 Task: Research Airbnb accommodation in Hatvan, Hungary from 4th November, 2023 to 15th November, 2023 for 2 adults.1  bedroom having 1 bed and 1 bathroom. Property type can be hotel. Look for 4 properties as per requirement.
Action: Mouse moved to (532, 66)
Screenshot: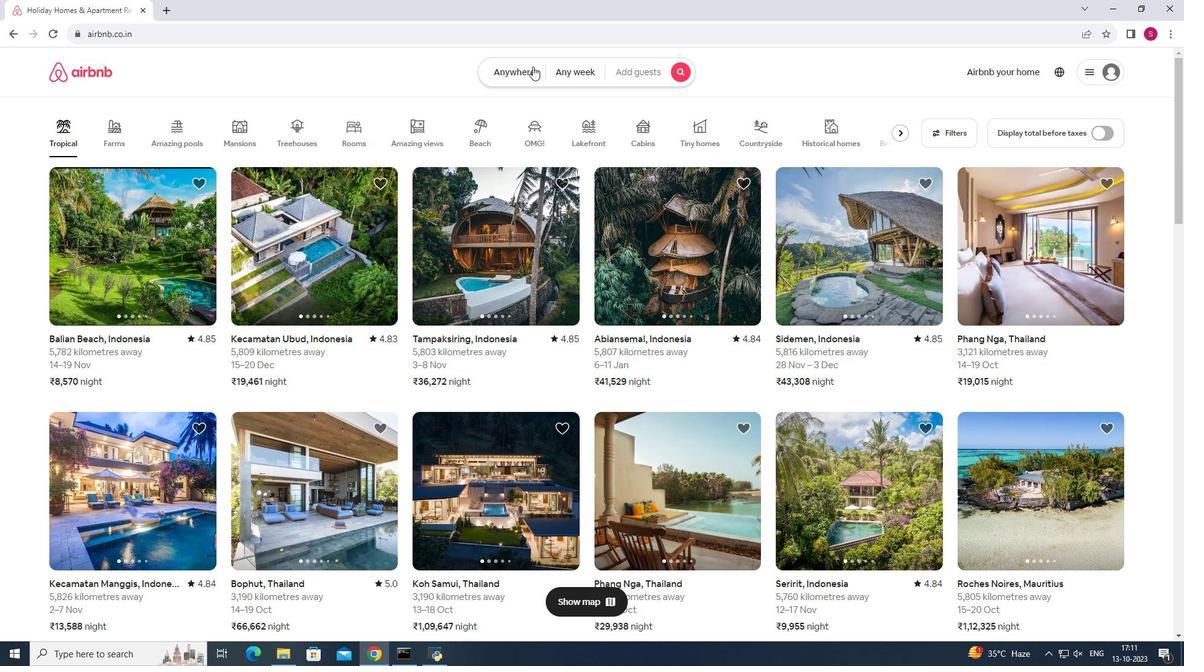 
Action: Mouse pressed left at (532, 66)
Screenshot: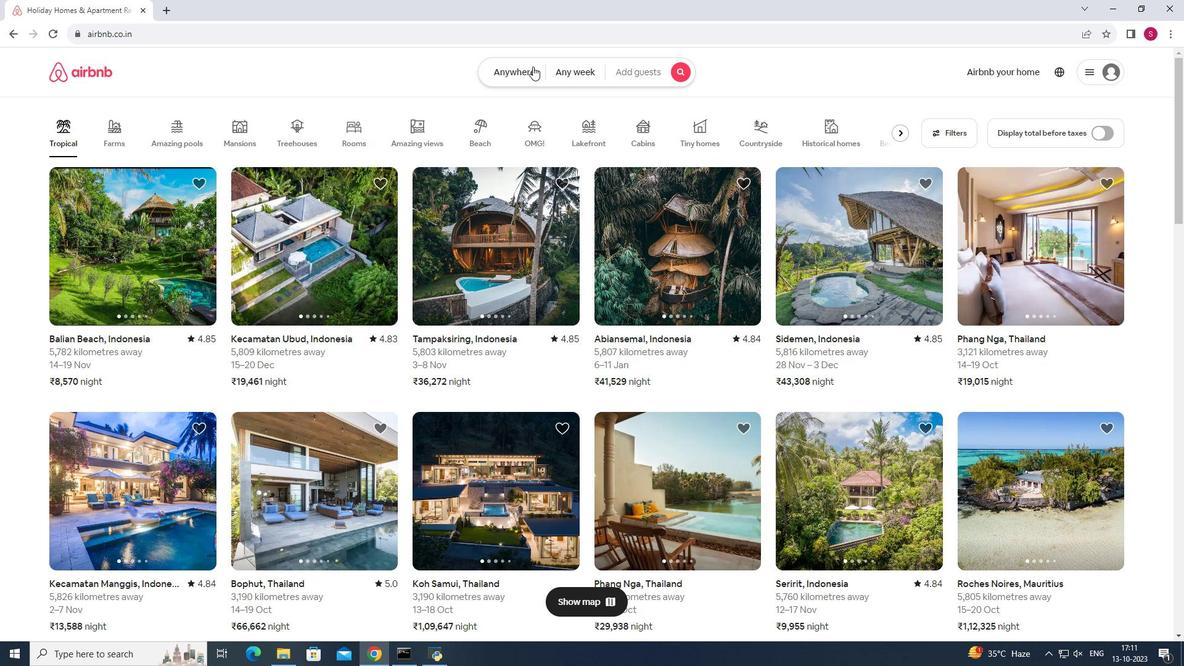 
Action: Mouse moved to (478, 112)
Screenshot: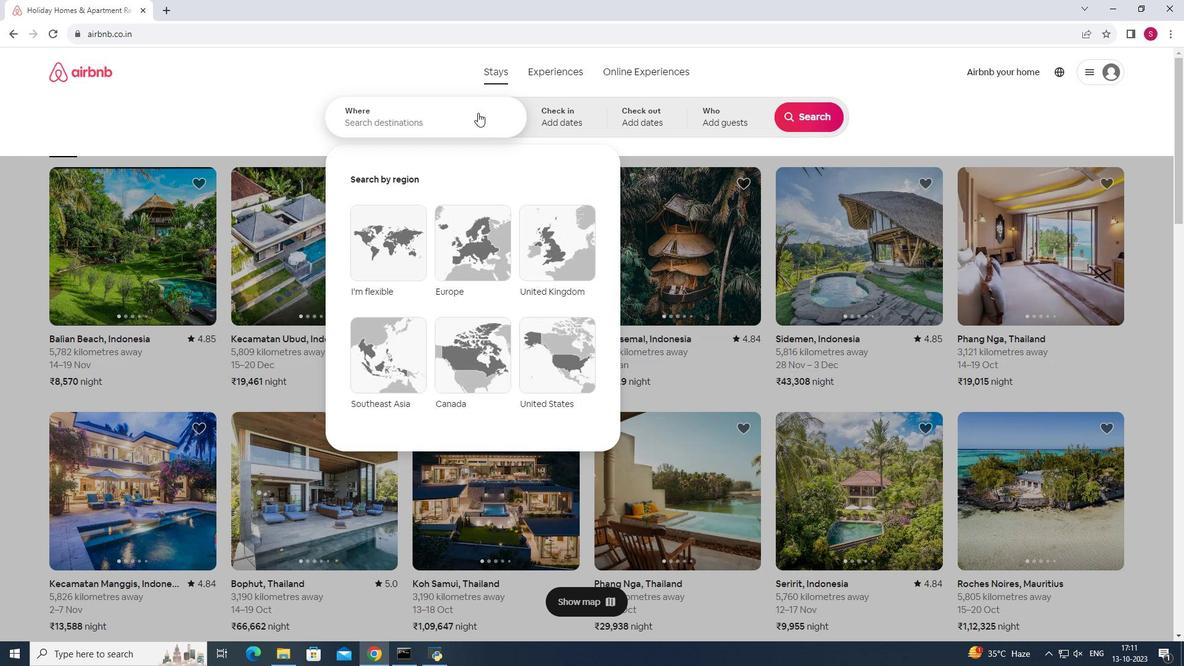 
Action: Mouse pressed left at (478, 112)
Screenshot: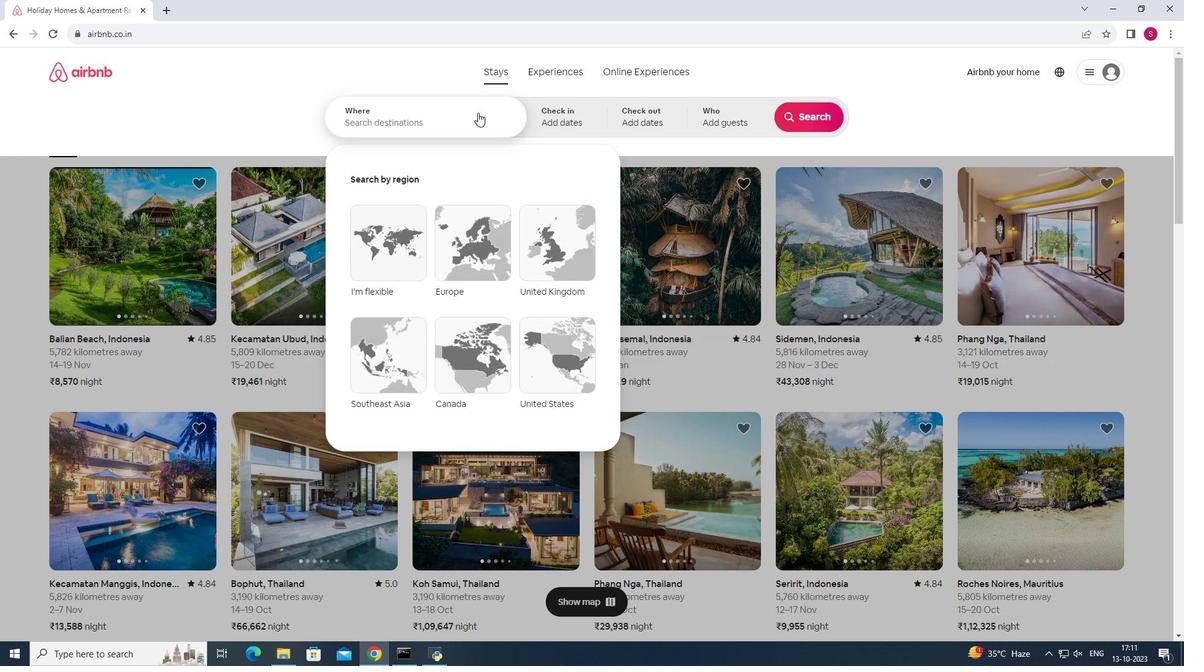 
Action: Key pressed <Key.shift>Hatvan,<Key.space><Key.shift>Hungary
Screenshot: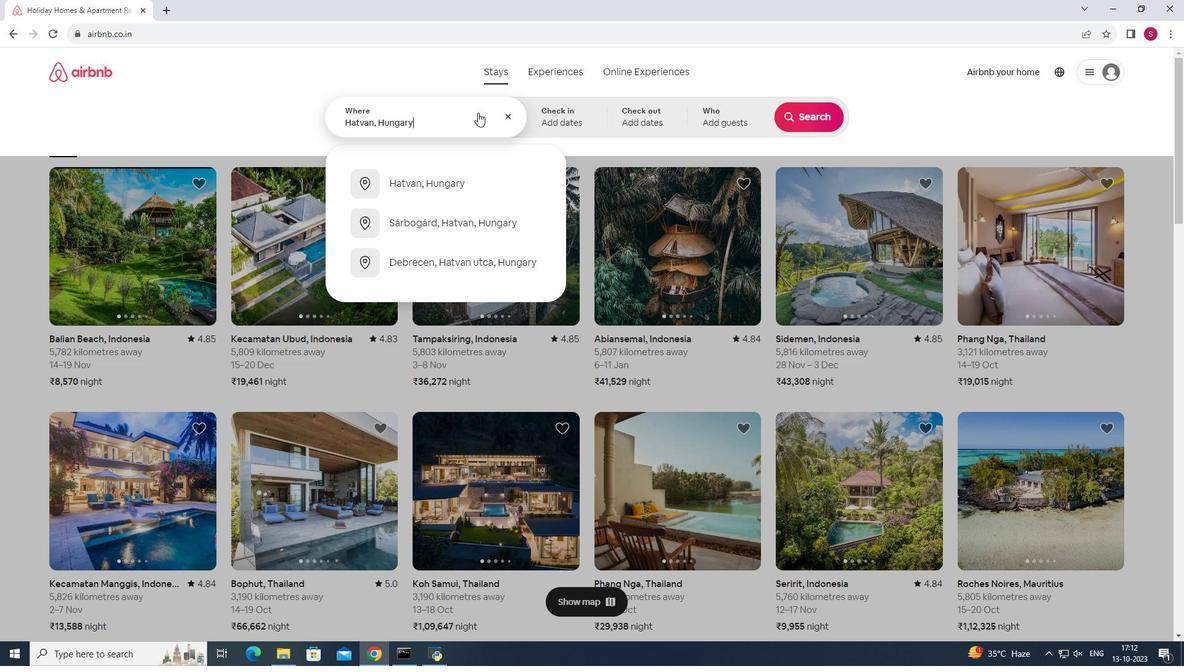 
Action: Mouse moved to (466, 178)
Screenshot: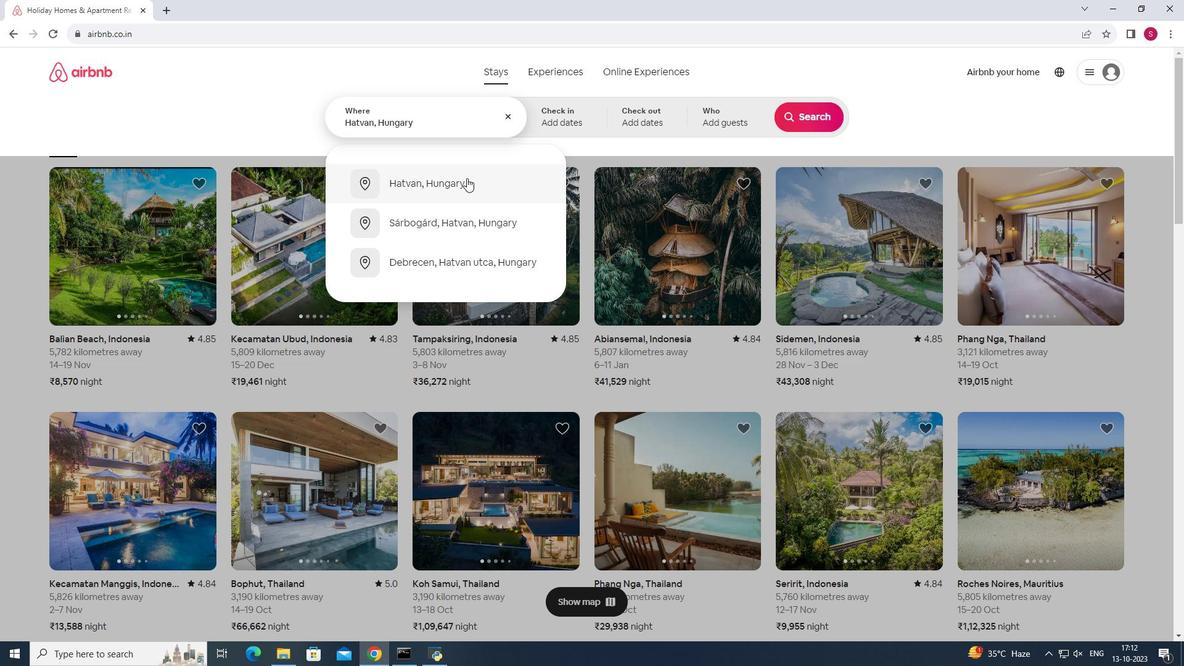 
Action: Mouse pressed left at (466, 178)
Screenshot: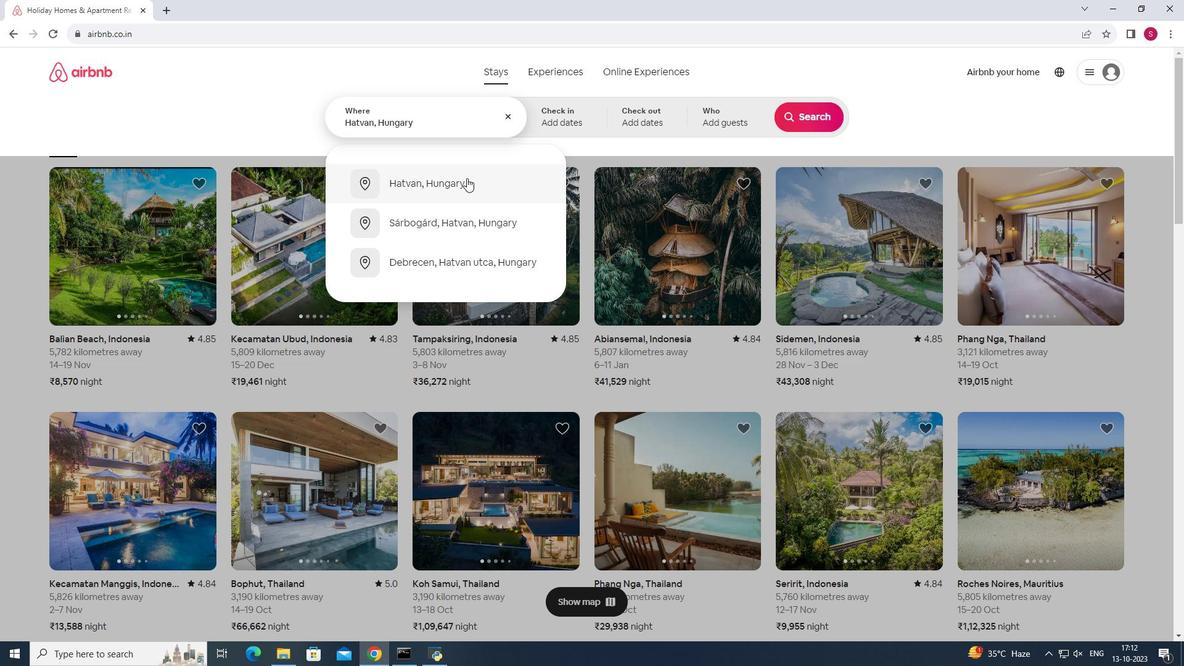 
Action: Mouse moved to (787, 272)
Screenshot: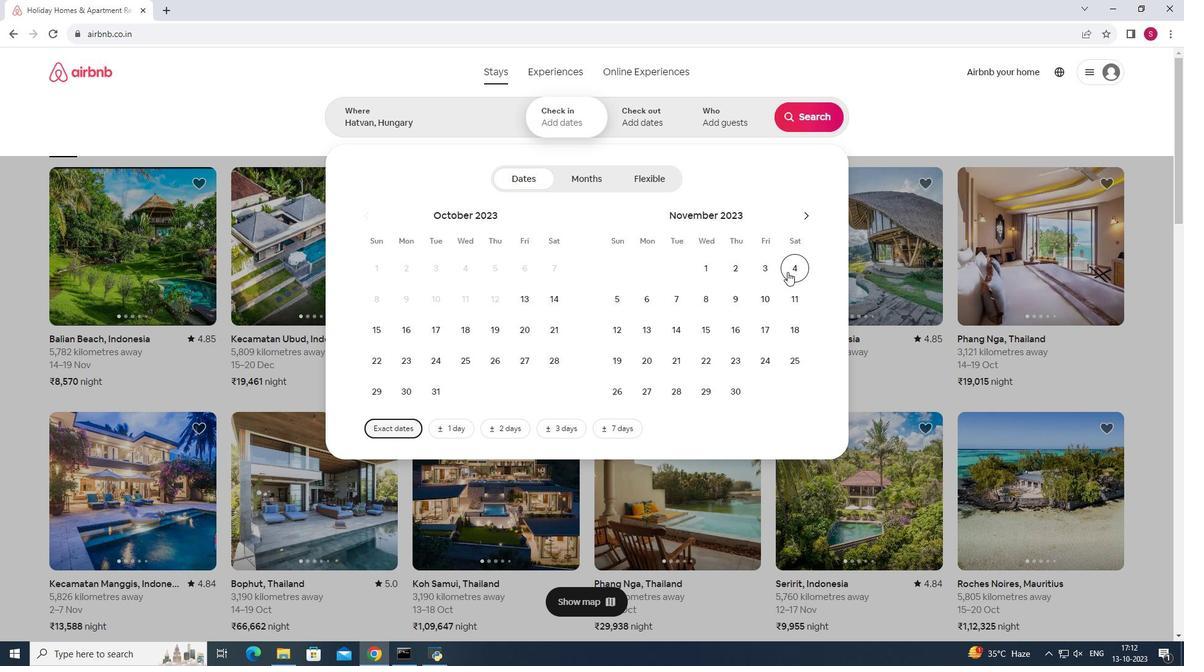 
Action: Mouse pressed left at (787, 272)
Screenshot: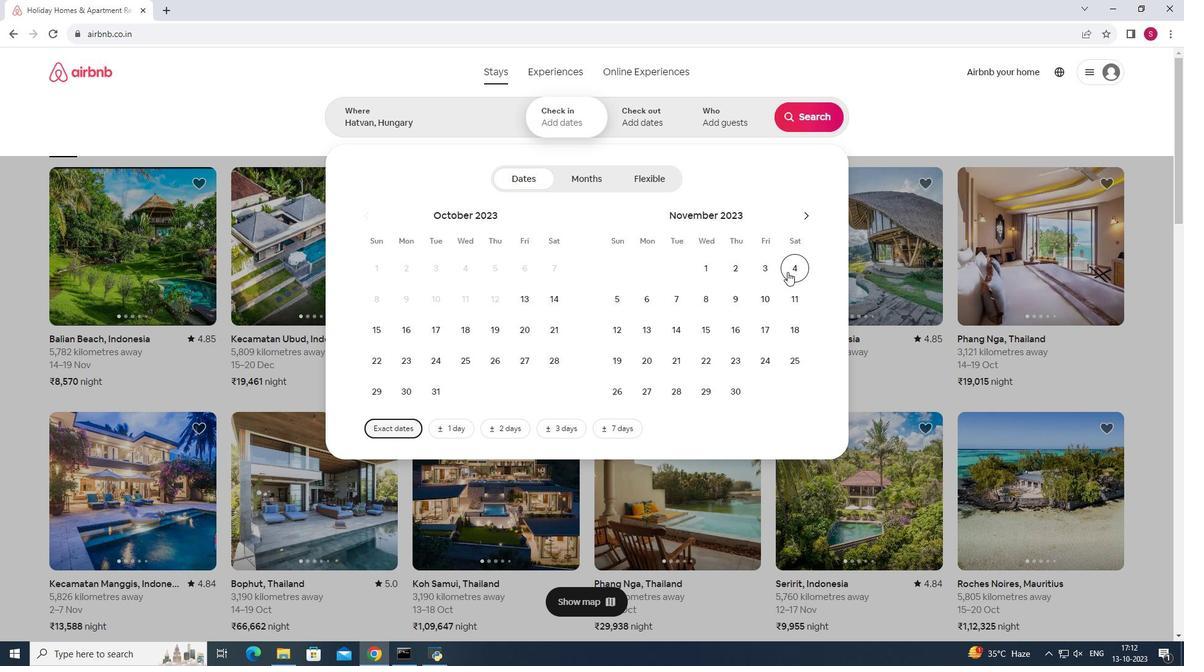
Action: Mouse moved to (704, 328)
Screenshot: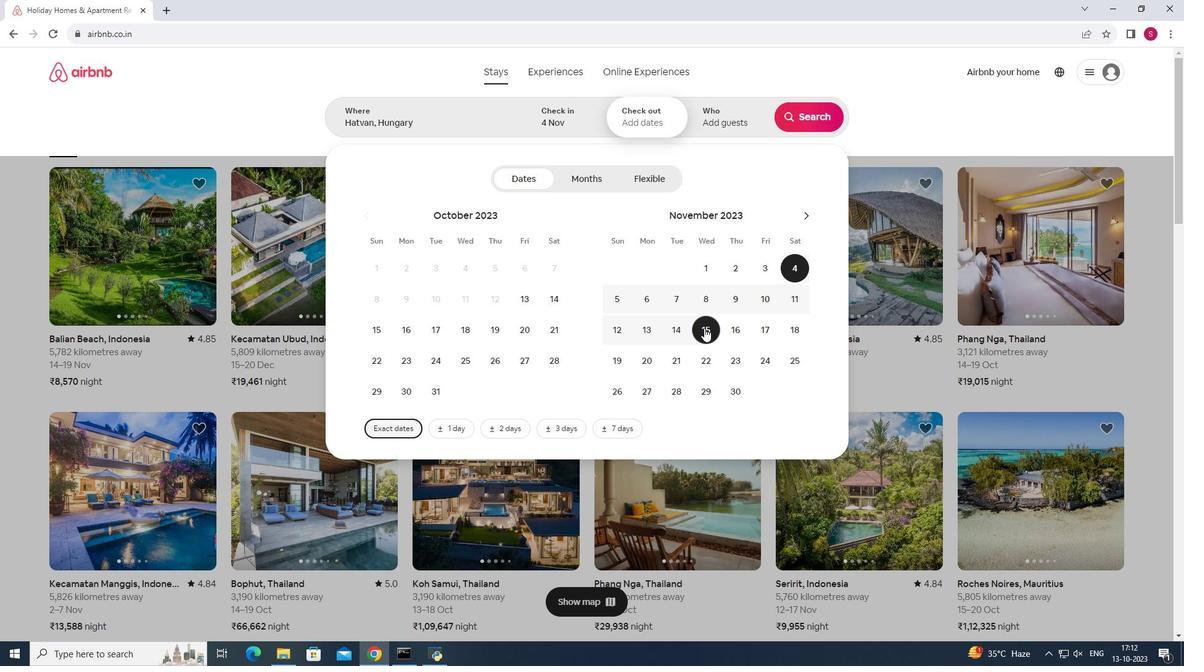
Action: Mouse pressed left at (704, 328)
Screenshot: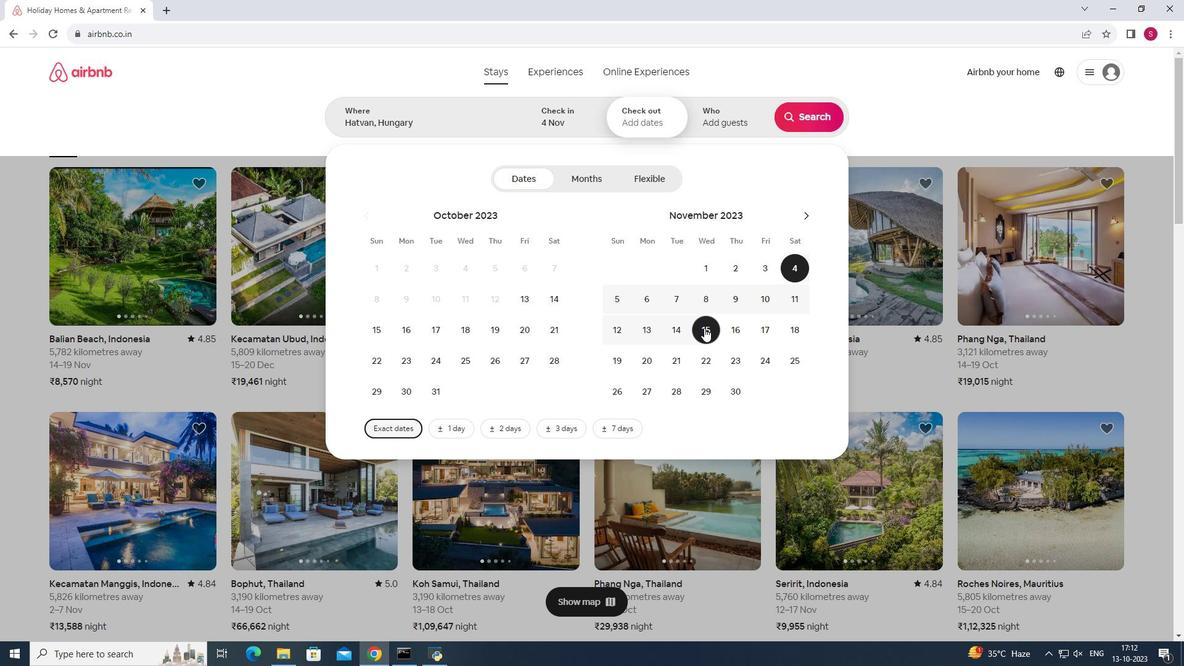 
Action: Mouse moved to (727, 111)
Screenshot: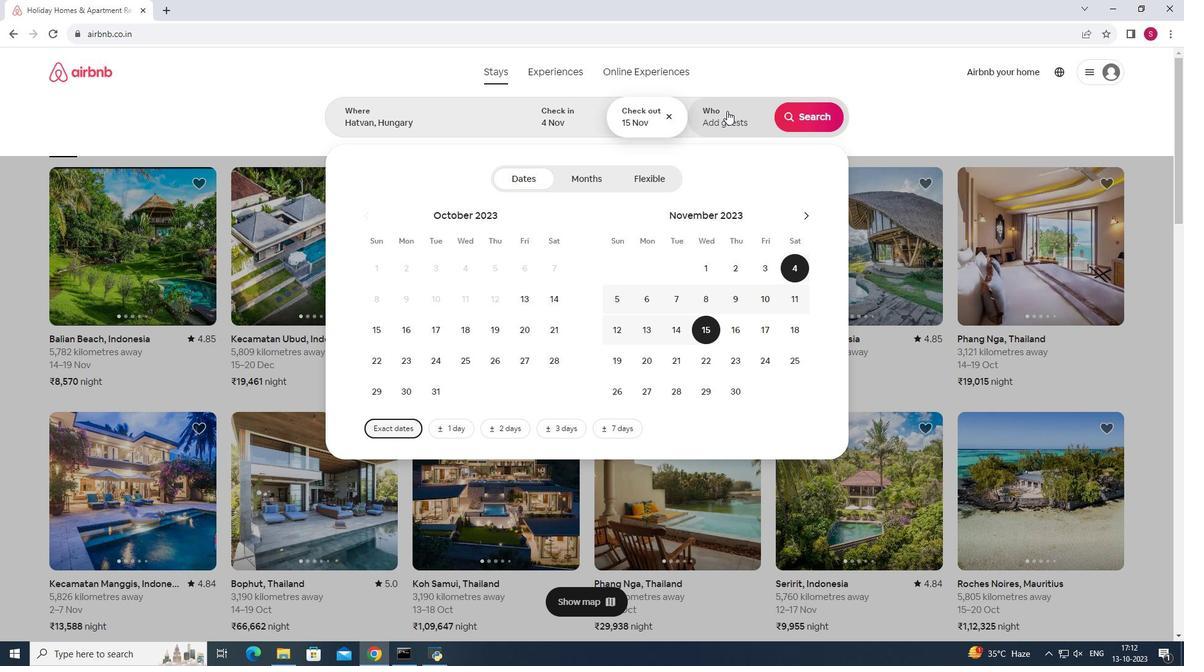 
Action: Mouse pressed left at (727, 111)
Screenshot: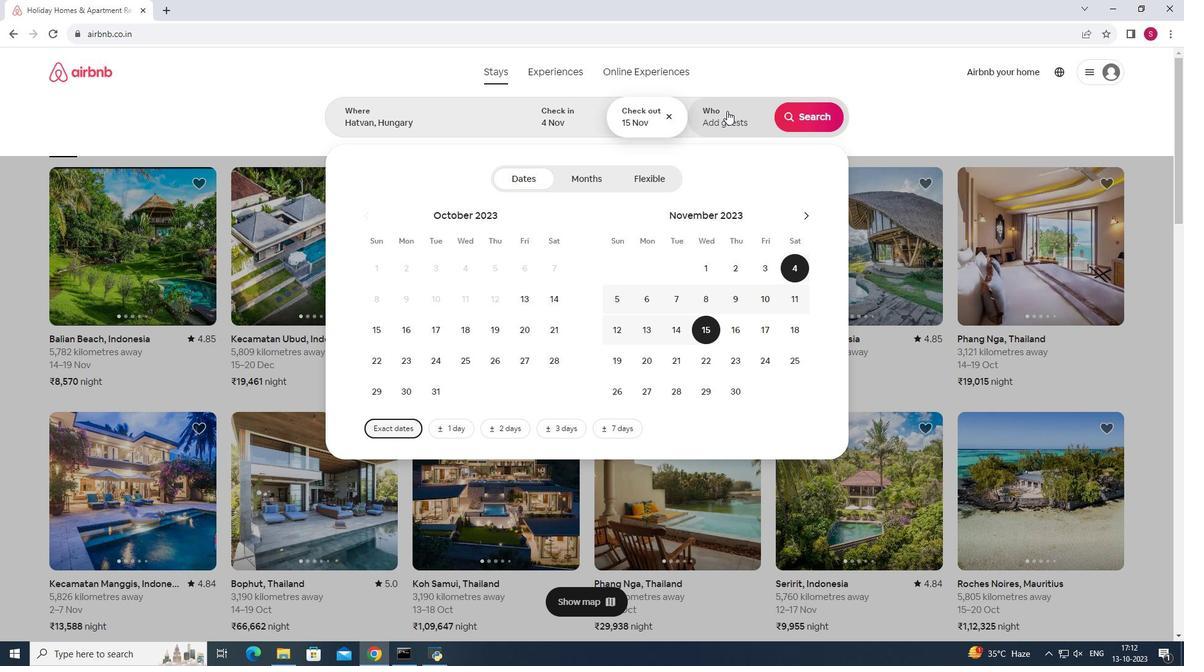 
Action: Mouse moved to (809, 180)
Screenshot: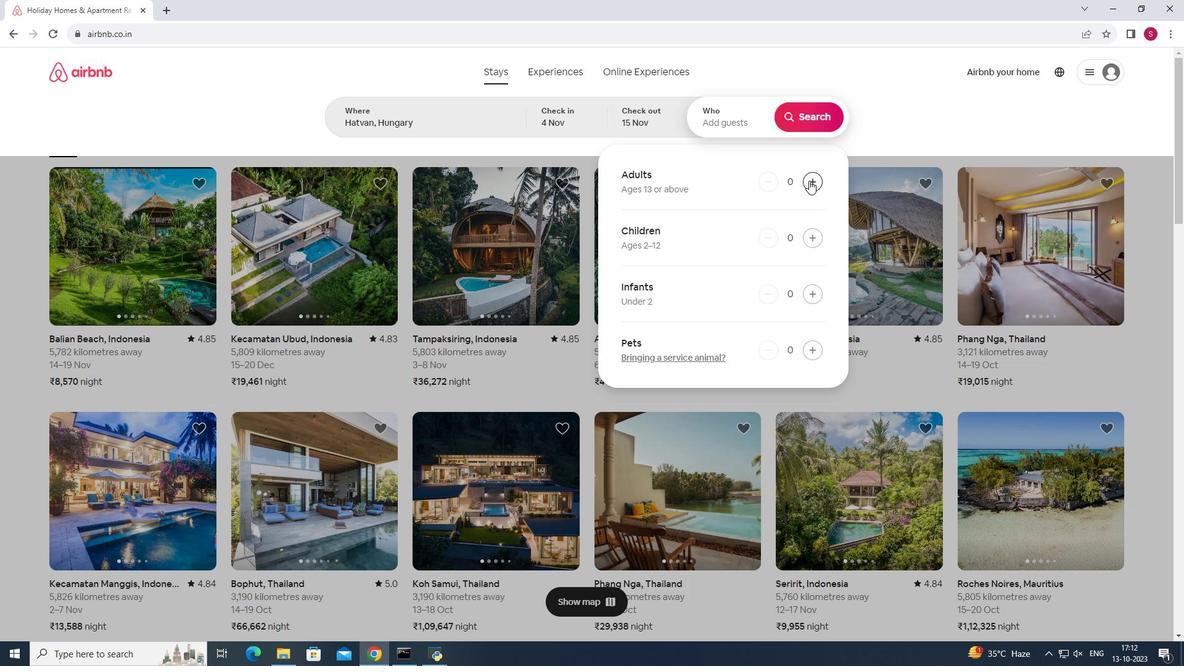 
Action: Mouse pressed left at (809, 180)
Screenshot: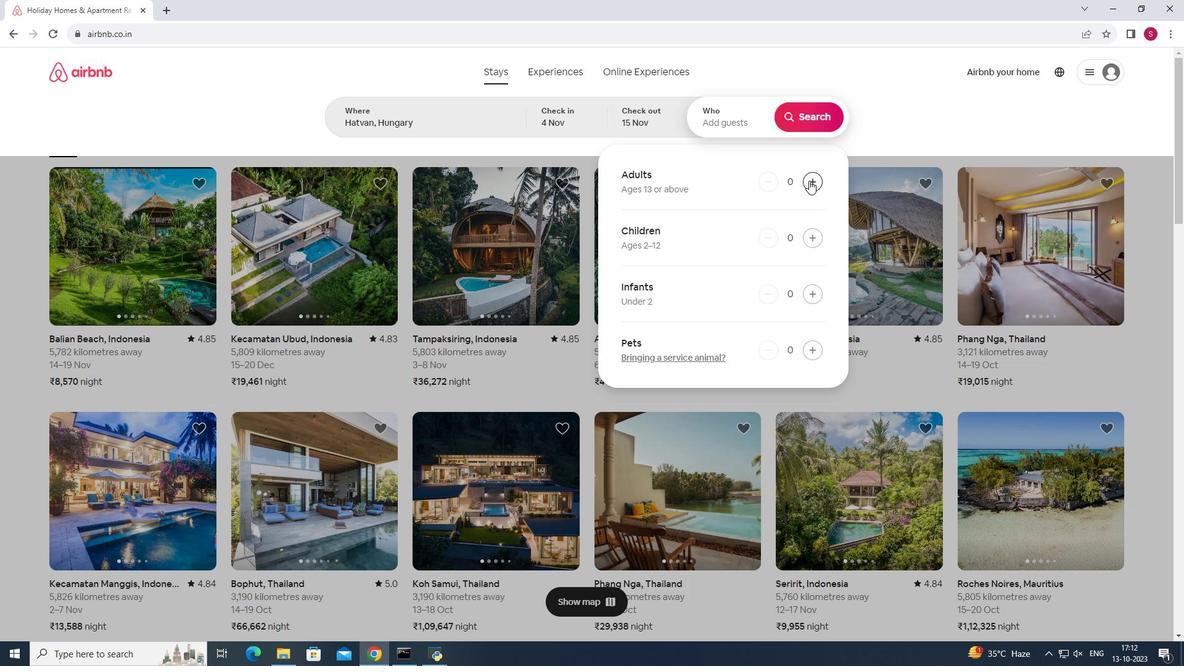 
Action: Mouse pressed left at (809, 180)
Screenshot: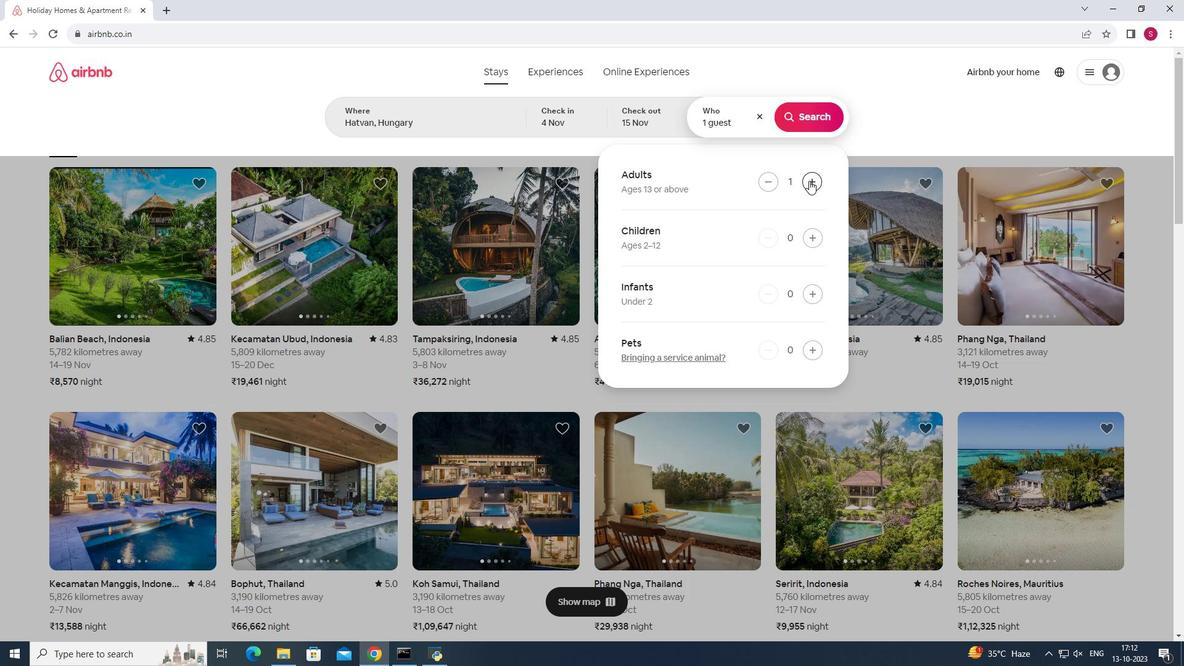 
Action: Mouse moved to (819, 120)
Screenshot: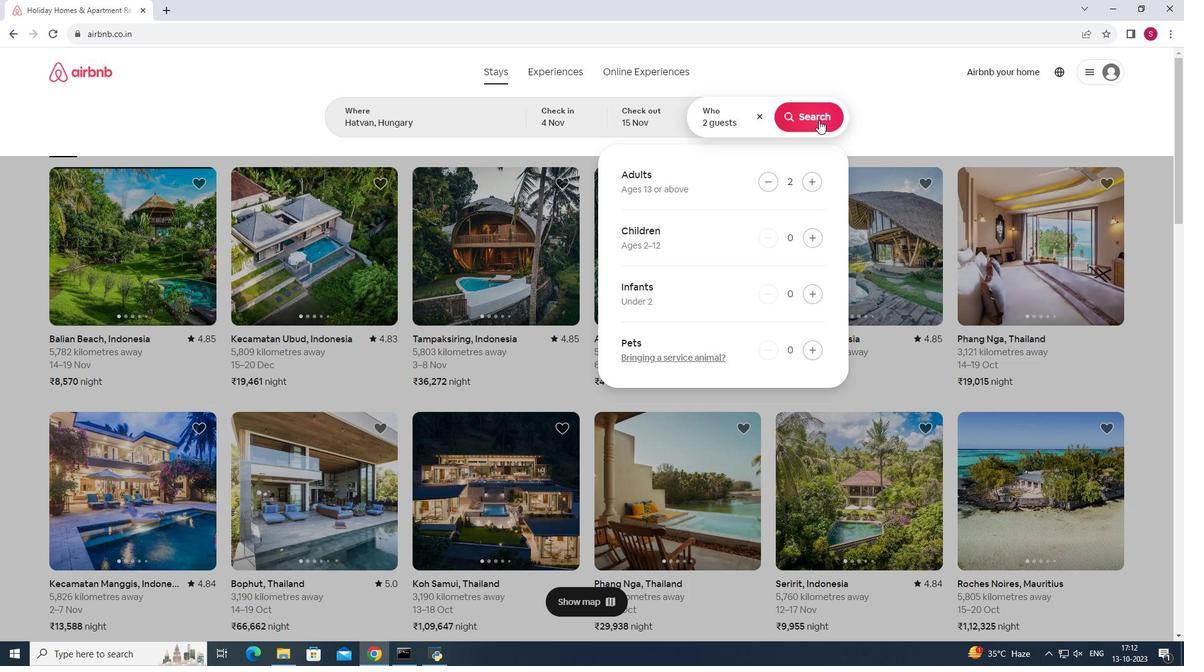 
Action: Mouse pressed left at (819, 120)
Screenshot: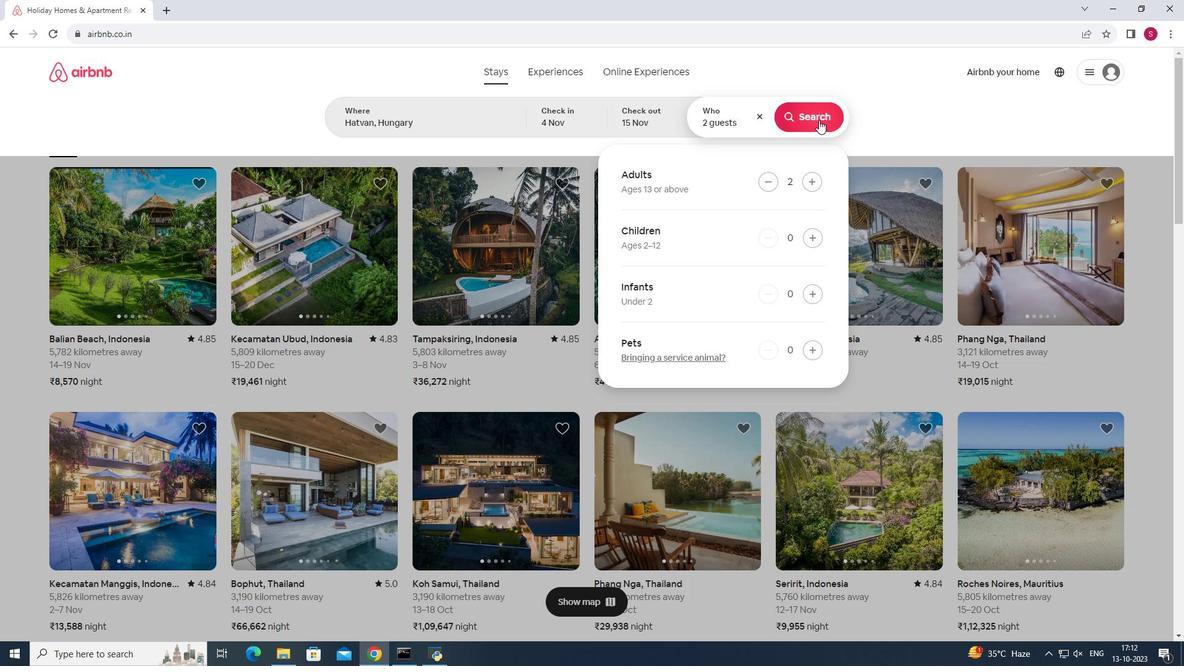 
Action: Mouse moved to (993, 122)
Screenshot: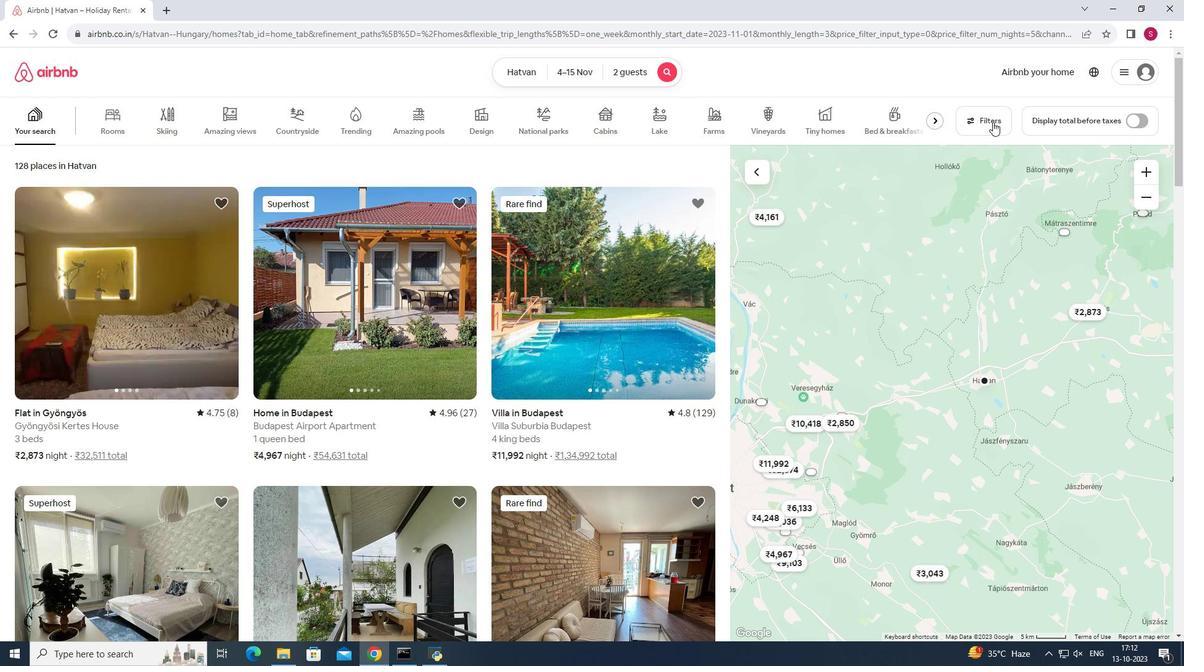 
Action: Mouse pressed left at (993, 122)
Screenshot: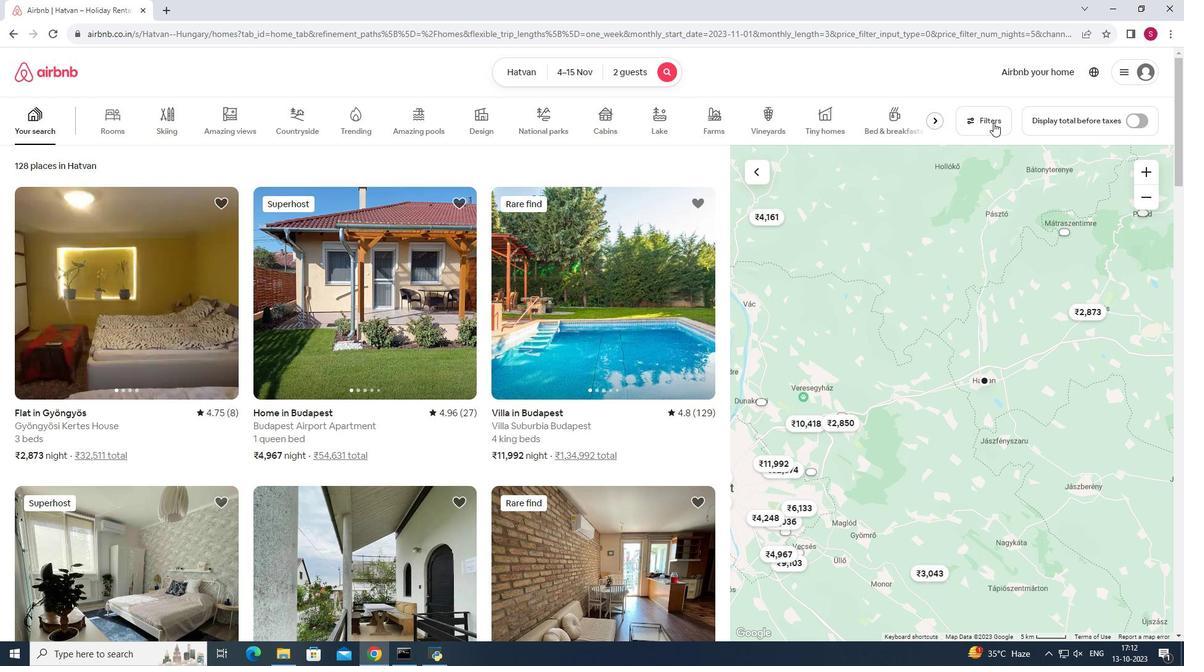 
Action: Mouse moved to (677, 312)
Screenshot: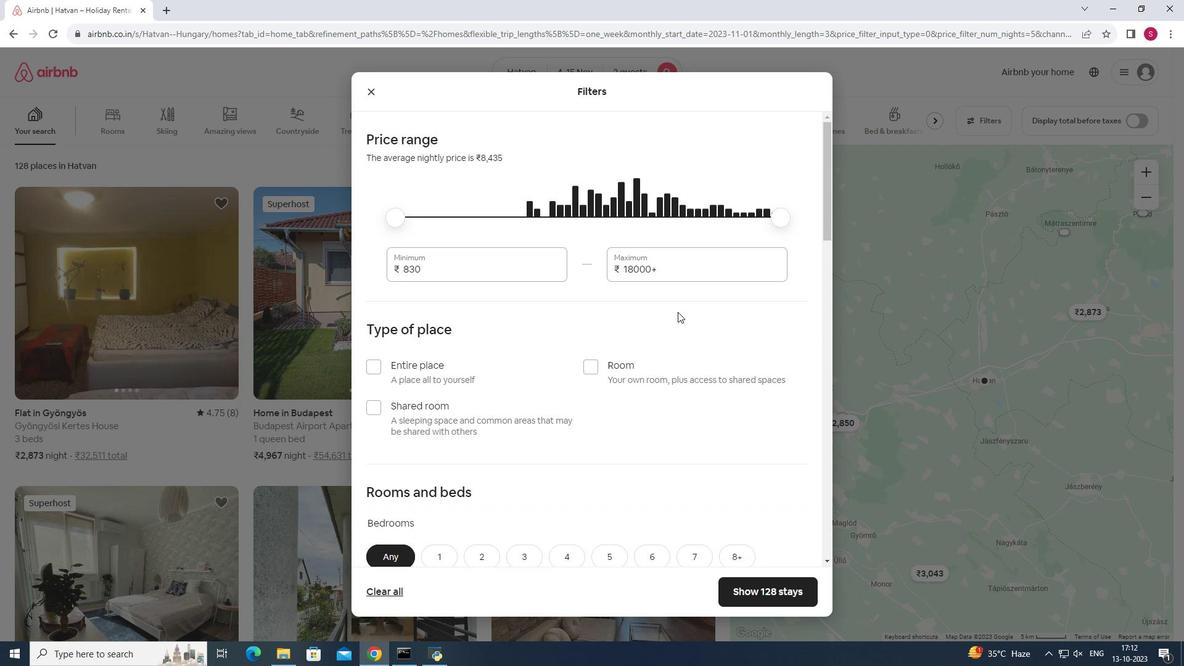 
Action: Mouse scrolled (677, 311) with delta (0, 0)
Screenshot: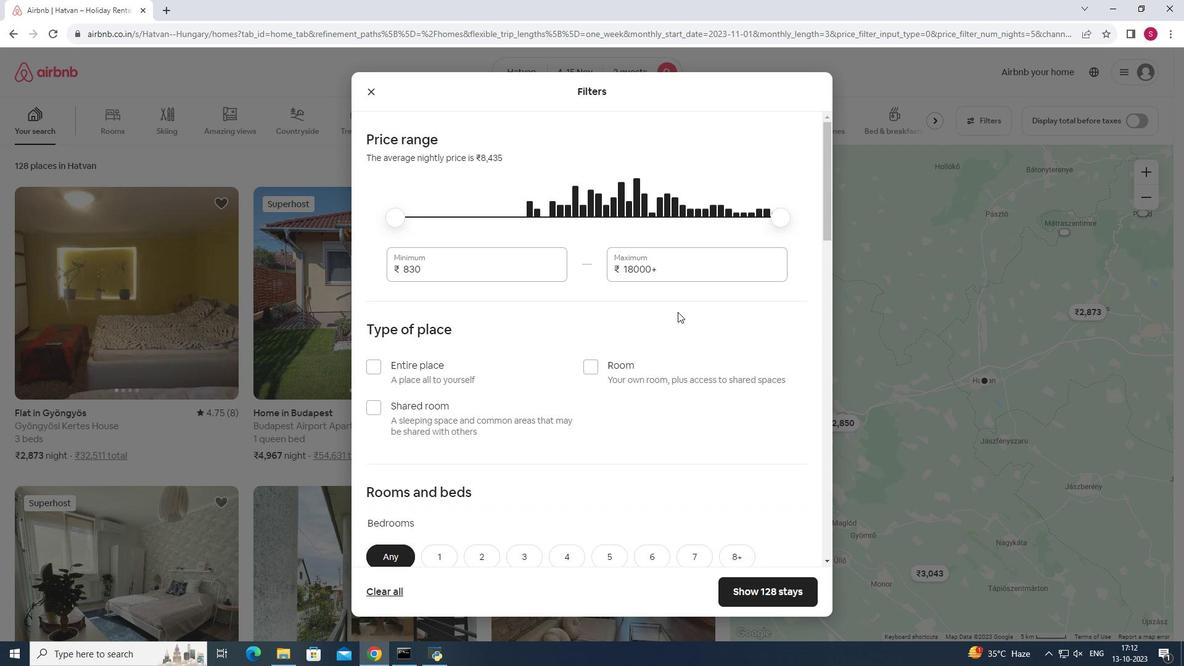 
Action: Mouse scrolled (677, 311) with delta (0, 0)
Screenshot: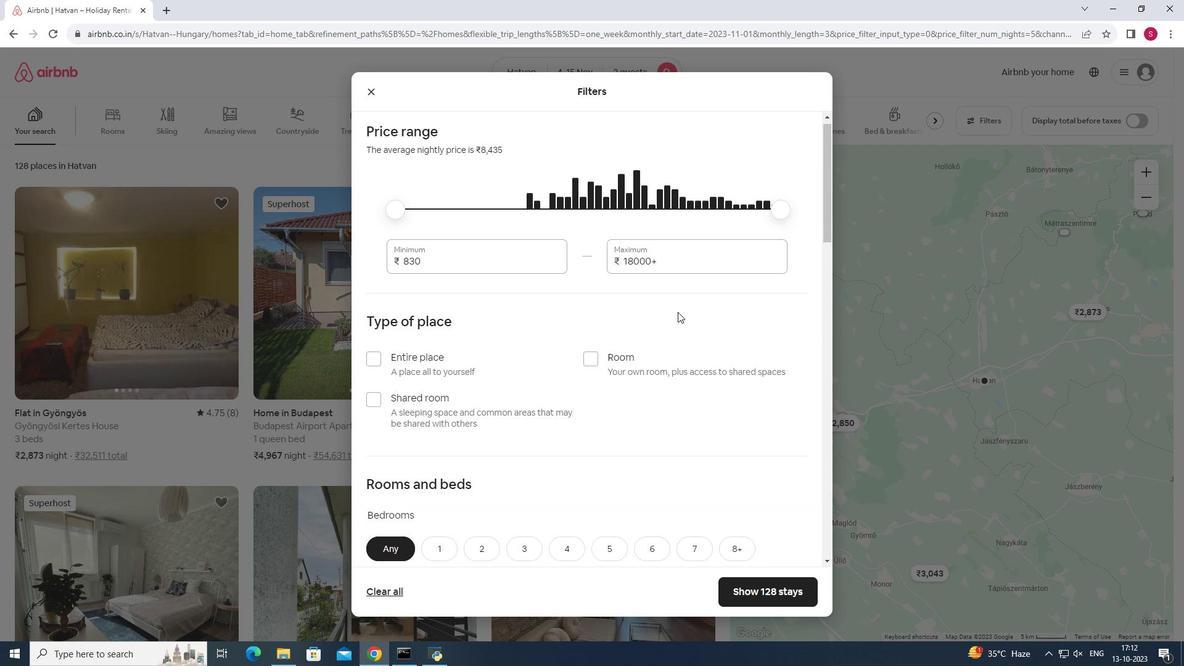 
Action: Mouse scrolled (677, 311) with delta (0, 0)
Screenshot: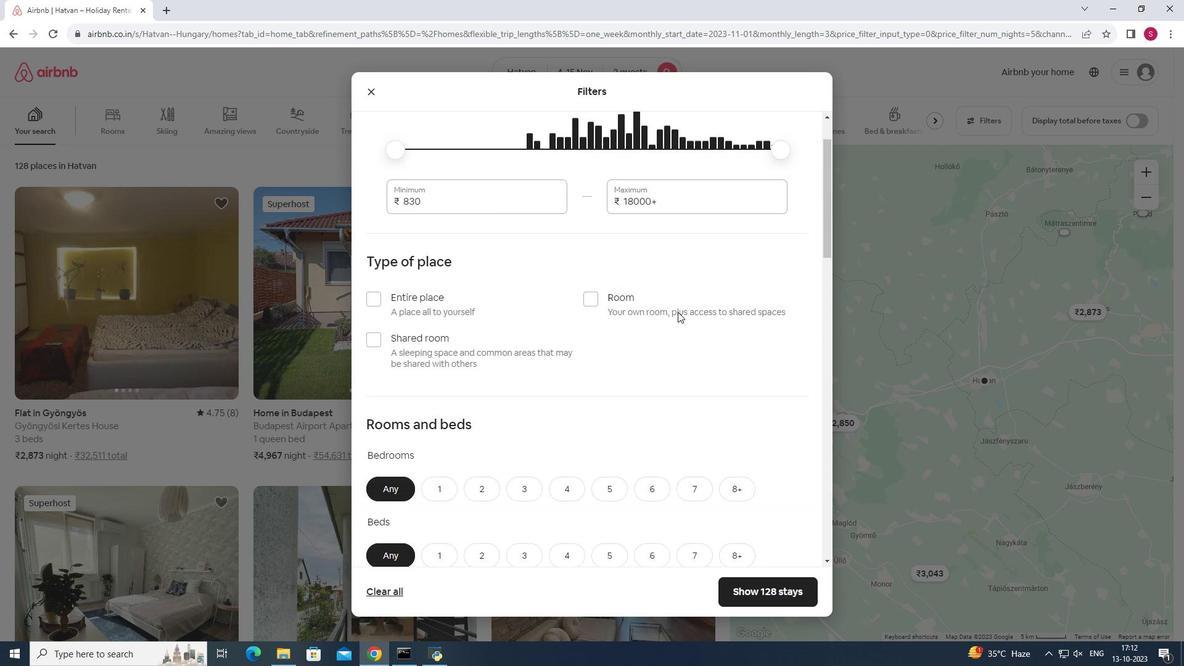 
Action: Mouse scrolled (677, 311) with delta (0, 0)
Screenshot: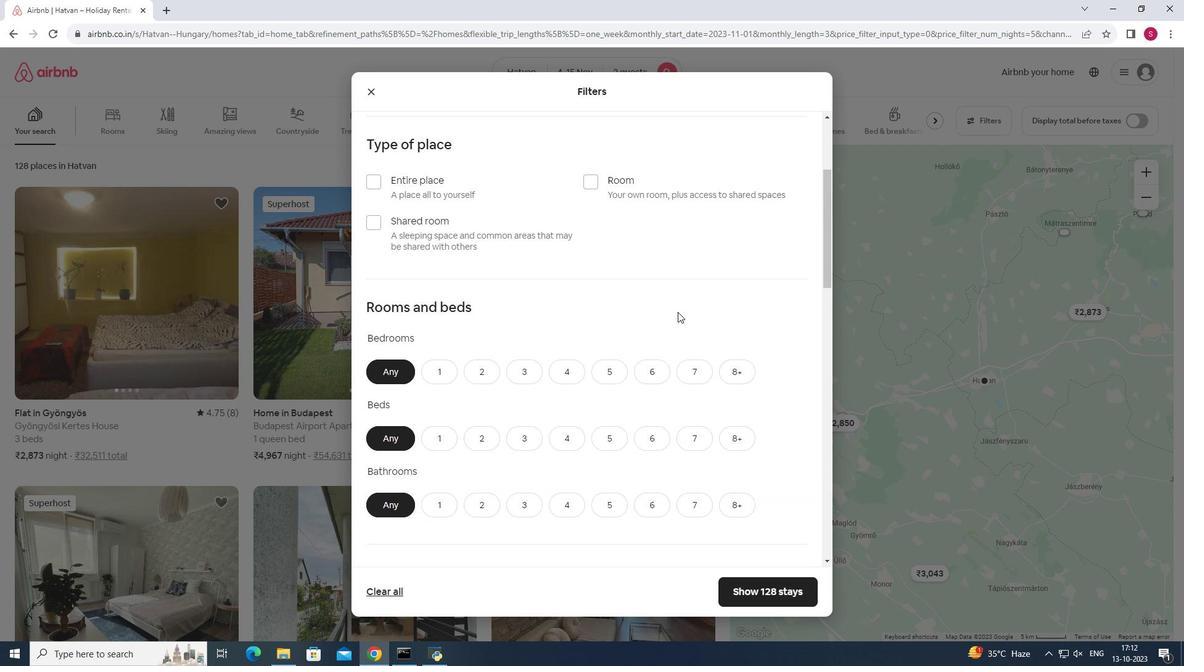 
Action: Mouse scrolled (677, 311) with delta (0, 0)
Screenshot: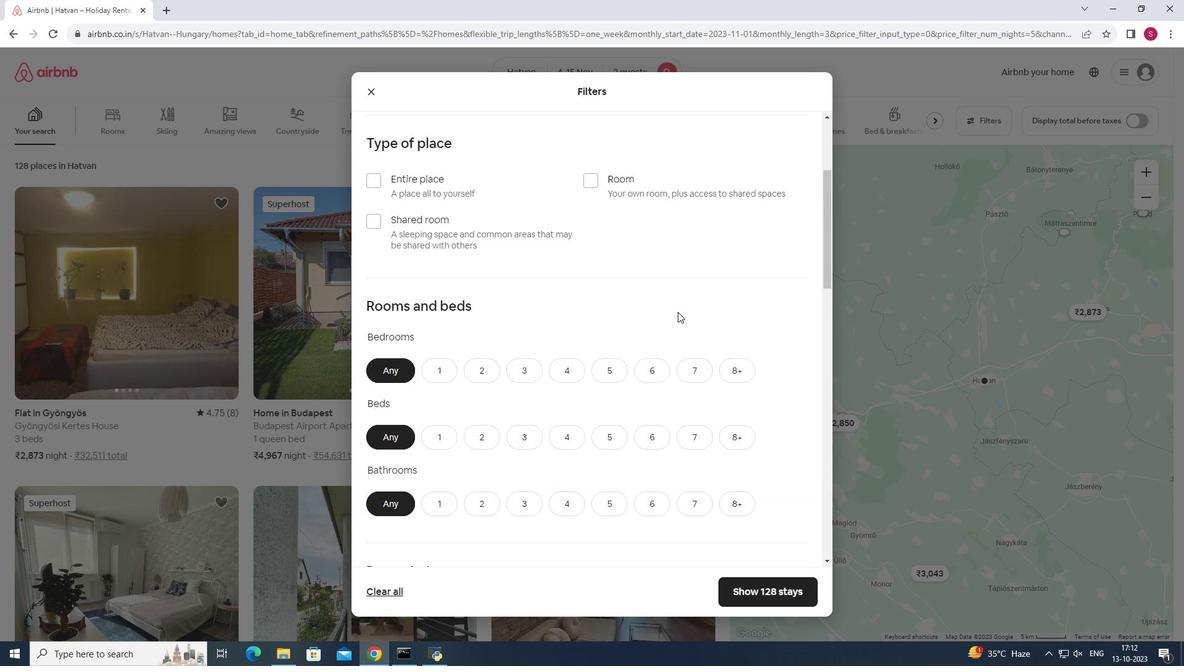 
Action: Mouse moved to (439, 249)
Screenshot: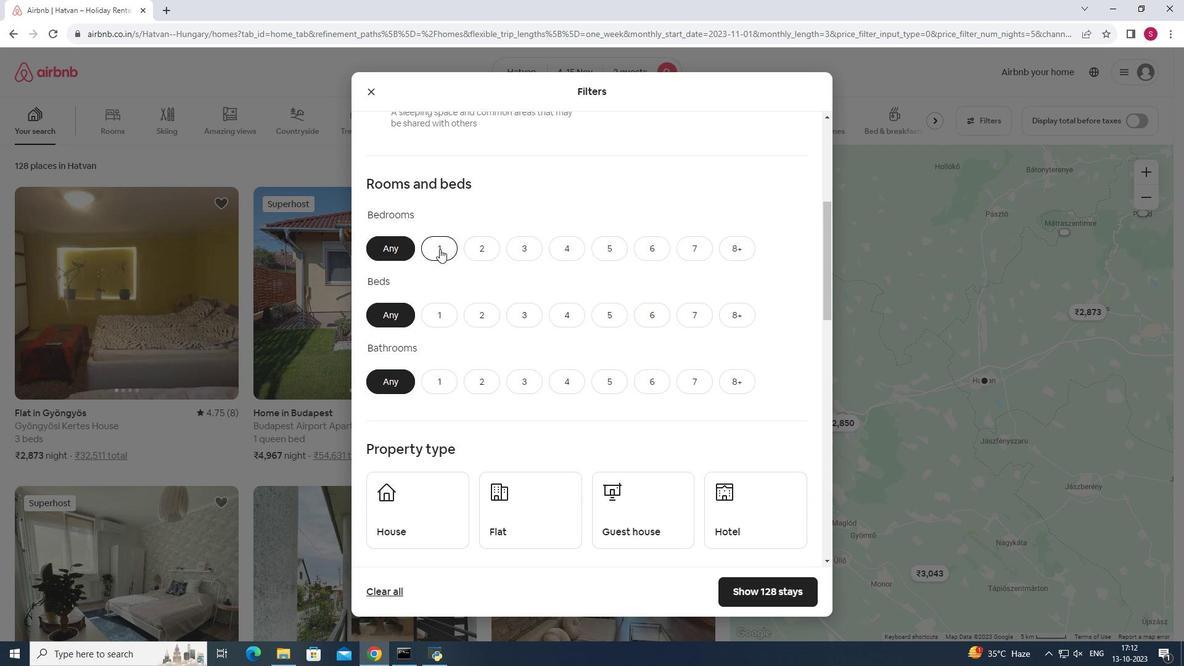 
Action: Mouse pressed left at (439, 249)
Screenshot: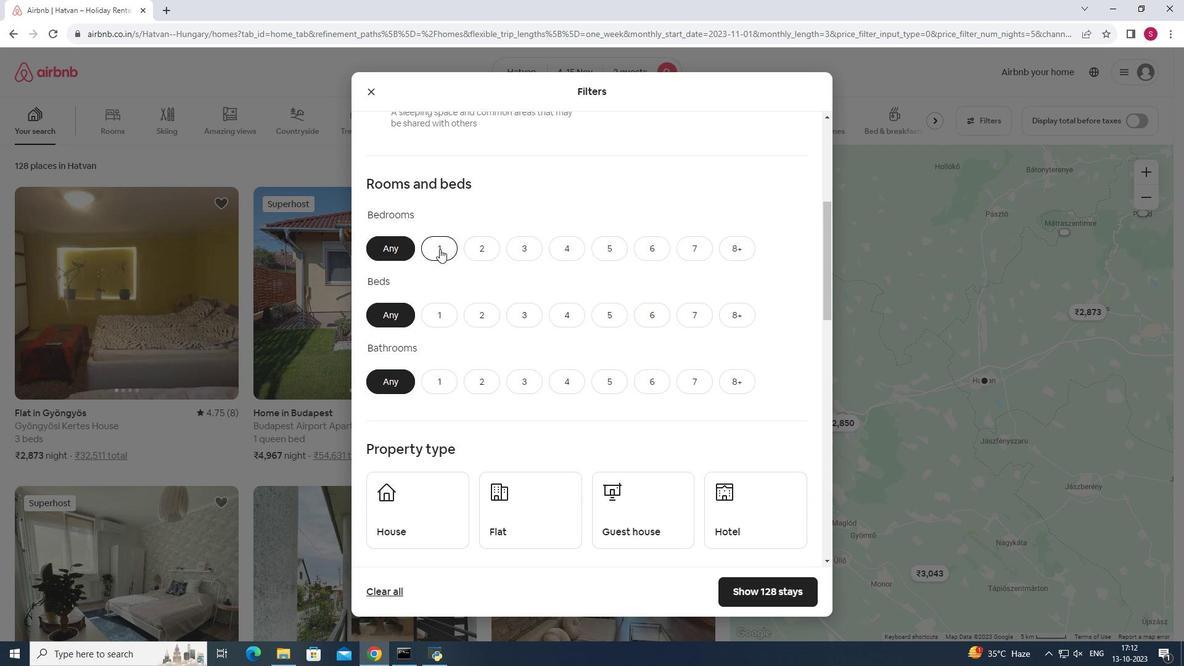 
Action: Mouse moved to (435, 314)
Screenshot: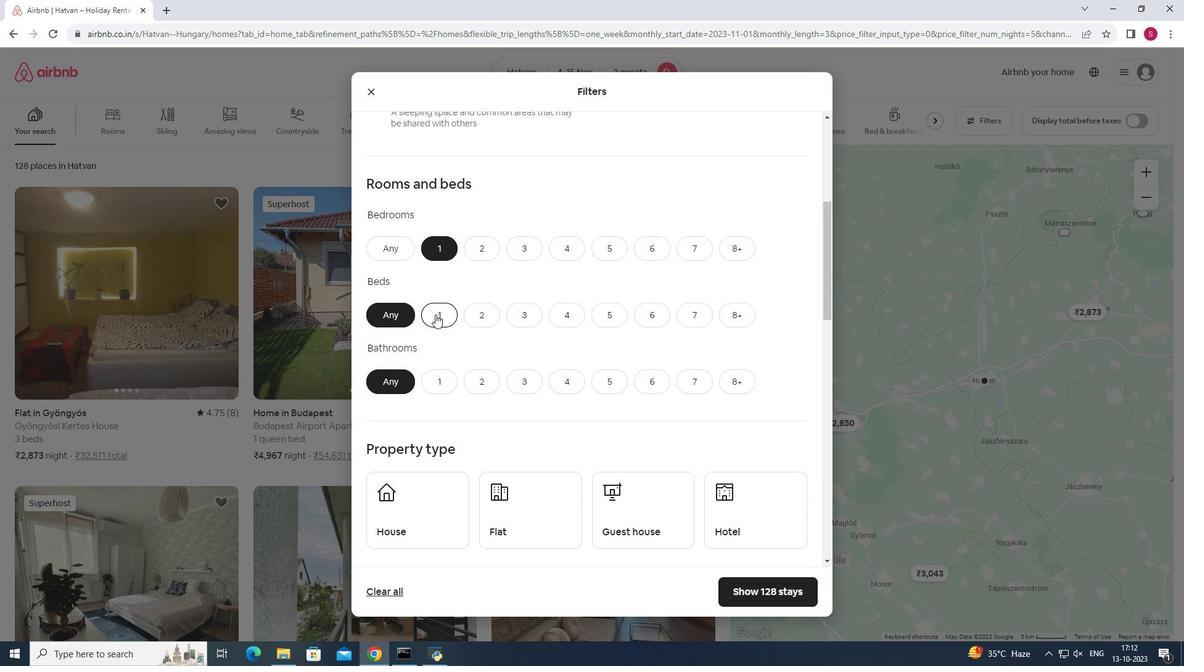 
Action: Mouse pressed left at (435, 314)
Screenshot: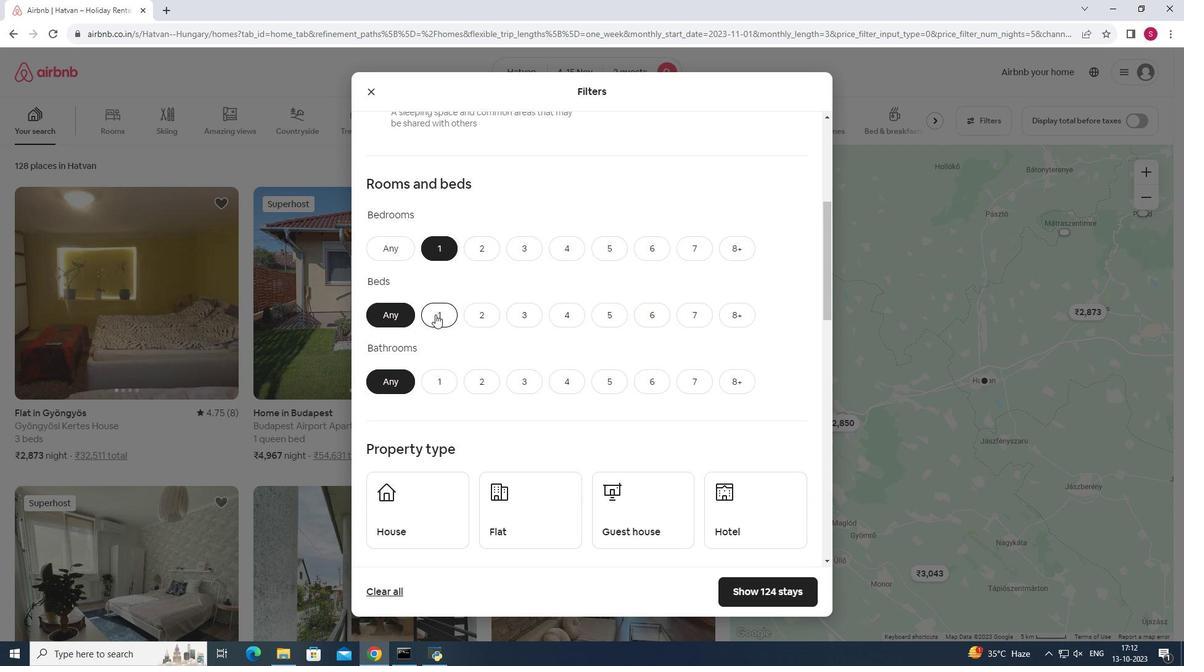 
Action: Mouse moved to (436, 387)
Screenshot: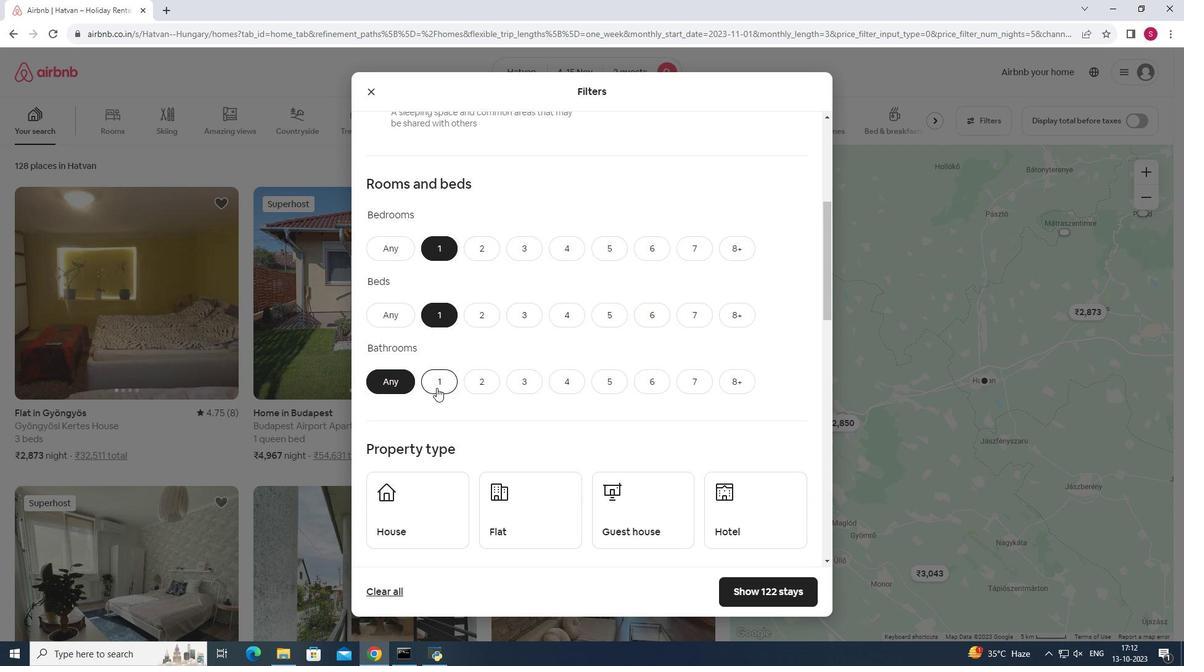 
Action: Mouse pressed left at (436, 387)
Screenshot: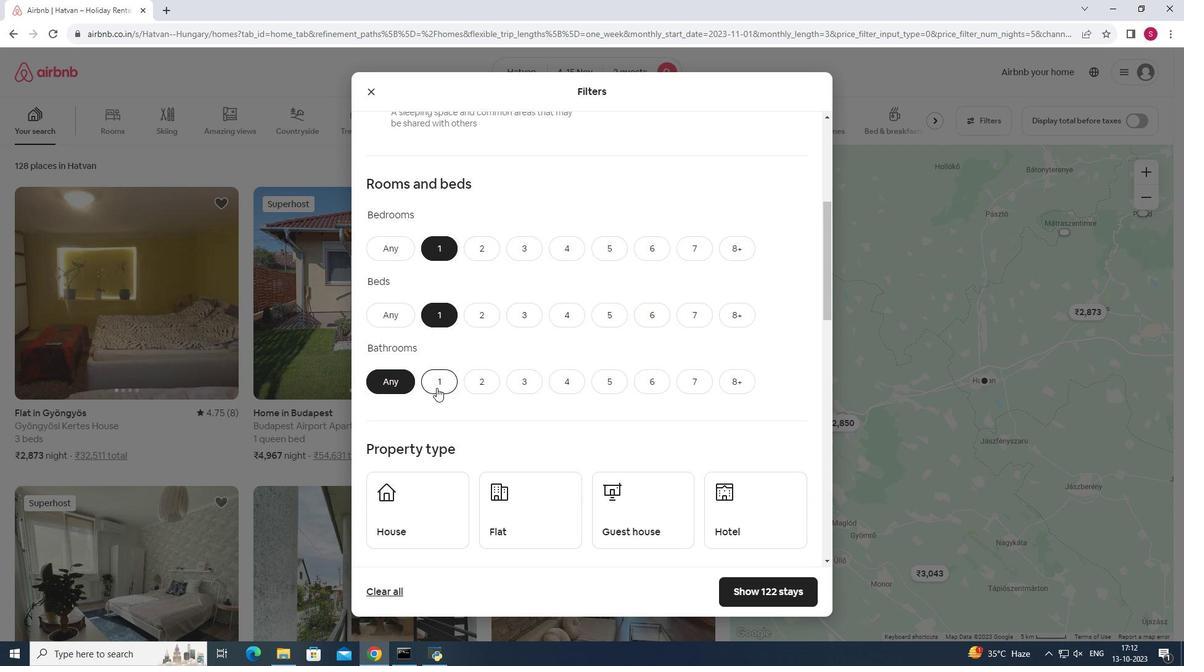 
Action: Mouse moved to (668, 382)
Screenshot: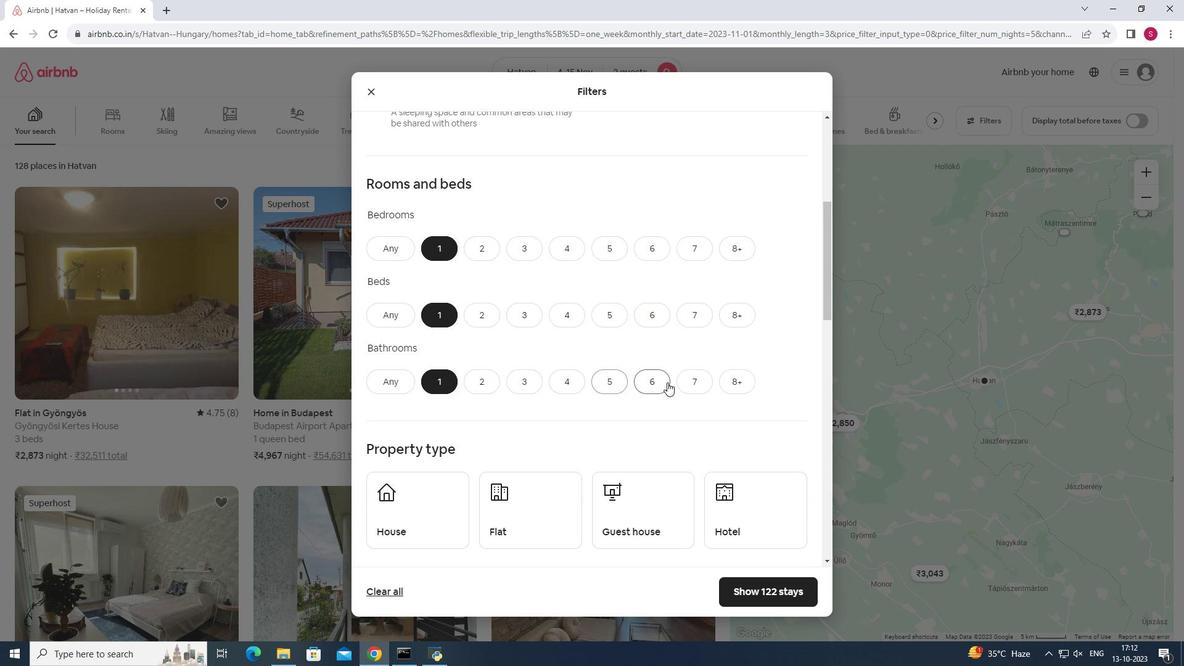 
Action: Mouse scrolled (668, 381) with delta (0, 0)
Screenshot: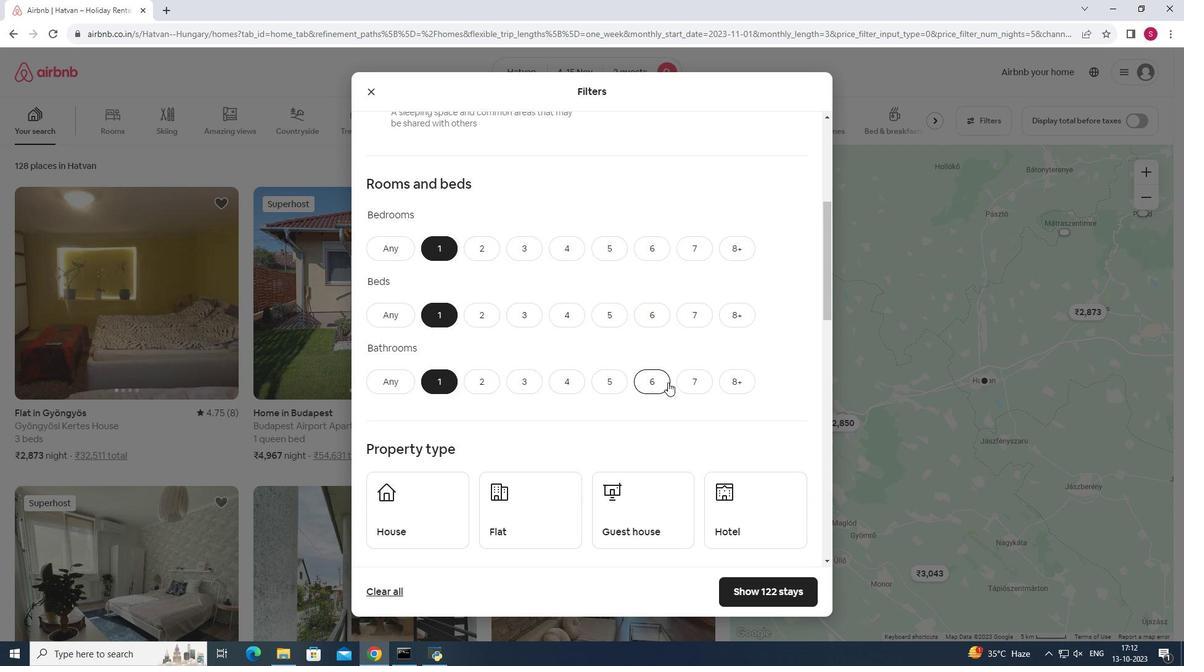 
Action: Mouse scrolled (668, 381) with delta (0, 0)
Screenshot: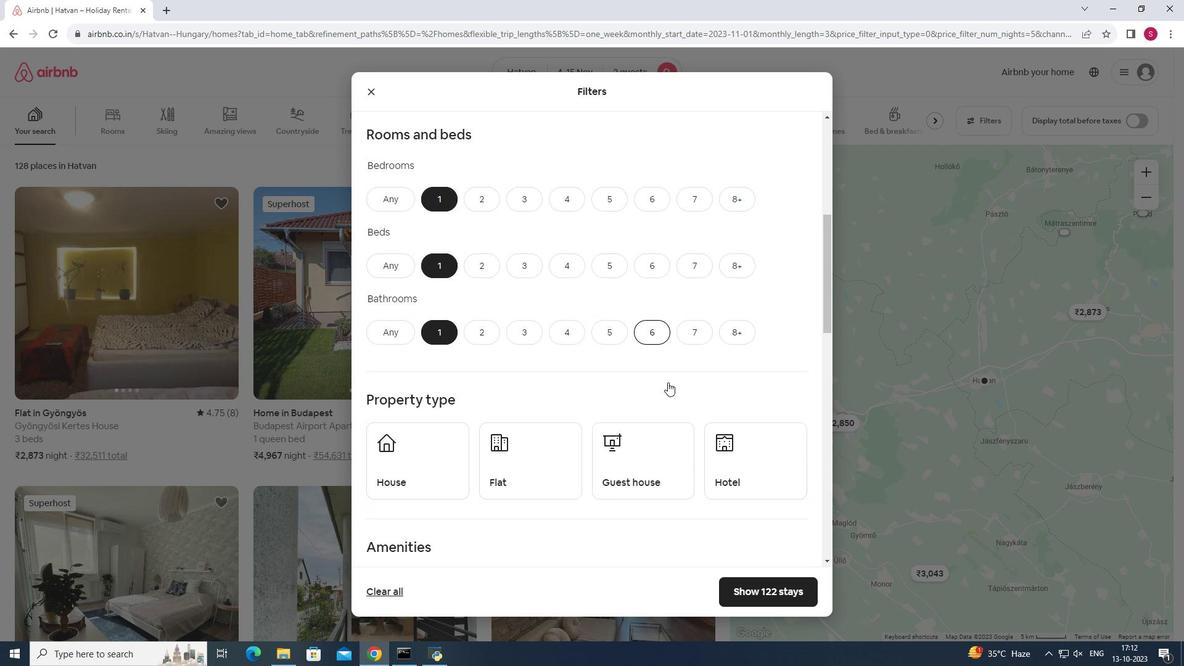
Action: Mouse moved to (729, 394)
Screenshot: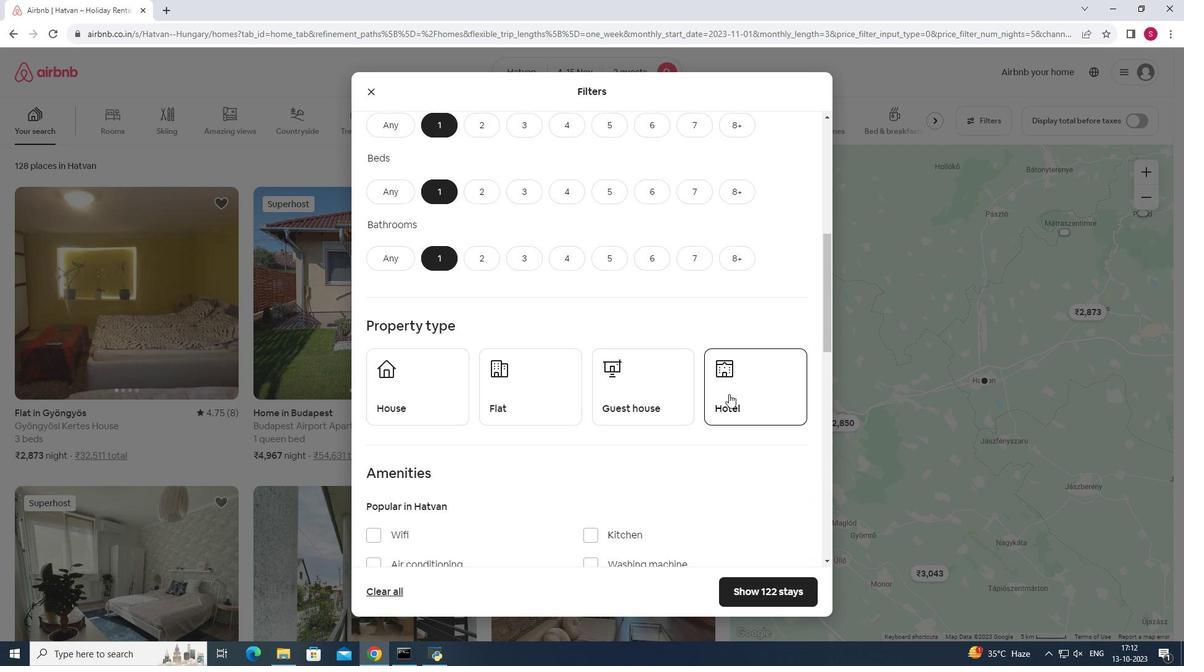 
Action: Mouse pressed left at (729, 394)
Screenshot: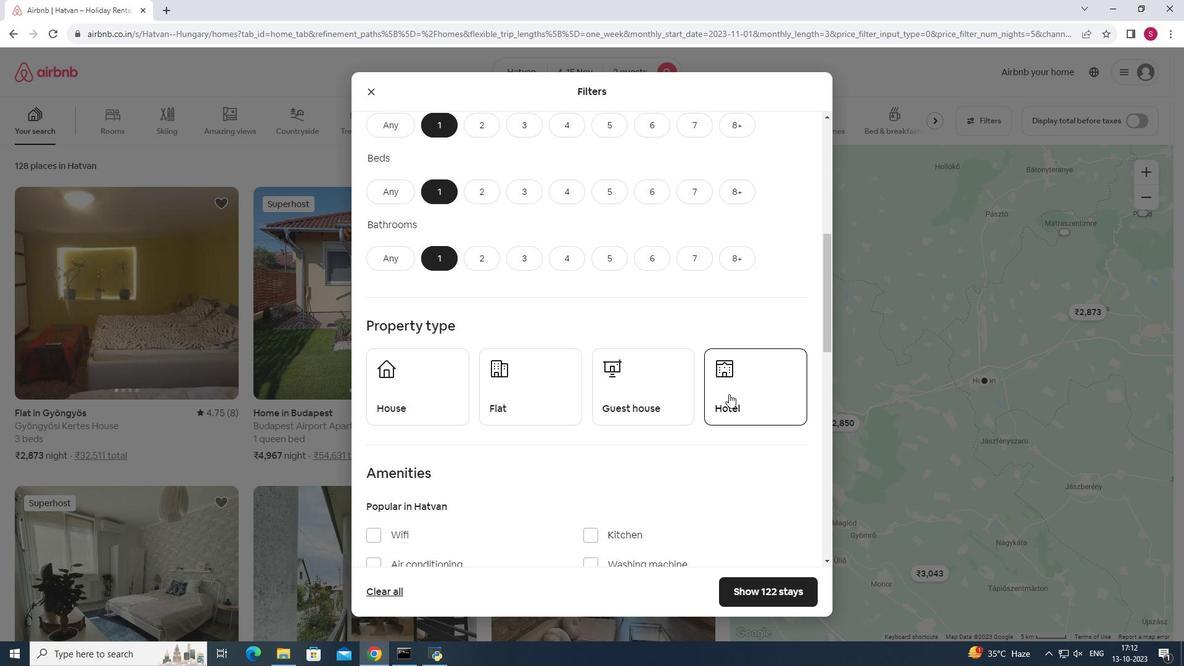 
Action: Mouse moved to (729, 394)
Screenshot: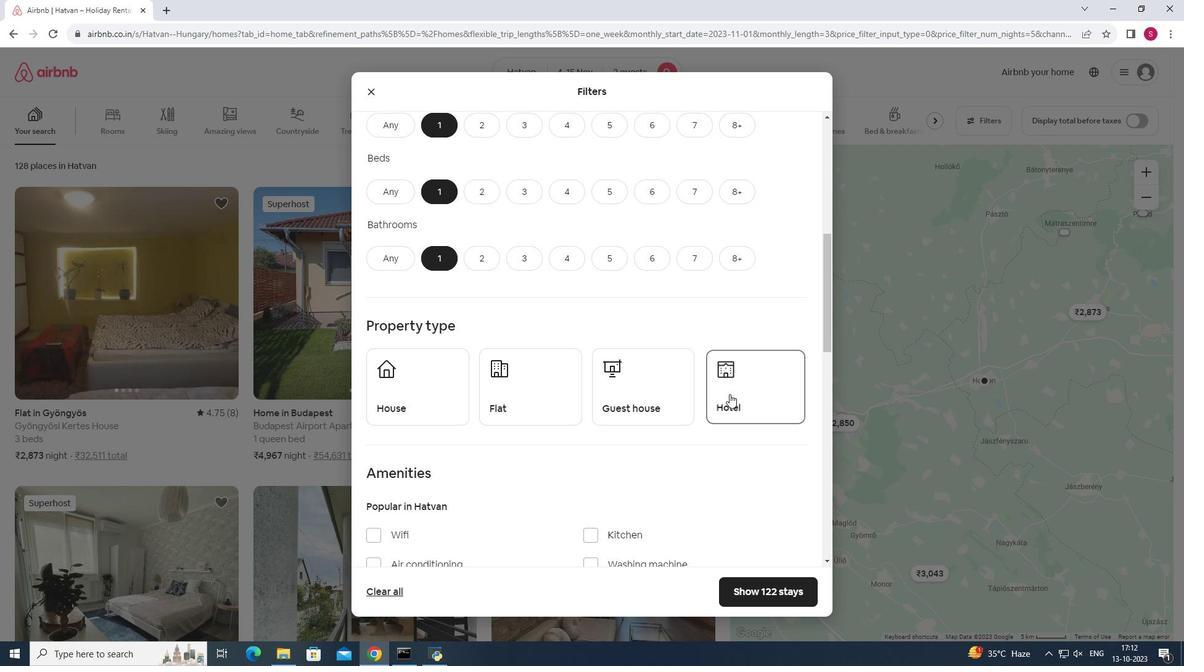 
Action: Mouse scrolled (729, 393) with delta (0, 0)
Screenshot: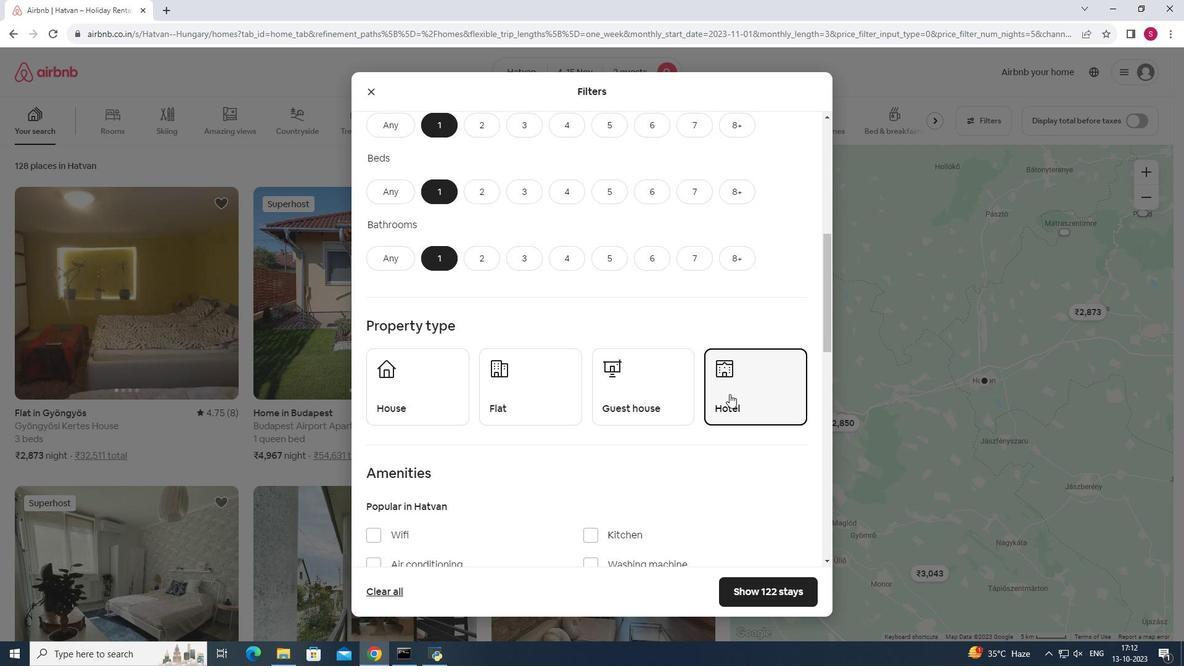 
Action: Mouse scrolled (729, 393) with delta (0, 0)
Screenshot: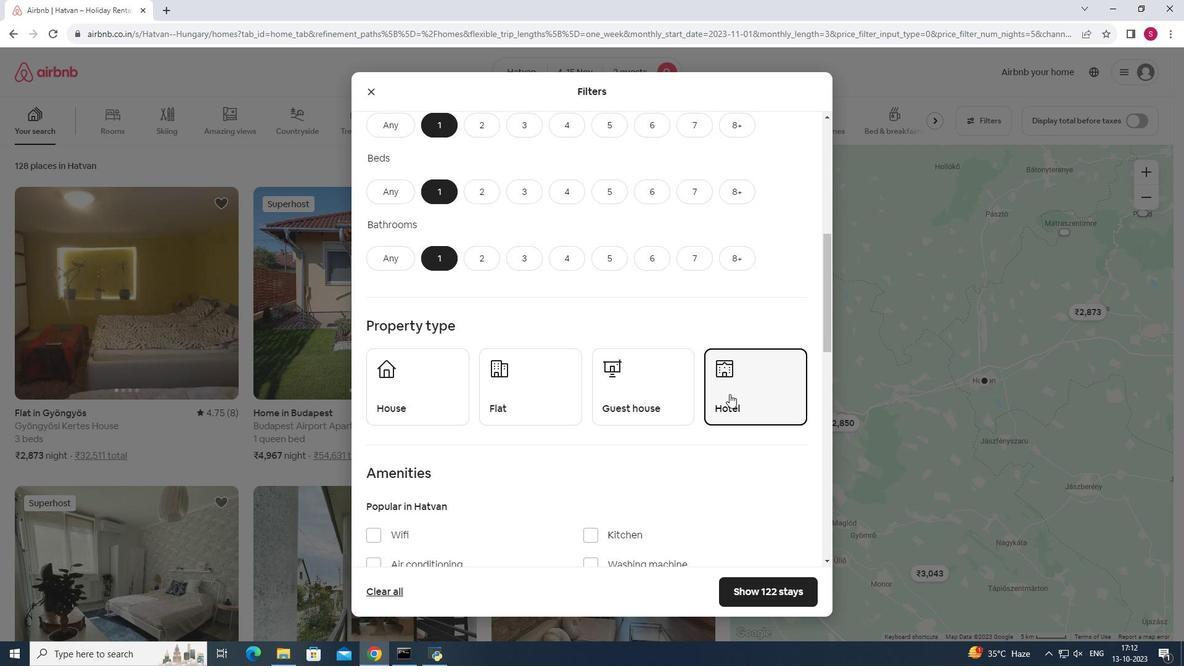
Action: Mouse scrolled (729, 393) with delta (0, 0)
Screenshot: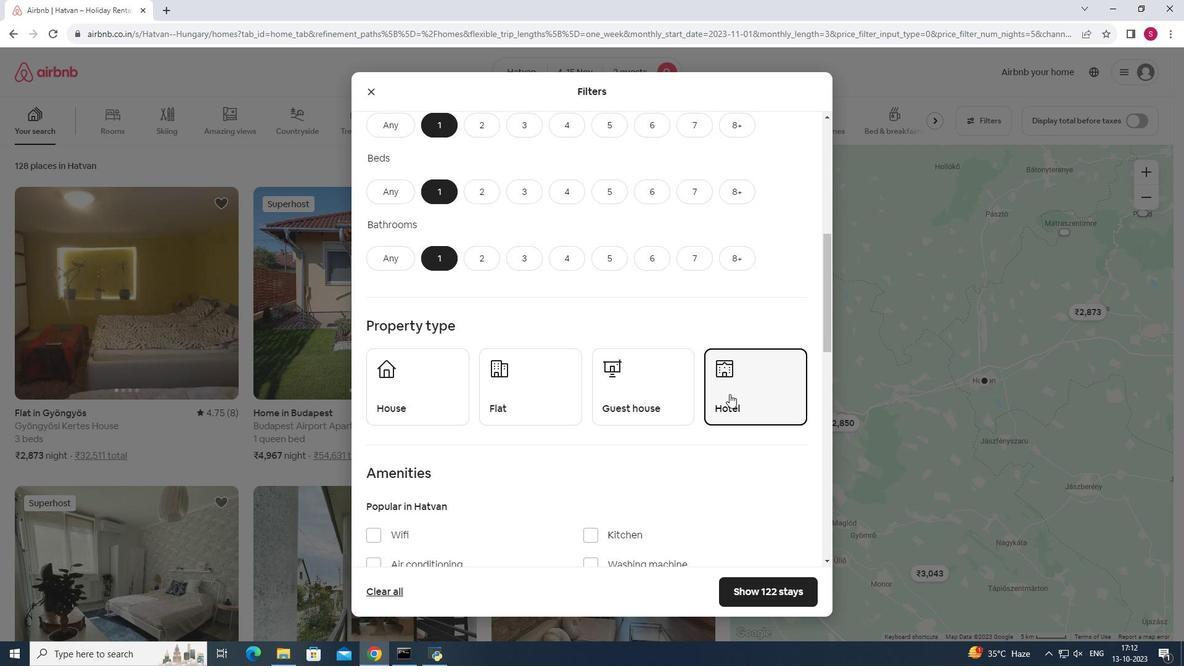 
Action: Mouse scrolled (729, 393) with delta (0, 0)
Screenshot: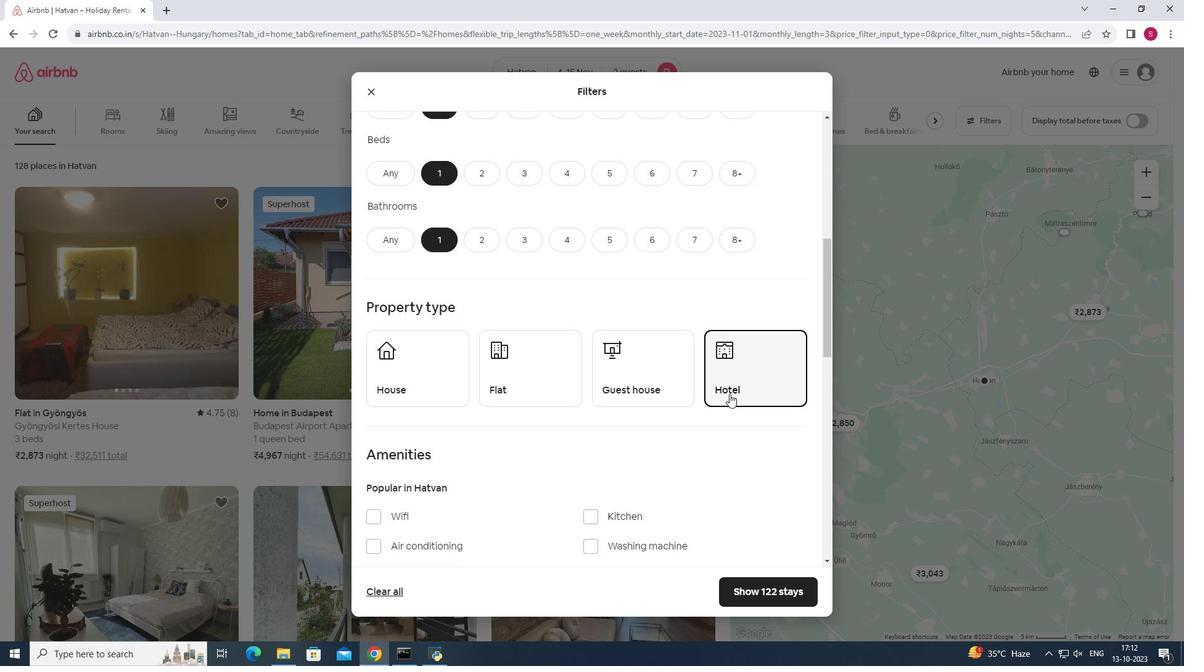 
Action: Mouse moved to (772, 589)
Screenshot: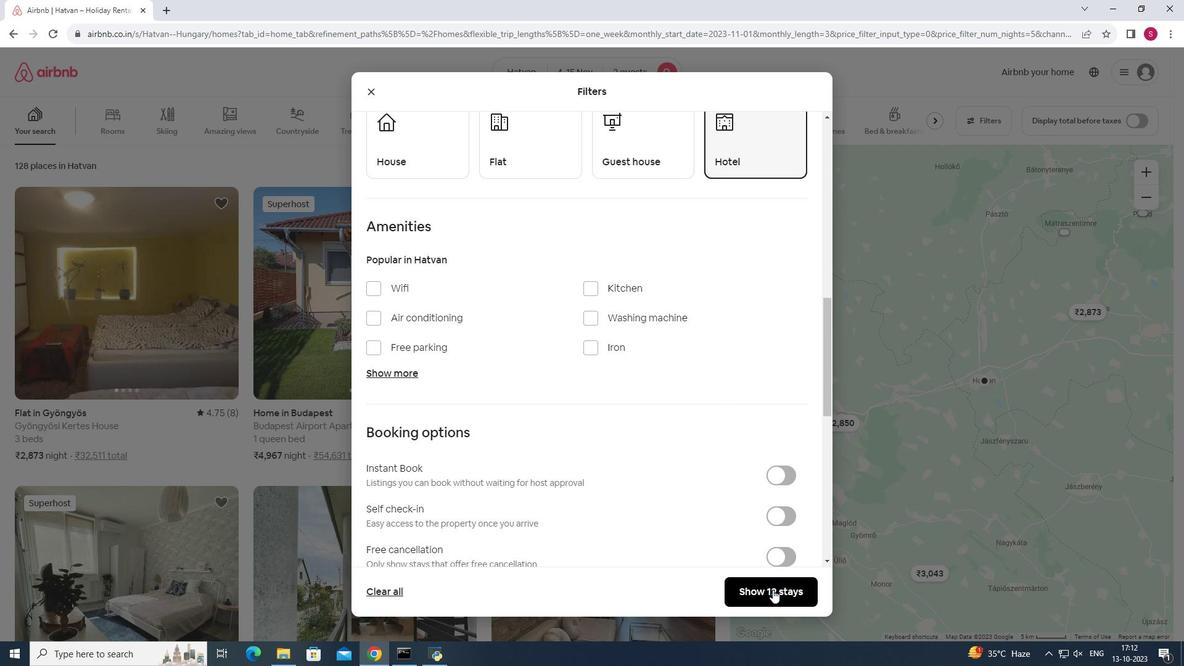 
Action: Mouse pressed left at (772, 589)
Screenshot: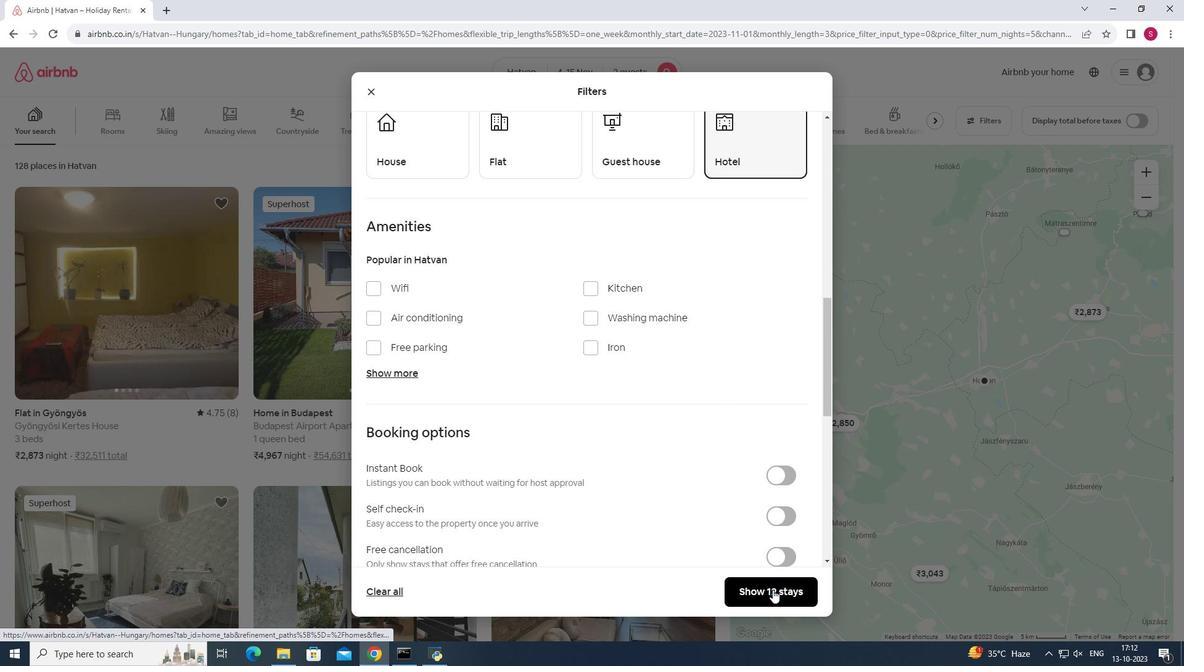 
Action: Mouse moved to (143, 286)
Screenshot: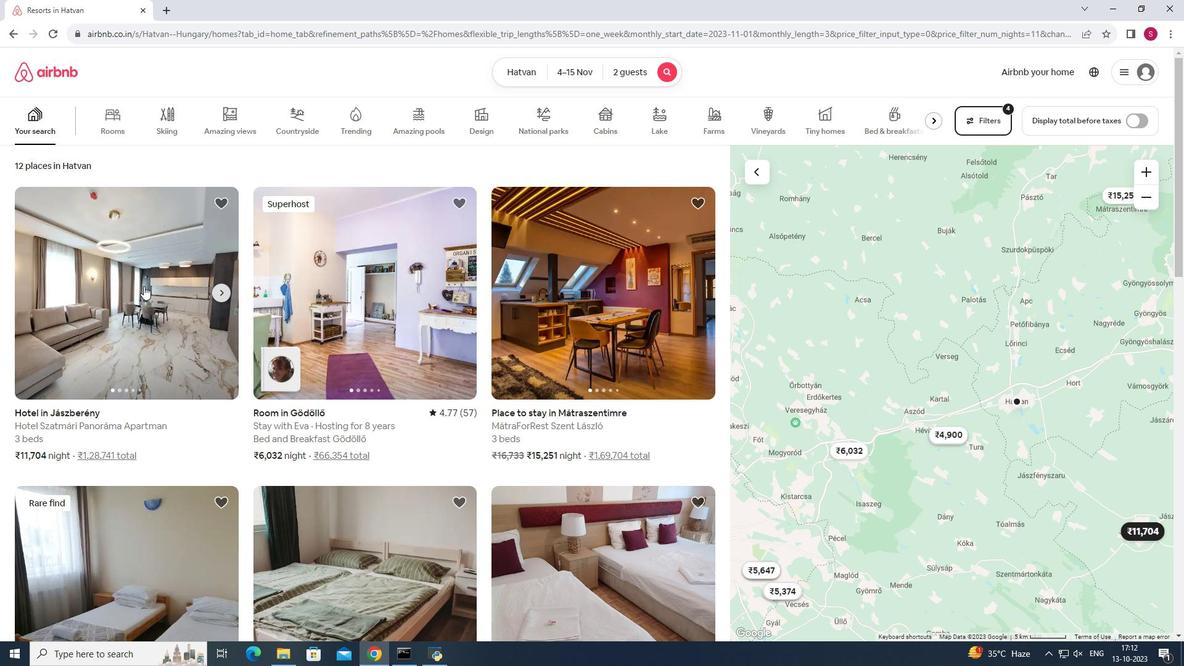 
Action: Mouse pressed left at (143, 286)
Screenshot: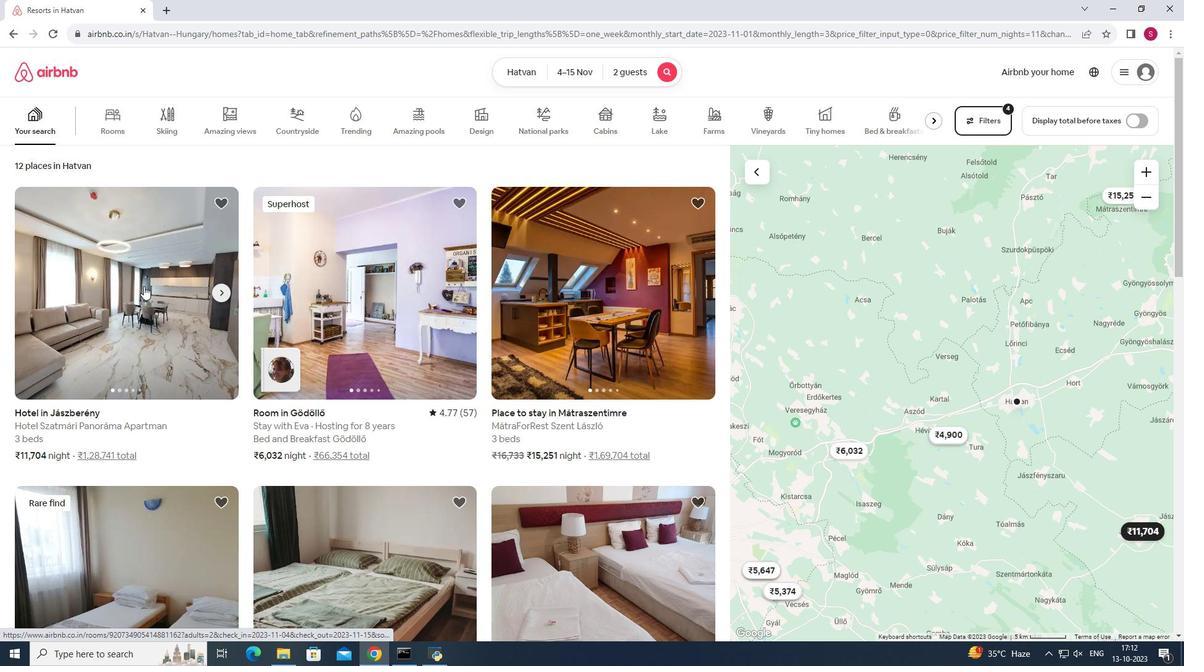 
Action: Mouse moved to (898, 459)
Screenshot: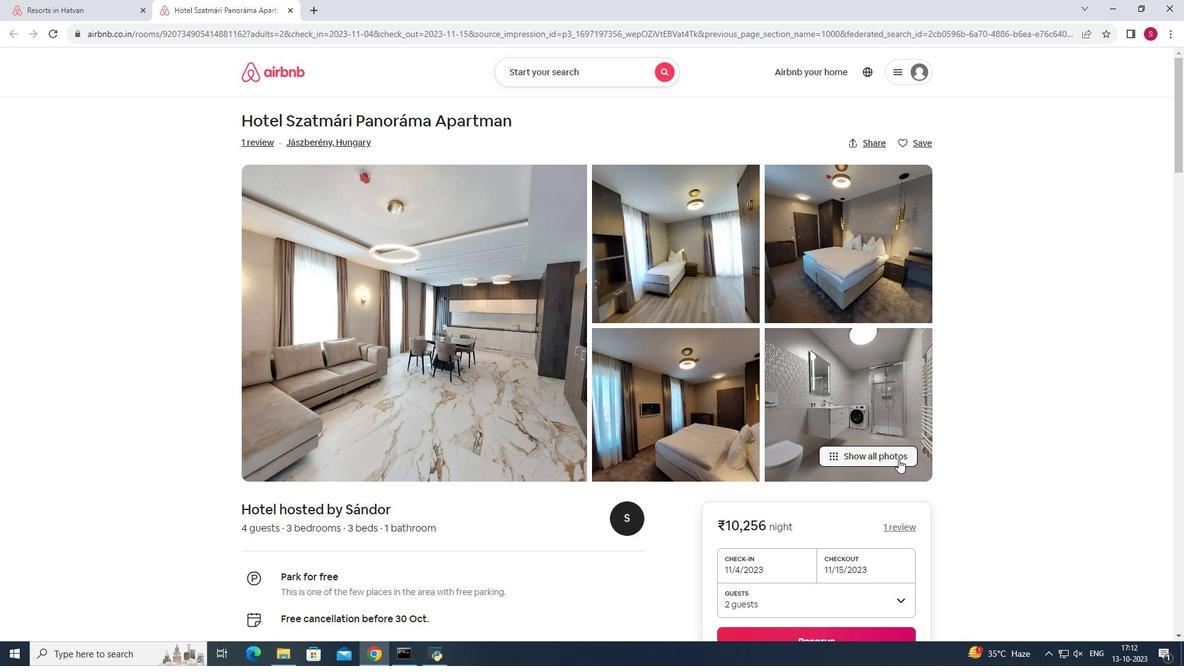 
Action: Mouse pressed left at (898, 459)
Screenshot: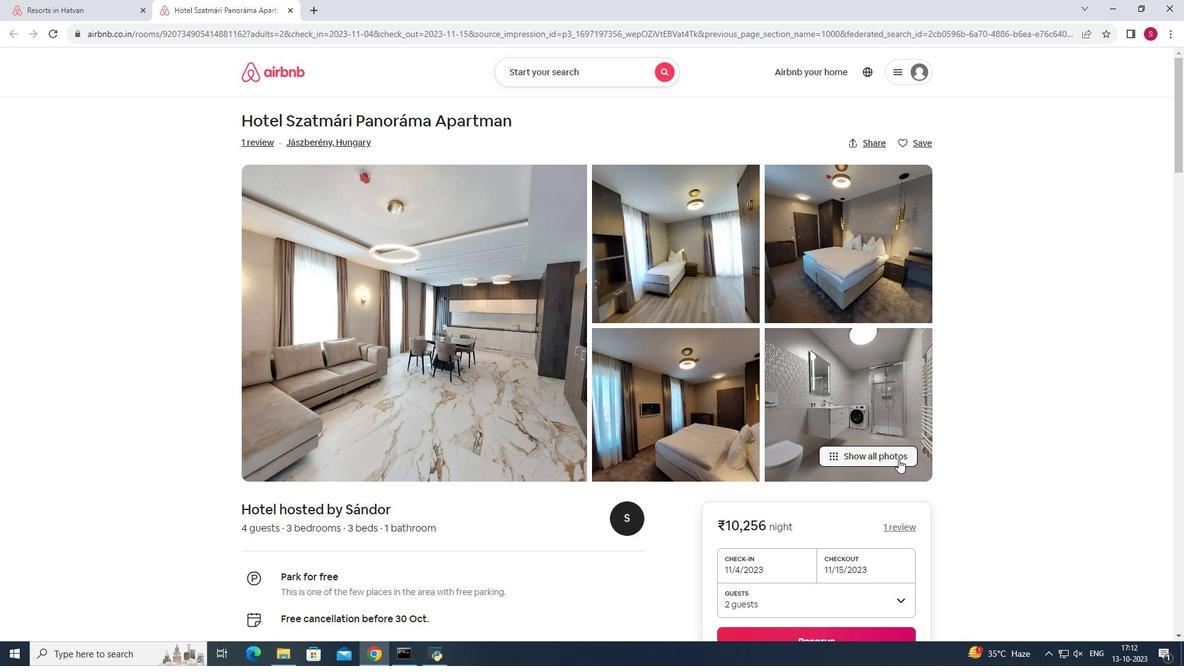 
Action: Mouse moved to (956, 437)
Screenshot: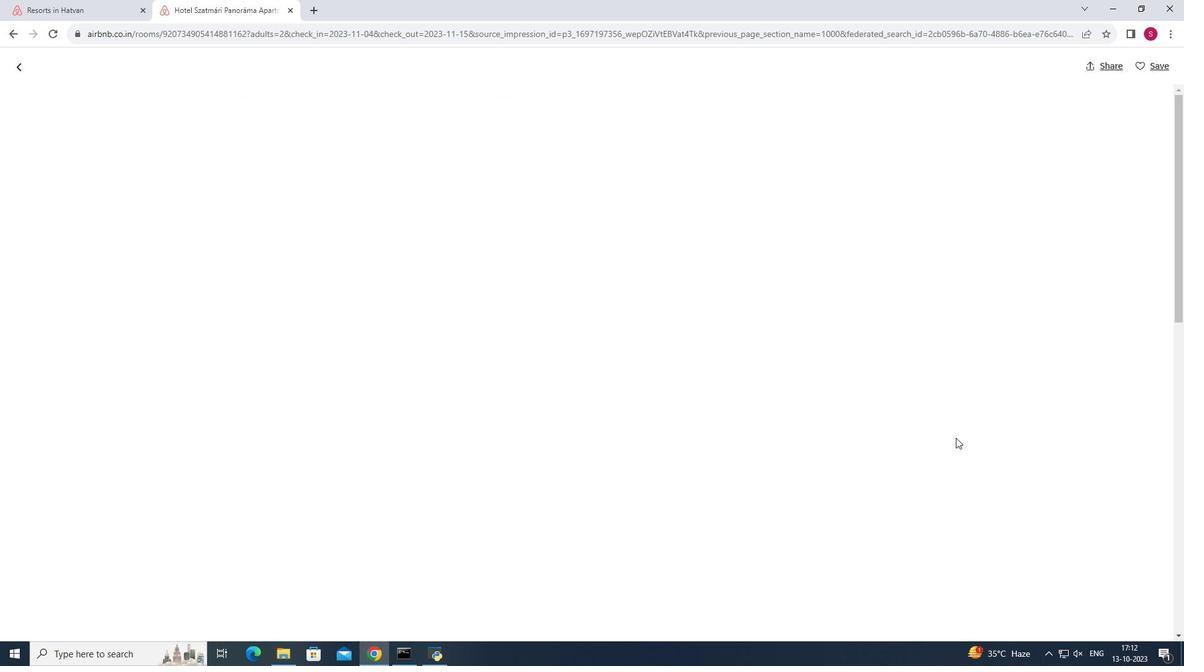 
Action: Mouse scrolled (956, 437) with delta (0, 0)
Screenshot: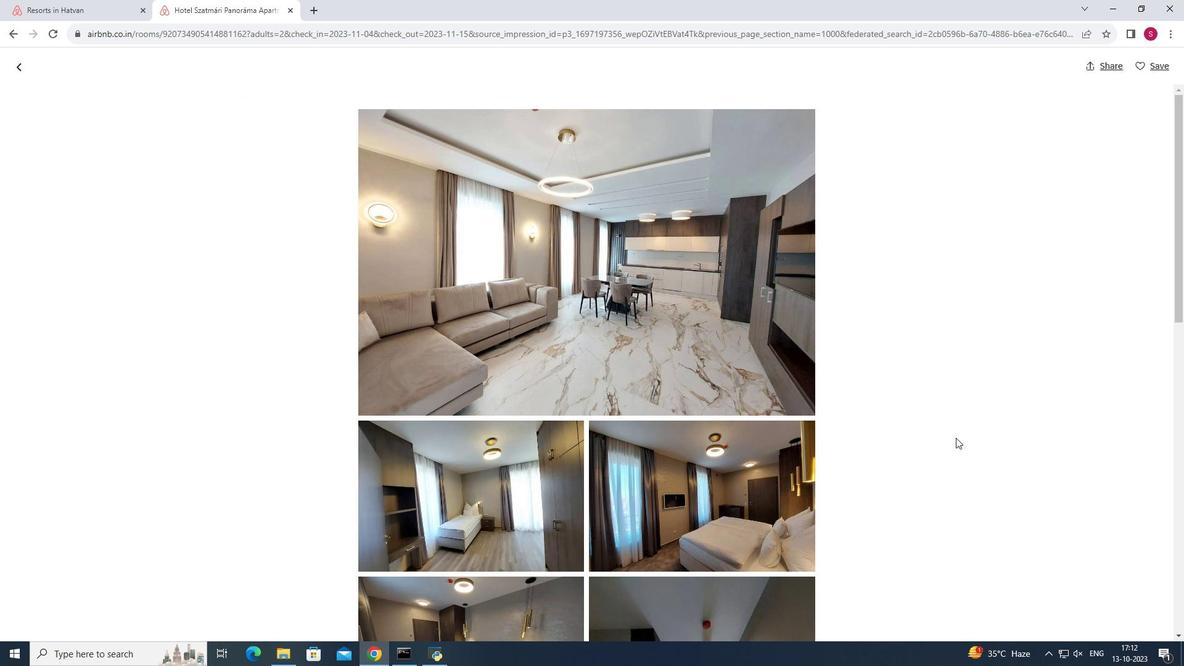 
Action: Mouse scrolled (956, 437) with delta (0, 0)
Screenshot: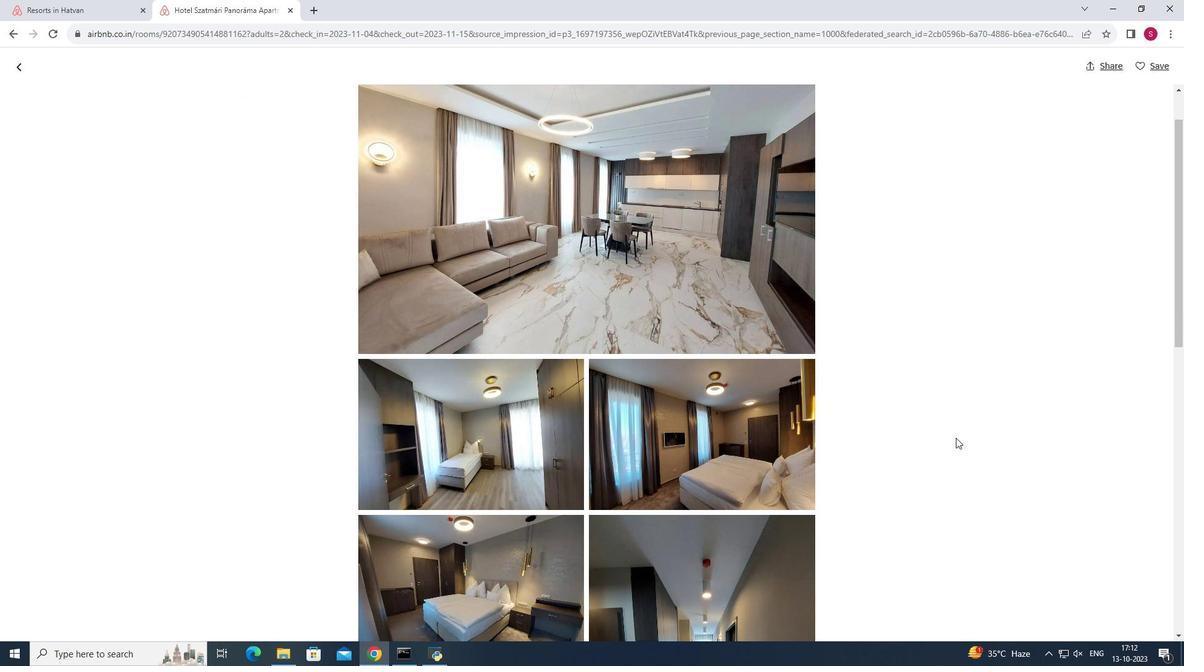 
Action: Mouse scrolled (956, 437) with delta (0, 0)
Screenshot: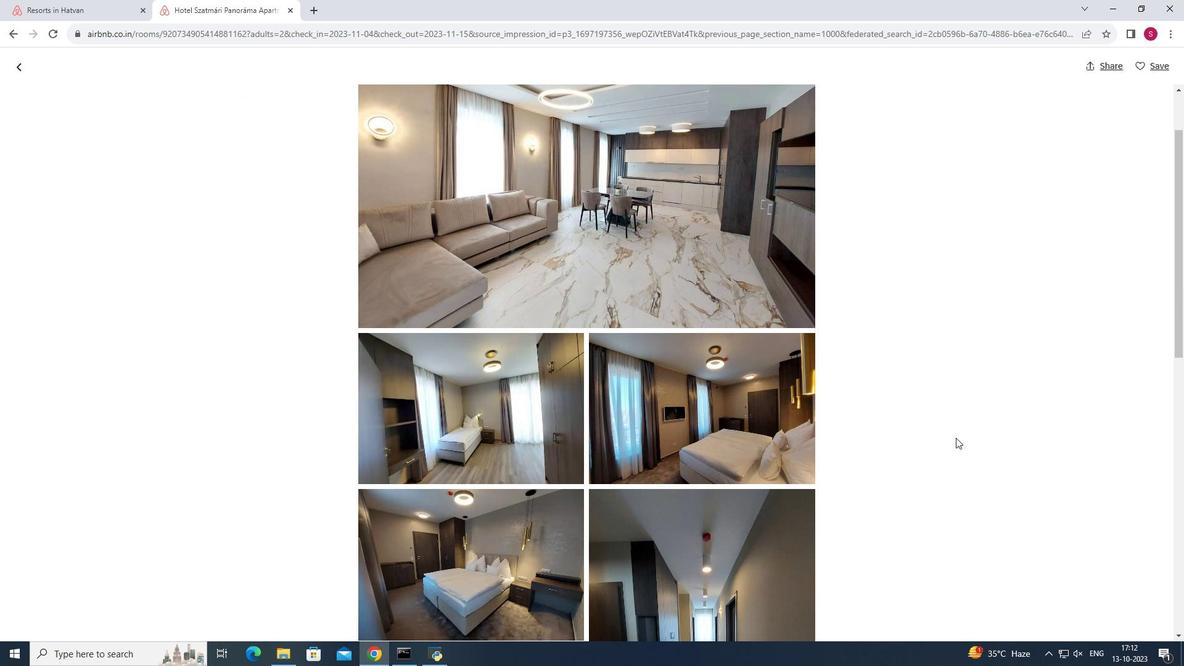 
Action: Mouse moved to (957, 437)
Screenshot: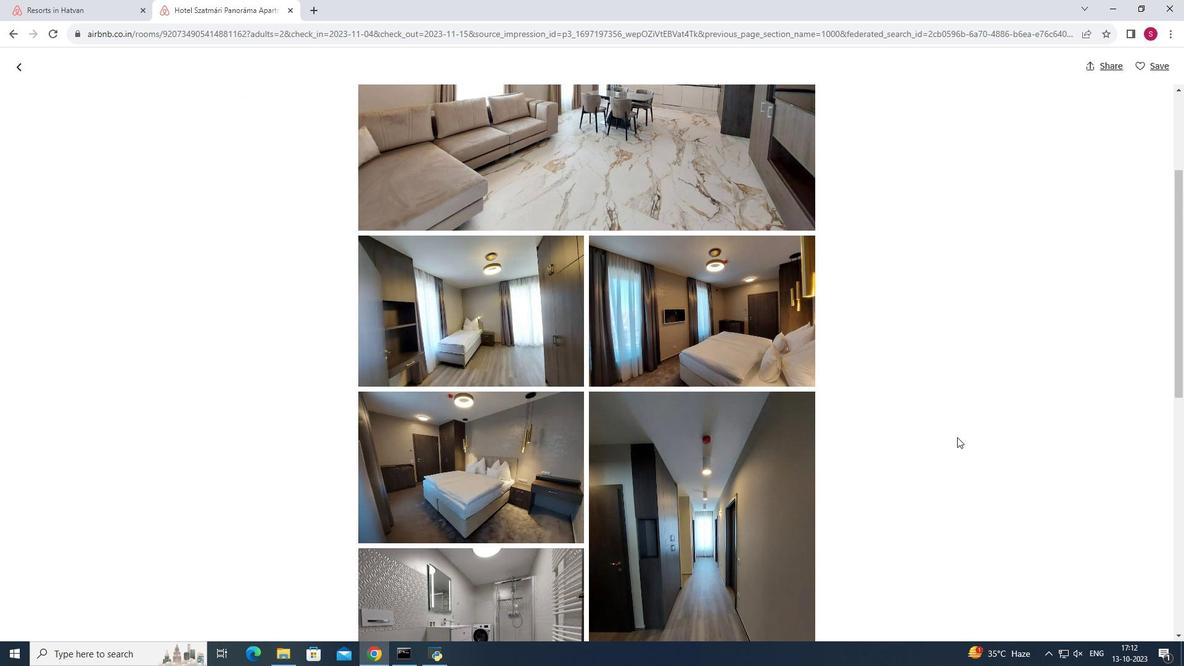 
Action: Mouse scrolled (957, 436) with delta (0, 0)
Screenshot: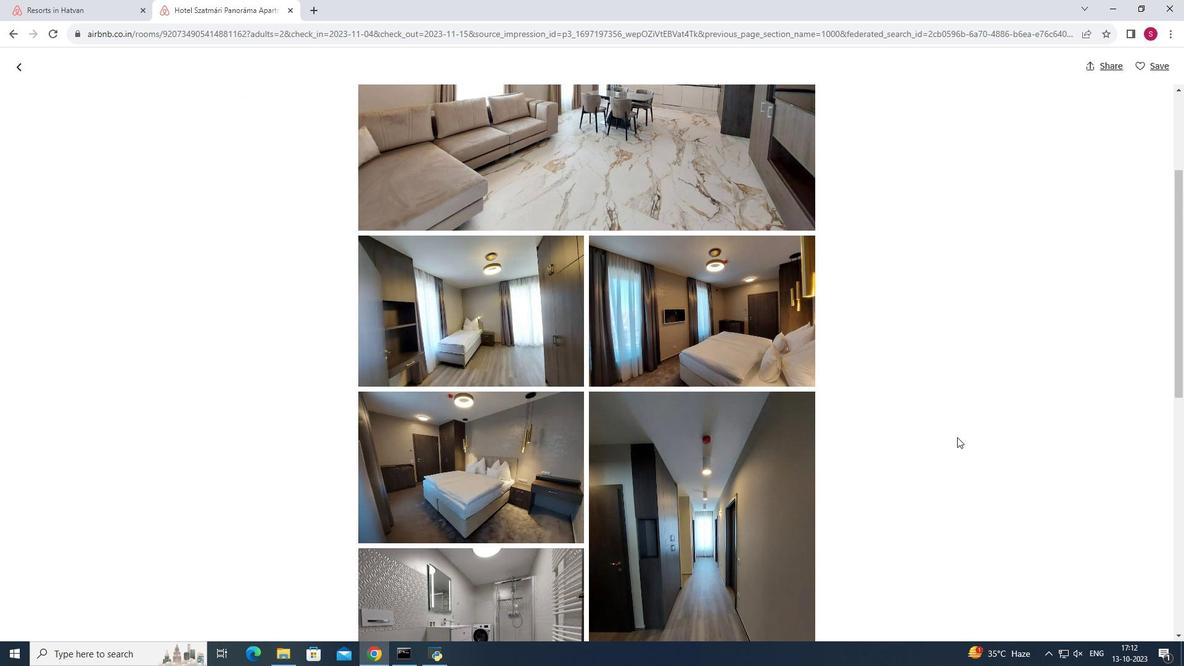 
Action: Mouse scrolled (957, 436) with delta (0, 0)
Screenshot: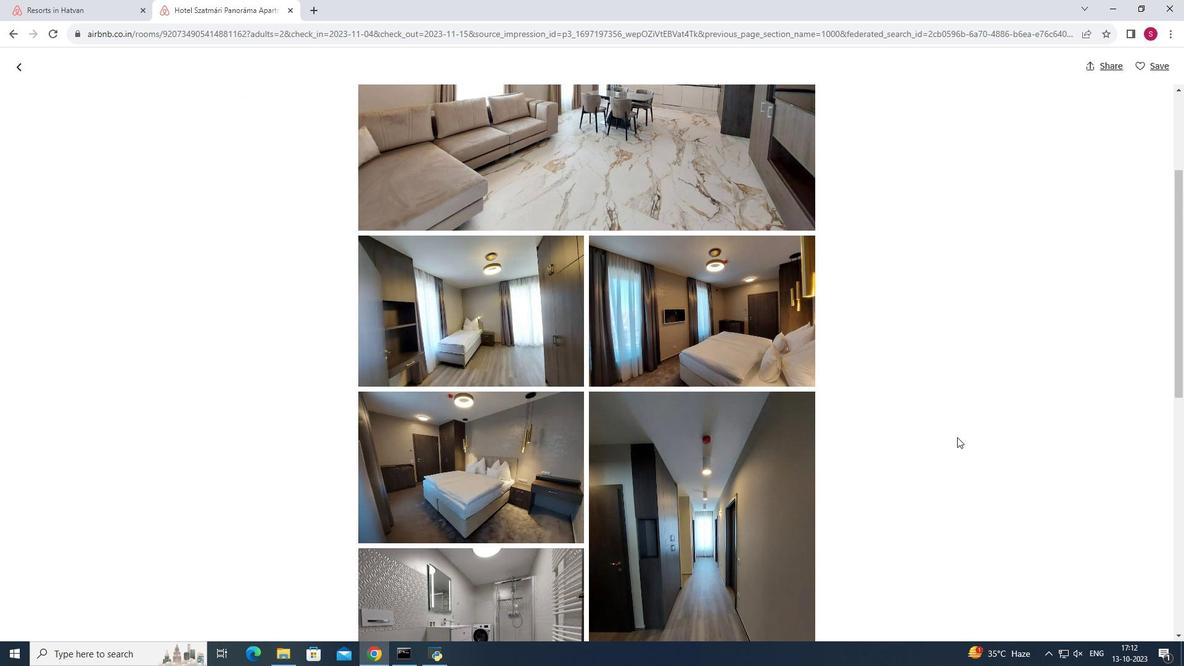
Action: Mouse scrolled (957, 436) with delta (0, 0)
Screenshot: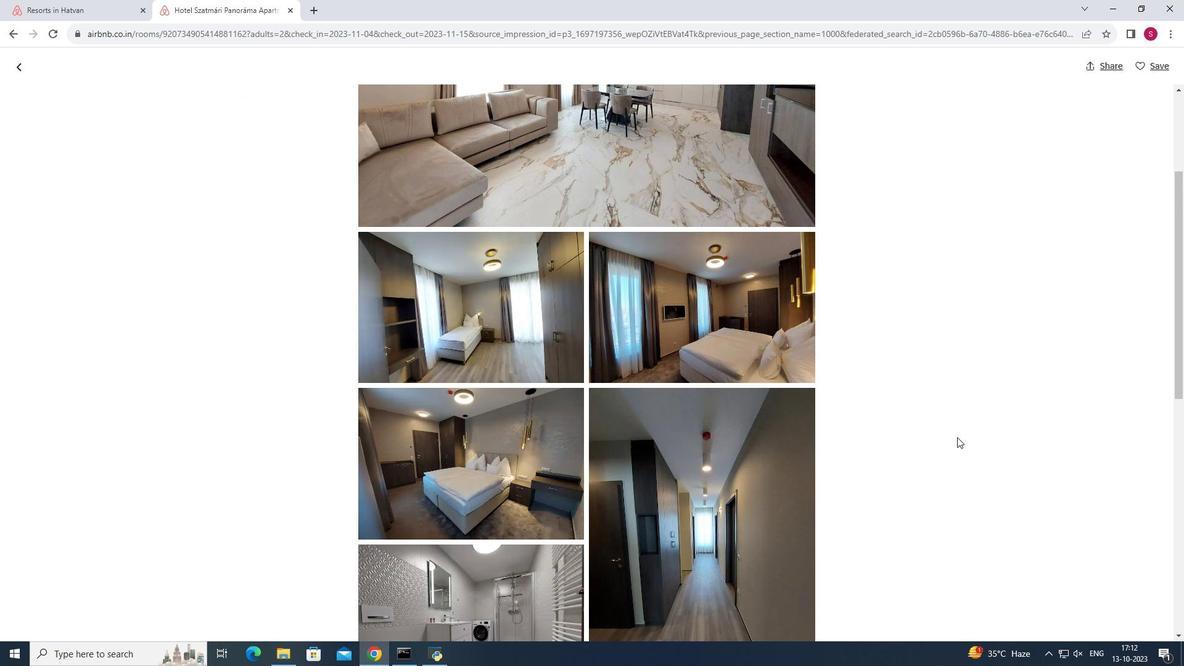 
Action: Mouse scrolled (957, 436) with delta (0, 0)
Screenshot: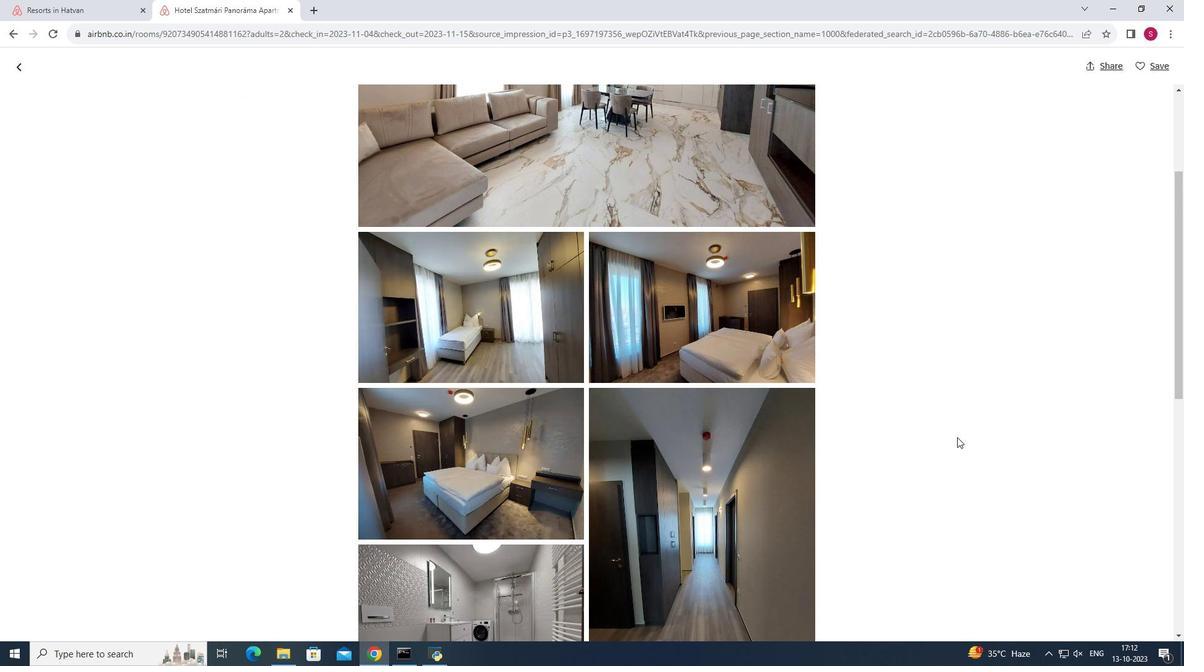 
Action: Mouse moved to (957, 437)
Screenshot: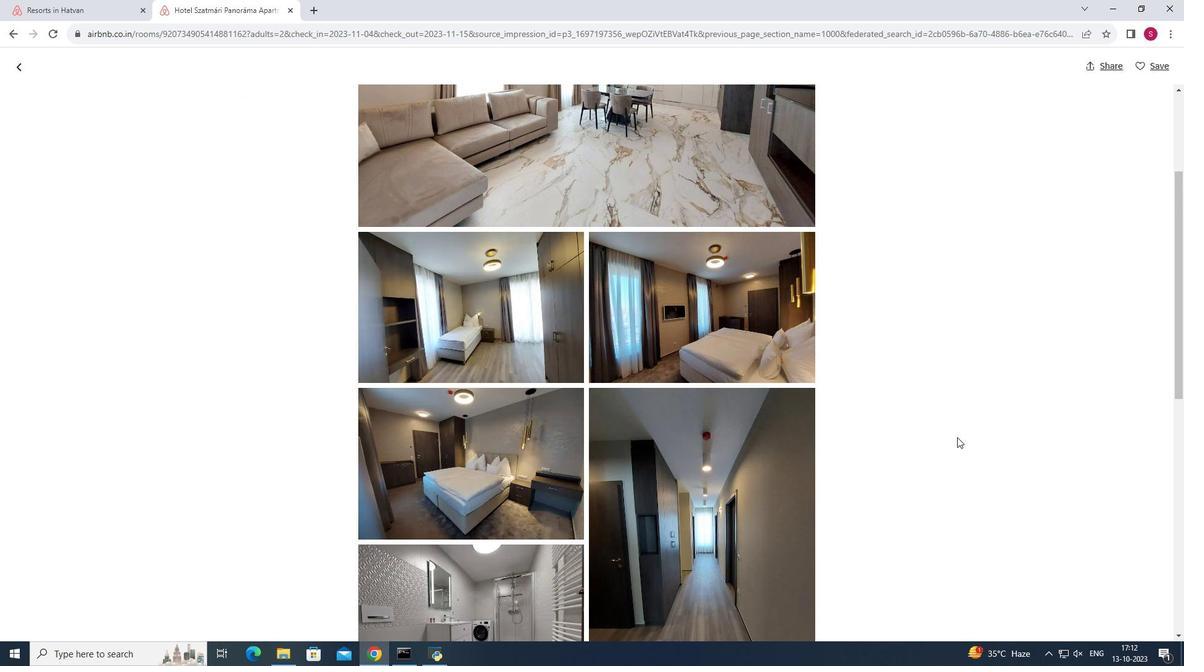 
Action: Mouse scrolled (957, 436) with delta (0, 0)
Screenshot: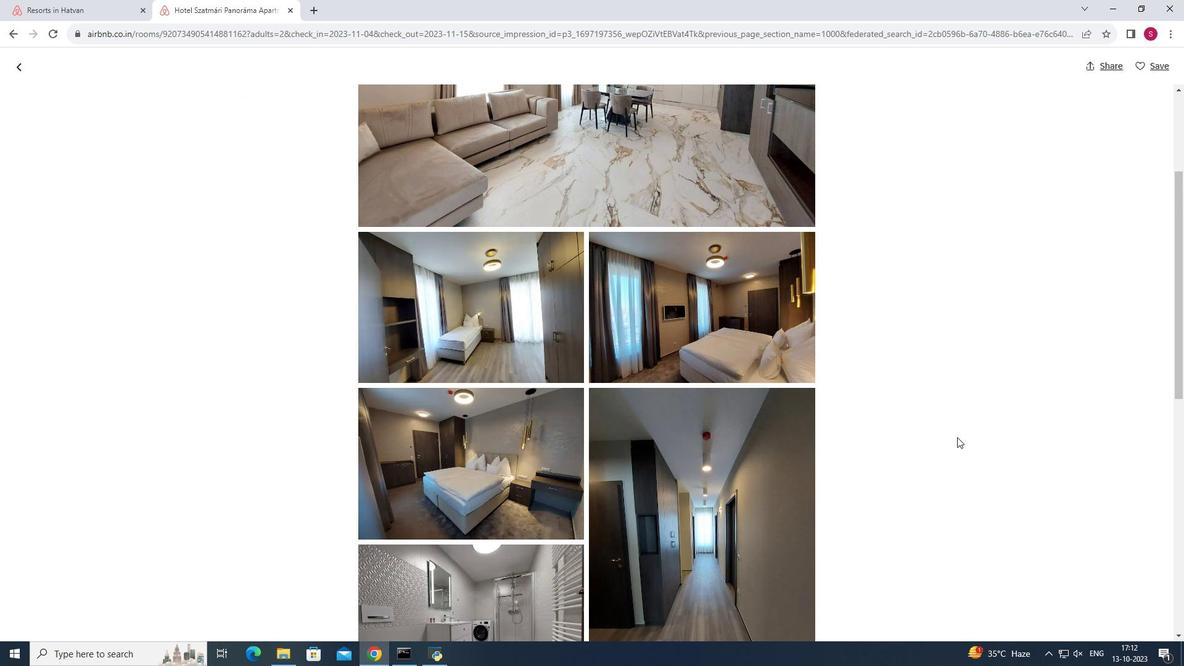 
Action: Mouse moved to (961, 434)
Screenshot: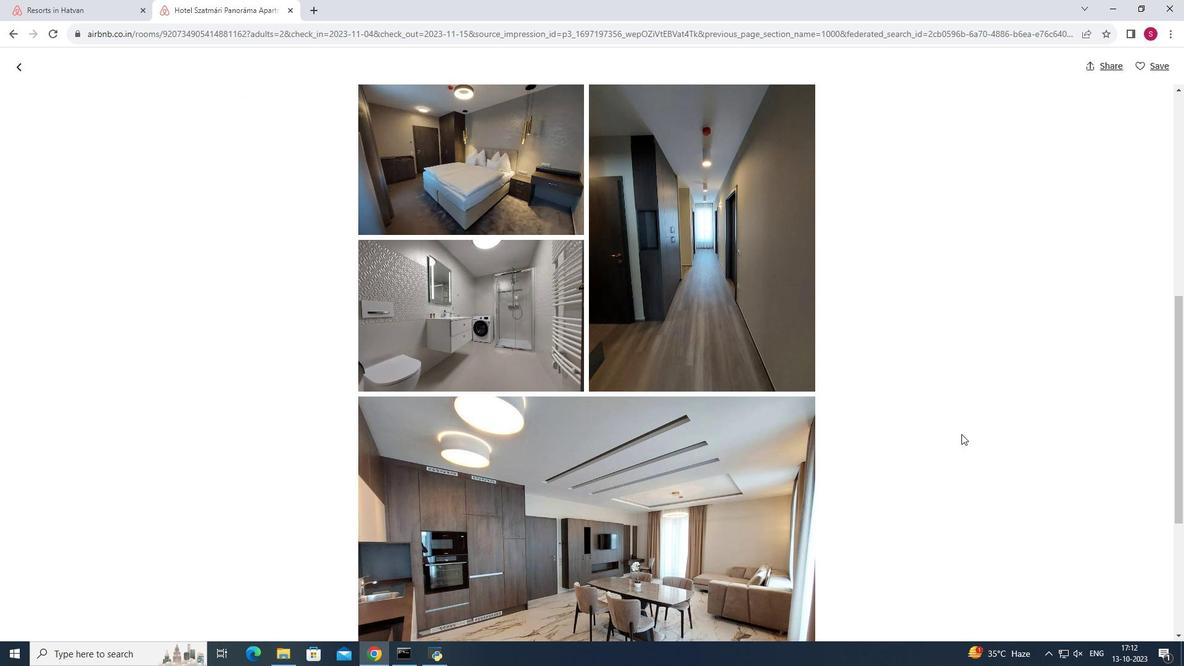 
Action: Mouse scrolled (961, 433) with delta (0, 0)
Screenshot: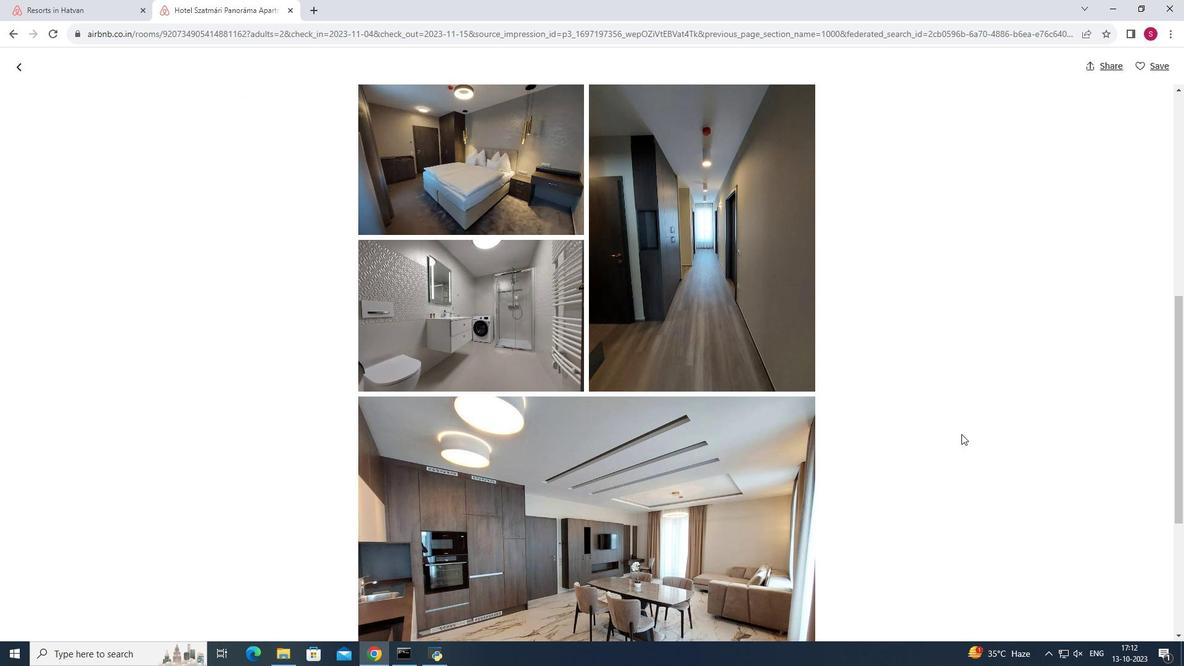 
Action: Mouse scrolled (961, 433) with delta (0, 0)
Screenshot: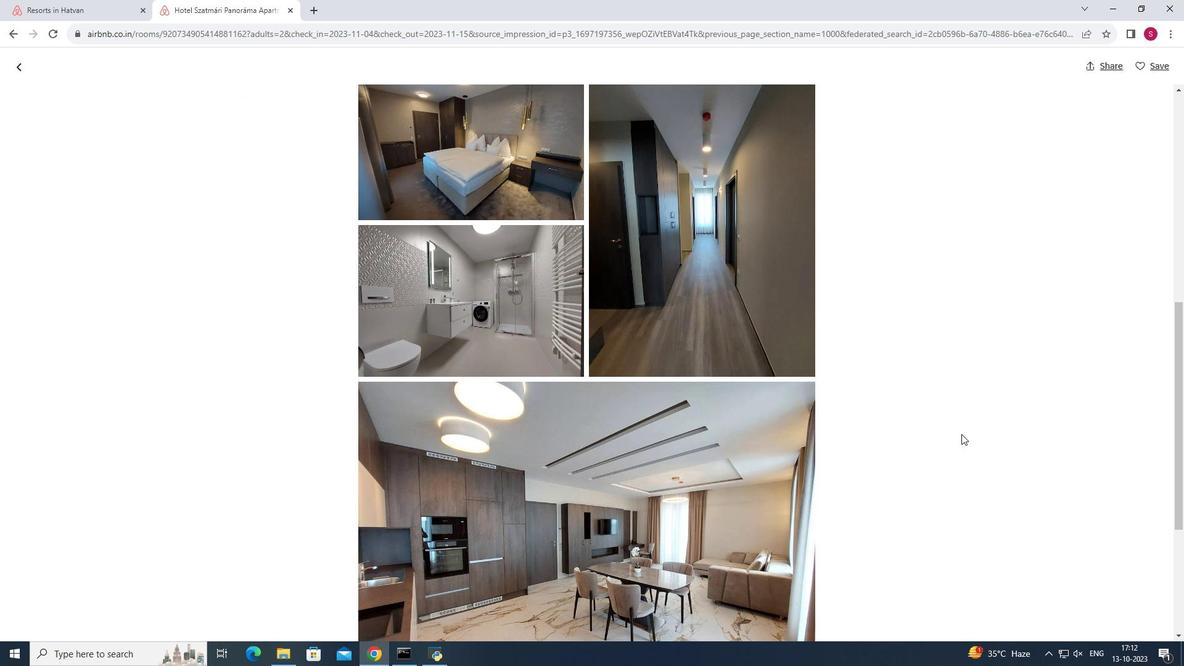 
Action: Mouse scrolled (961, 433) with delta (0, 0)
Screenshot: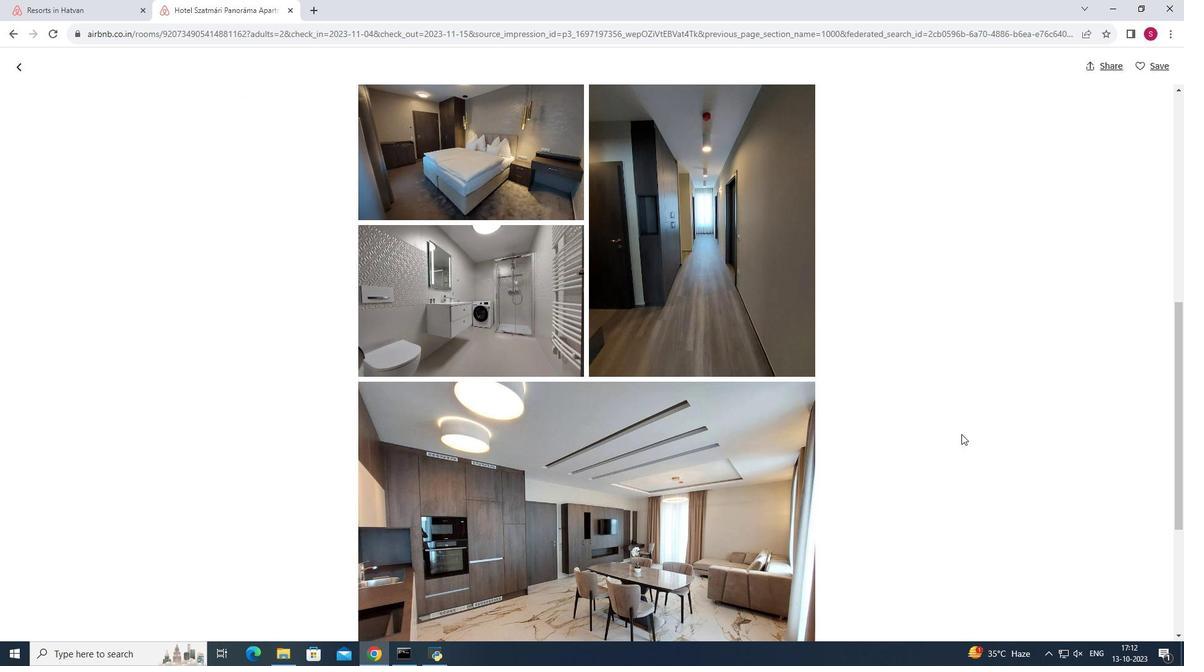 
Action: Mouse scrolled (961, 433) with delta (0, 0)
Screenshot: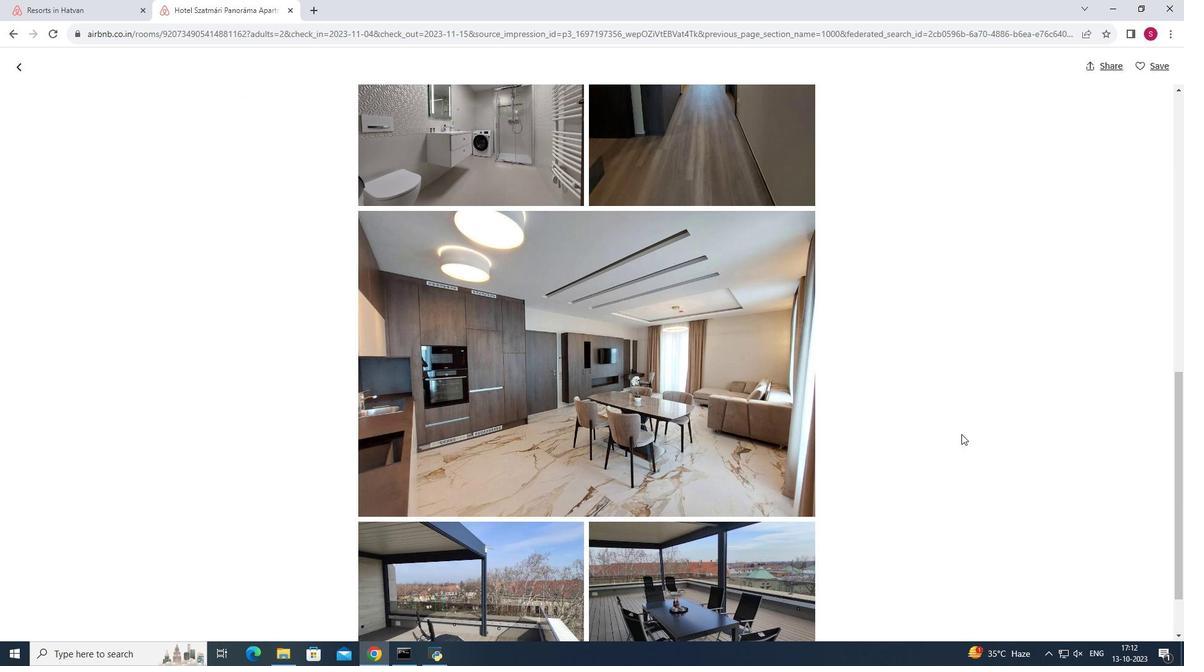 
Action: Mouse scrolled (961, 433) with delta (0, 0)
Screenshot: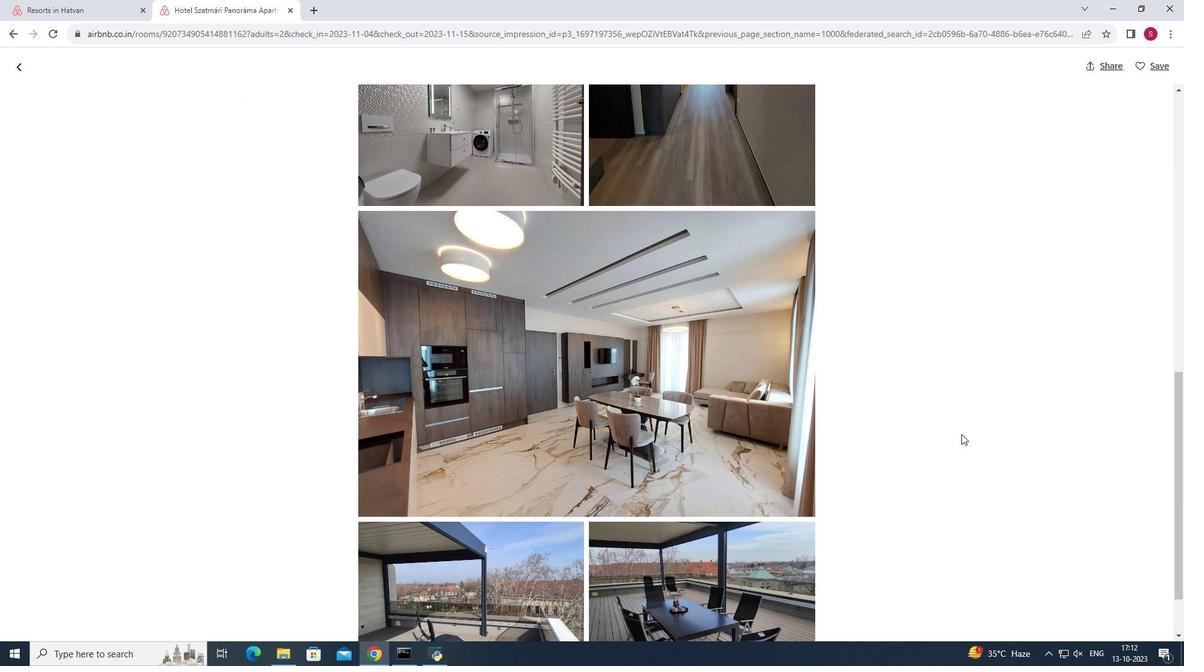 
Action: Mouse scrolled (961, 433) with delta (0, 0)
Screenshot: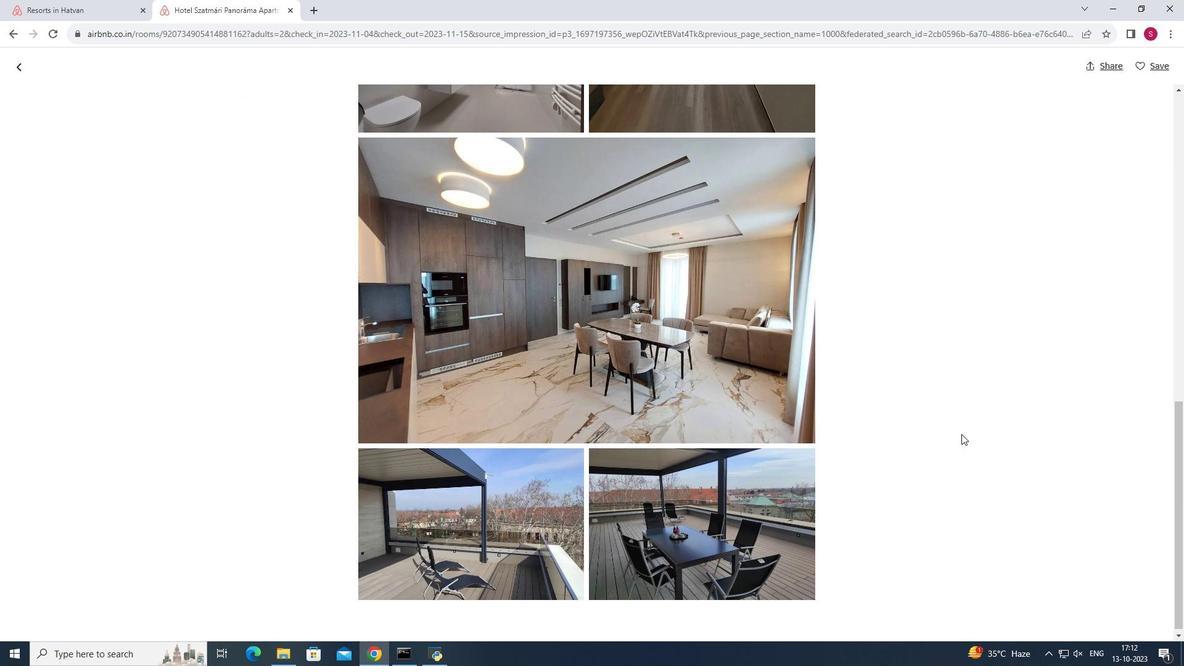 
Action: Mouse scrolled (961, 433) with delta (0, 0)
Screenshot: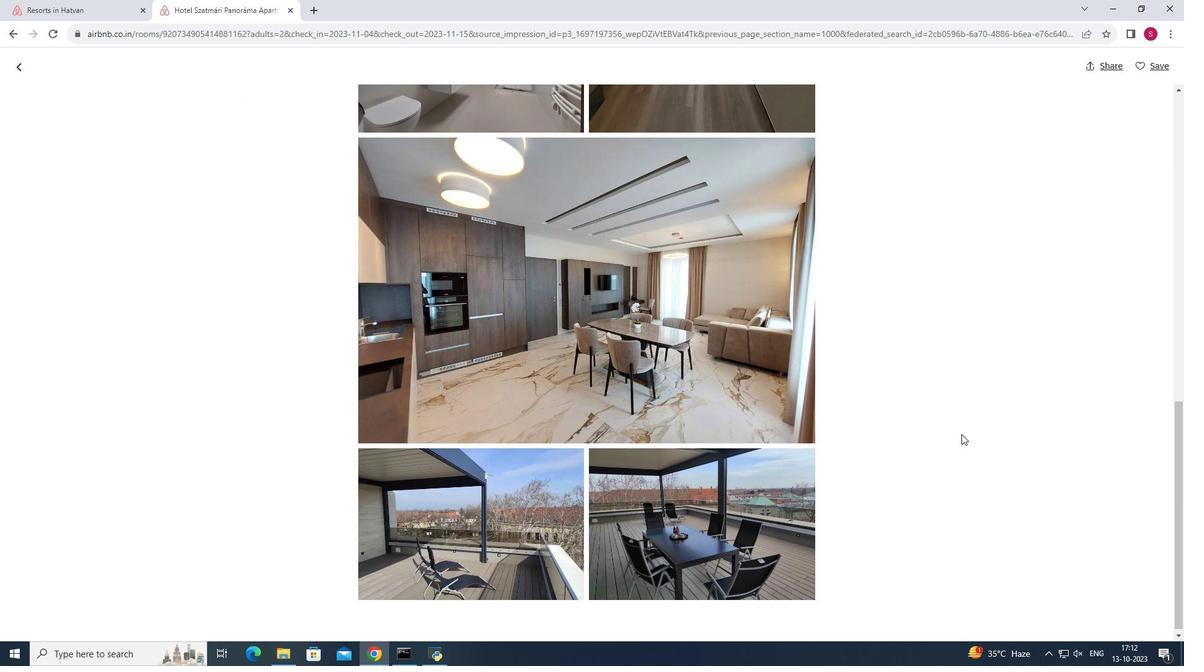 
Action: Mouse scrolled (961, 434) with delta (0, 0)
Screenshot: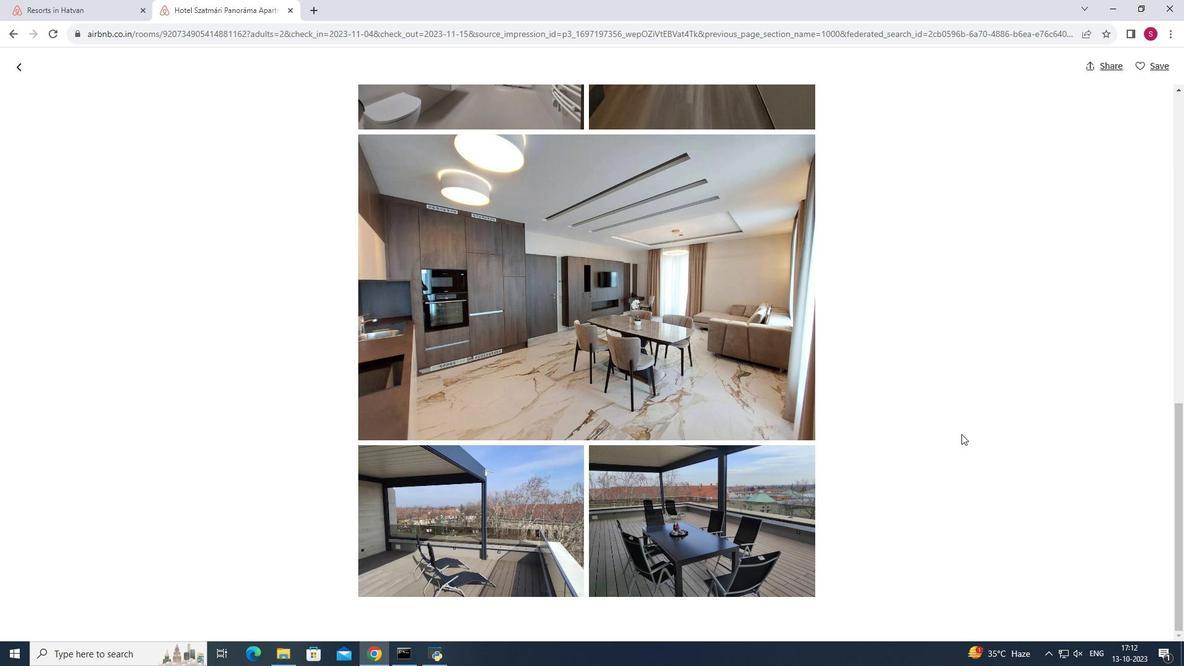 
Action: Mouse scrolled (961, 434) with delta (0, 0)
Screenshot: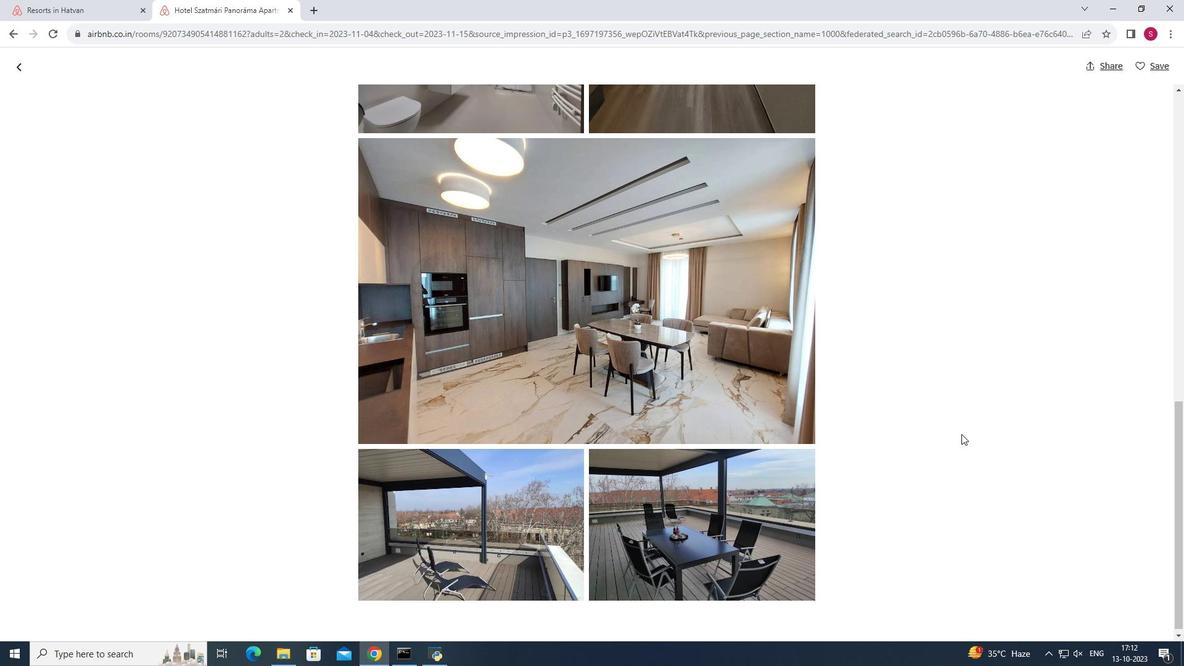 
Action: Mouse scrolled (961, 434) with delta (0, 0)
Screenshot: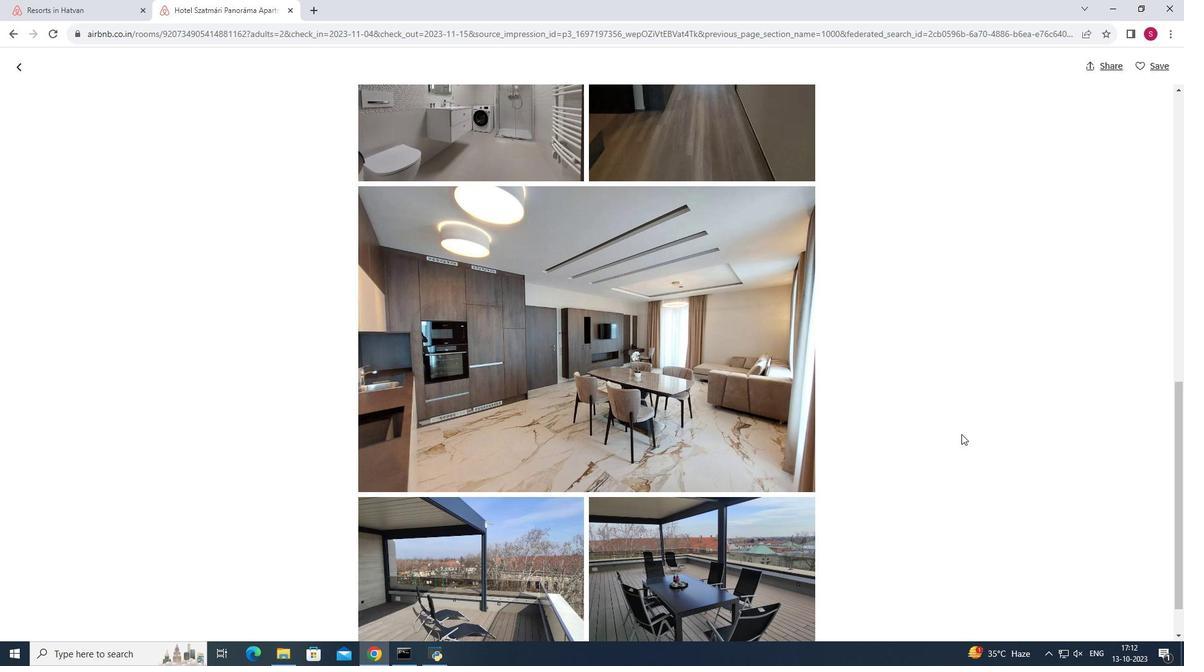 
Action: Mouse moved to (18, 70)
Screenshot: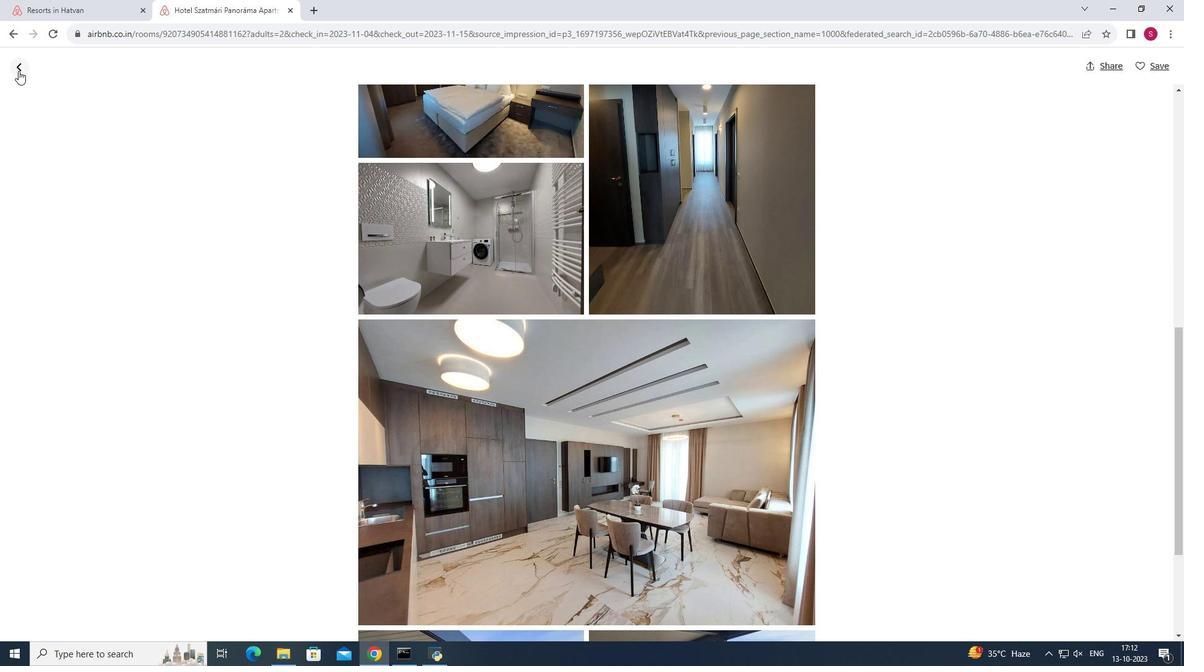 
Action: Mouse pressed left at (18, 70)
Screenshot: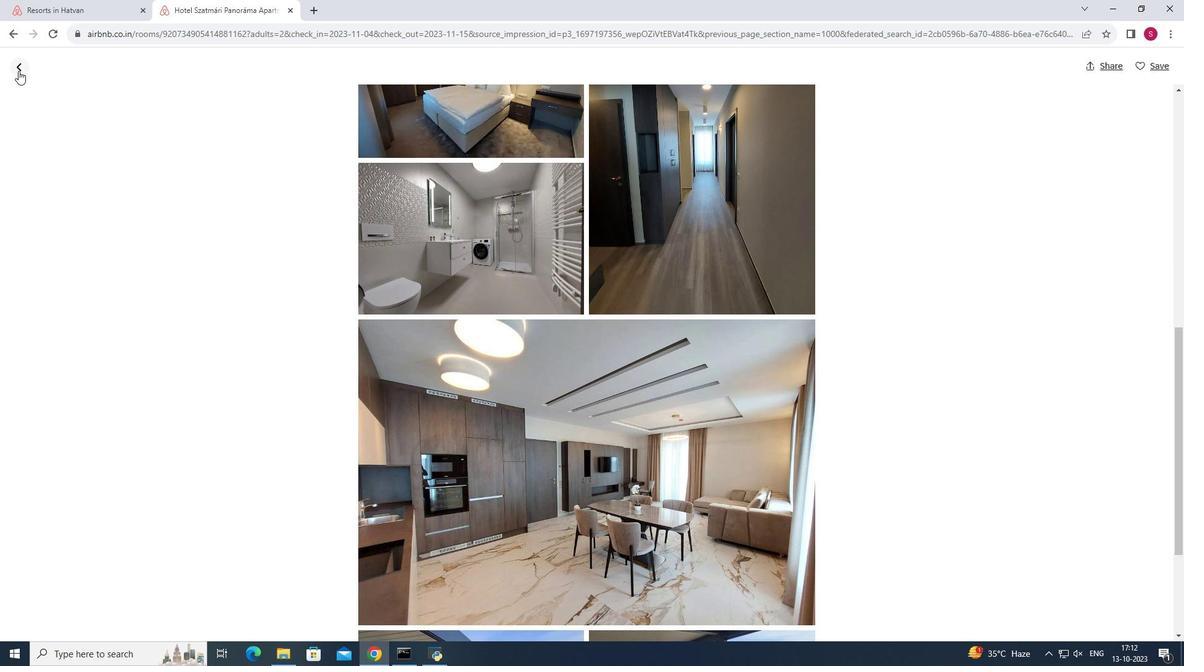 
Action: Mouse moved to (1041, 413)
Screenshot: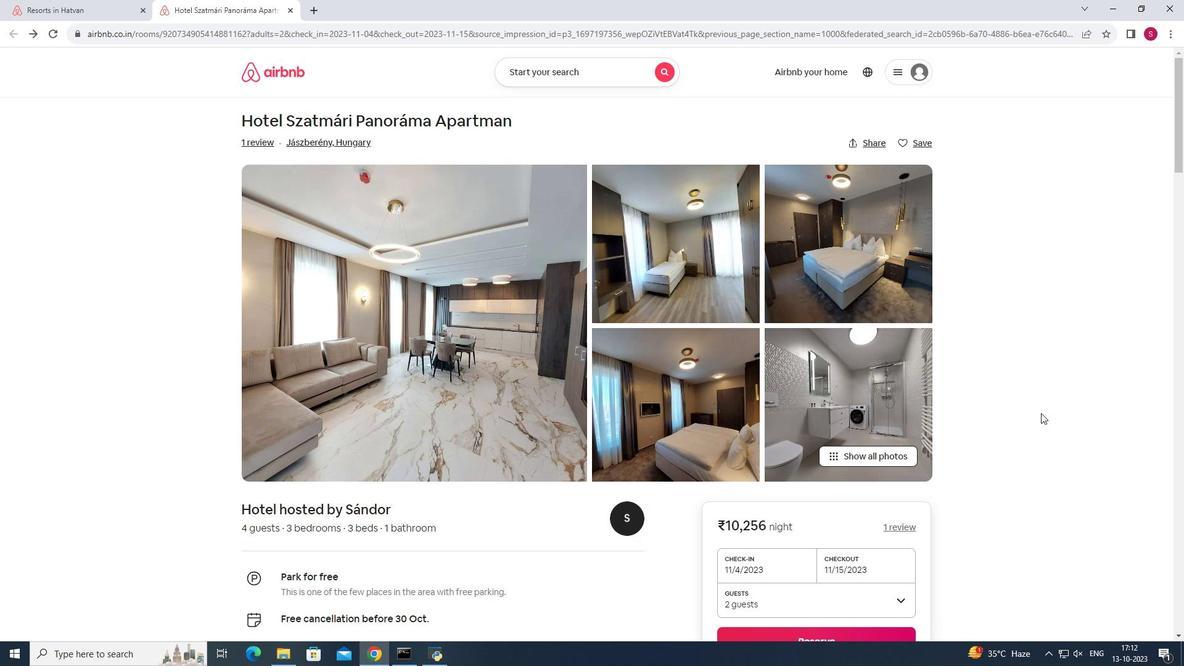 
Action: Mouse scrolled (1041, 412) with delta (0, 0)
Screenshot: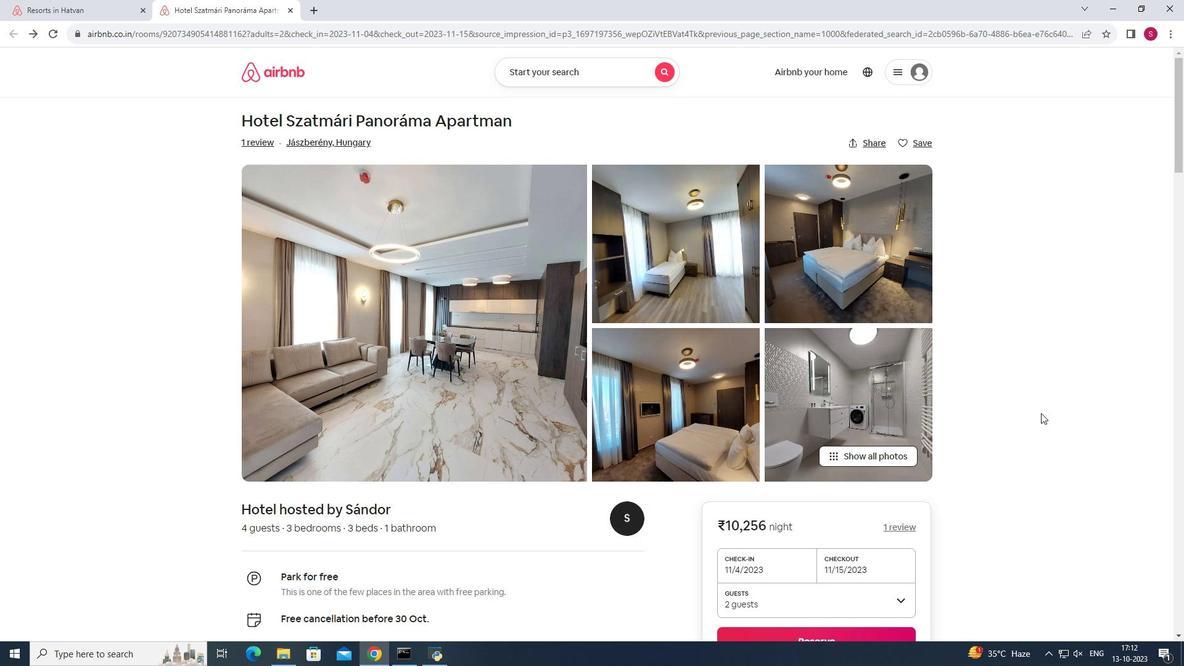 
Action: Mouse scrolled (1041, 412) with delta (0, 0)
Screenshot: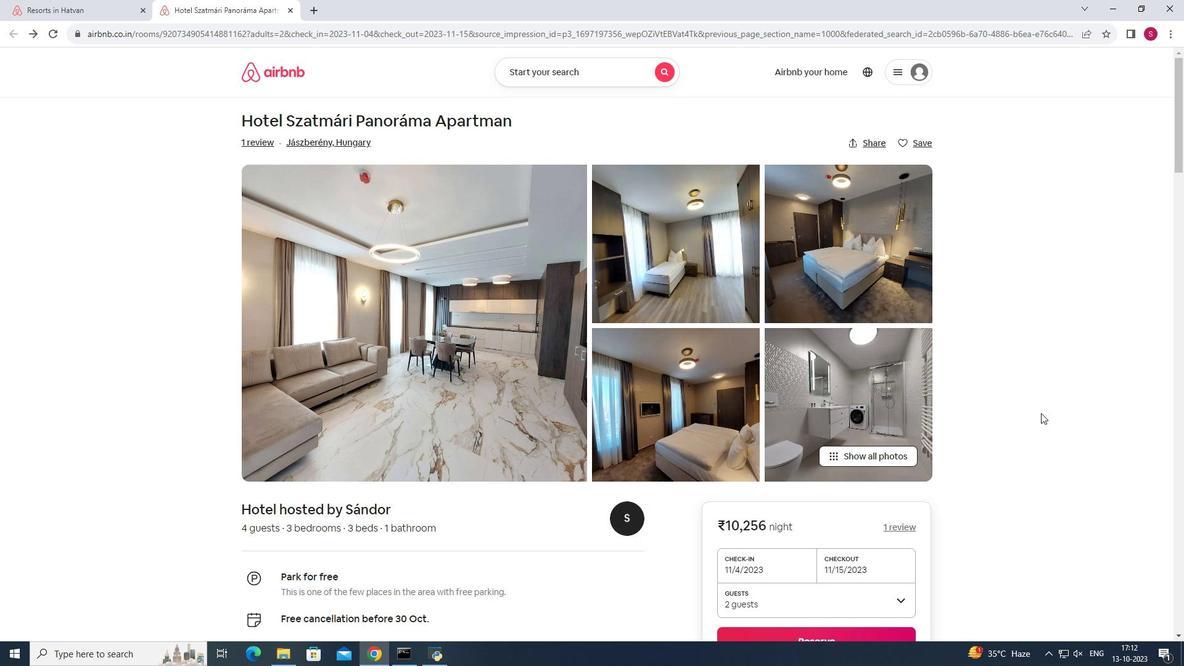 
Action: Mouse scrolled (1041, 412) with delta (0, 0)
Screenshot: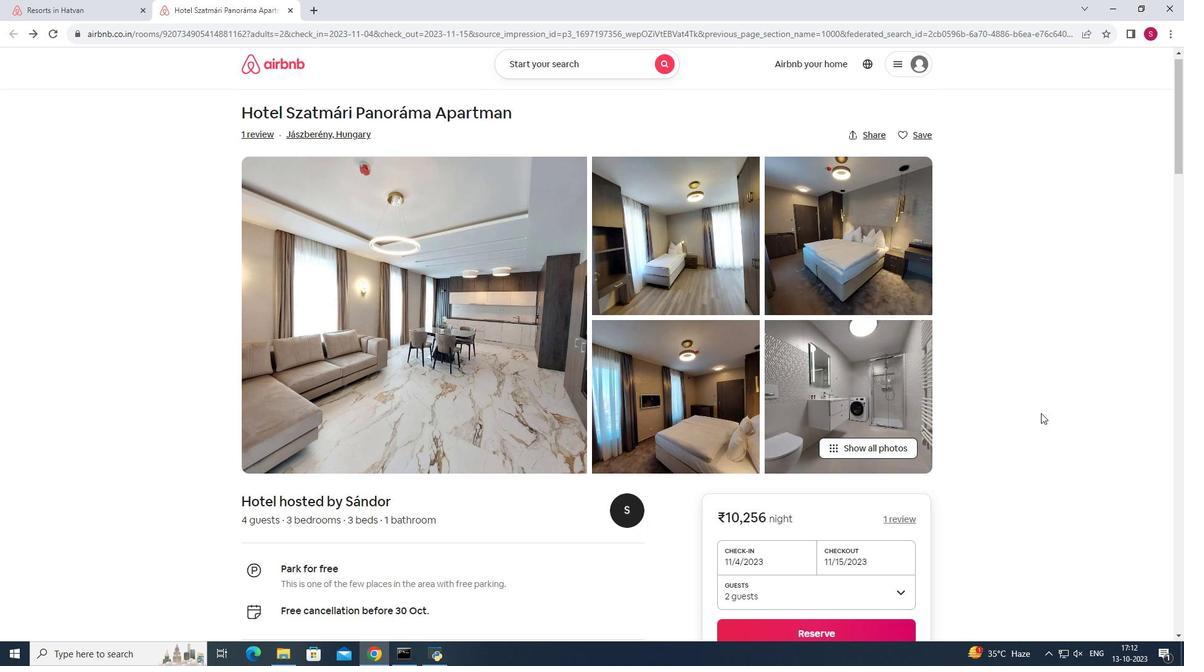 
Action: Mouse scrolled (1041, 412) with delta (0, 0)
Screenshot: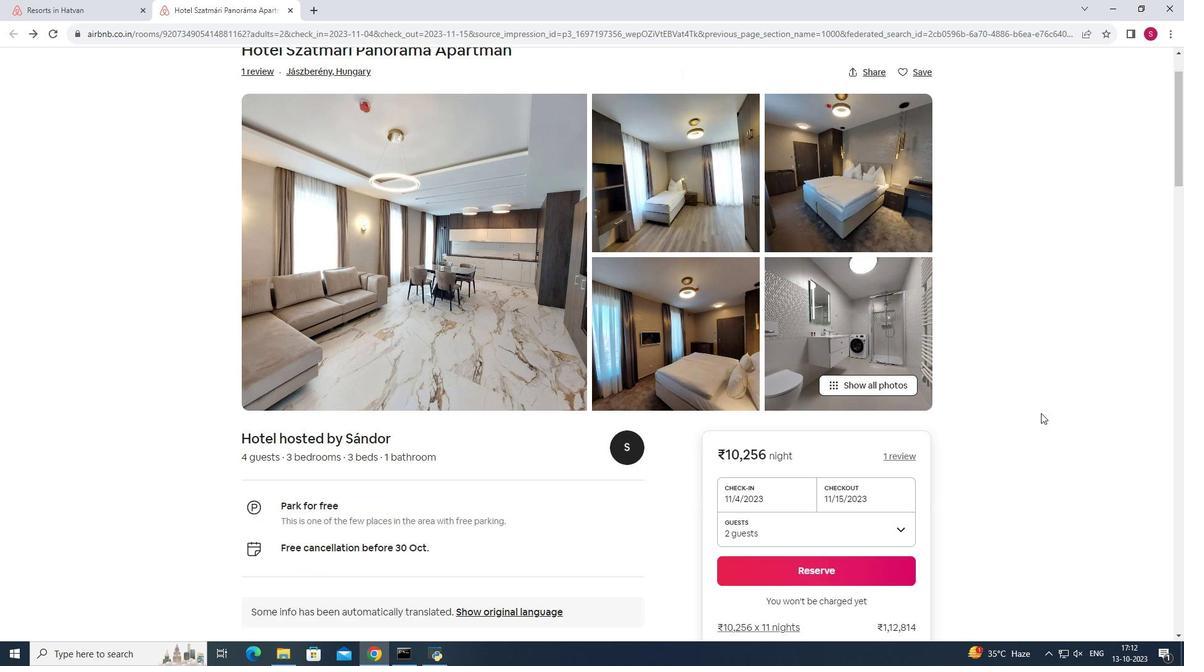 
Action: Mouse scrolled (1041, 412) with delta (0, 0)
Screenshot: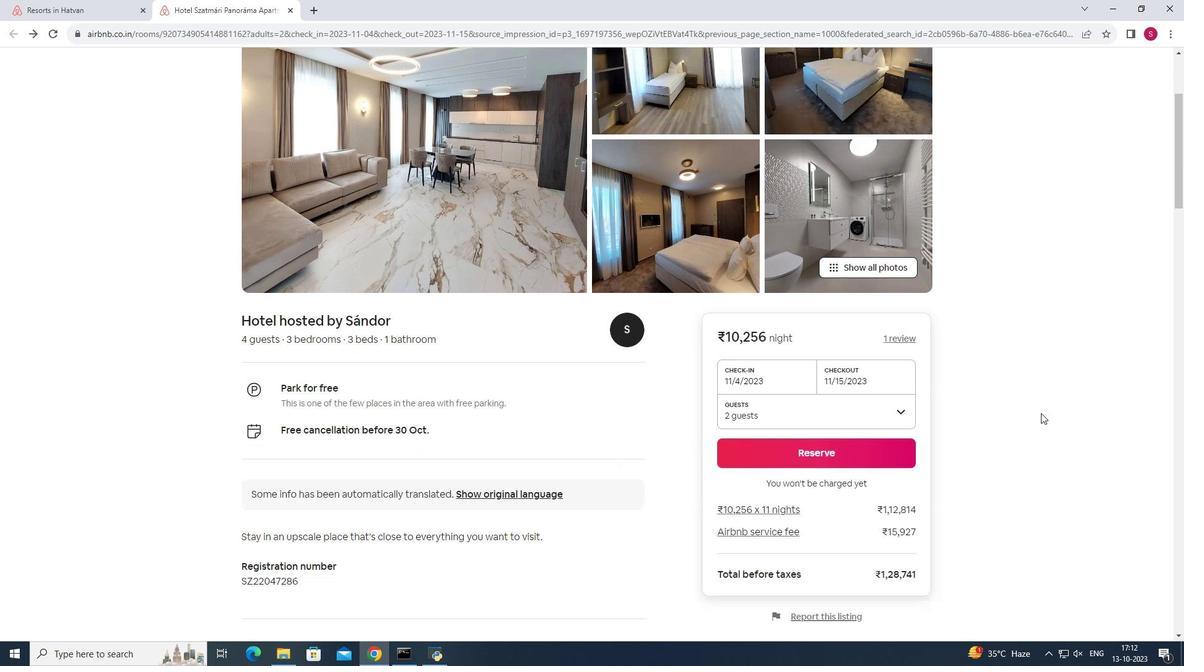
Action: Mouse scrolled (1041, 412) with delta (0, 0)
Screenshot: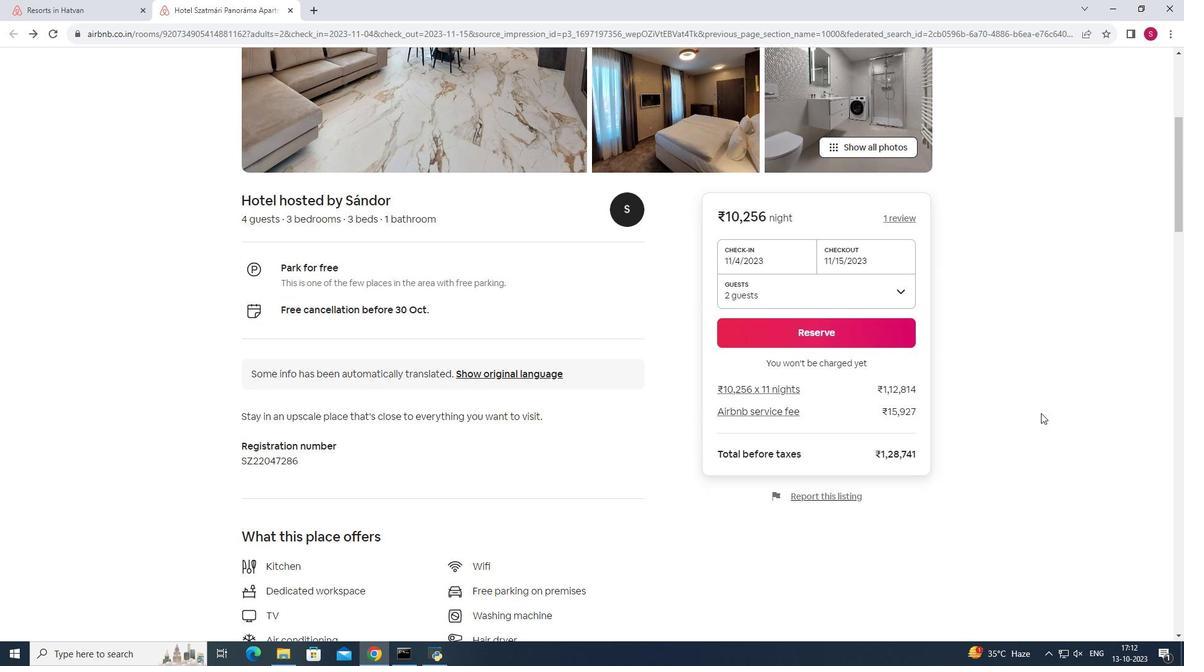 
Action: Mouse scrolled (1041, 412) with delta (0, 0)
Screenshot: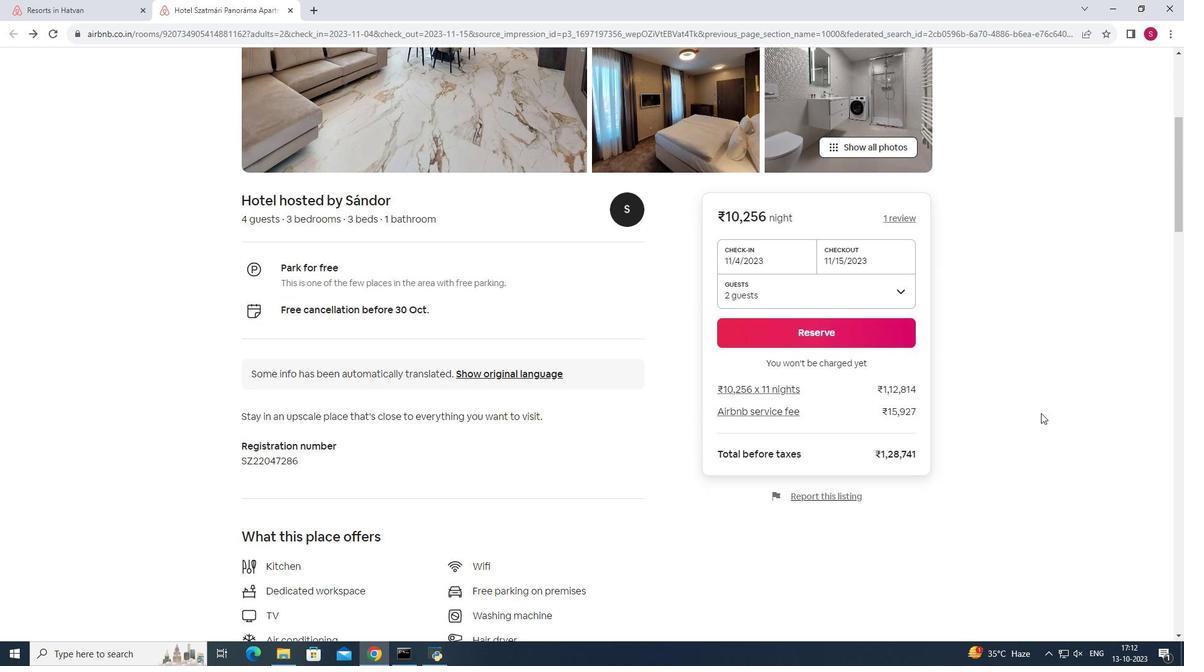 
Action: Mouse scrolled (1041, 412) with delta (0, 0)
Screenshot: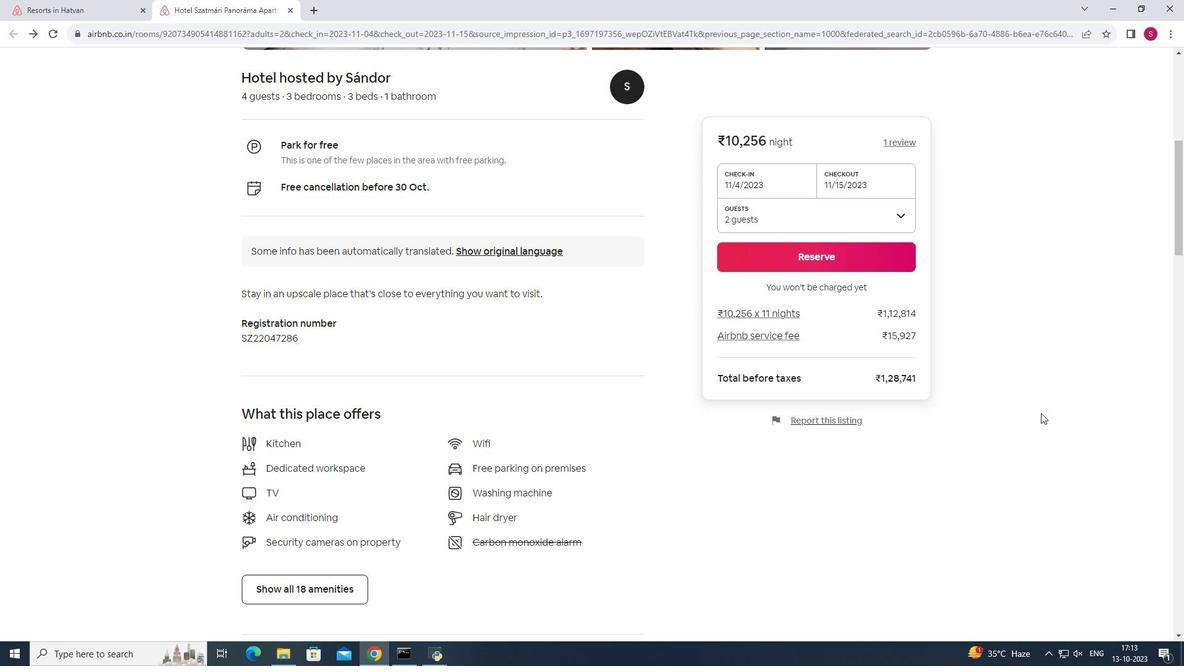 
Action: Mouse scrolled (1041, 412) with delta (0, 0)
Screenshot: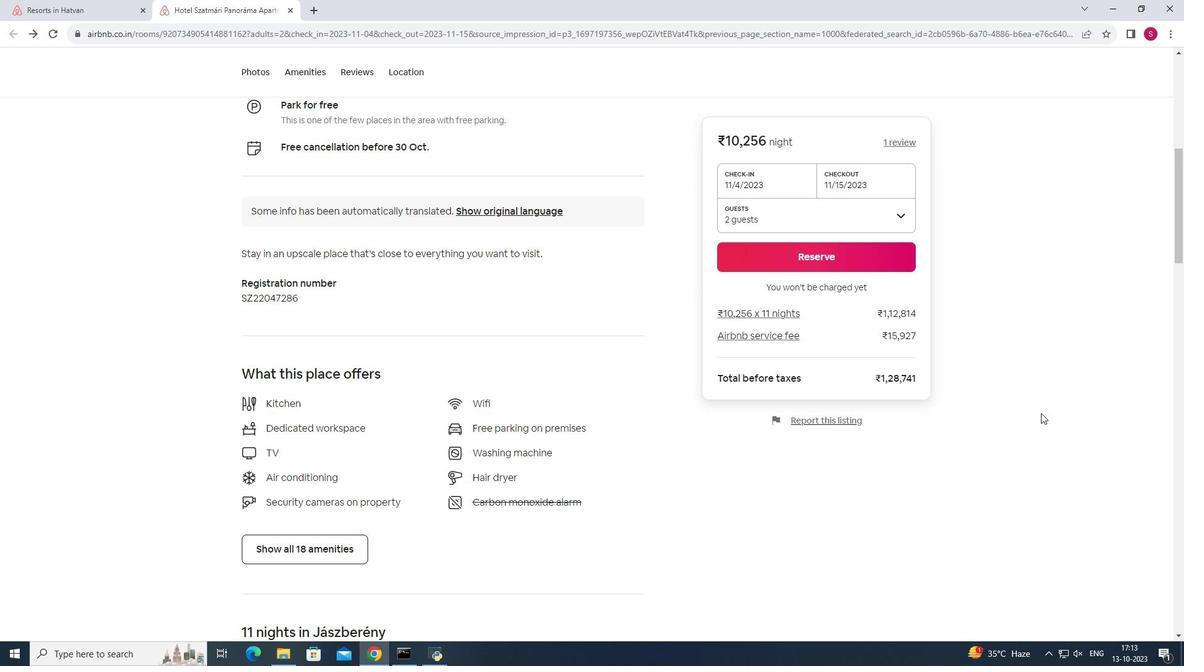 
Action: Mouse scrolled (1041, 412) with delta (0, 0)
Screenshot: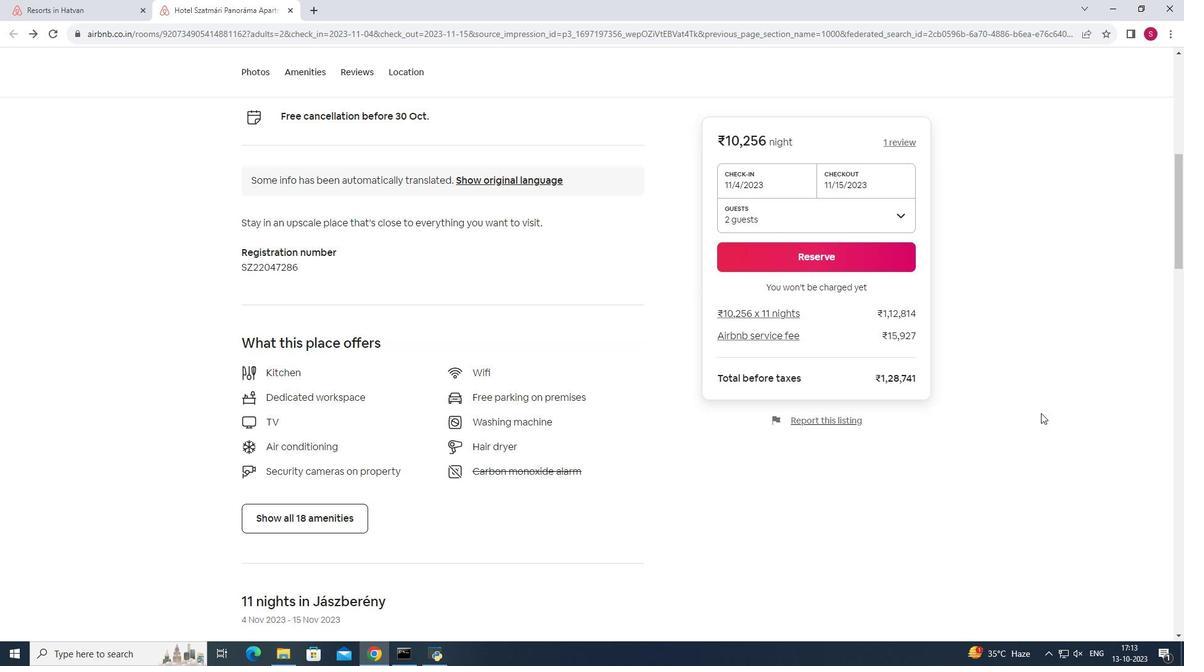 
Action: Mouse scrolled (1041, 412) with delta (0, 0)
Screenshot: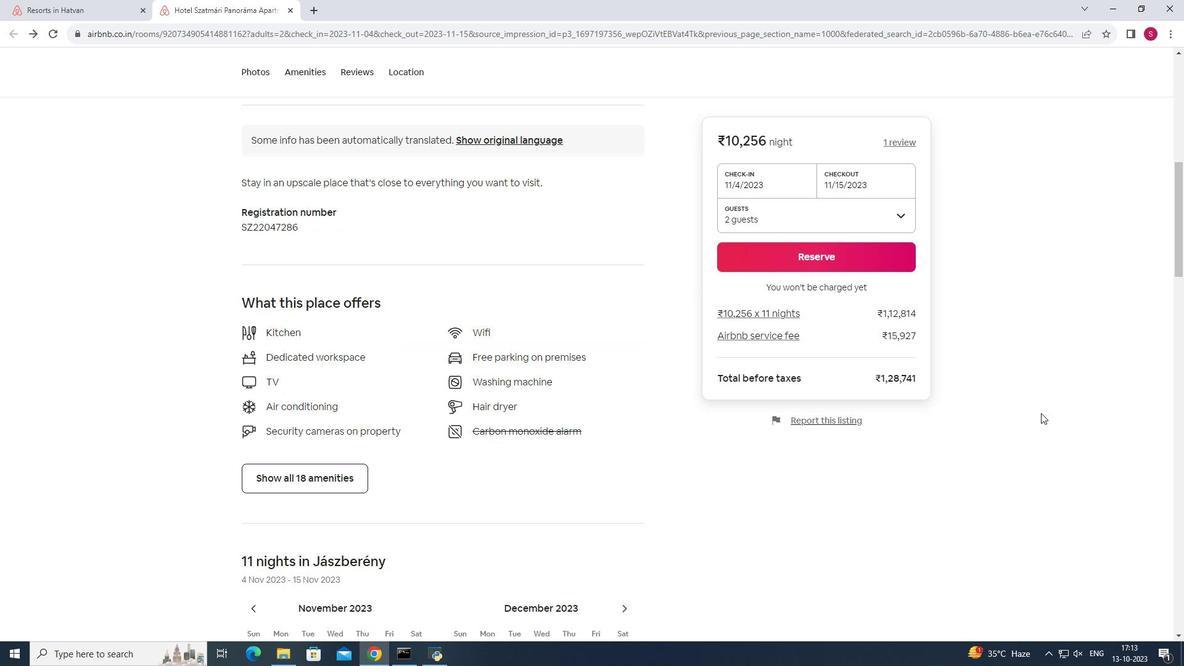 
Action: Mouse moved to (324, 349)
Screenshot: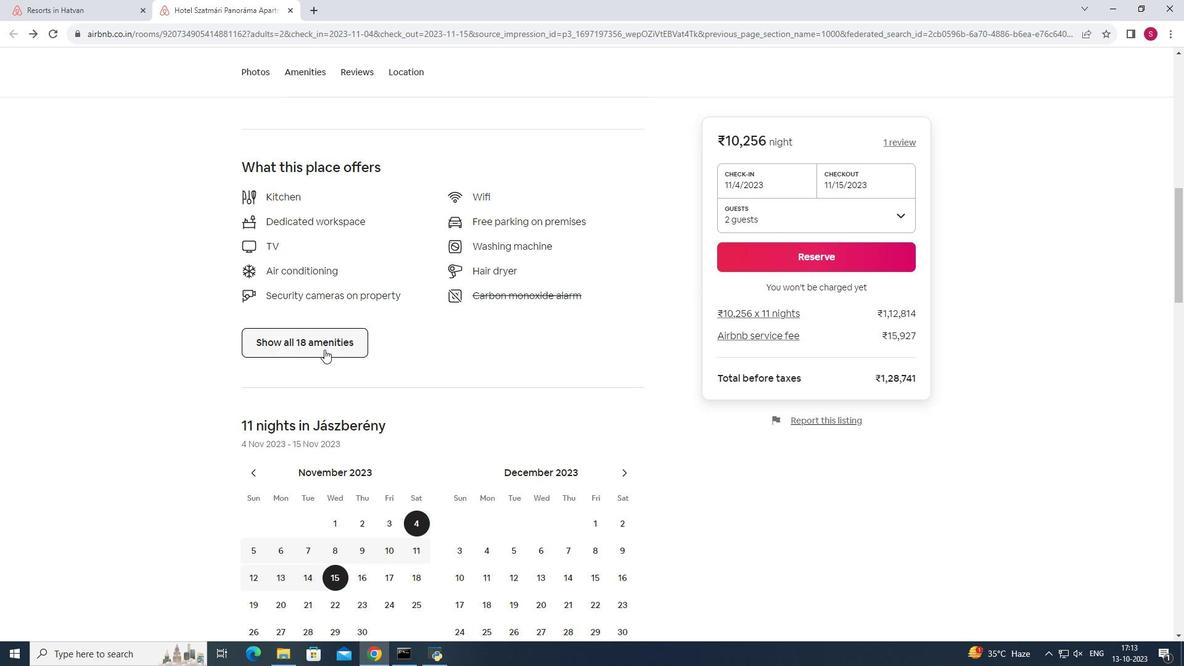 
Action: Mouse pressed left at (324, 349)
Screenshot: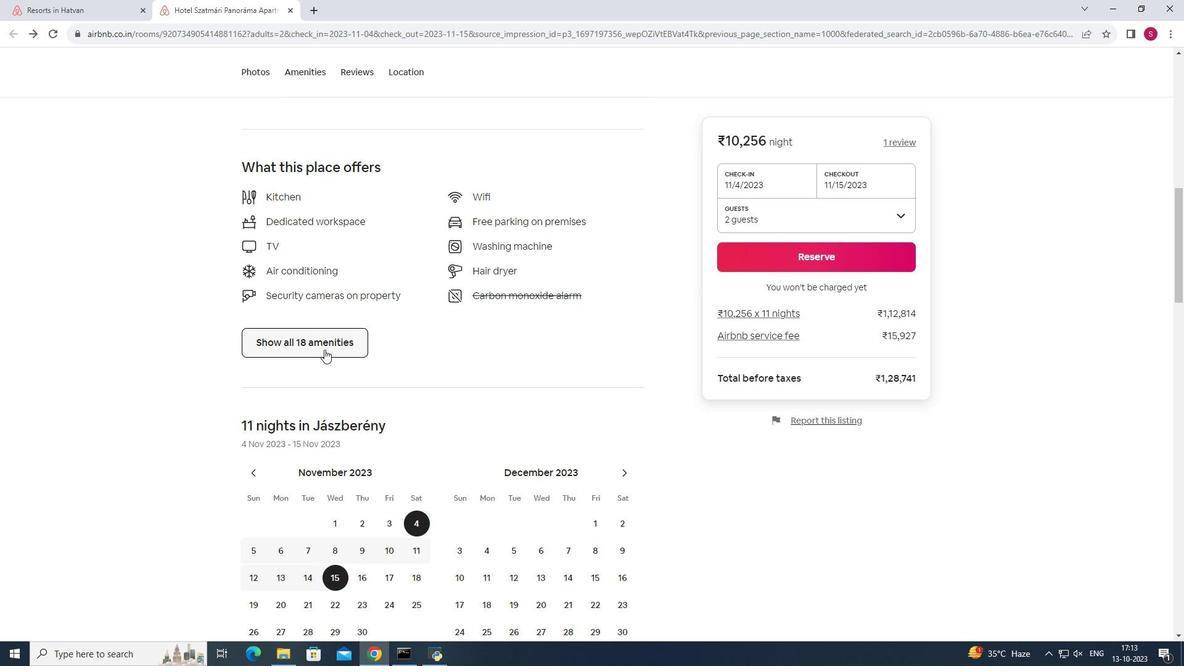 
Action: Mouse moved to (582, 356)
Screenshot: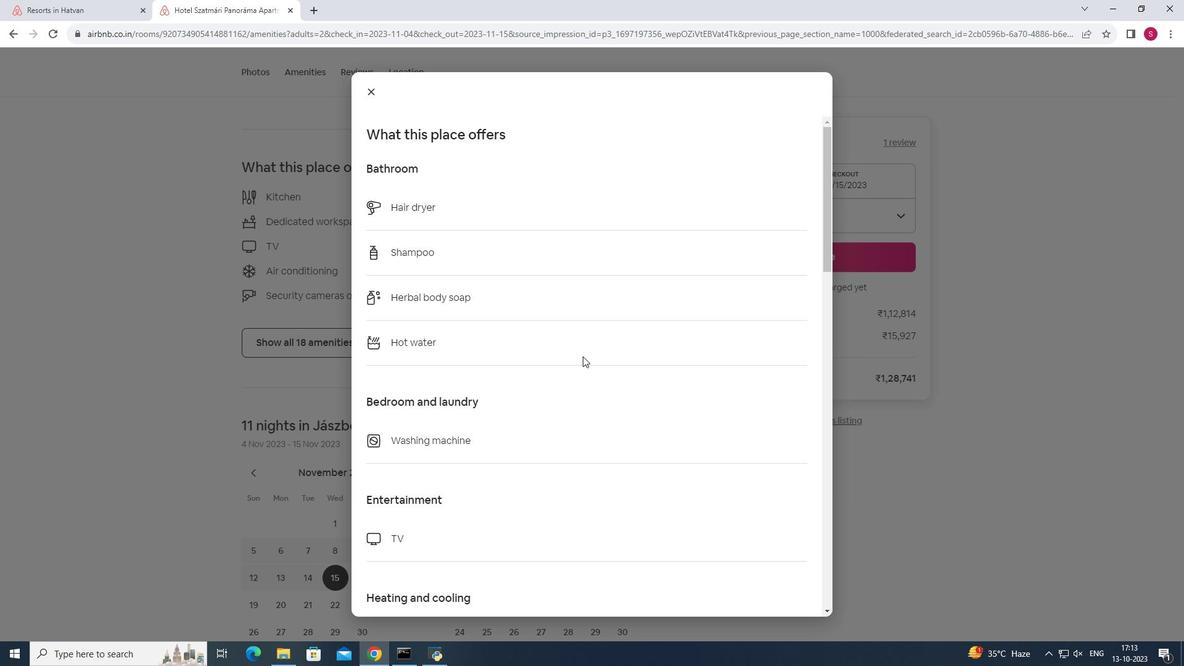 
Action: Mouse scrolled (582, 355) with delta (0, 0)
Screenshot: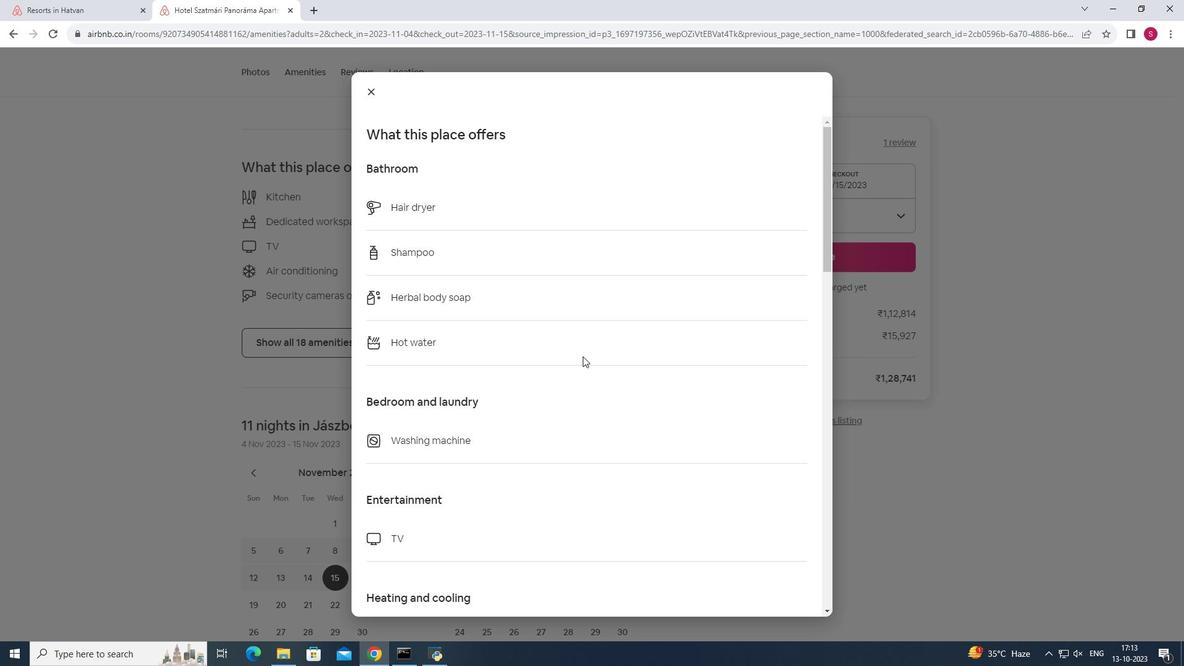 
Action: Mouse scrolled (582, 355) with delta (0, 0)
Screenshot: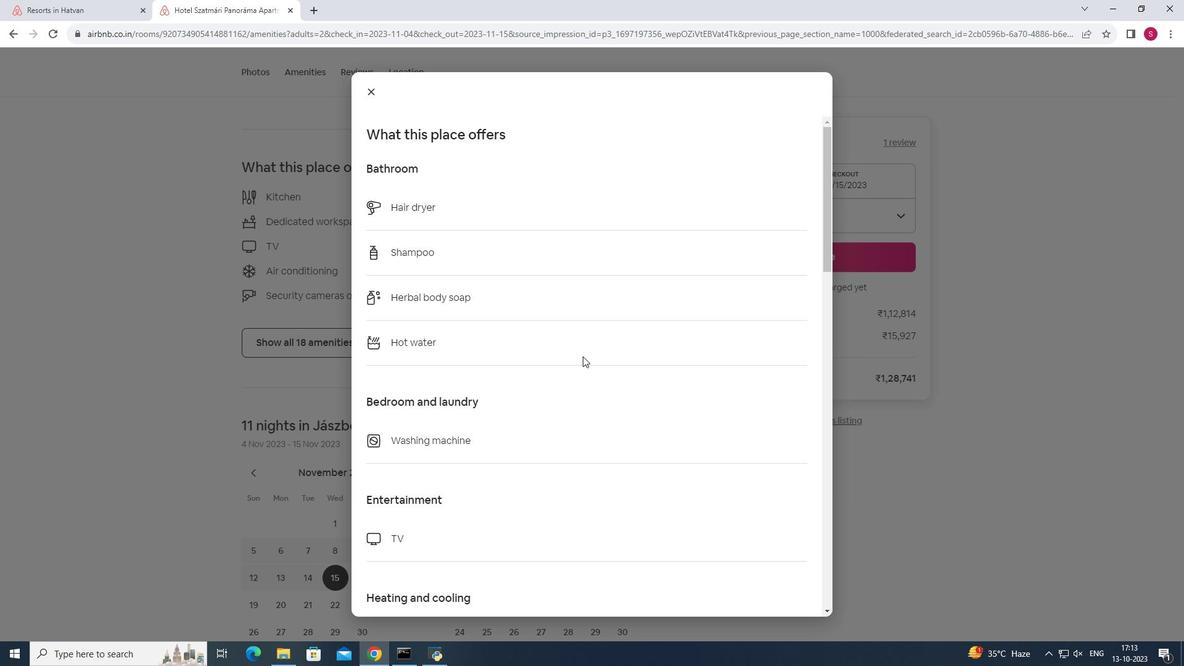 
Action: Mouse scrolled (582, 355) with delta (0, 0)
Screenshot: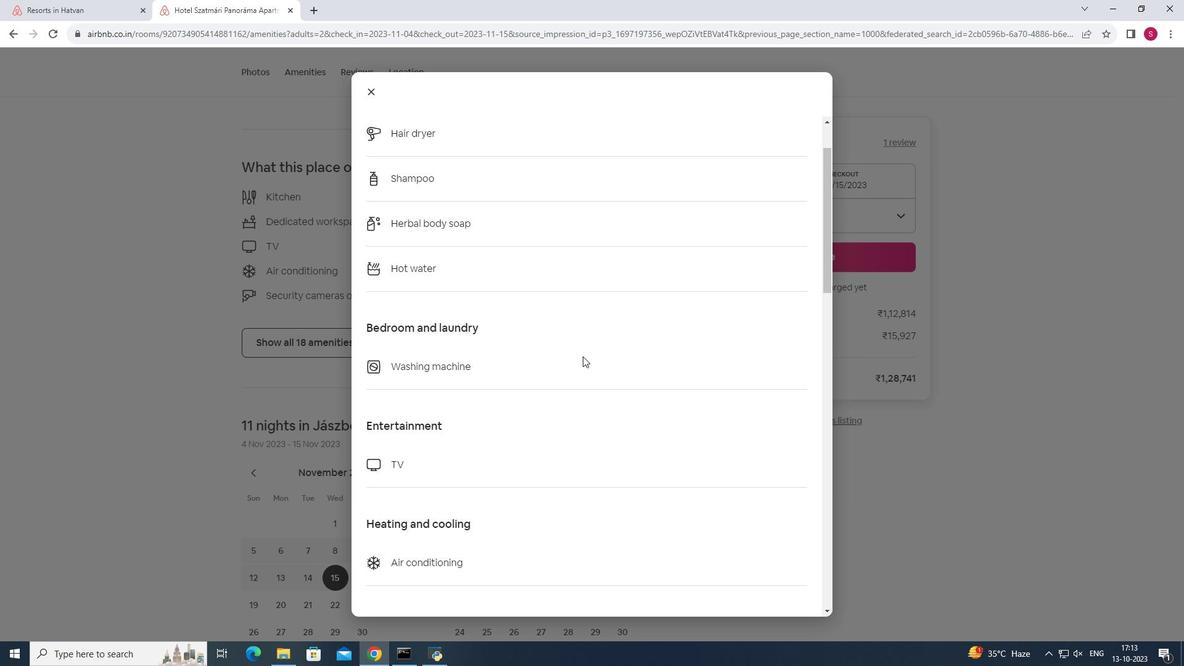 
Action: Mouse scrolled (582, 355) with delta (0, 0)
Screenshot: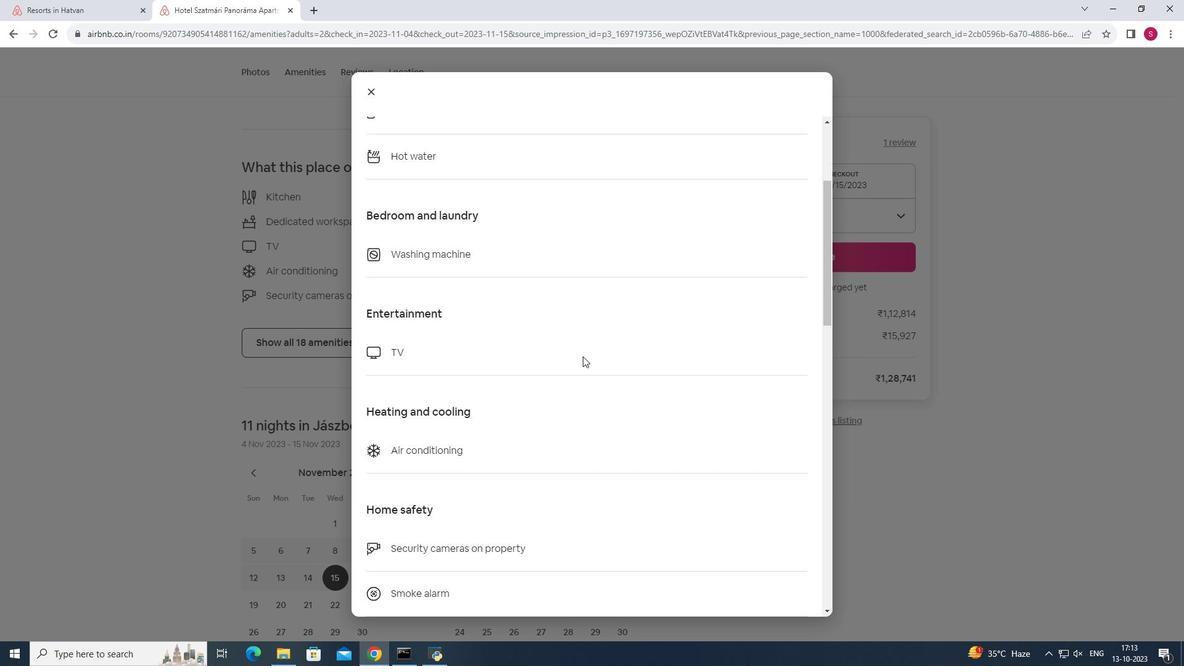 
Action: Mouse moved to (582, 356)
Screenshot: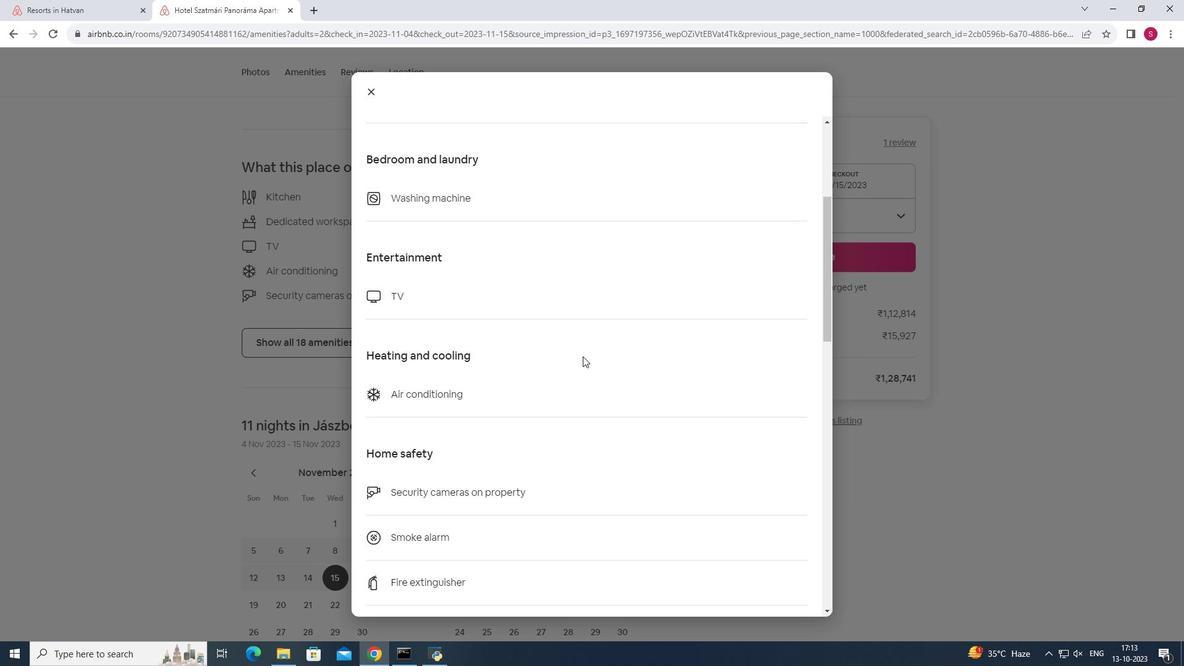
Action: Mouse scrolled (582, 355) with delta (0, 0)
Screenshot: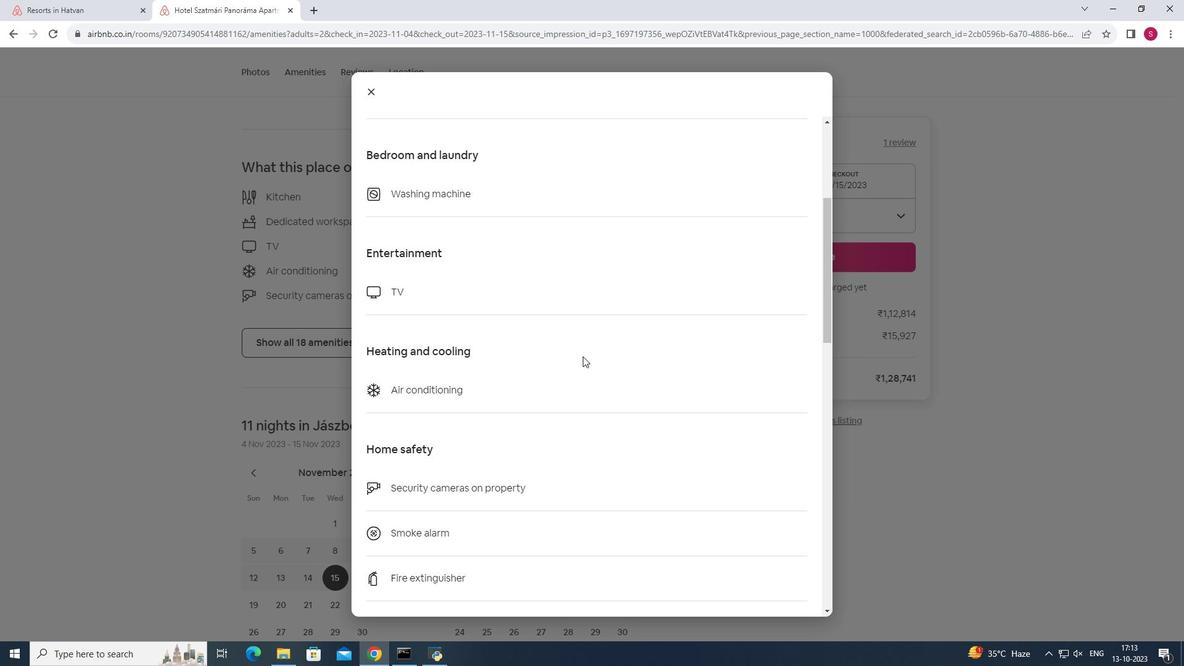 
Action: Mouse scrolled (582, 355) with delta (0, 0)
Screenshot: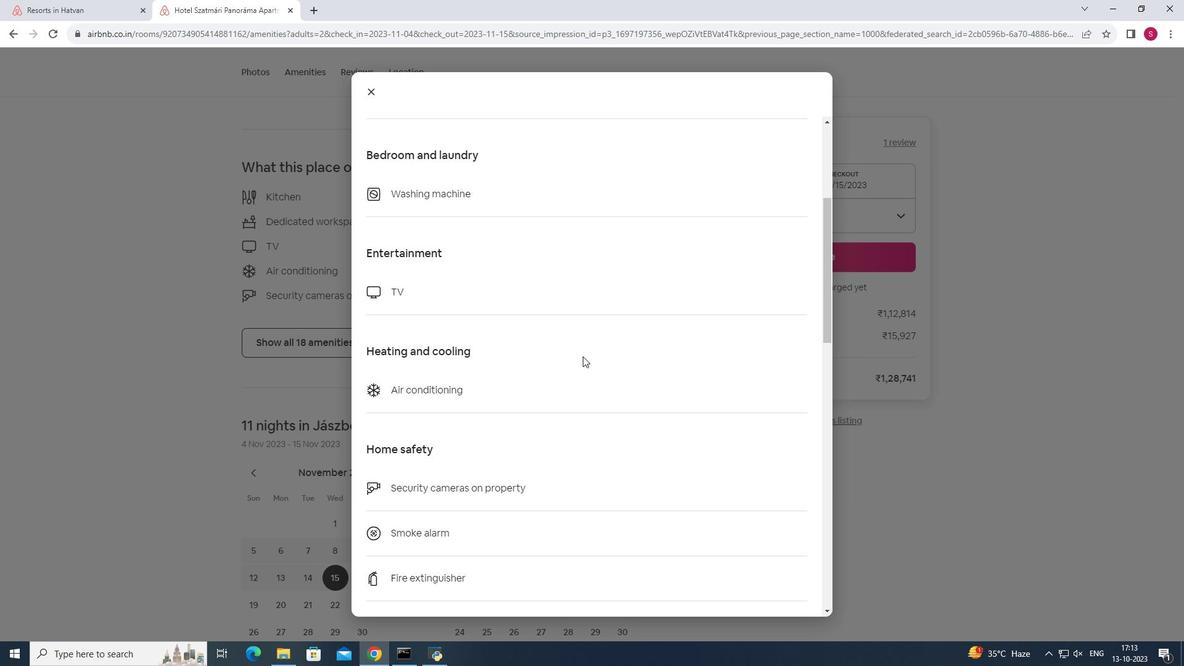 
Action: Mouse scrolled (582, 355) with delta (0, 0)
Screenshot: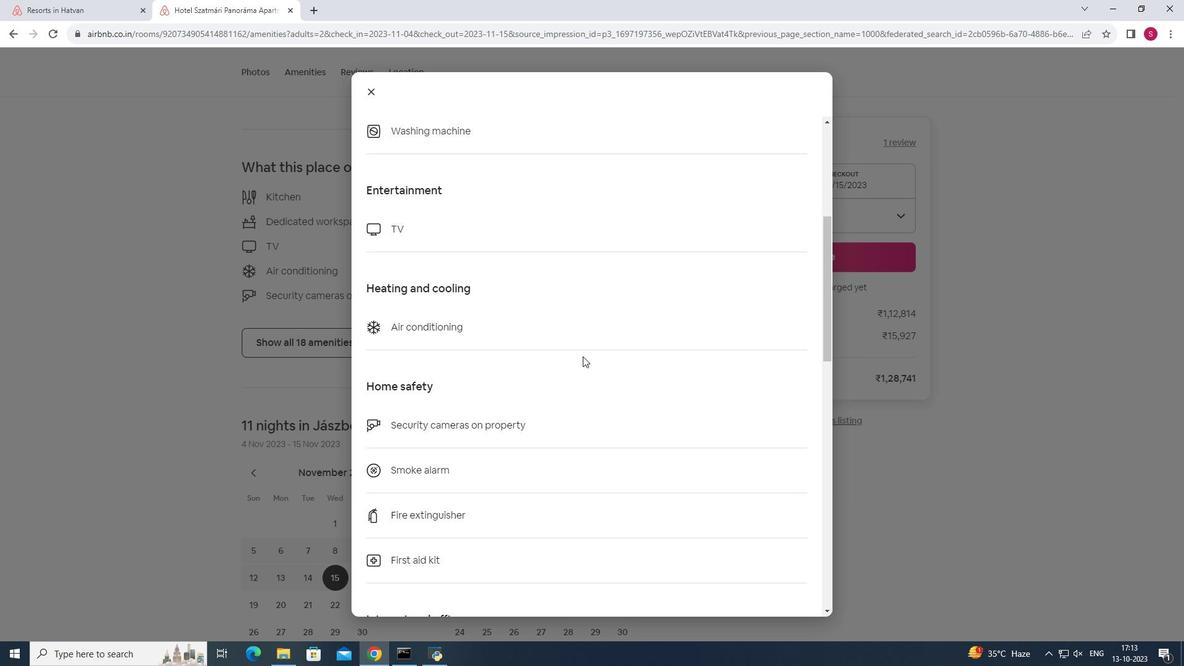 
Action: Mouse moved to (685, 357)
Screenshot: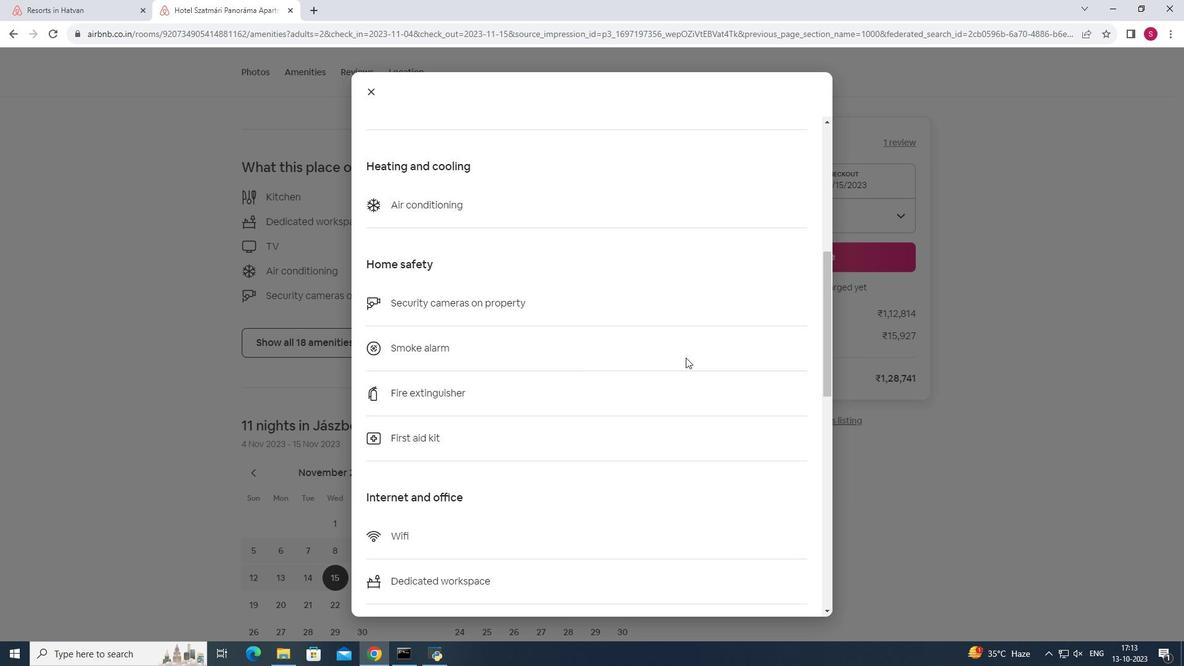 
Action: Mouse scrolled (685, 357) with delta (0, 0)
Screenshot: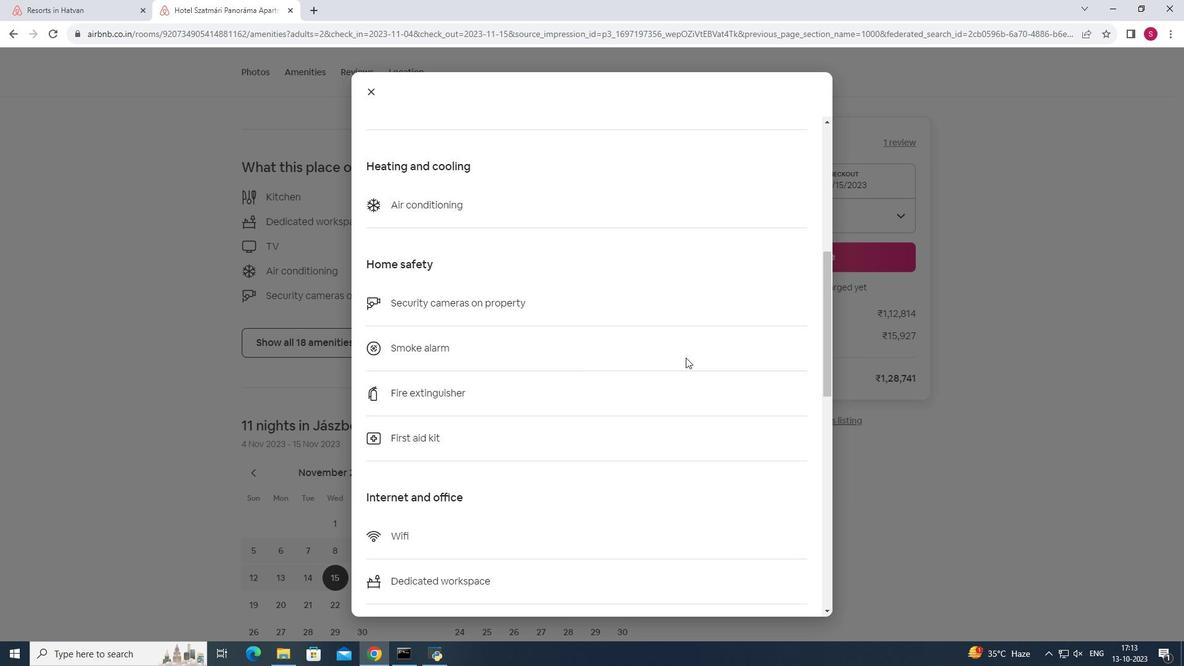 
Action: Mouse scrolled (685, 357) with delta (0, 0)
Screenshot: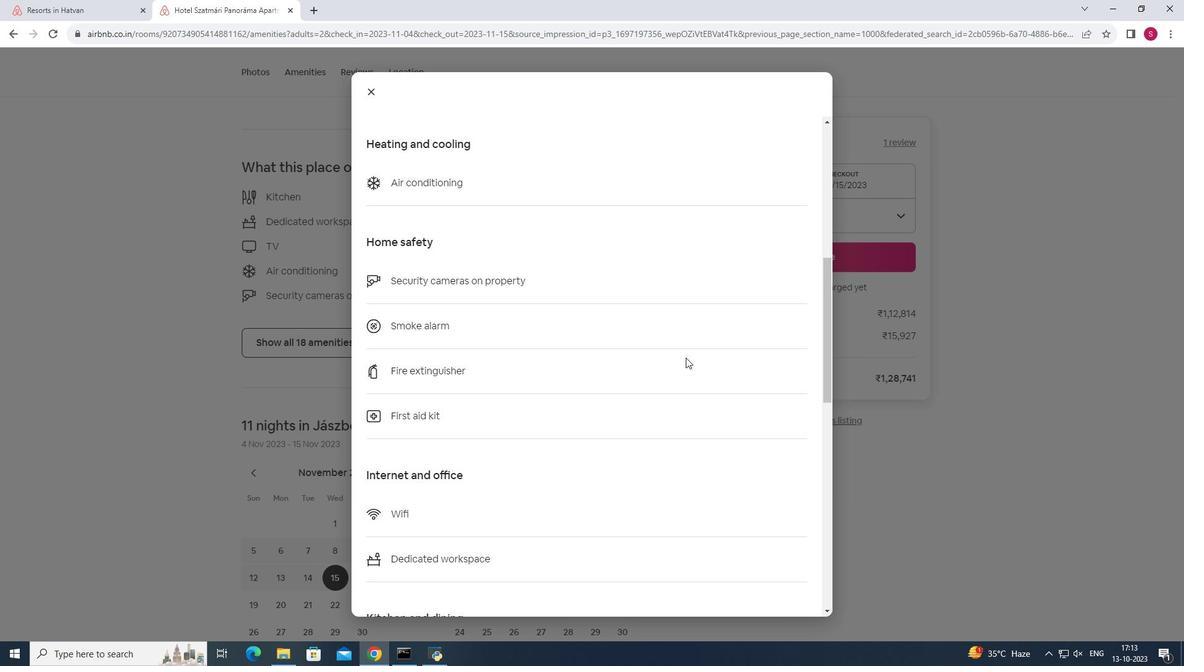 
Action: Mouse scrolled (685, 357) with delta (0, 0)
Screenshot: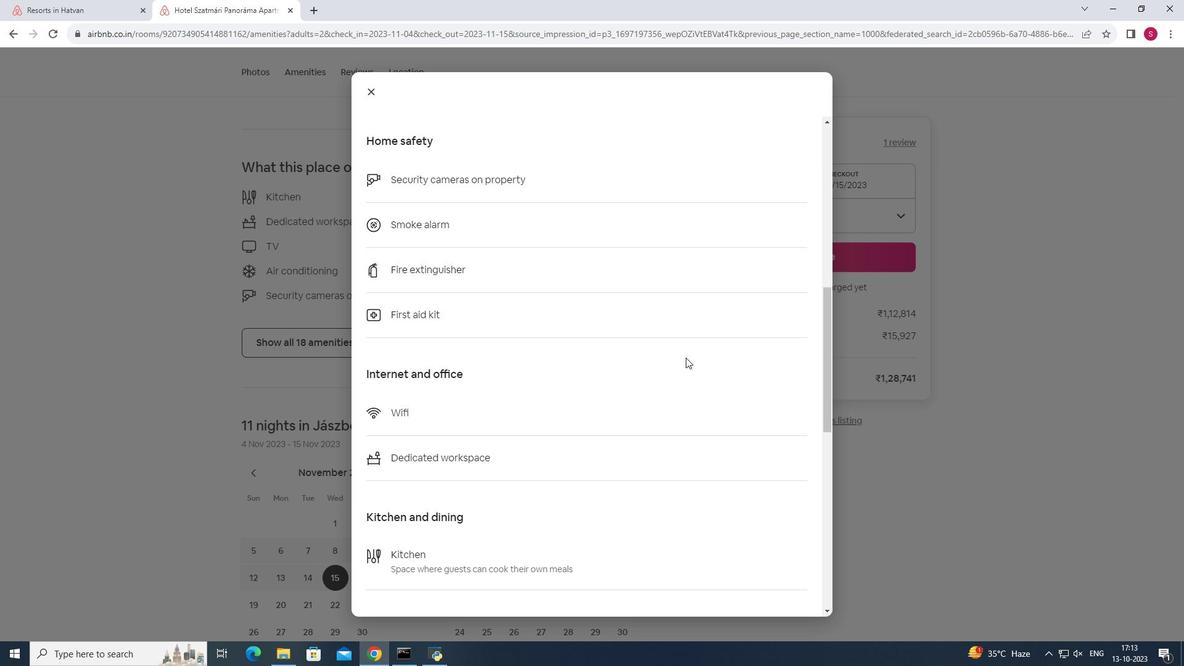 
Action: Mouse scrolled (685, 357) with delta (0, 0)
Screenshot: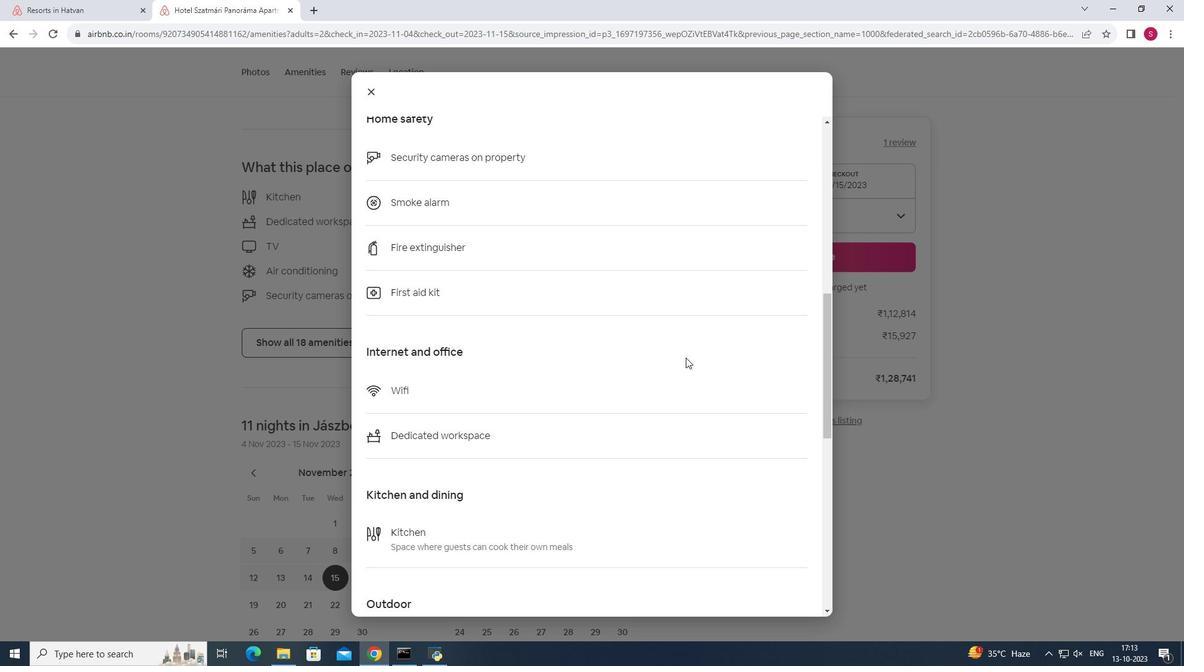 
Action: Mouse scrolled (685, 357) with delta (0, 0)
Screenshot: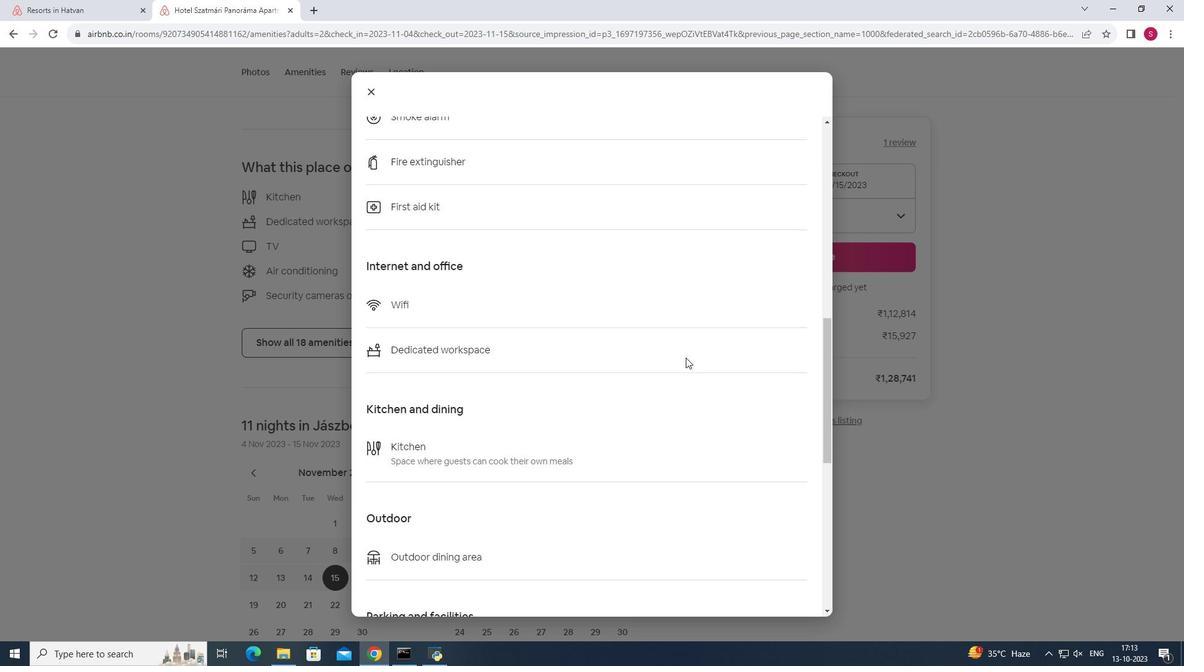 
Action: Mouse scrolled (685, 357) with delta (0, 0)
Screenshot: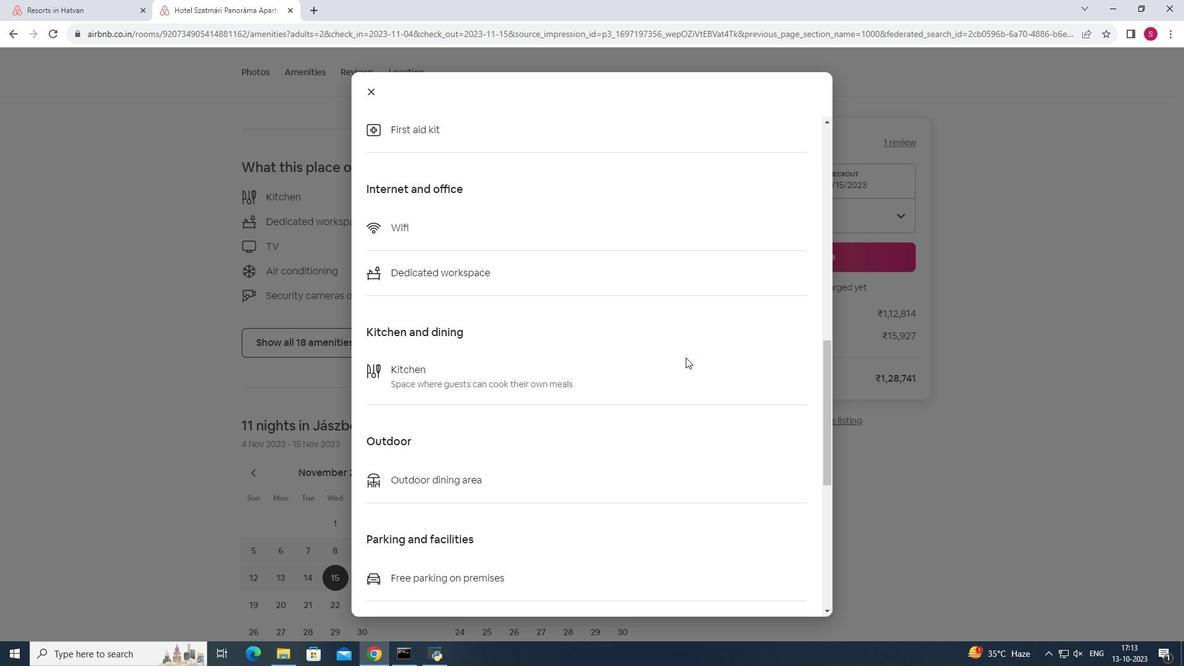 
Action: Mouse scrolled (685, 357) with delta (0, 0)
Screenshot: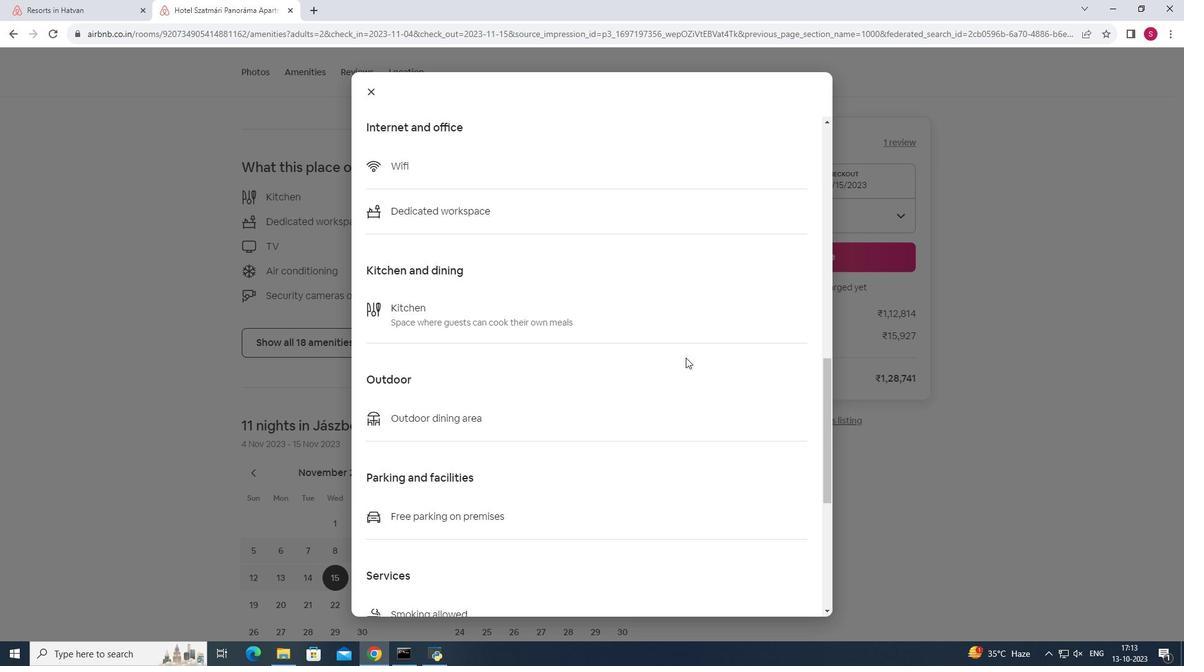 
Action: Mouse scrolled (685, 357) with delta (0, 0)
Screenshot: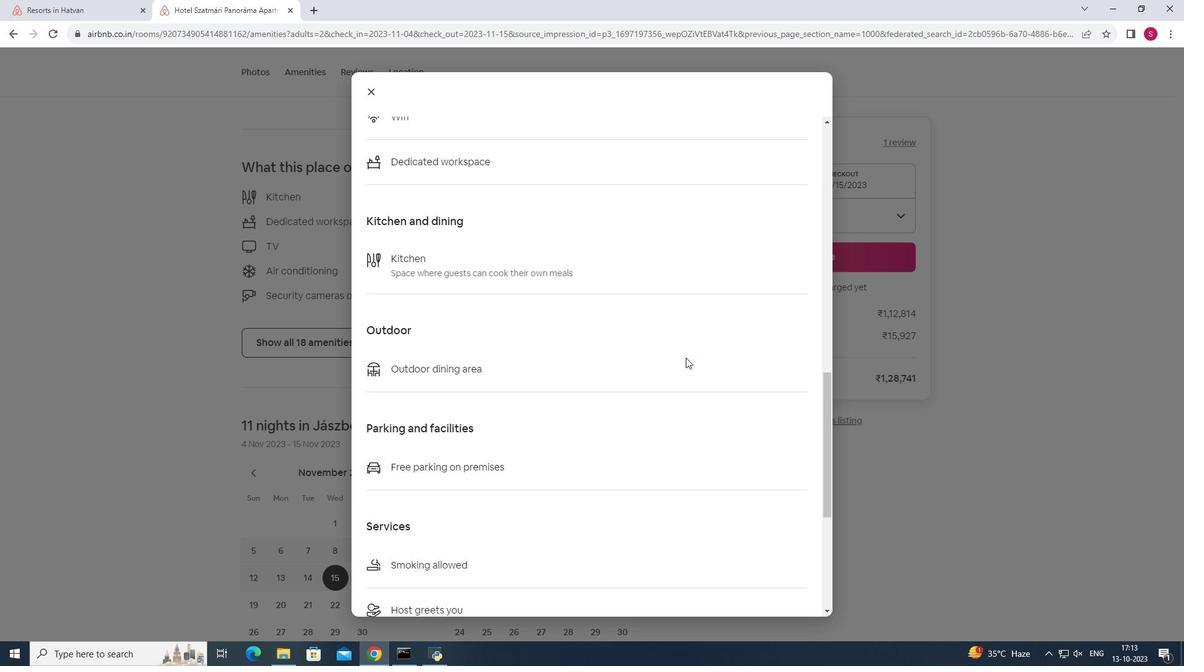 
Action: Mouse scrolled (685, 357) with delta (0, 0)
Screenshot: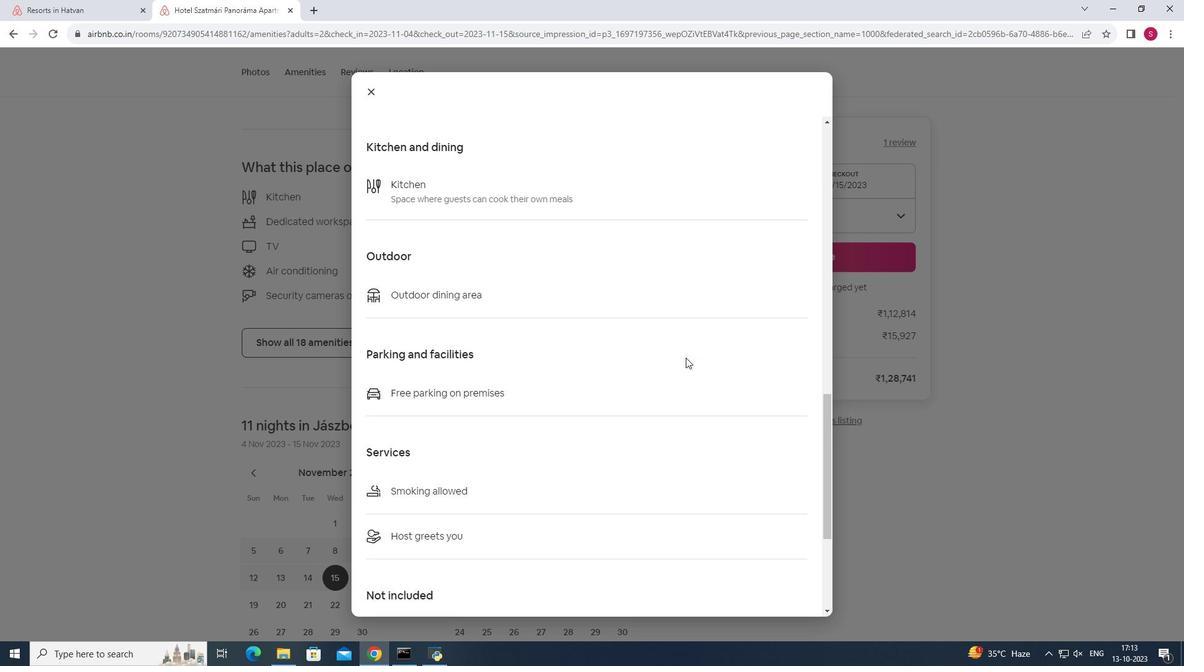 
Action: Mouse scrolled (685, 357) with delta (0, 0)
Screenshot: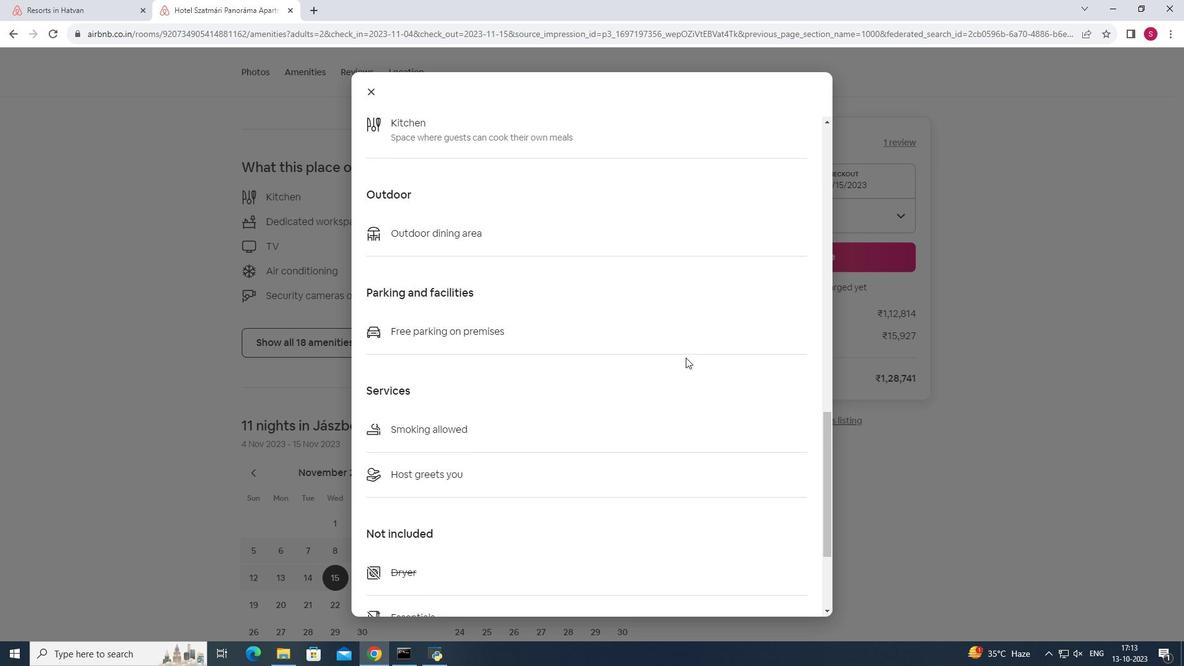 
Action: Mouse scrolled (685, 357) with delta (0, 0)
Screenshot: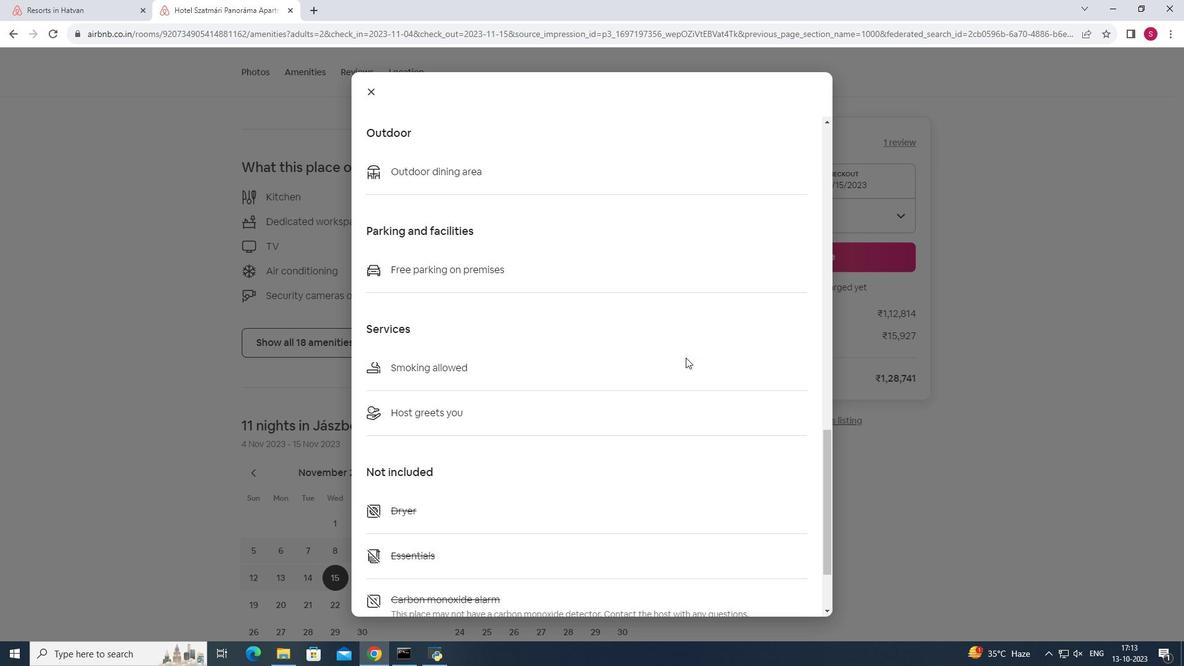
Action: Mouse scrolled (685, 357) with delta (0, 0)
Screenshot: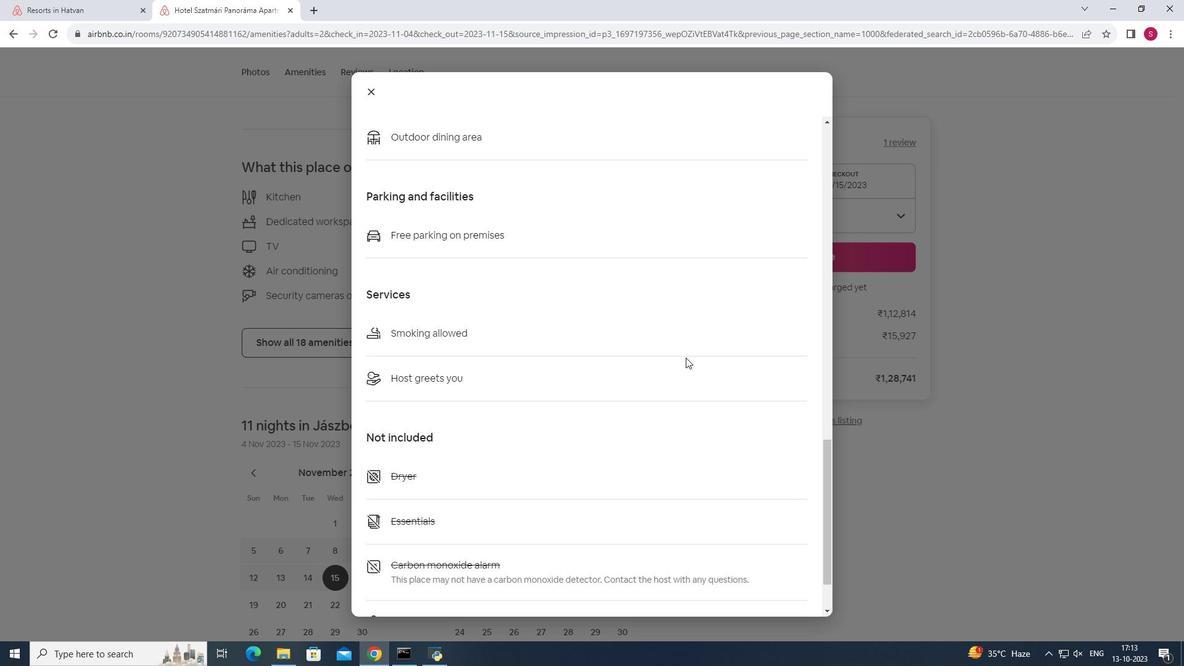 
Action: Mouse scrolled (685, 357) with delta (0, 0)
Screenshot: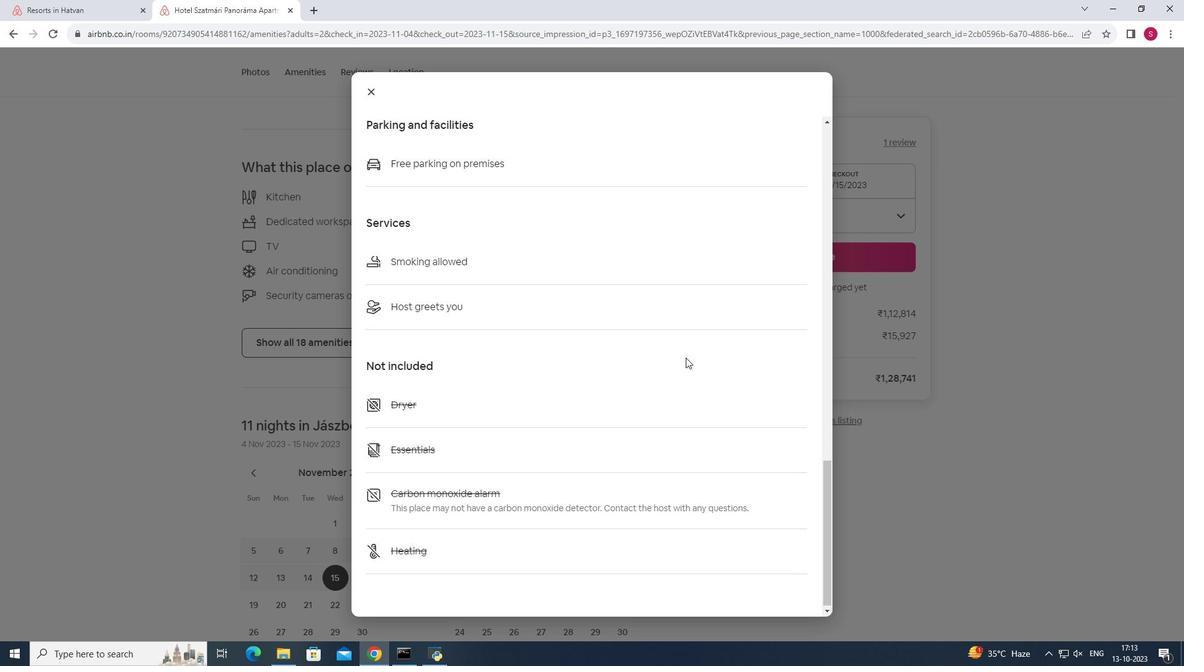 
Action: Mouse moved to (368, 88)
Screenshot: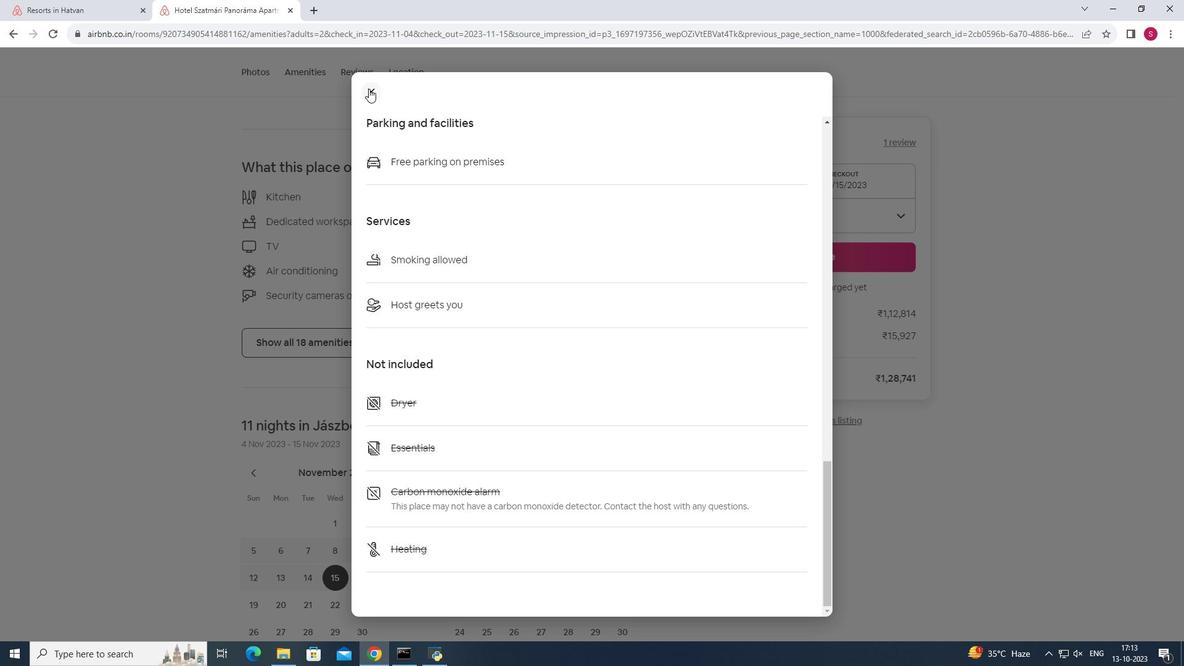 
Action: Mouse pressed left at (368, 88)
Screenshot: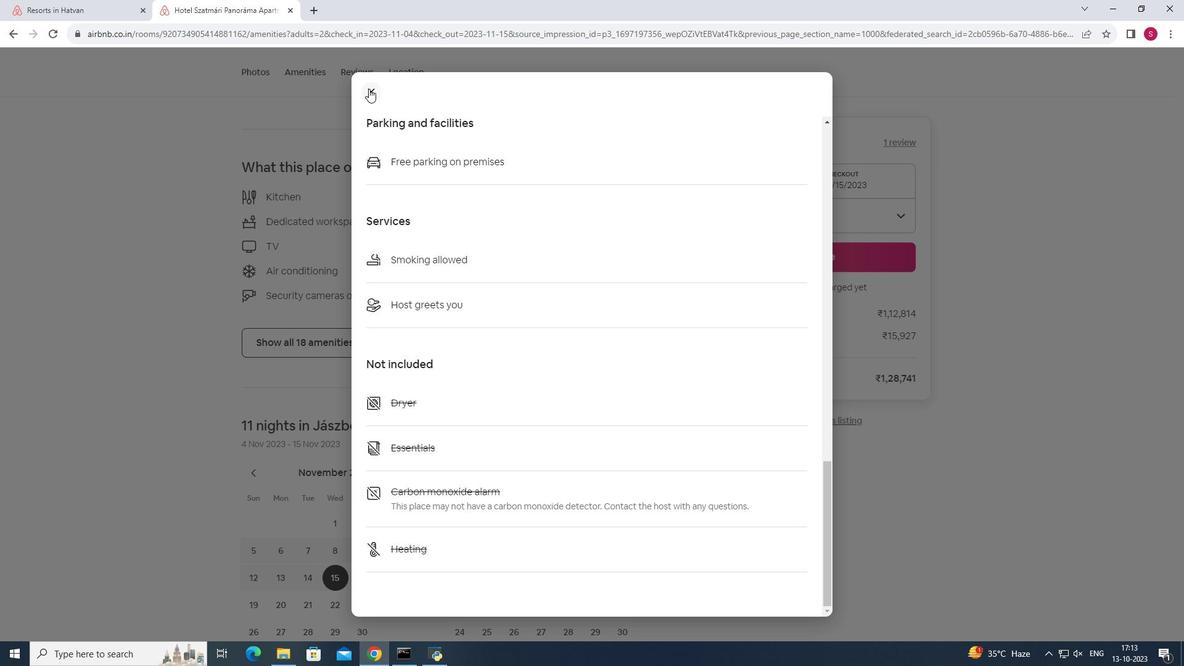 
Action: Mouse moved to (730, 420)
Screenshot: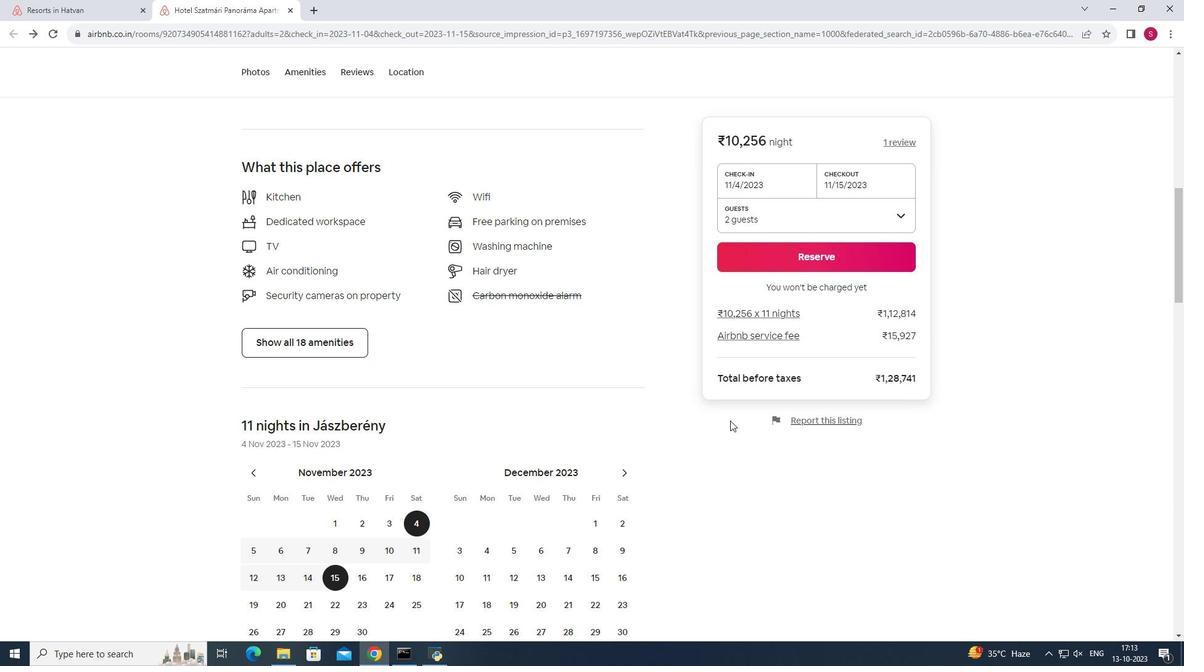 
Action: Mouse scrolled (730, 420) with delta (0, 0)
Screenshot: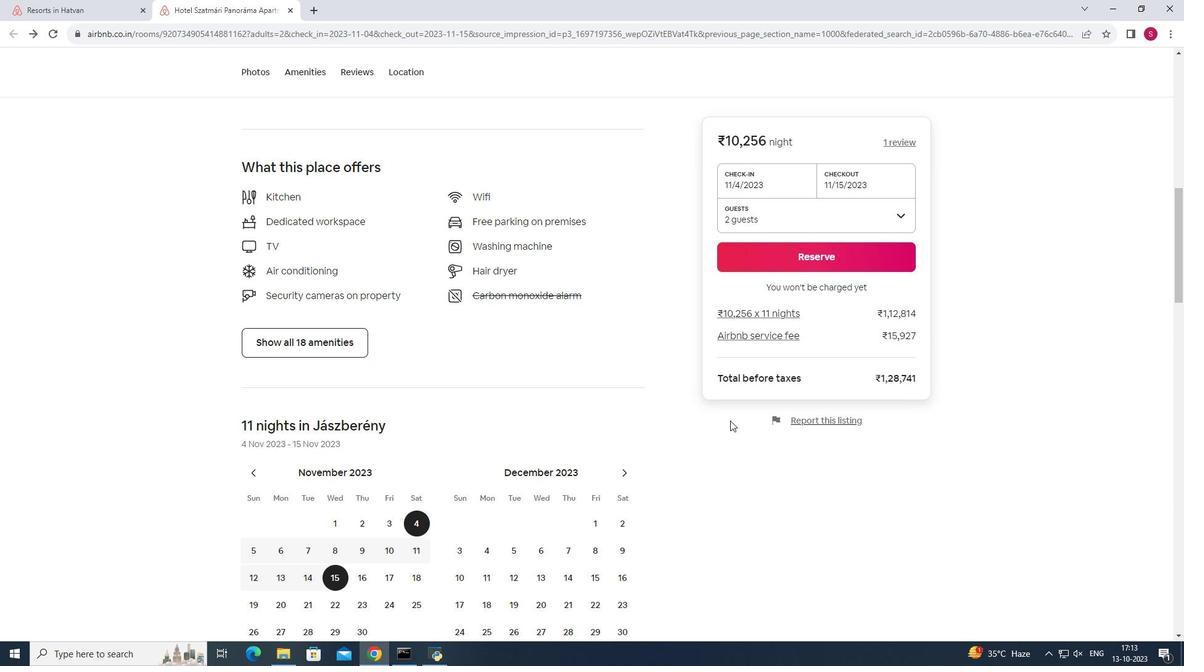 
Action: Mouse scrolled (730, 420) with delta (0, 0)
Screenshot: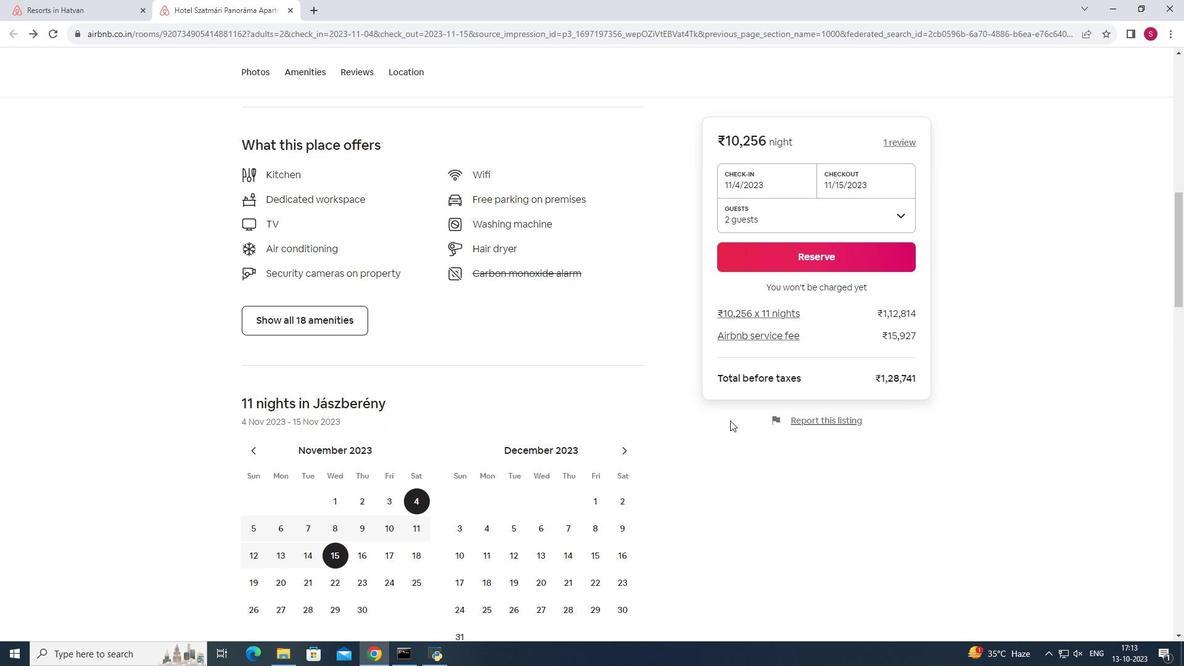 
Action: Mouse scrolled (730, 420) with delta (0, 0)
Screenshot: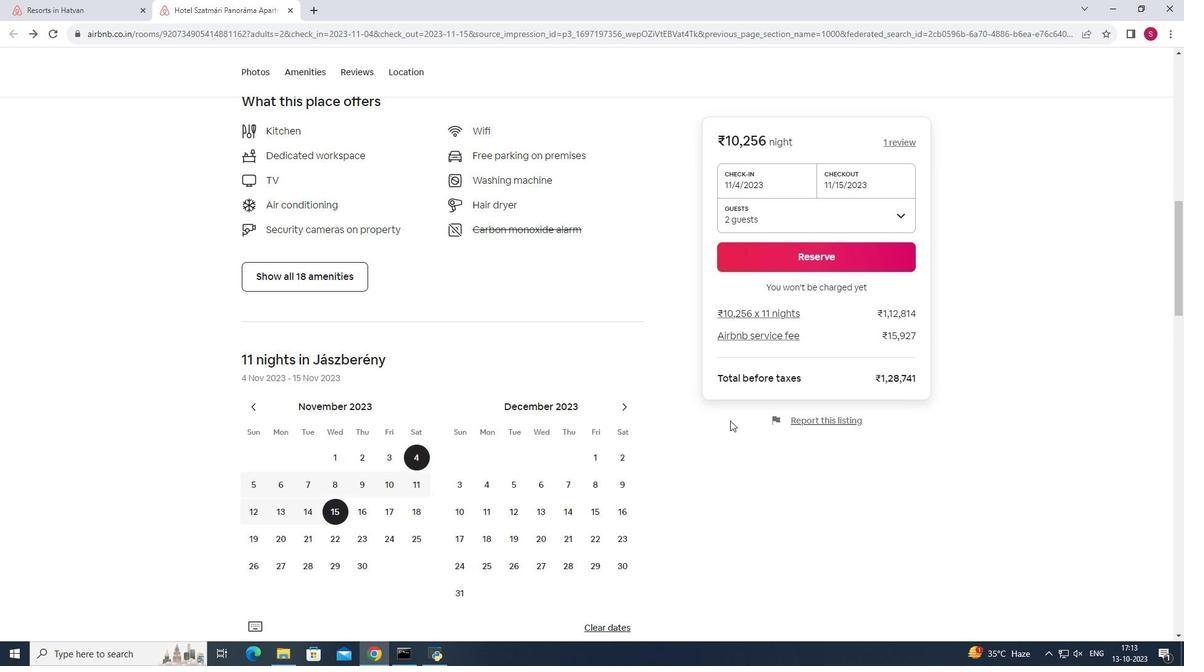 
Action: Mouse scrolled (730, 420) with delta (0, 0)
Screenshot: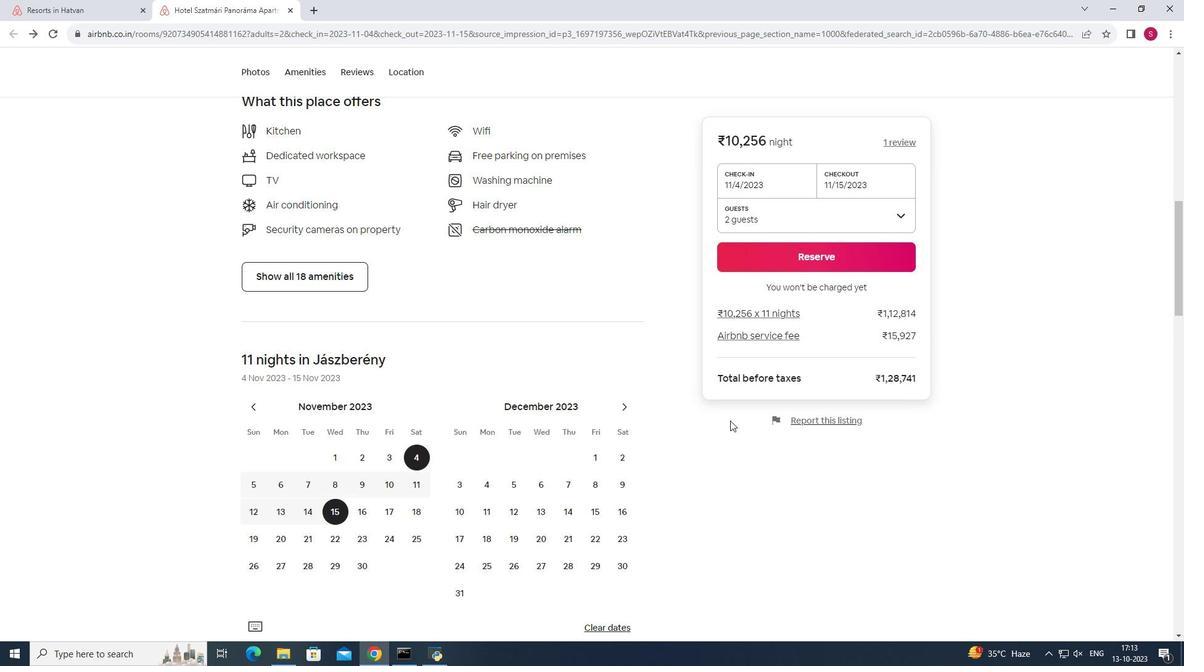 
Action: Mouse moved to (727, 420)
Screenshot: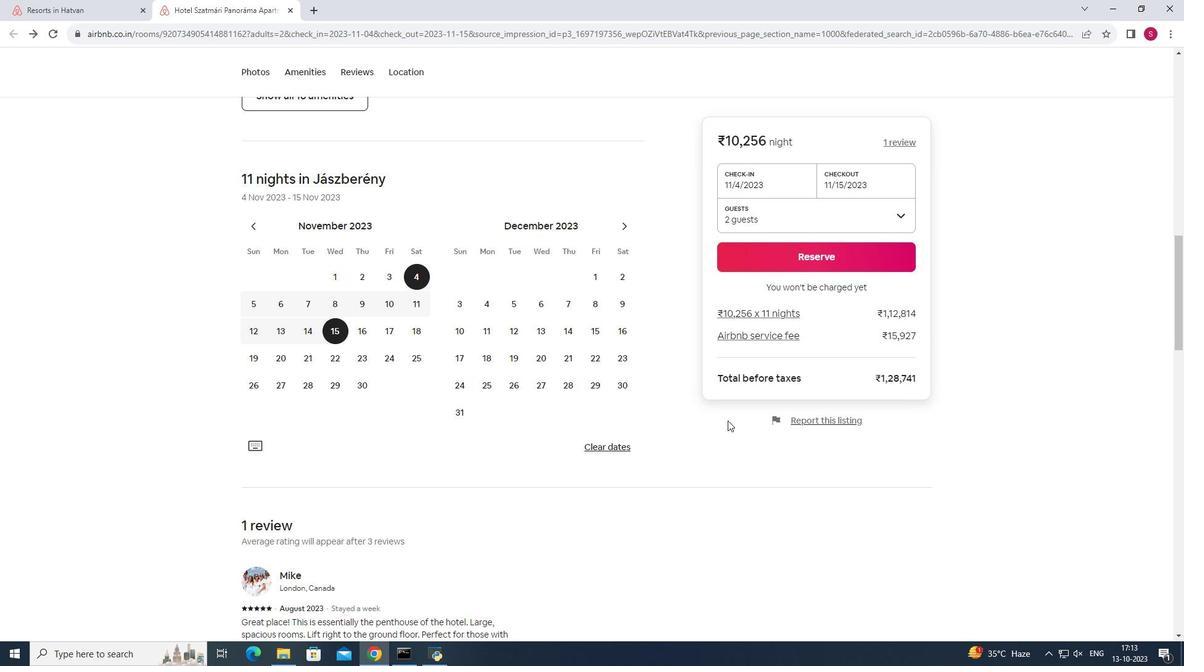 
Action: Mouse scrolled (727, 420) with delta (0, 0)
Screenshot: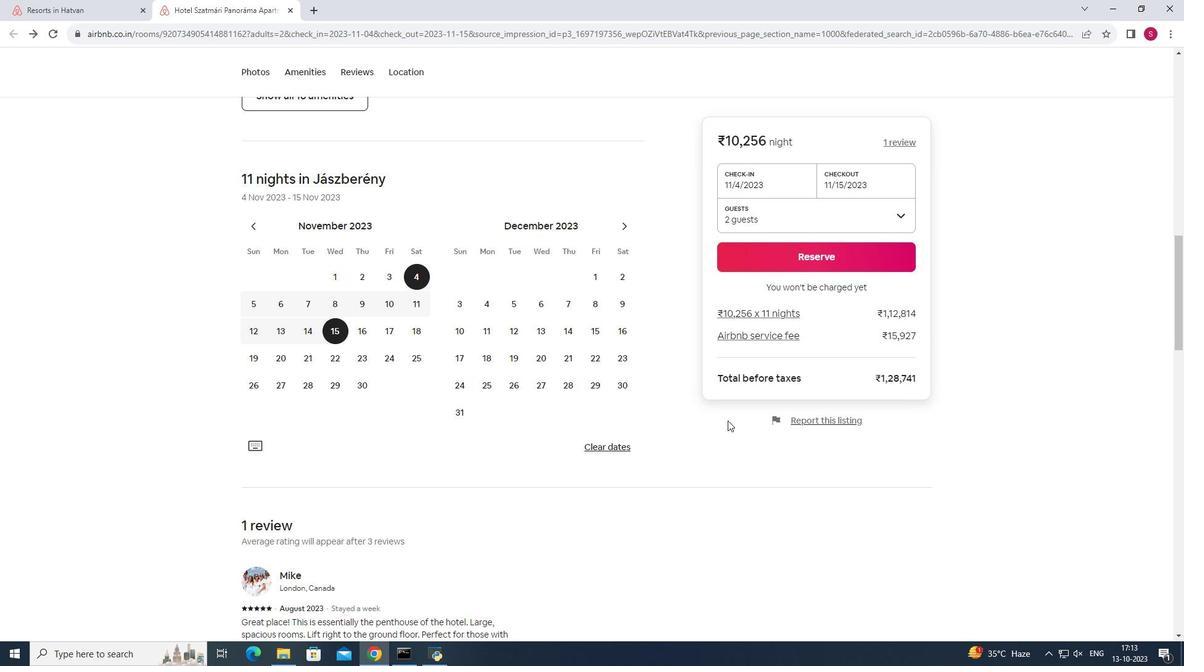 
Action: Mouse moved to (726, 420)
Screenshot: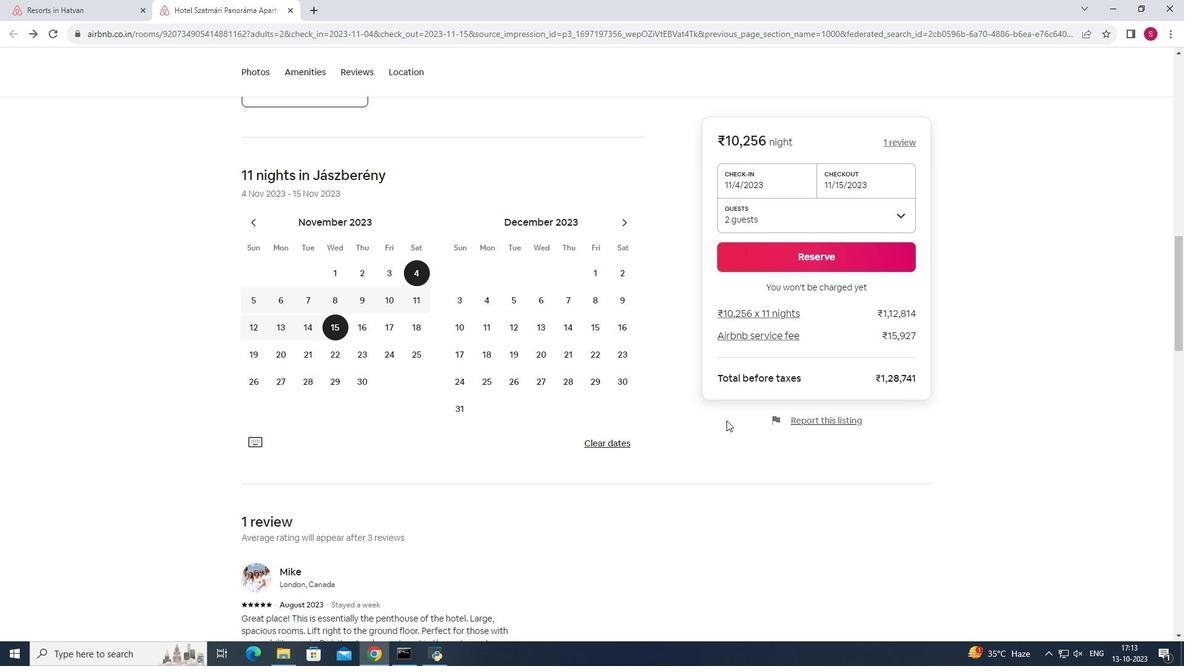
Action: Mouse scrolled (726, 420) with delta (0, 0)
Screenshot: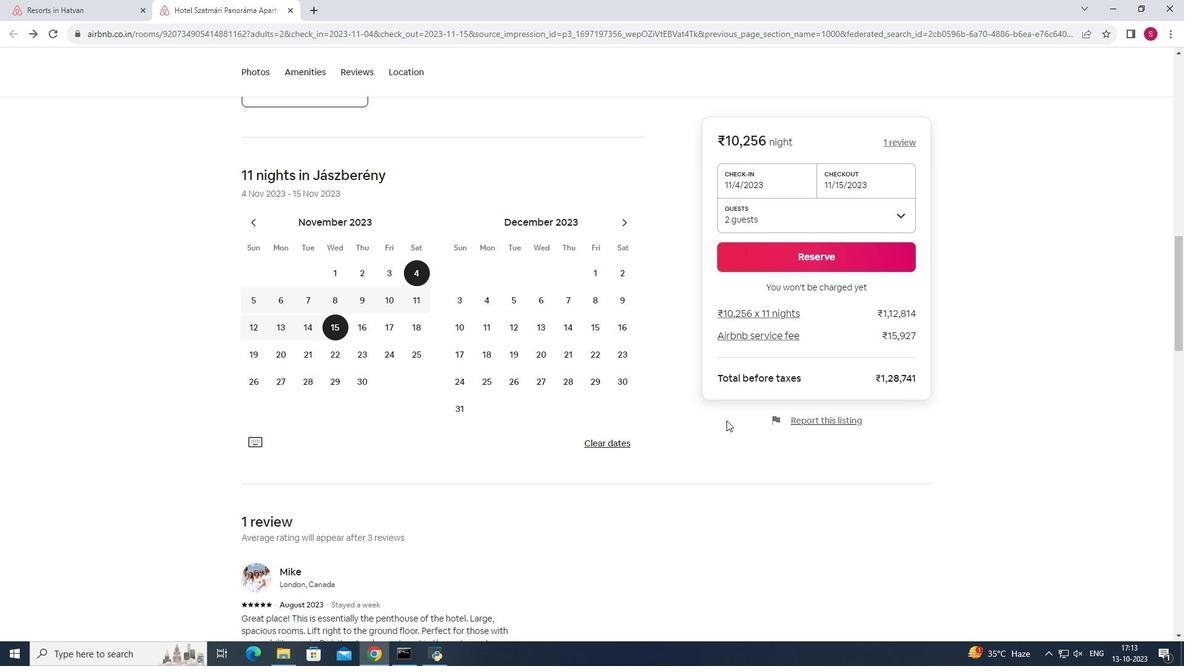 
Action: Mouse scrolled (726, 420) with delta (0, 0)
Screenshot: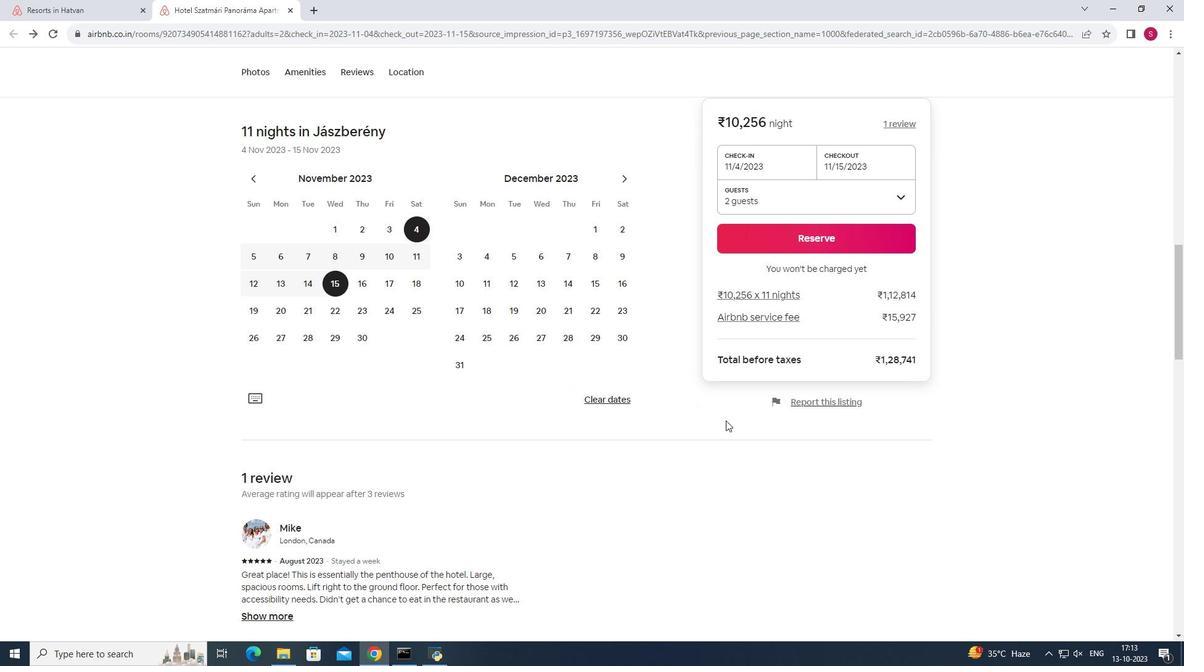 
Action: Mouse scrolled (726, 420) with delta (0, 0)
Screenshot: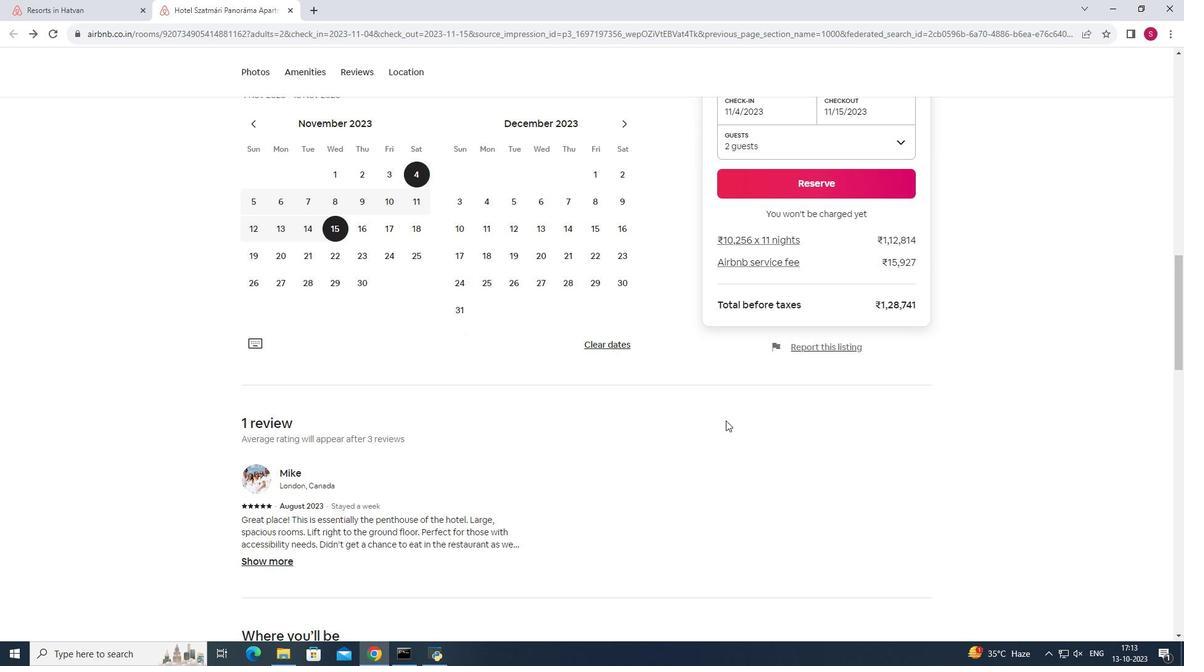 
Action: Mouse scrolled (726, 420) with delta (0, 0)
Screenshot: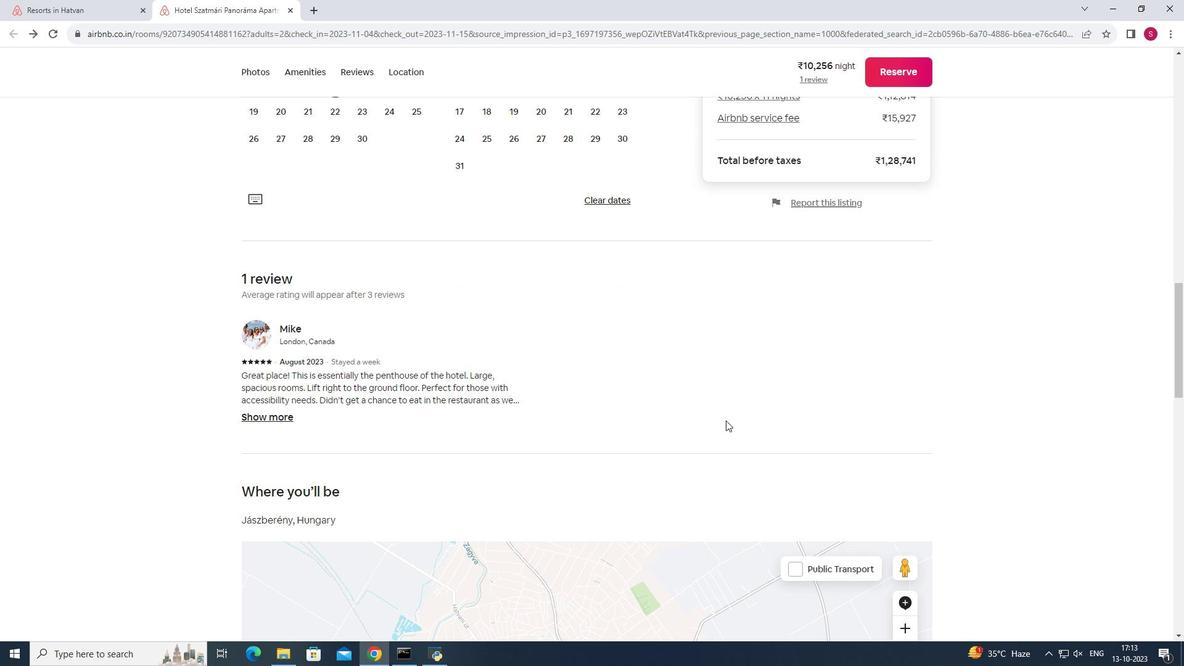 
Action: Mouse scrolled (726, 420) with delta (0, 0)
Screenshot: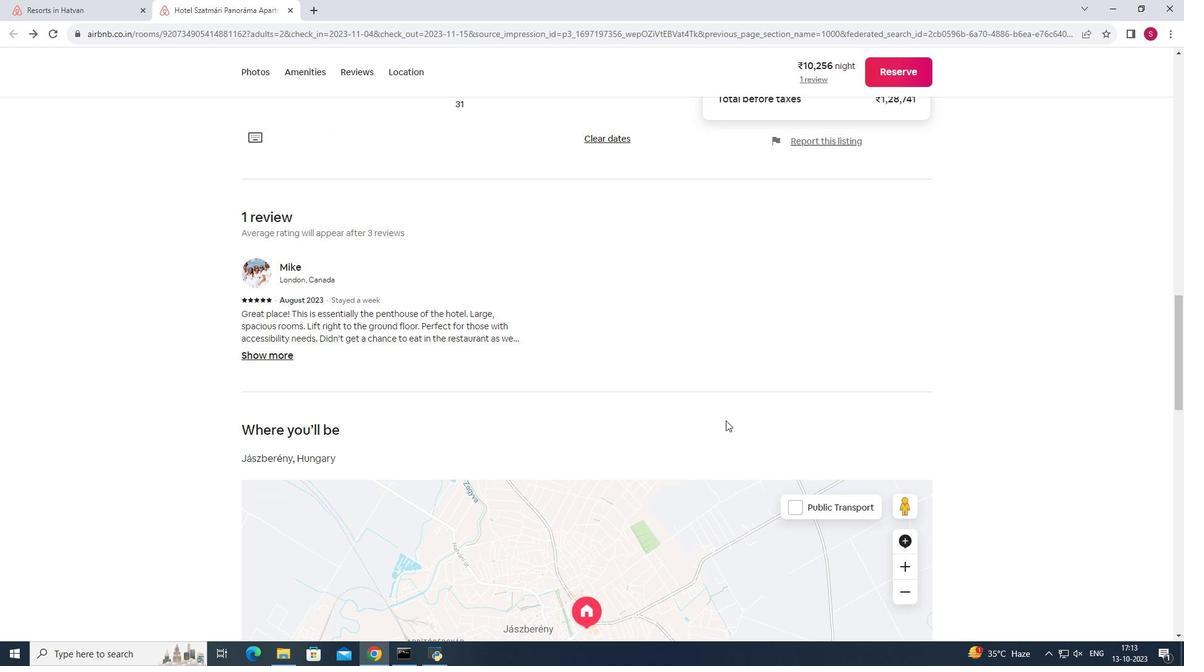 
Action: Mouse scrolled (726, 420) with delta (0, 0)
Screenshot: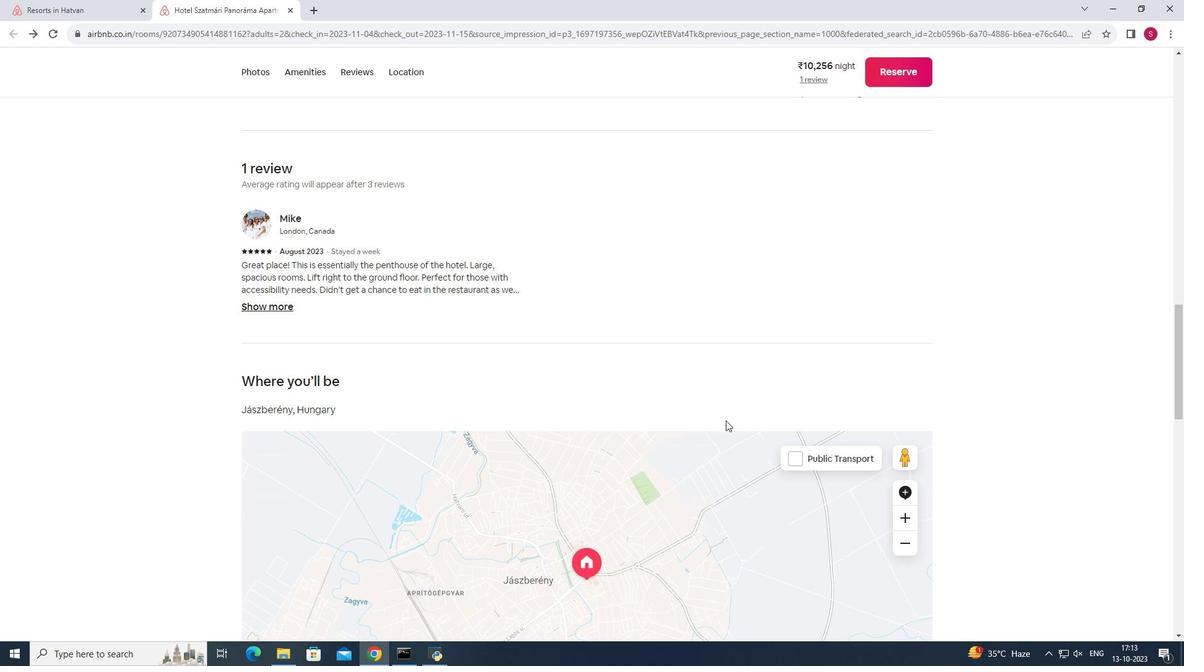 
Action: Mouse scrolled (726, 420) with delta (0, 0)
Screenshot: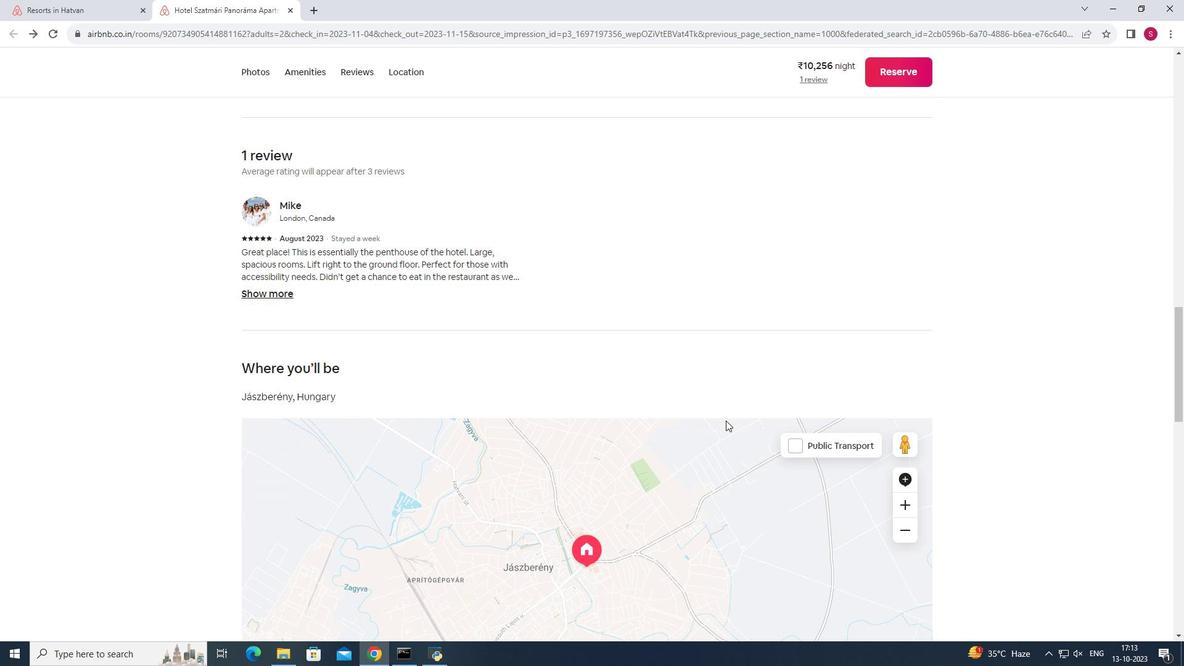 
Action: Mouse scrolled (726, 420) with delta (0, 0)
Screenshot: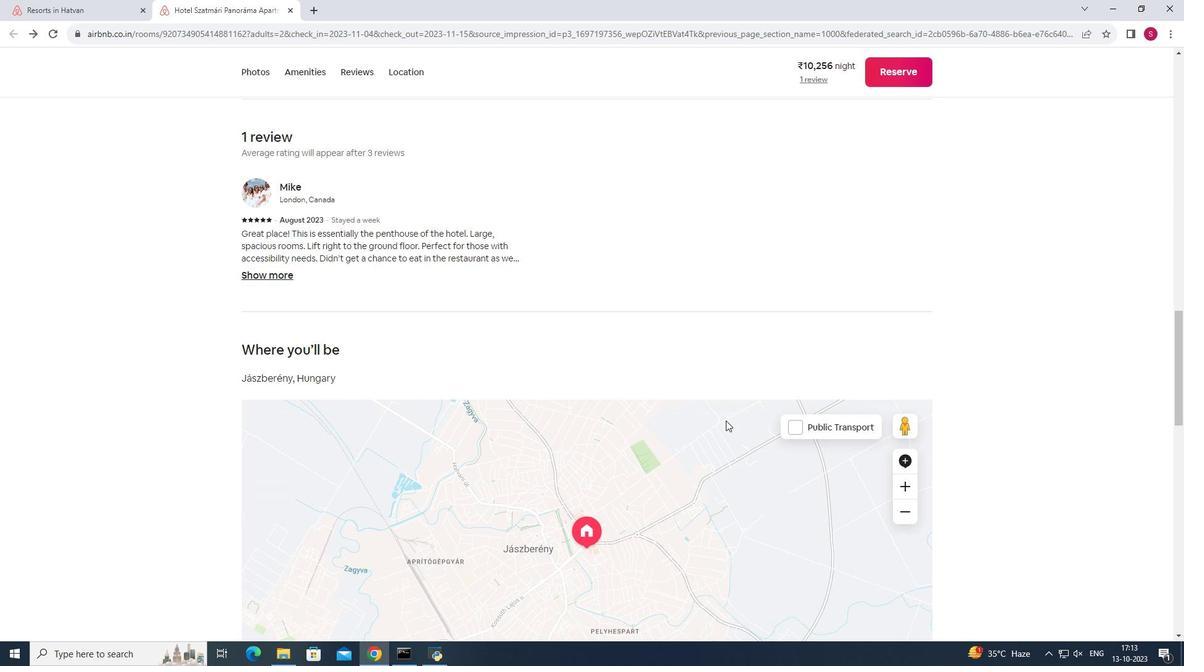 
Action: Mouse moved to (978, 449)
Screenshot: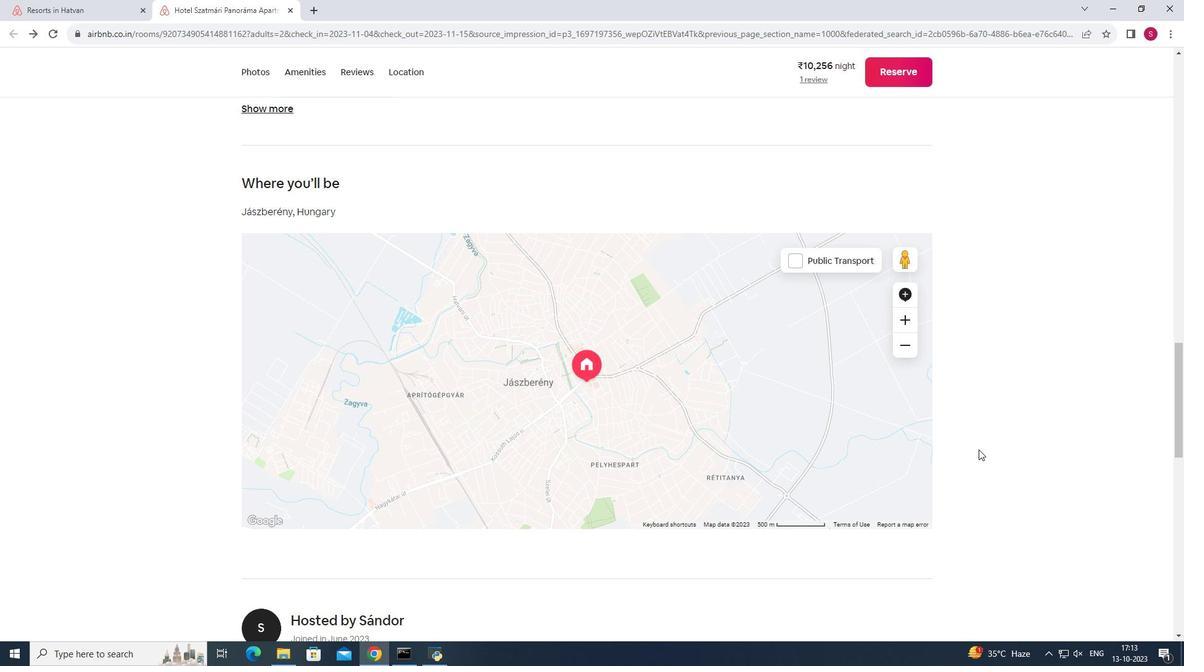 
Action: Mouse scrolled (978, 449) with delta (0, 0)
Screenshot: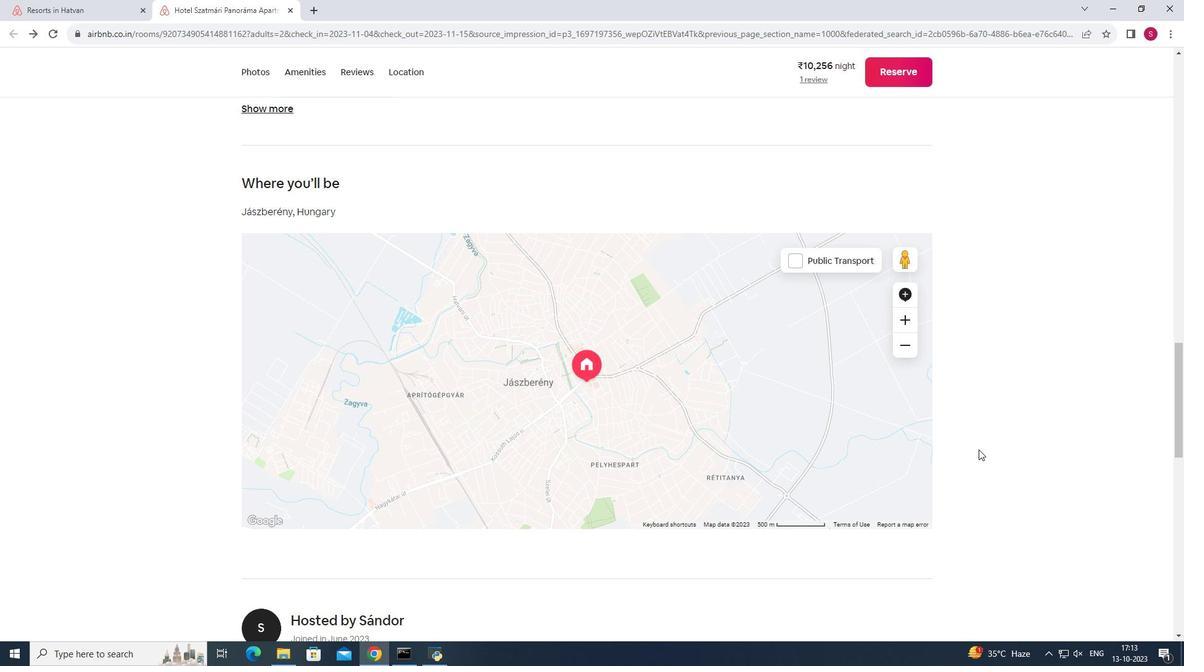 
Action: Mouse scrolled (978, 449) with delta (0, 0)
Screenshot: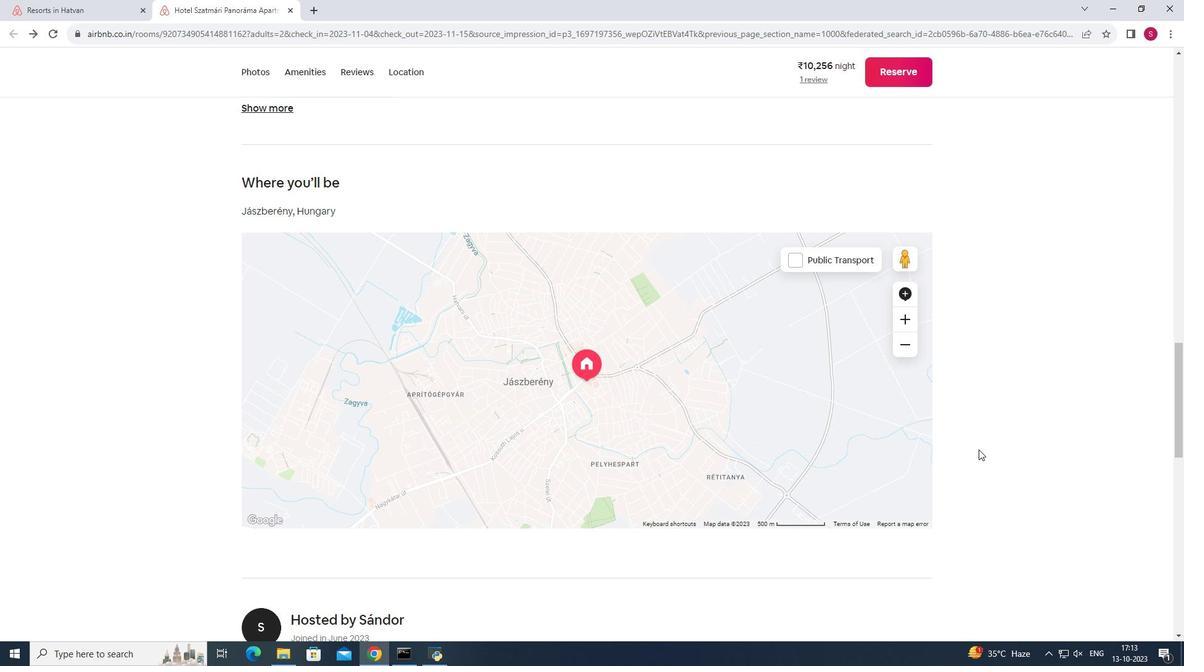 
Action: Mouse scrolled (978, 449) with delta (0, 0)
Screenshot: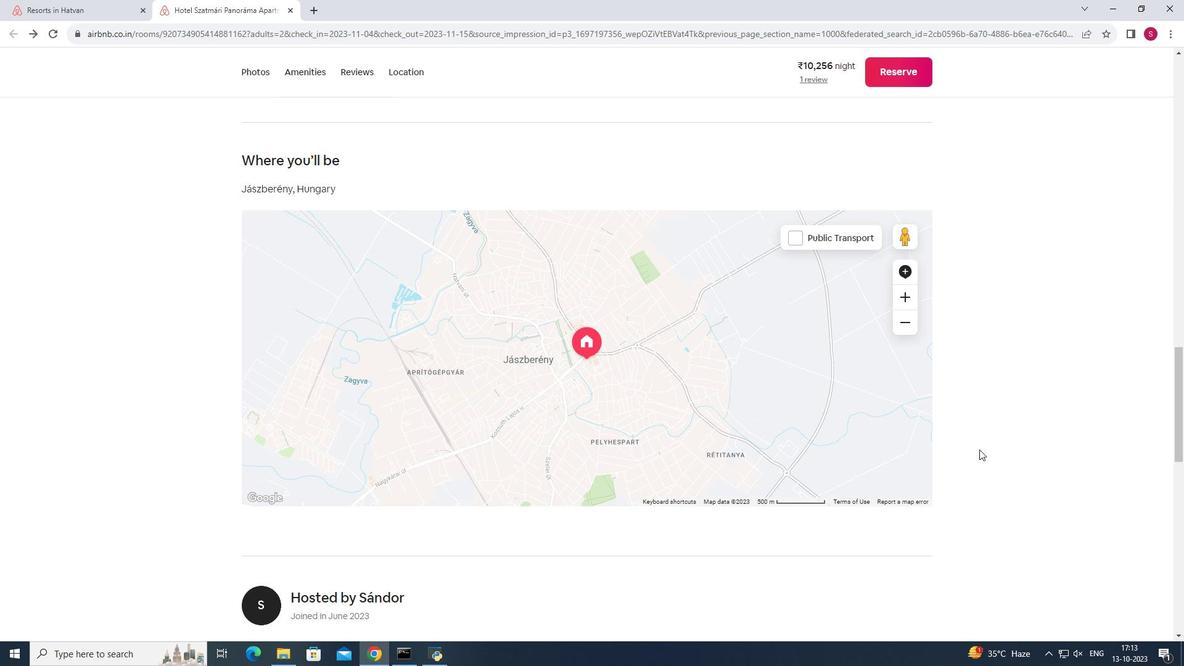 
Action: Mouse moved to (979, 449)
Screenshot: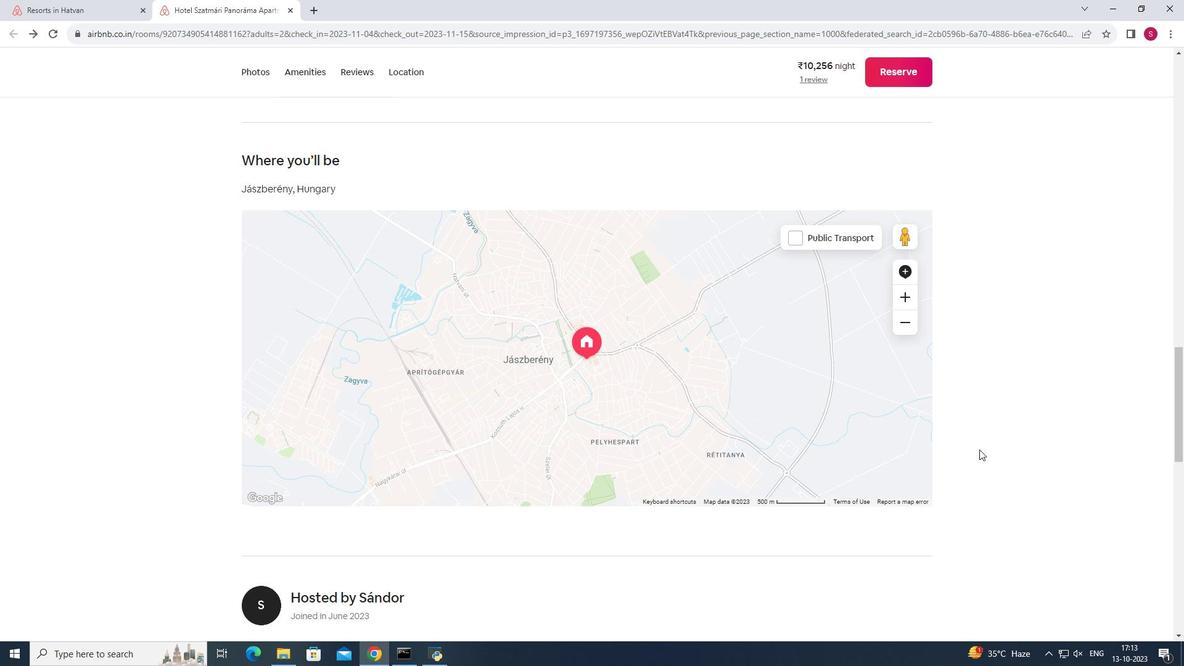
Action: Mouse scrolled (979, 449) with delta (0, 0)
Screenshot: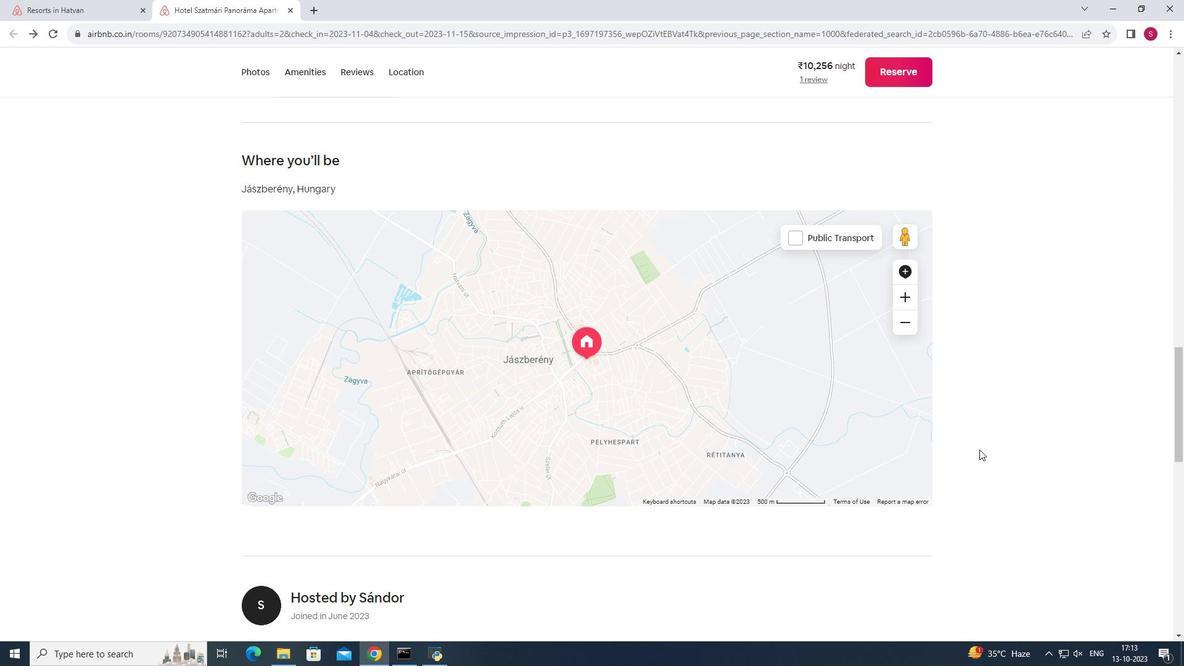 
Action: Mouse scrolled (979, 449) with delta (0, 0)
Screenshot: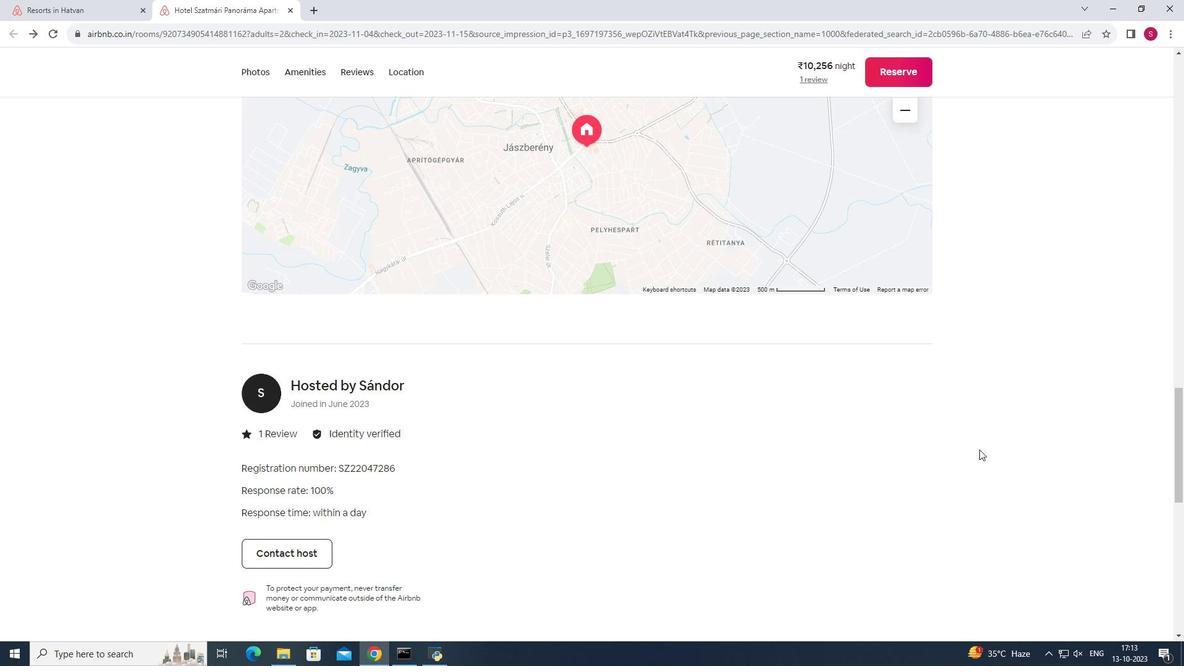 
Action: Mouse moved to (980, 449)
Screenshot: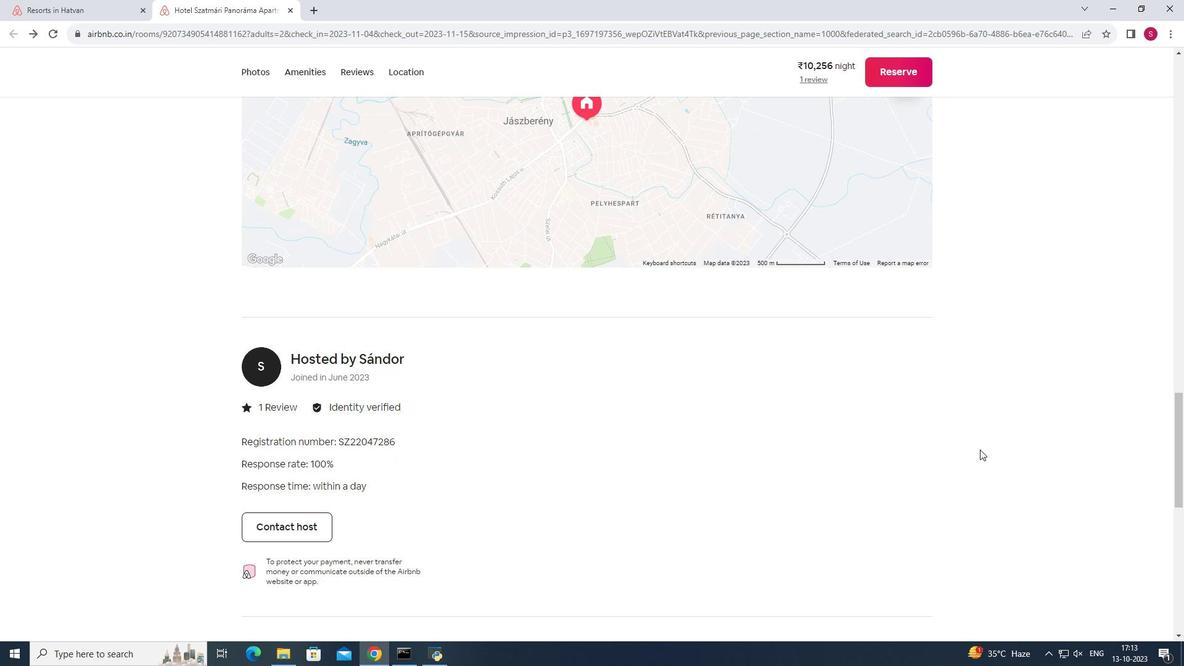 
Action: Mouse scrolled (980, 449) with delta (0, 0)
Screenshot: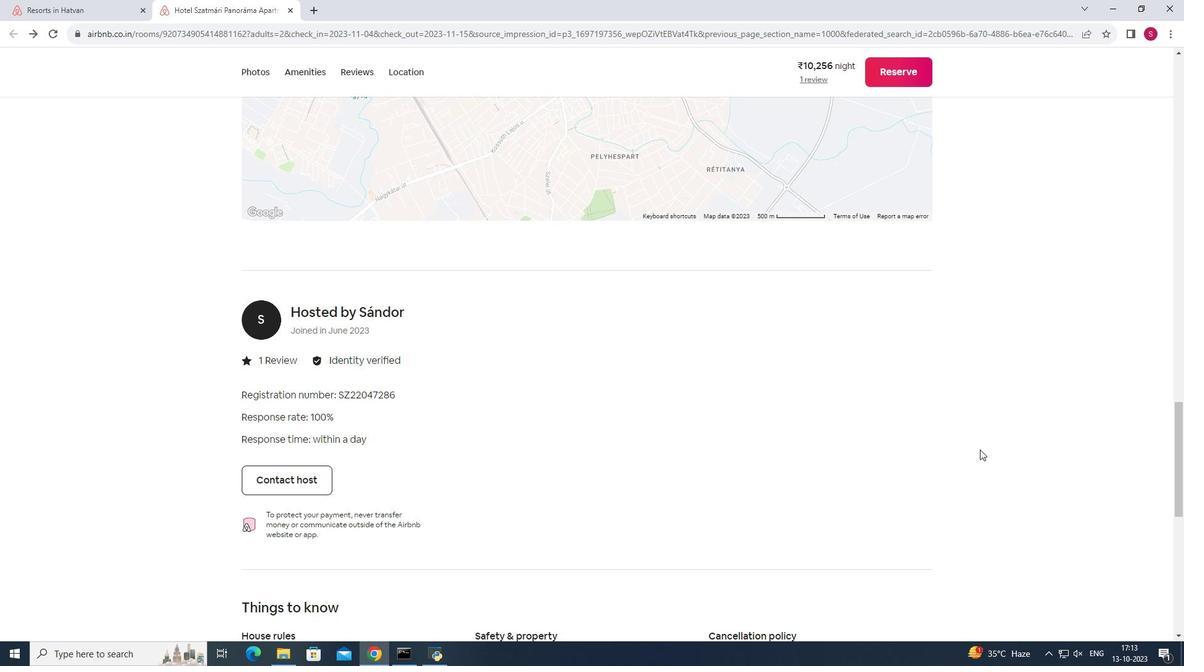 
Action: Mouse scrolled (980, 449) with delta (0, 0)
Screenshot: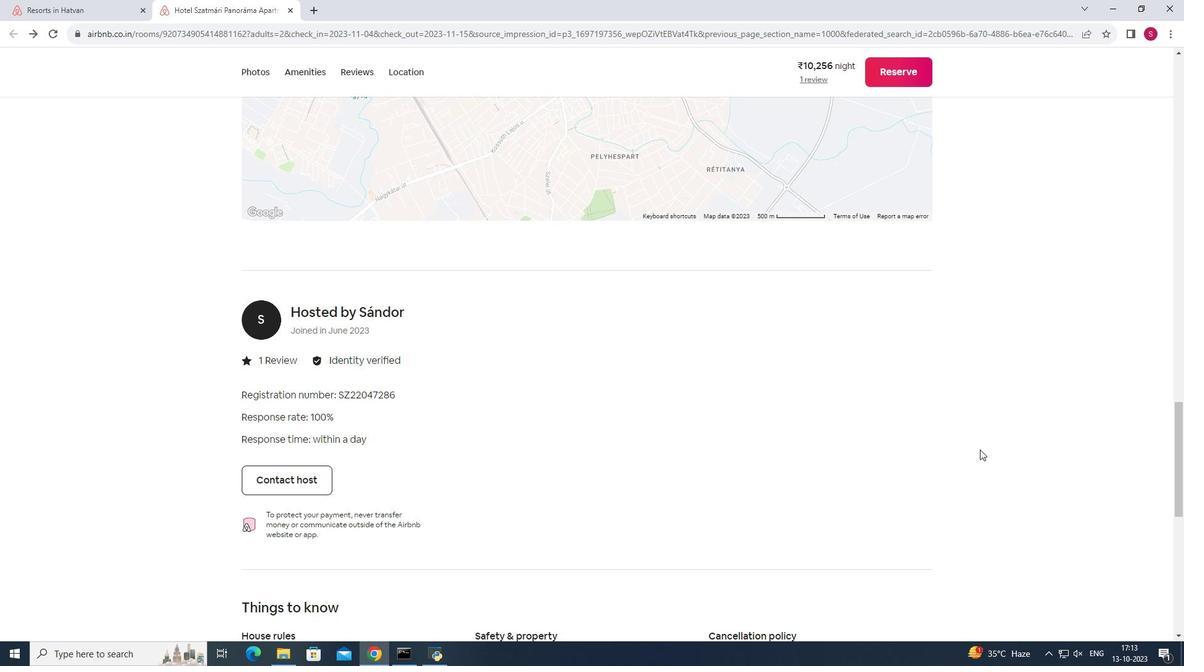 
Action: Mouse moved to (980, 448)
Screenshot: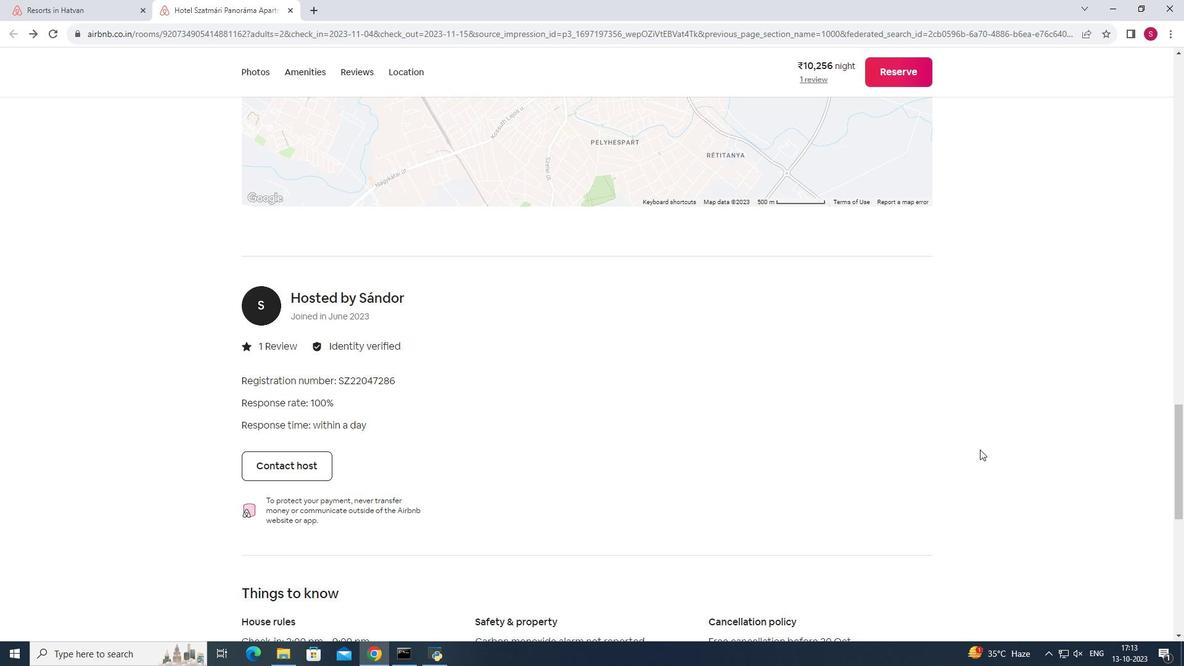 
Action: Mouse scrolled (980, 447) with delta (0, 0)
Screenshot: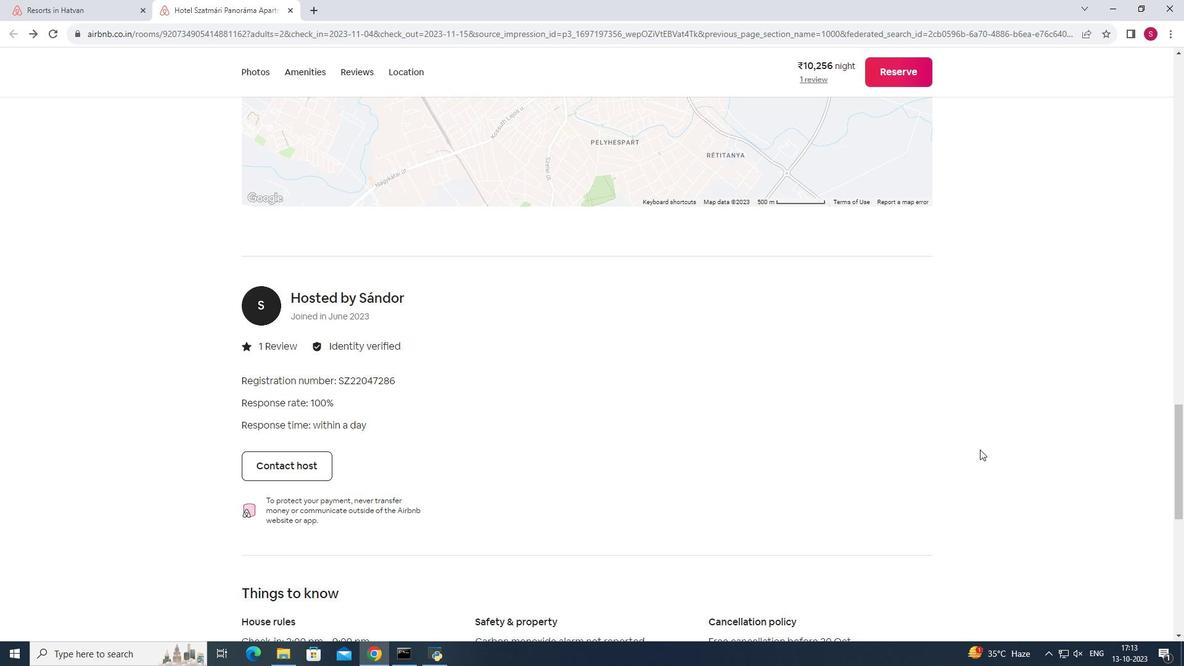 
Action: Mouse moved to (980, 447)
Screenshot: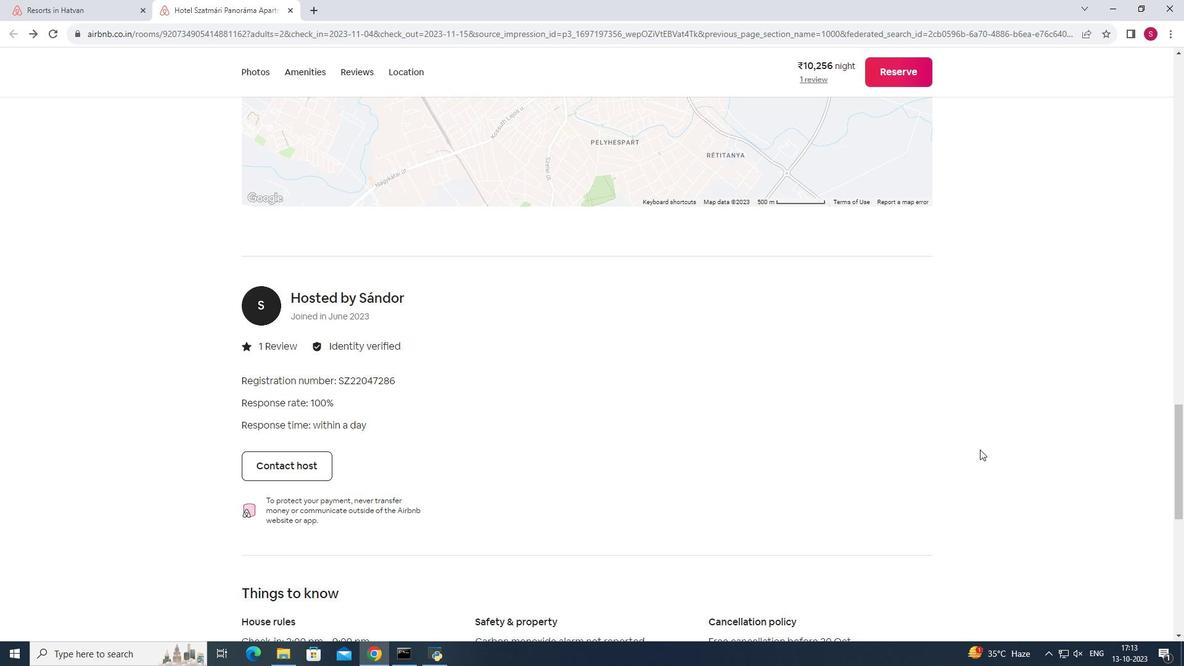 
Action: Mouse scrolled (980, 447) with delta (0, 0)
Screenshot: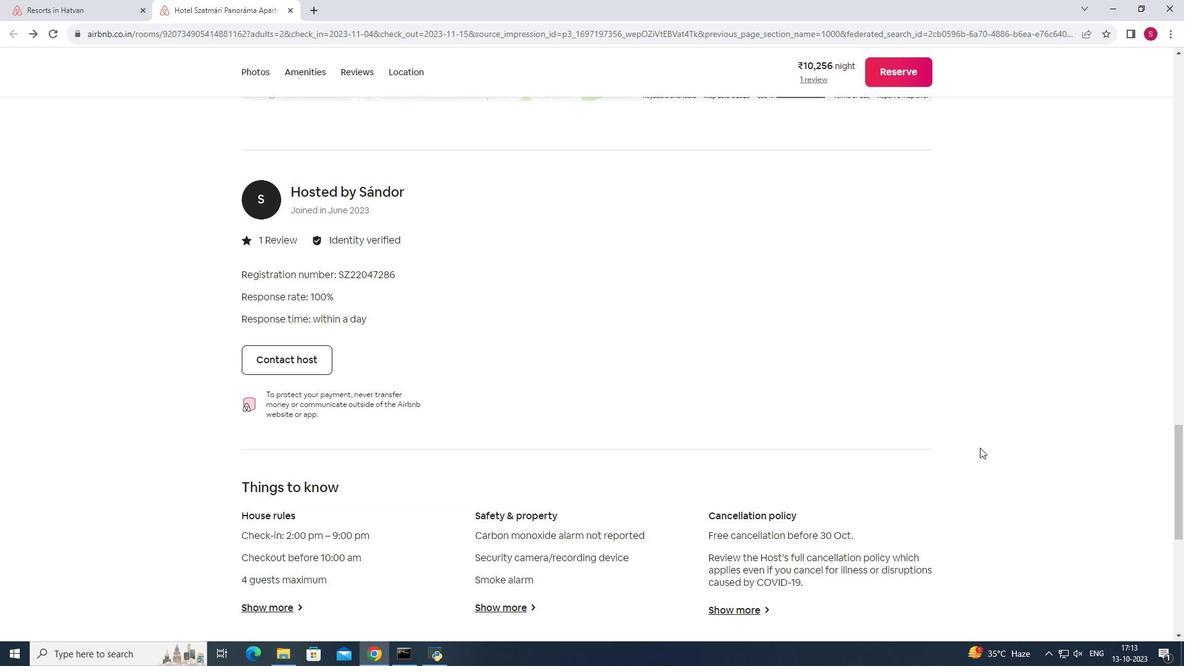 
Action: Mouse moved to (980, 446)
Screenshot: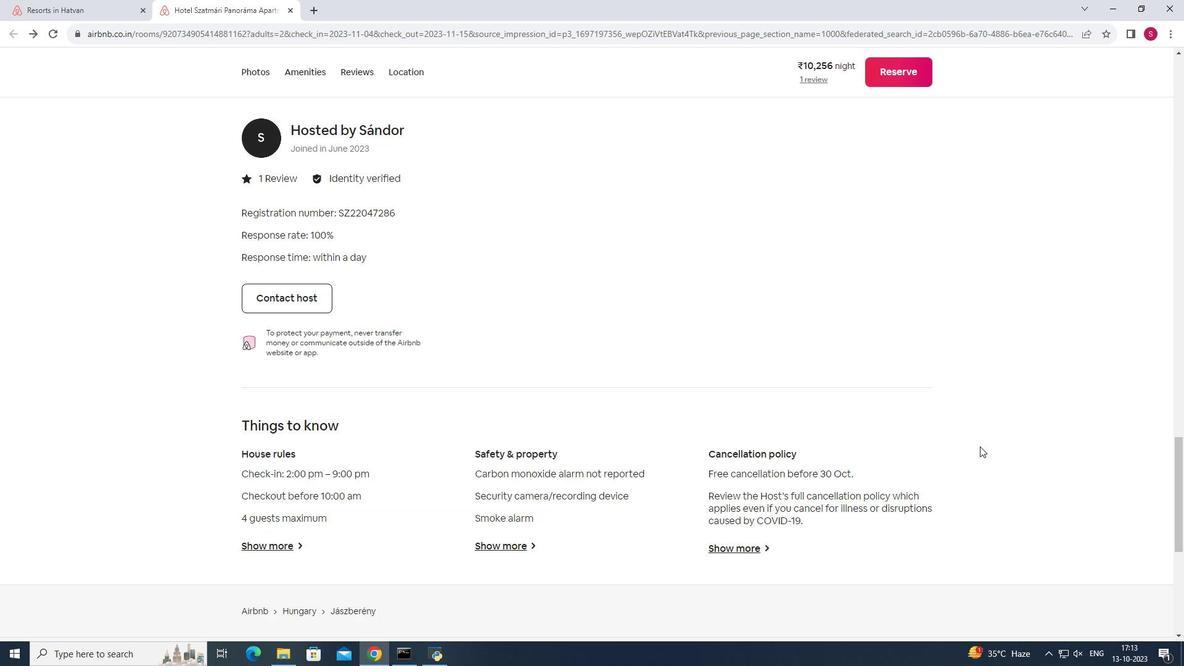 
Action: Mouse scrolled (980, 445) with delta (0, 0)
Screenshot: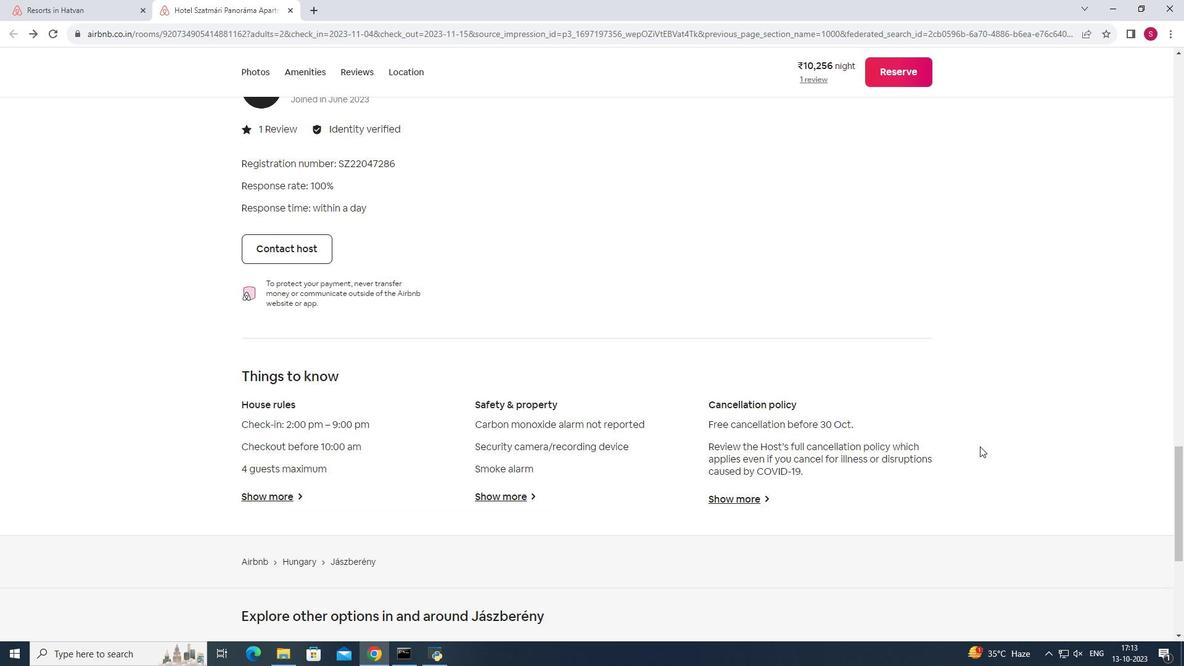
Action: Mouse moved to (301, 421)
Screenshot: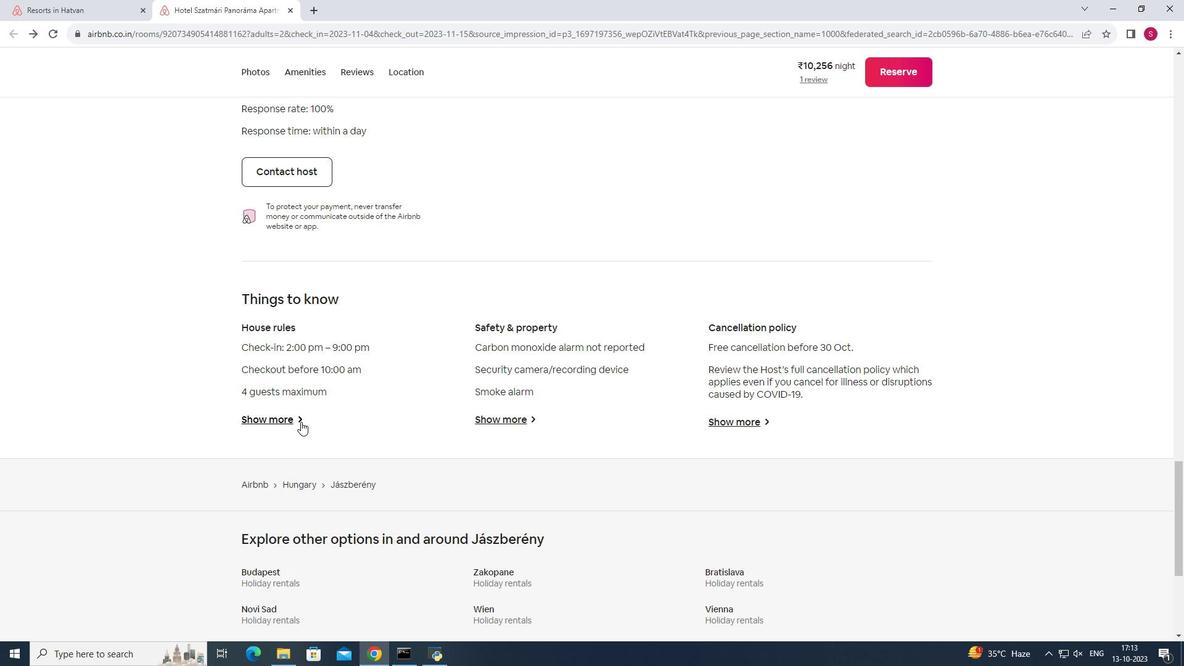 
Action: Mouse pressed left at (301, 421)
Screenshot: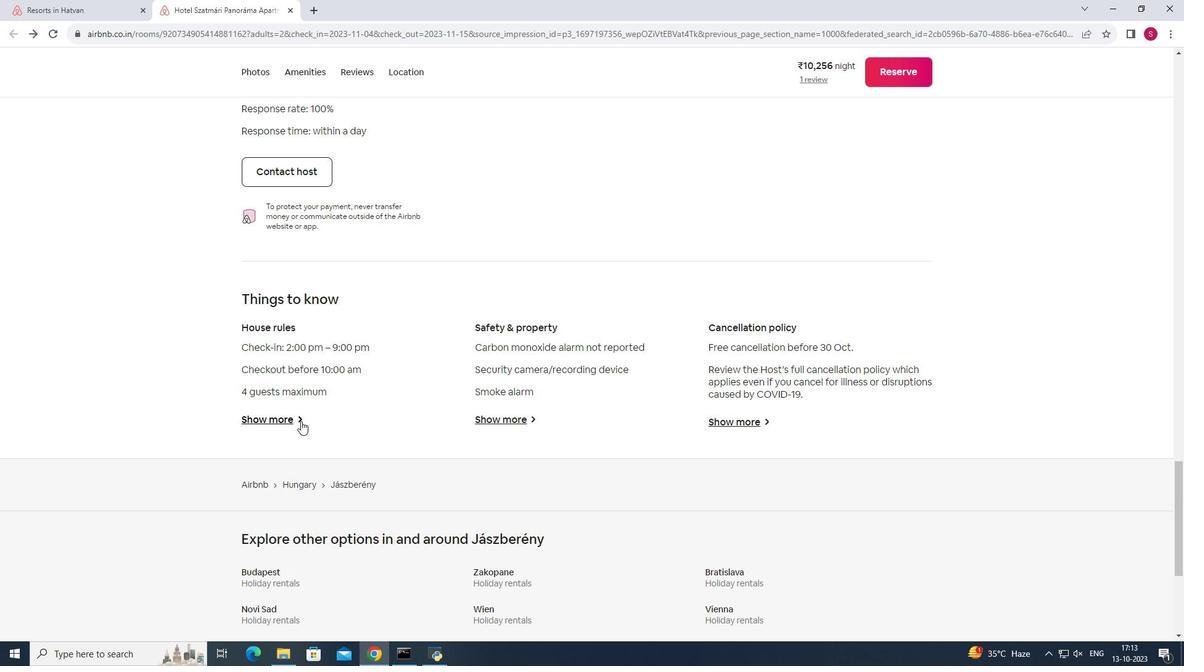 
Action: Mouse pressed left at (301, 421)
Screenshot: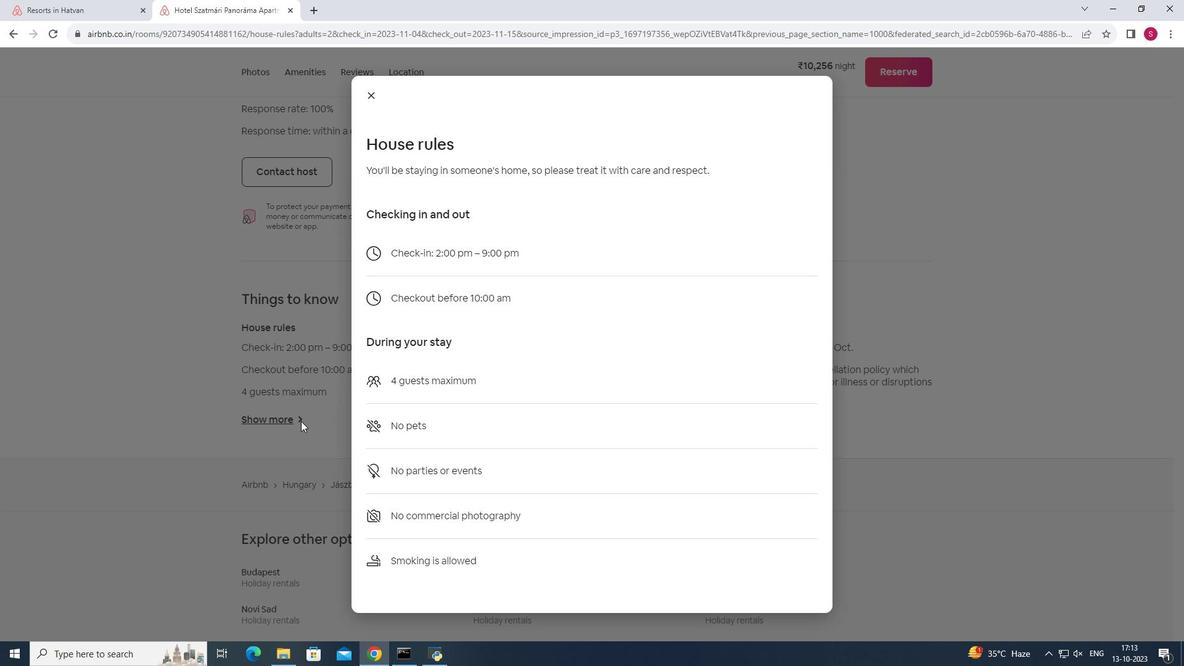 
Action: Mouse moved to (537, 424)
Screenshot: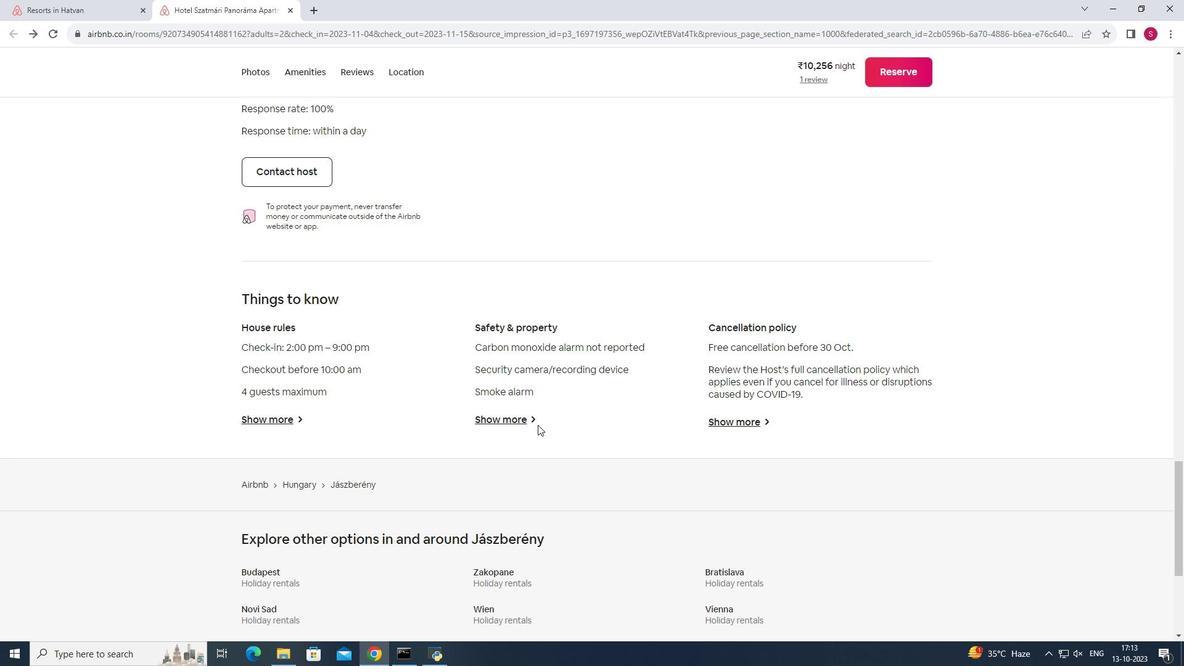 
Action: Mouse pressed left at (537, 424)
Screenshot: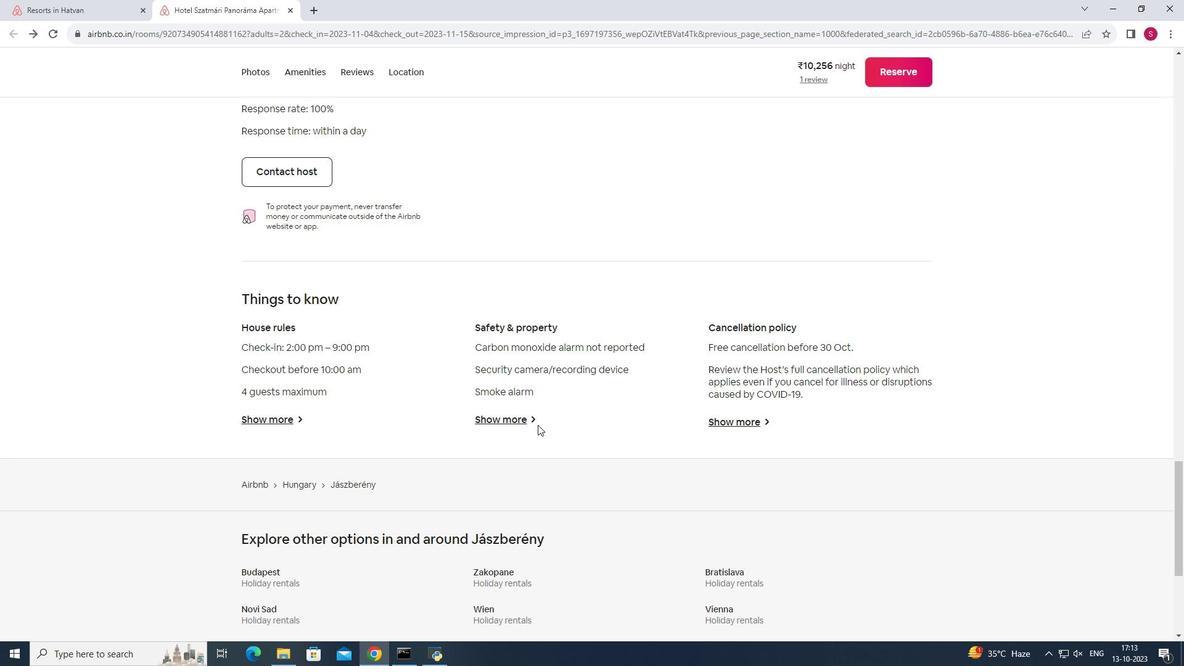 
Action: Mouse moved to (526, 419)
Screenshot: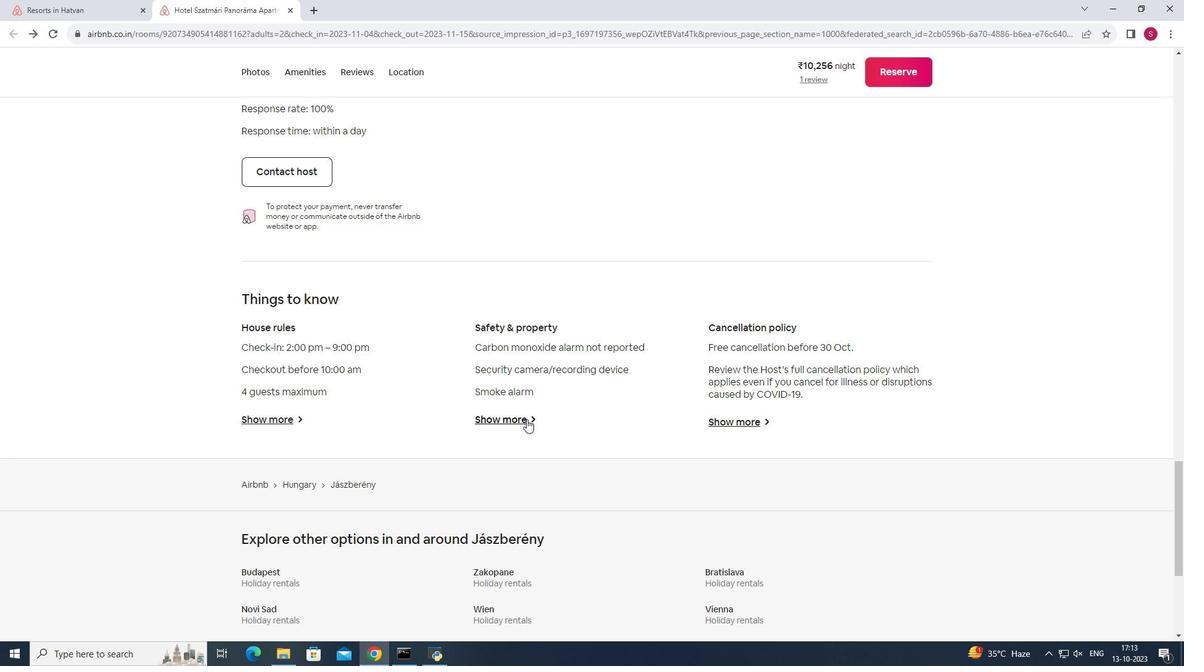 
Action: Mouse pressed left at (526, 419)
Screenshot: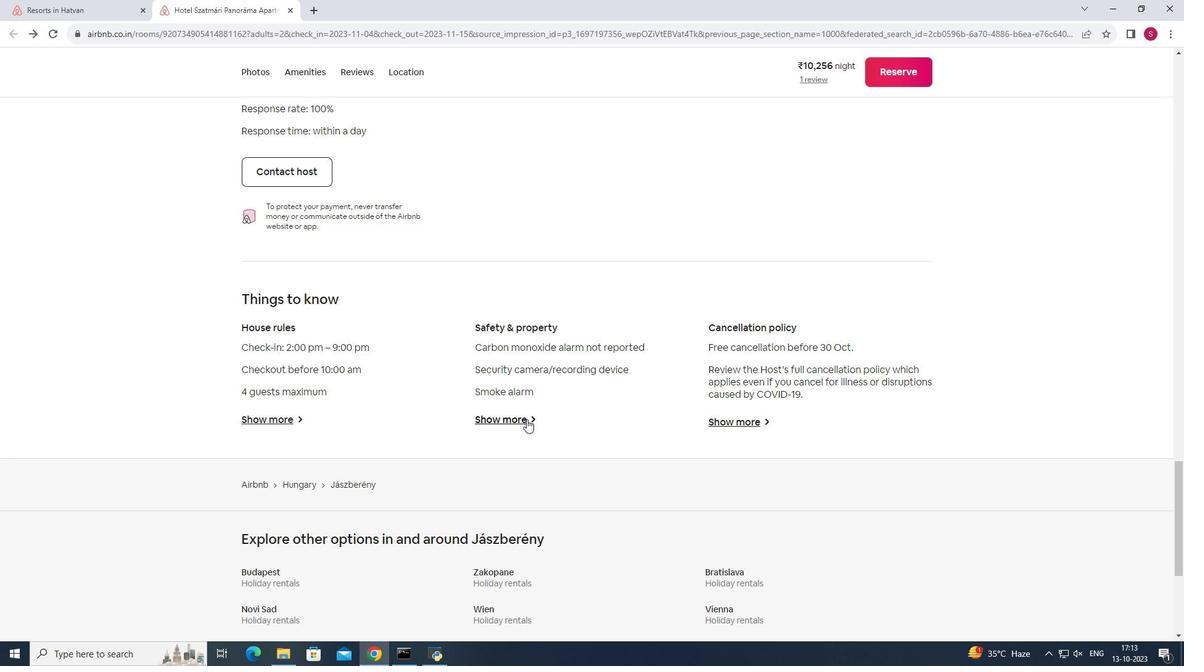 
Action: Mouse moved to (877, 424)
Screenshot: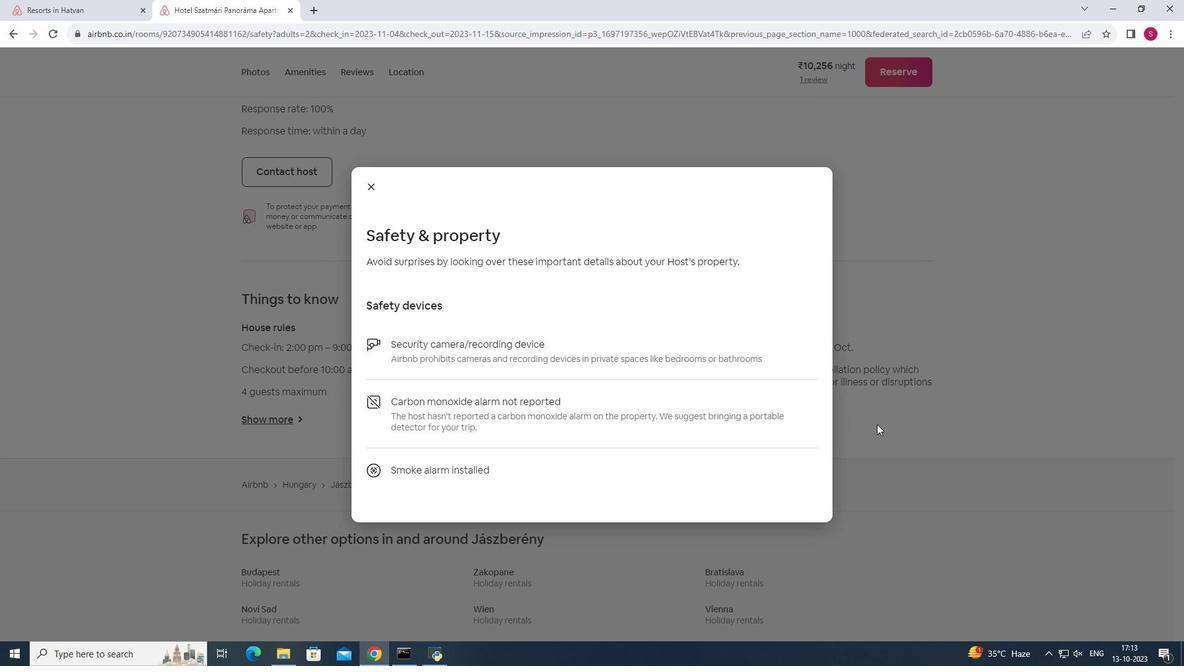 
Action: Mouse pressed left at (877, 424)
Screenshot: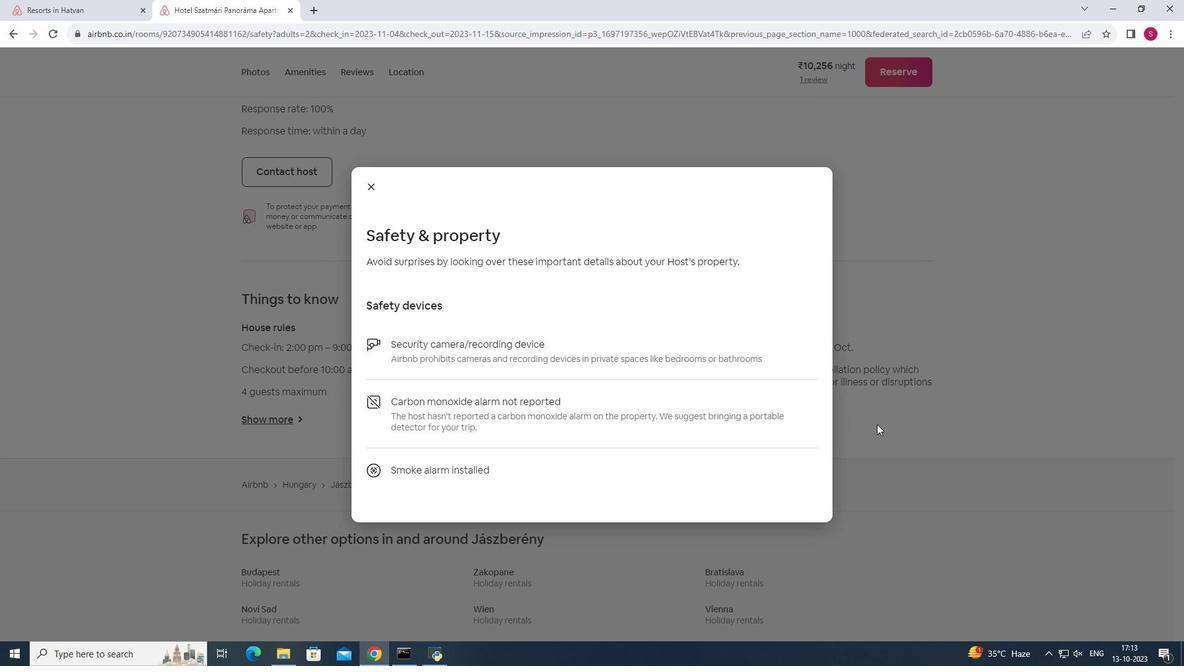 
Action: Mouse moved to (764, 420)
Screenshot: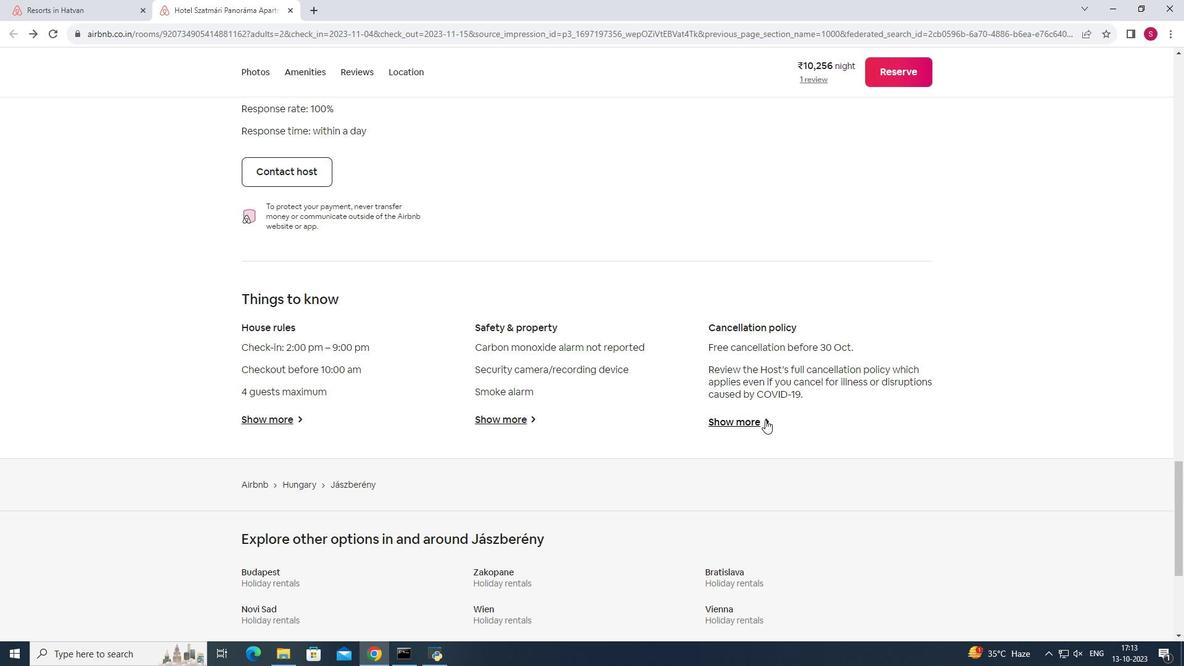 
Action: Mouse pressed left at (764, 420)
Screenshot: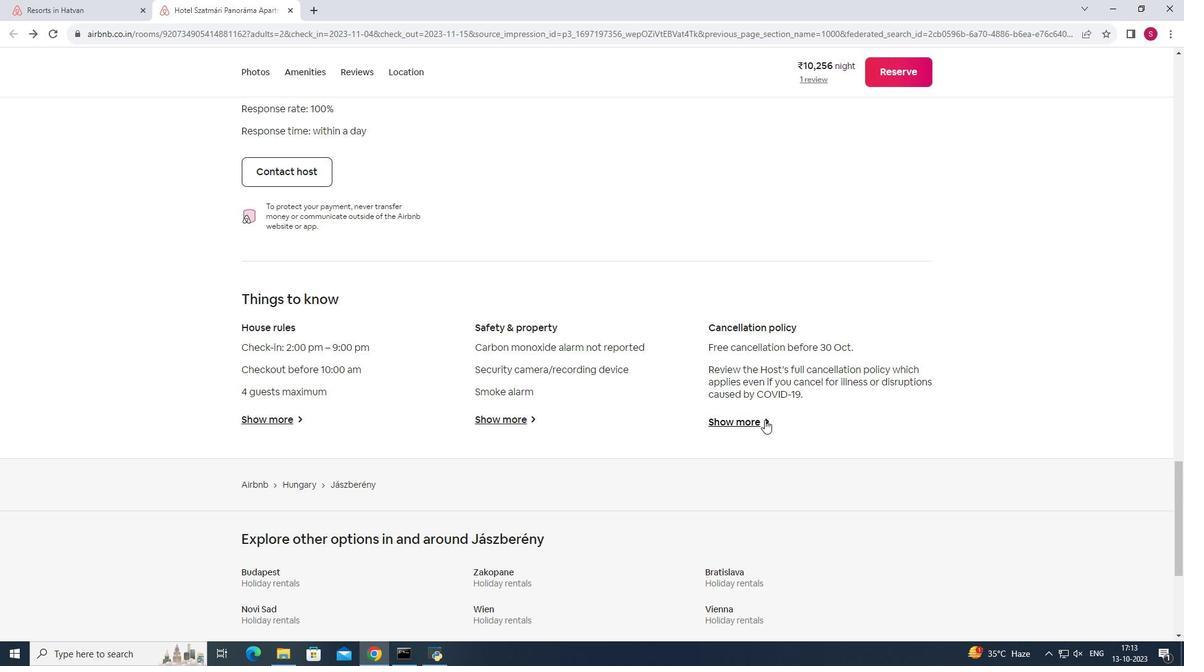 
Action: Mouse moved to (896, 413)
Screenshot: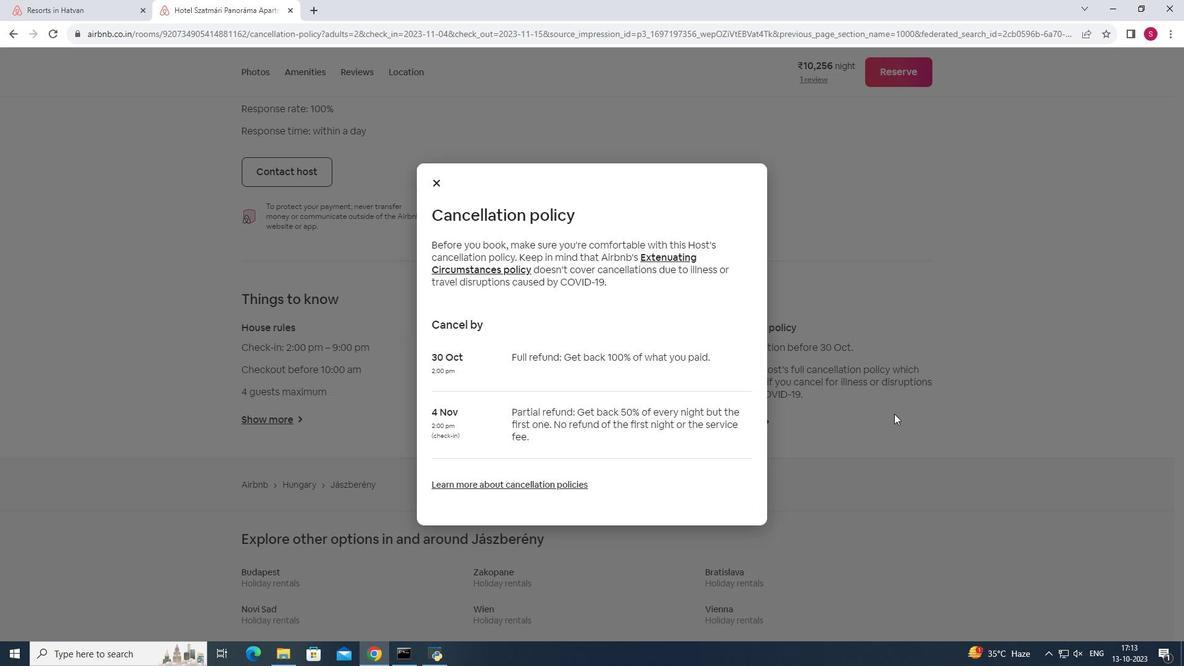 
Action: Mouse pressed left at (896, 413)
Screenshot: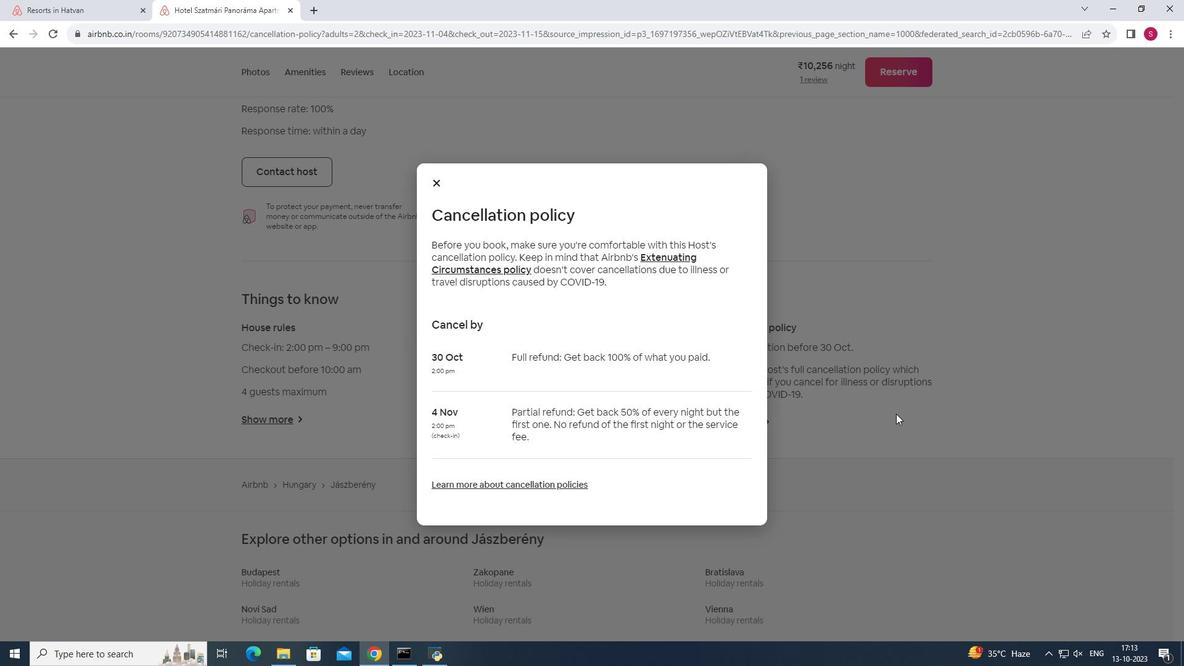 
Action: Mouse moved to (897, 413)
Screenshot: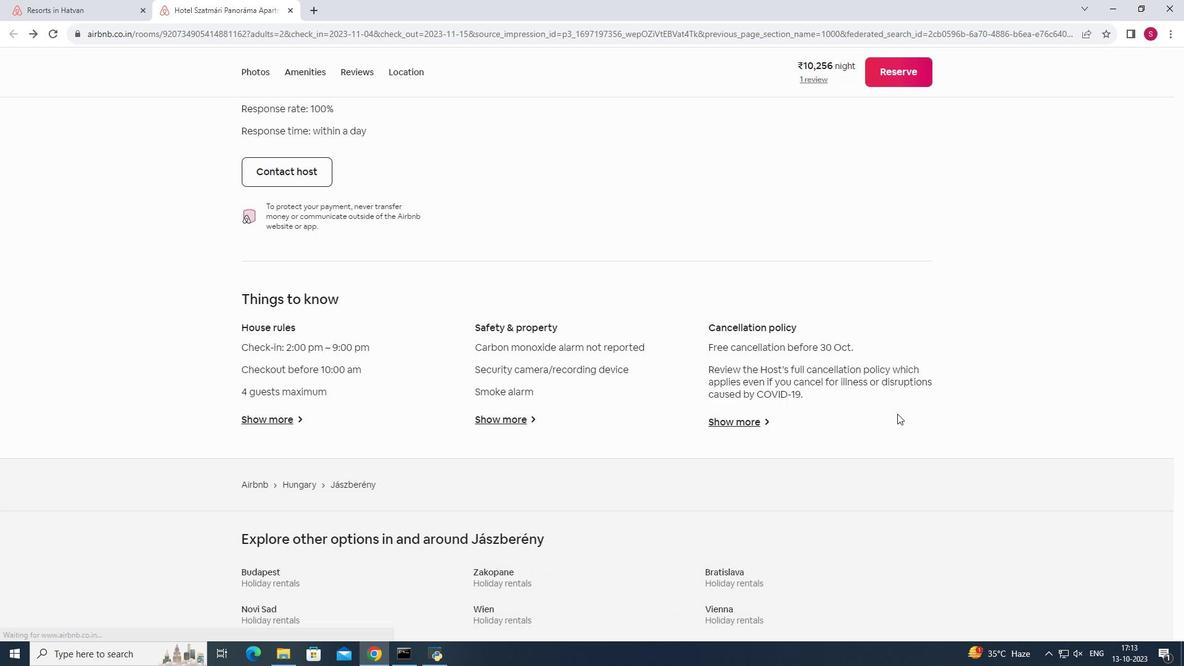 
Action: Mouse scrolled (897, 413) with delta (0, 0)
Screenshot: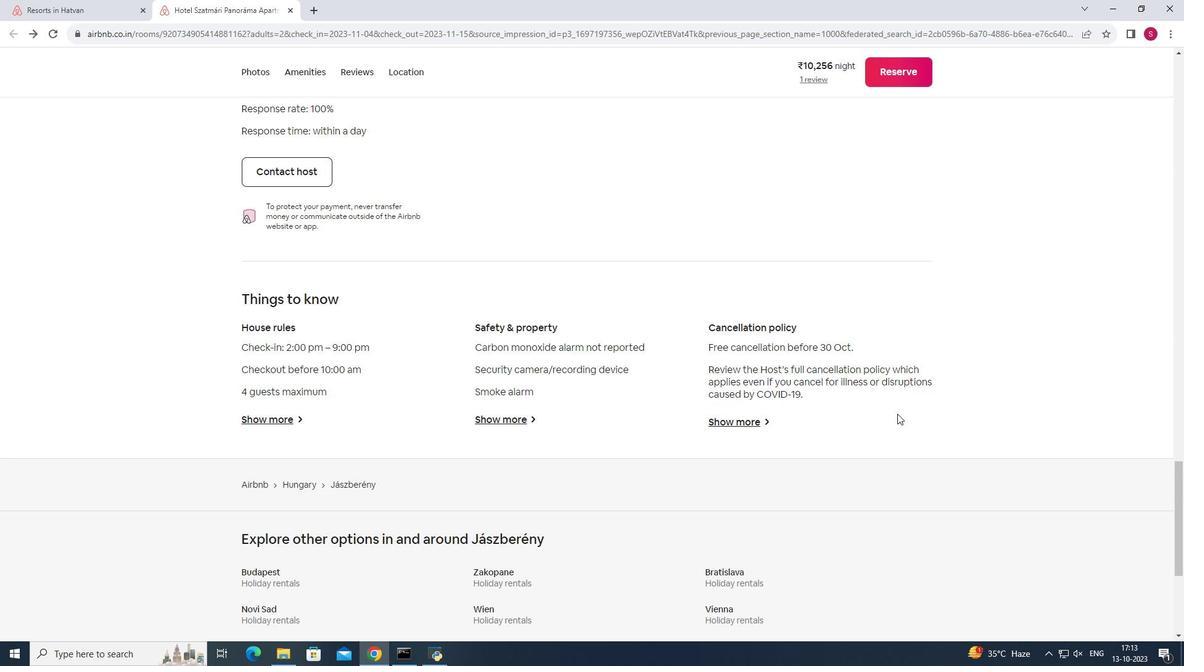
Action: Mouse scrolled (897, 413) with delta (0, 0)
Screenshot: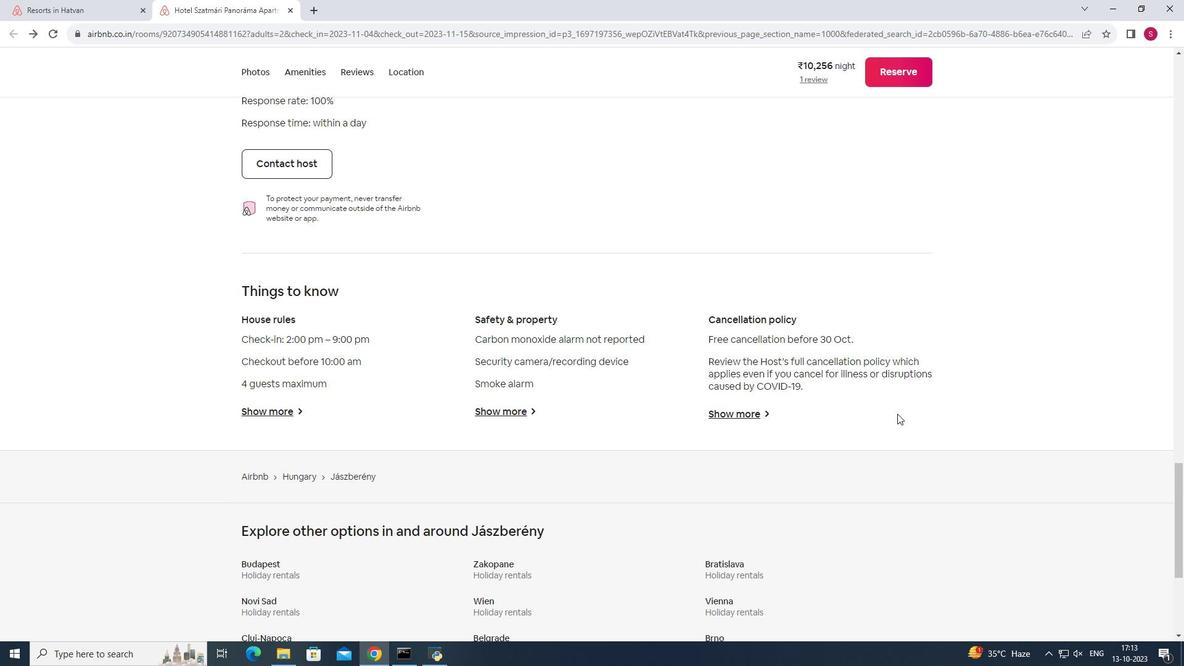 
Action: Mouse scrolled (897, 413) with delta (0, 0)
Screenshot: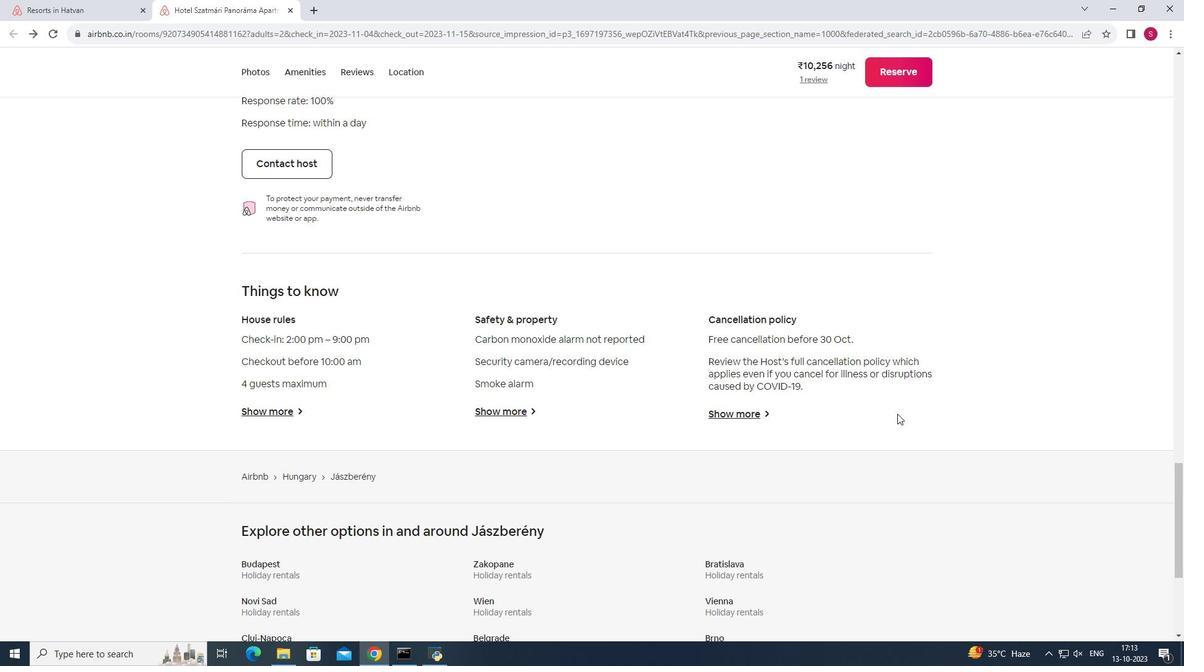 
Action: Mouse scrolled (897, 413) with delta (0, 0)
Screenshot: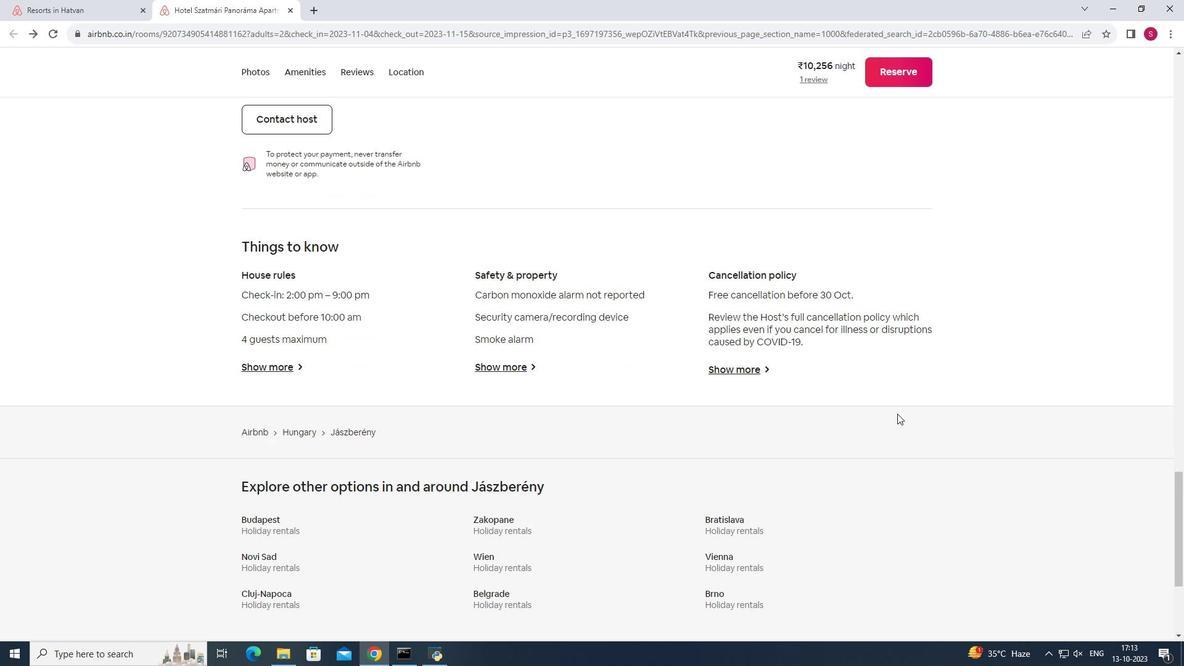 
Action: Mouse scrolled (897, 413) with delta (0, 0)
Screenshot: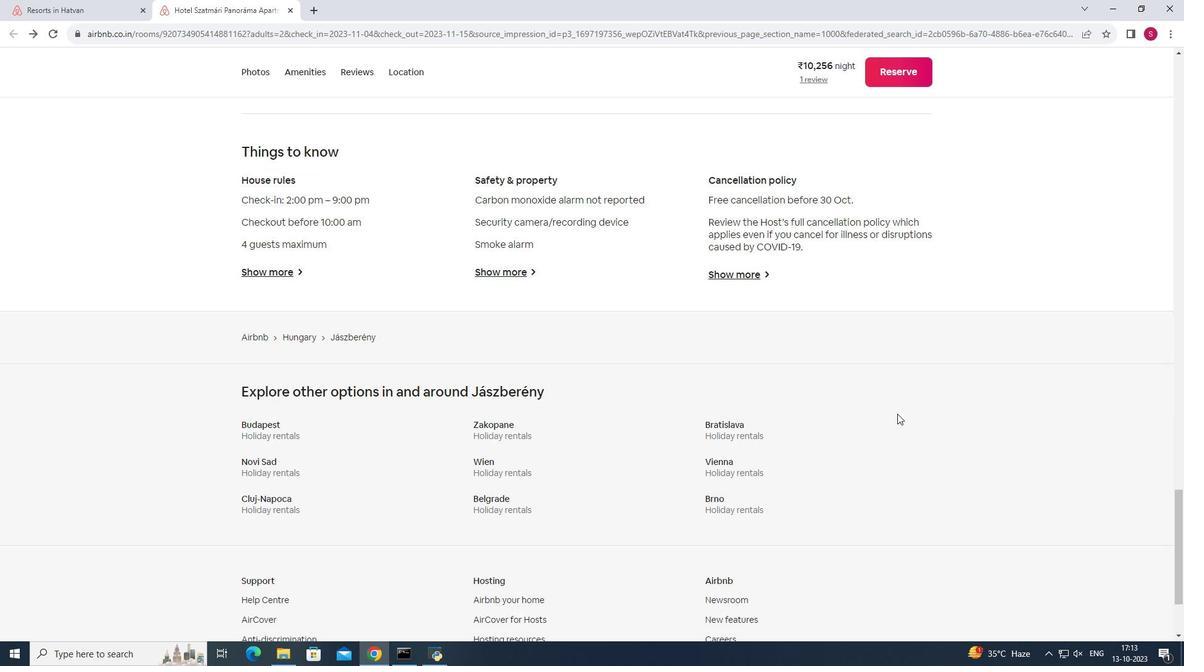
Action: Mouse moved to (898, 413)
Screenshot: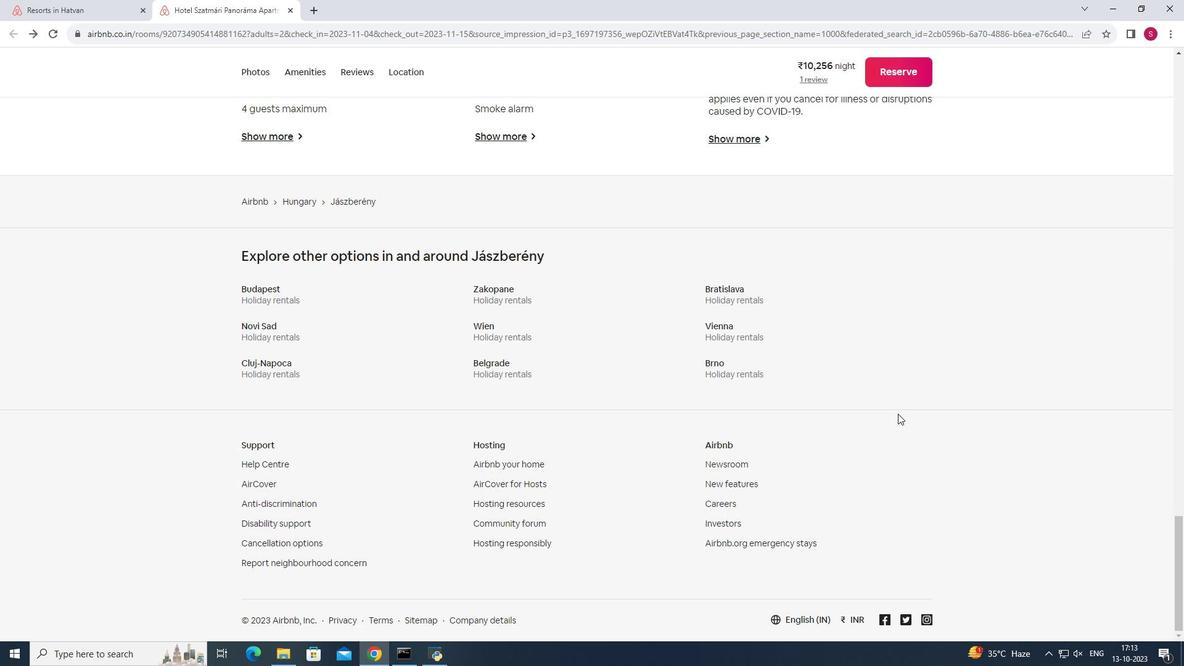 
Action: Mouse scrolled (898, 413) with delta (0, 0)
Screenshot: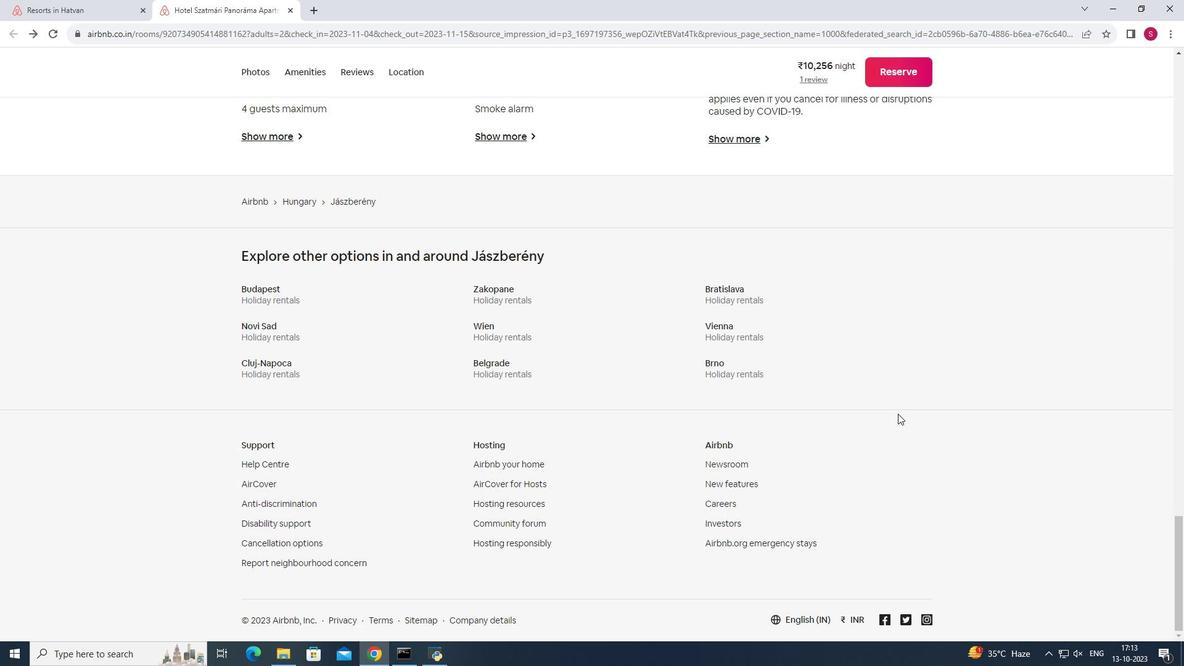 
Action: Mouse moved to (292, 11)
Screenshot: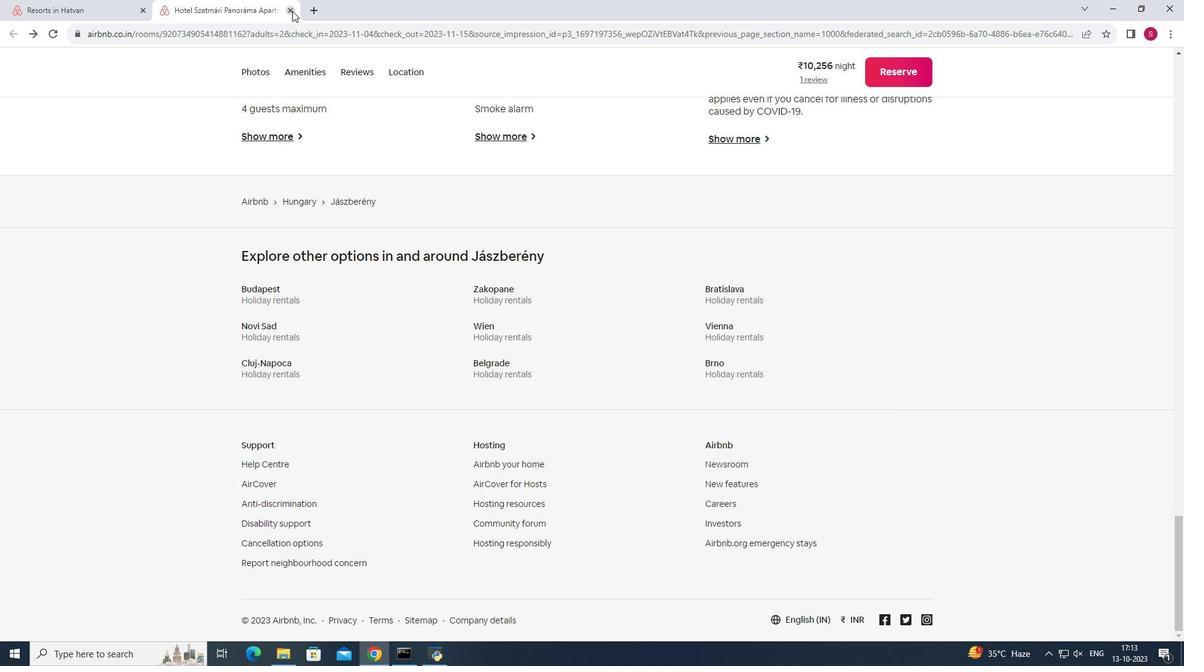 
Action: Mouse pressed left at (292, 11)
Screenshot: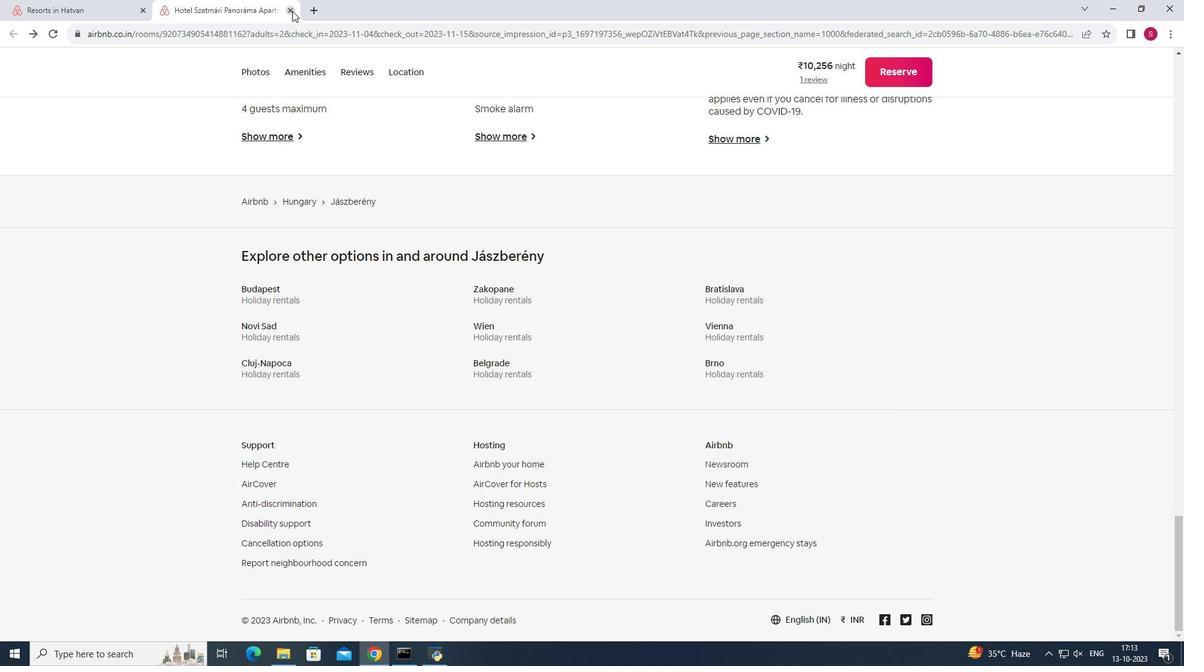
Action: Mouse moved to (515, 366)
Screenshot: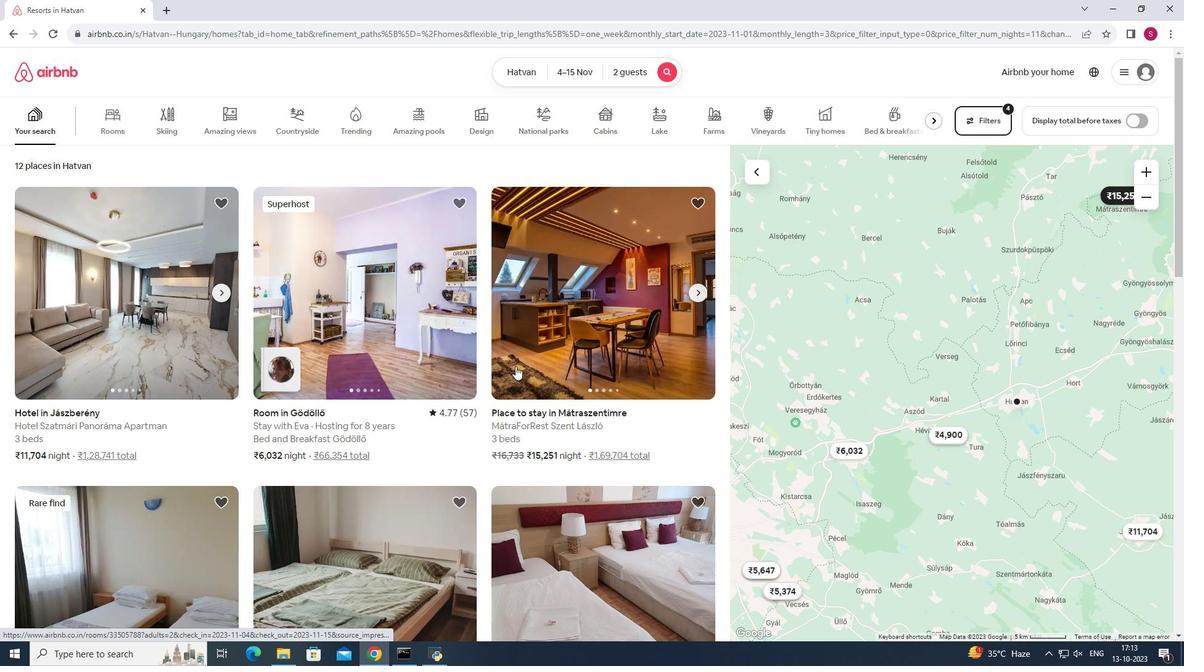 
Action: Mouse scrolled (515, 365) with delta (0, 0)
Screenshot: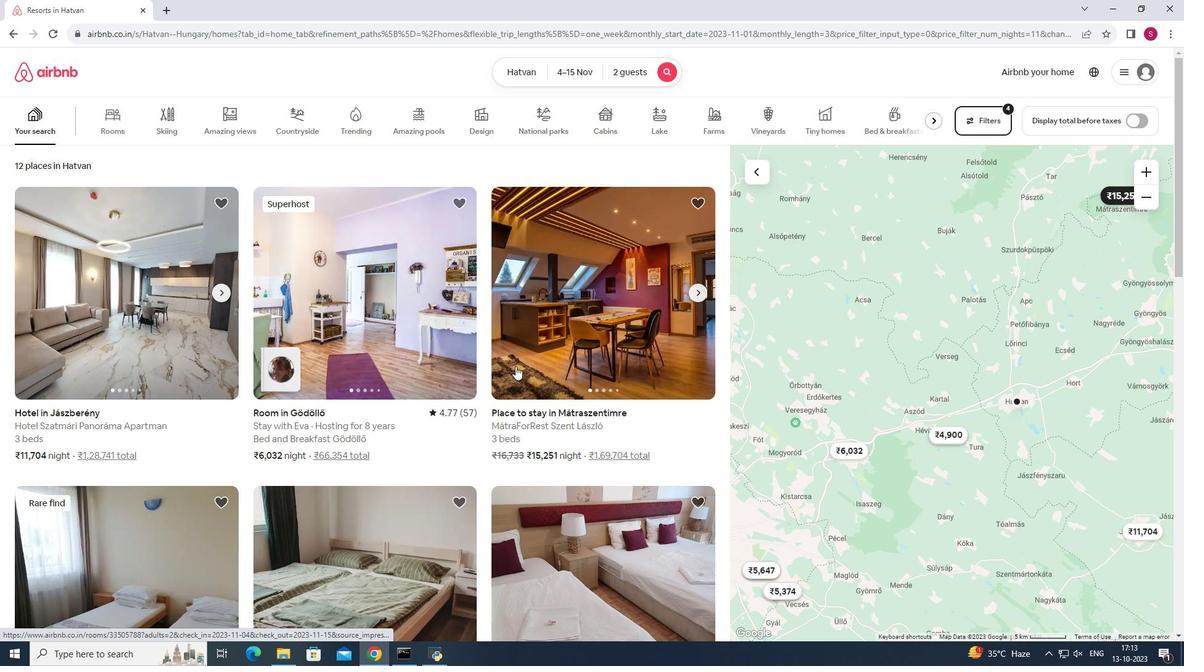 
Action: Mouse moved to (517, 367)
Screenshot: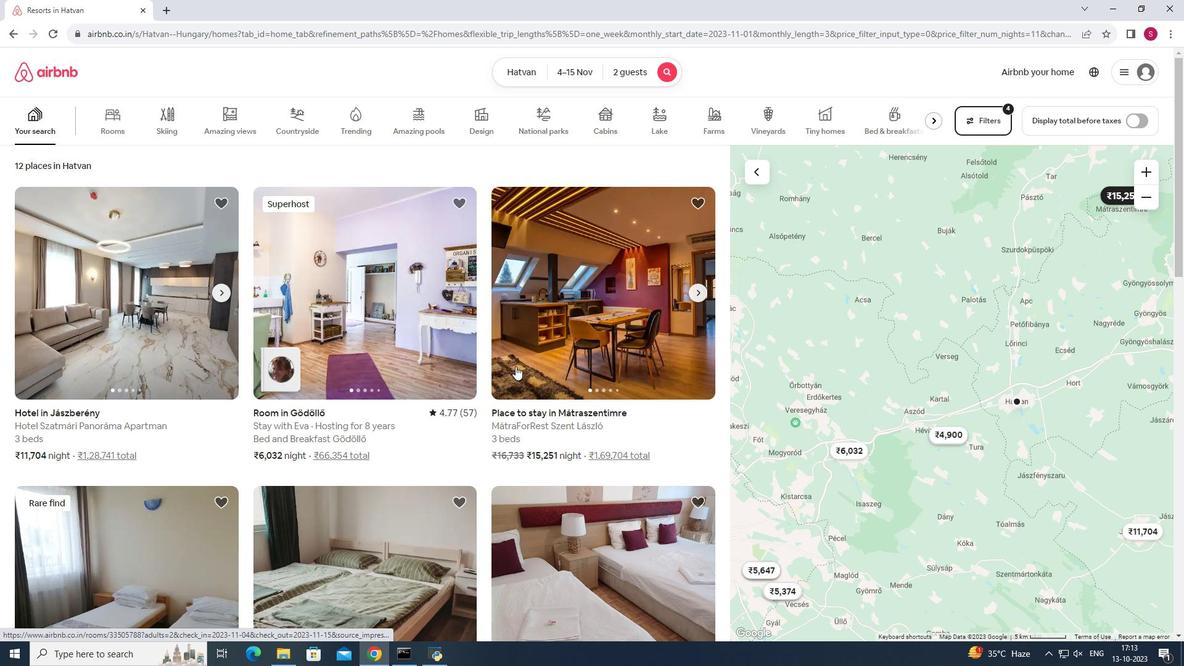 
Action: Mouse scrolled (517, 366) with delta (0, 0)
Screenshot: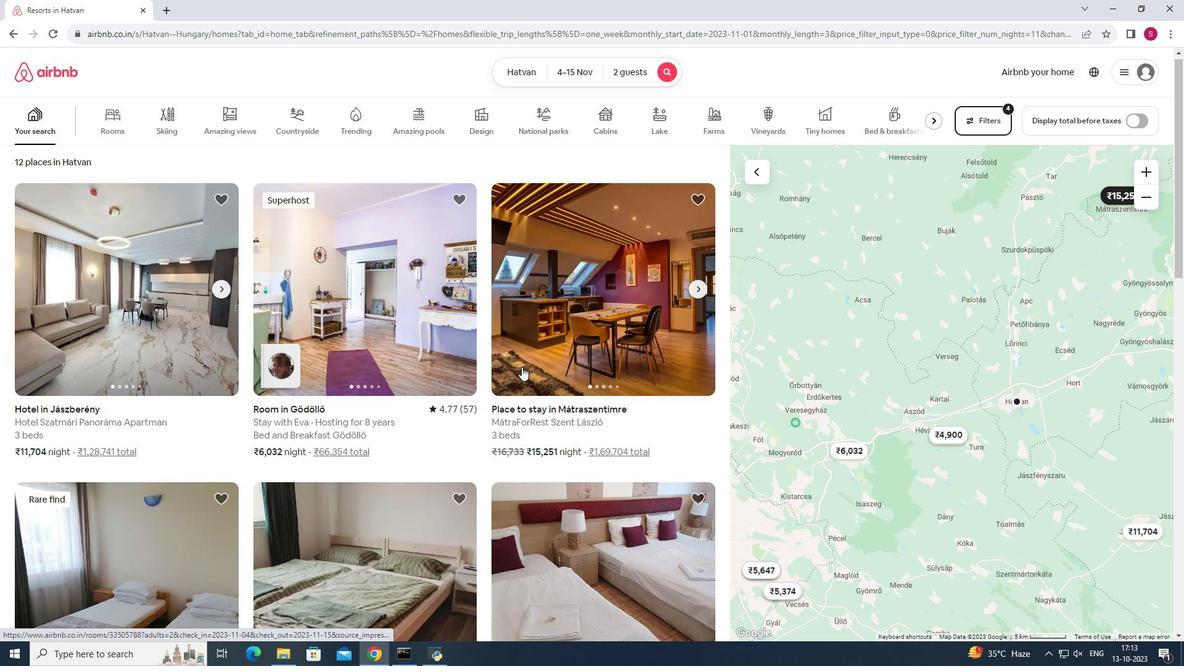 
Action: Mouse moved to (521, 367)
Screenshot: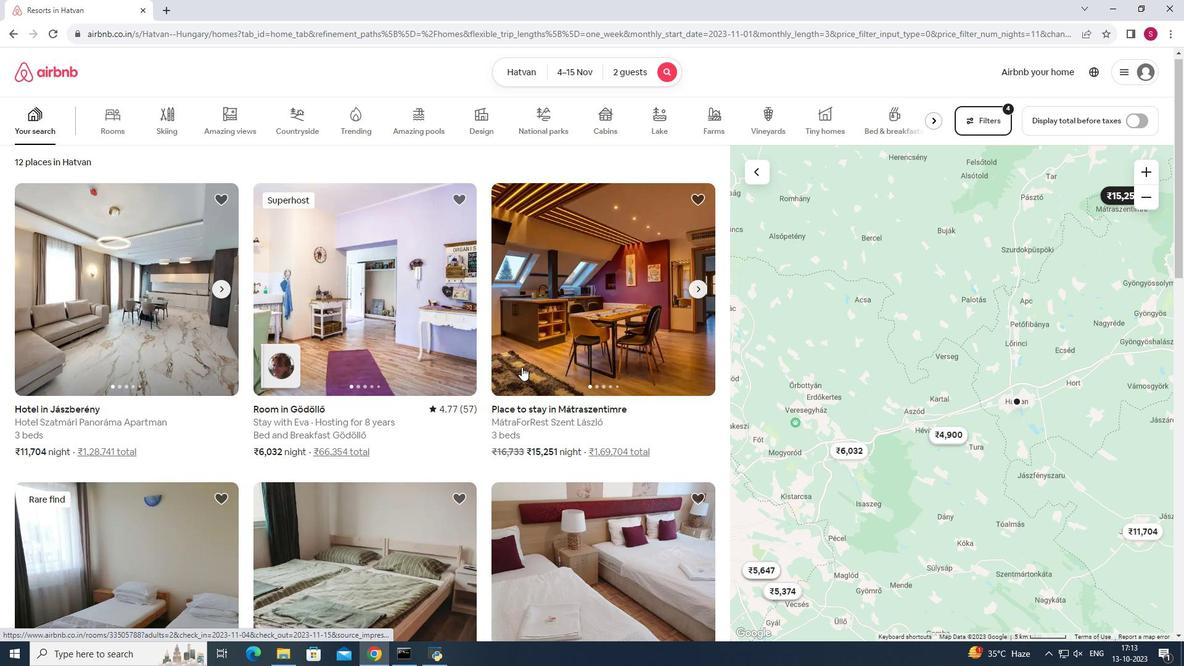 
Action: Mouse scrolled (521, 366) with delta (0, 0)
Screenshot: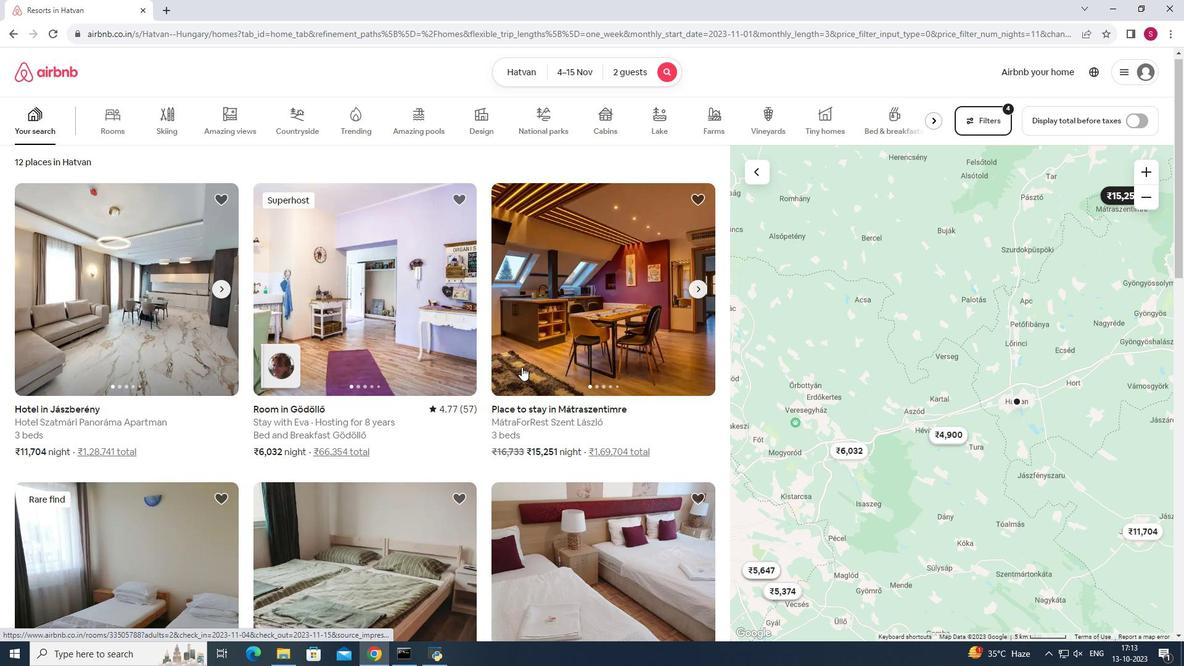 
Action: Mouse moved to (583, 373)
Screenshot: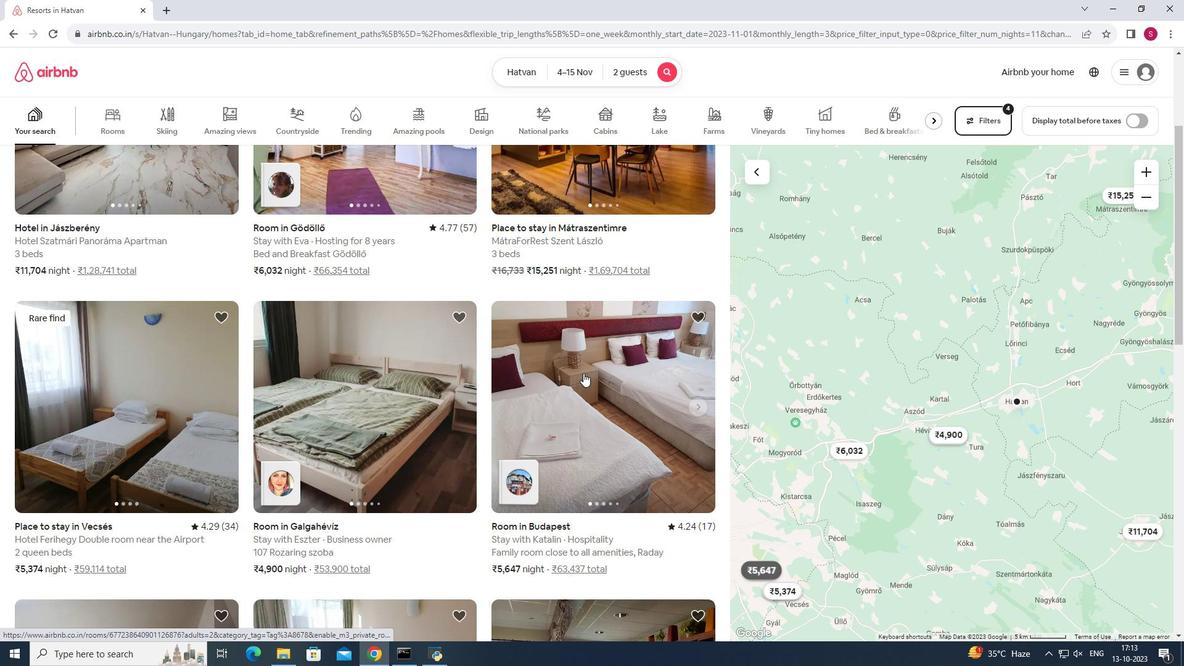 
Action: Mouse scrolled (583, 372) with delta (0, 0)
Screenshot: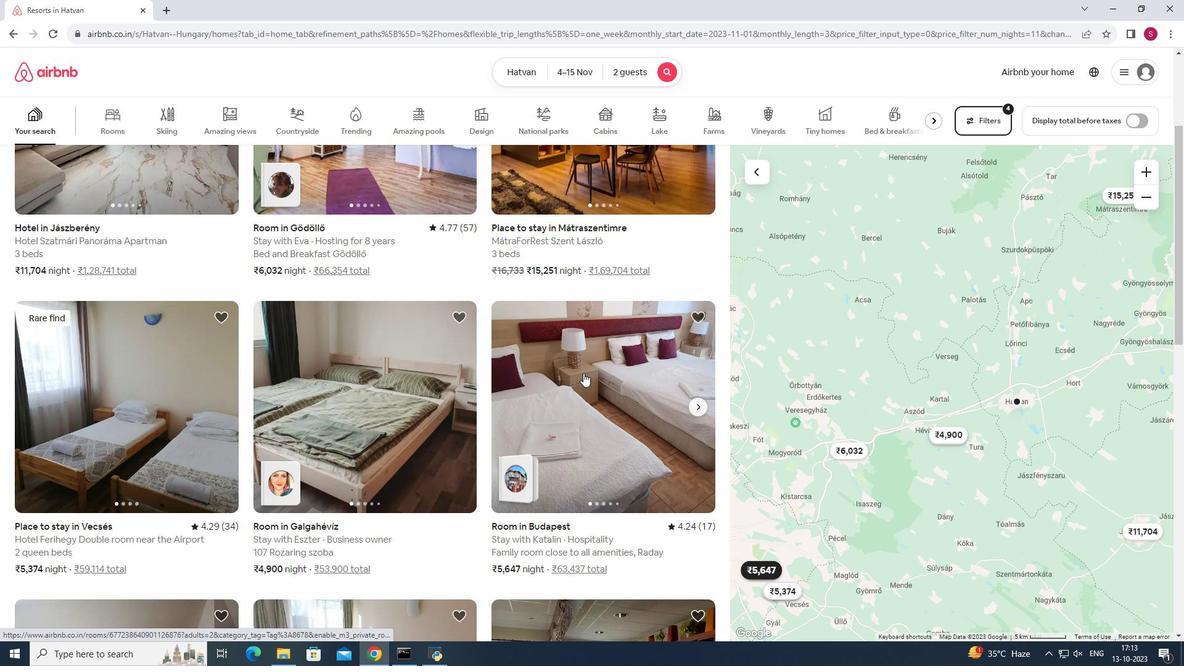 
Action: Mouse scrolled (583, 372) with delta (0, 0)
Screenshot: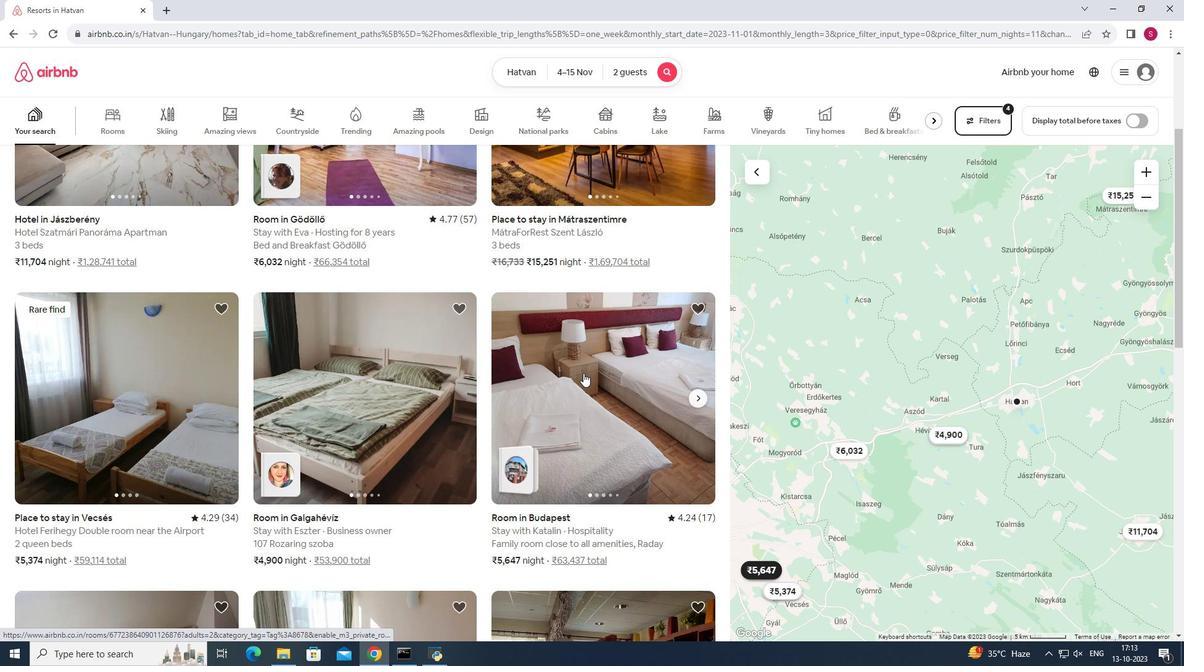 
Action: Mouse scrolled (583, 372) with delta (0, 0)
Screenshot: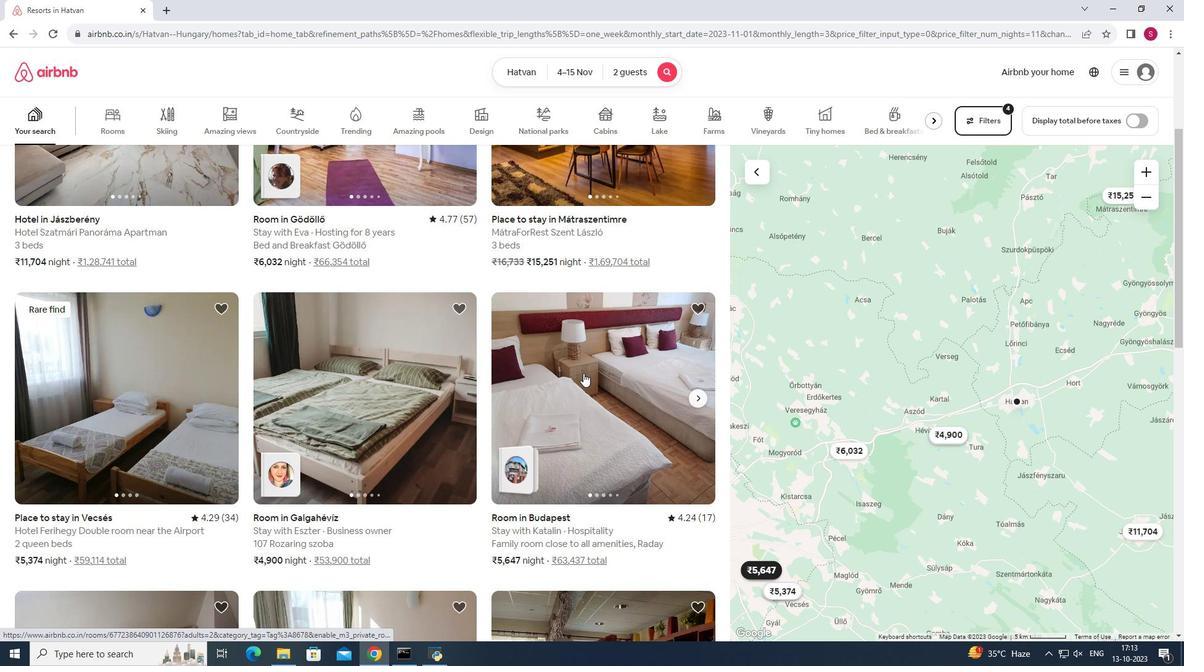 
Action: Mouse scrolled (583, 372) with delta (0, 0)
Screenshot: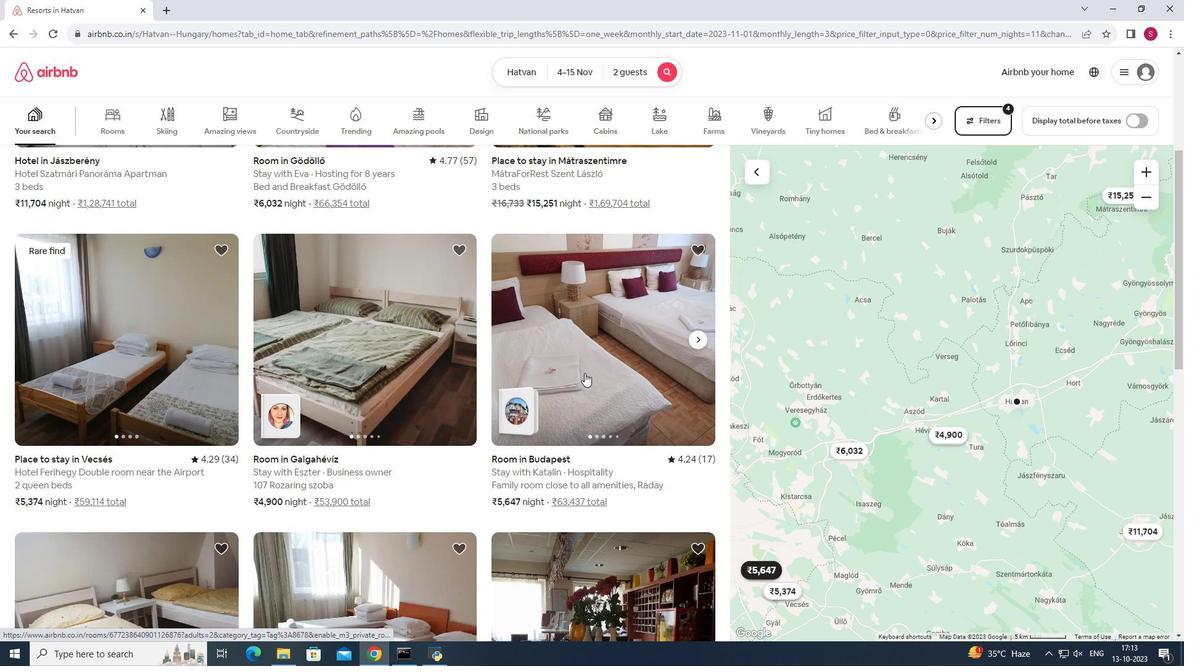 
Action: Mouse moved to (584, 373)
Screenshot: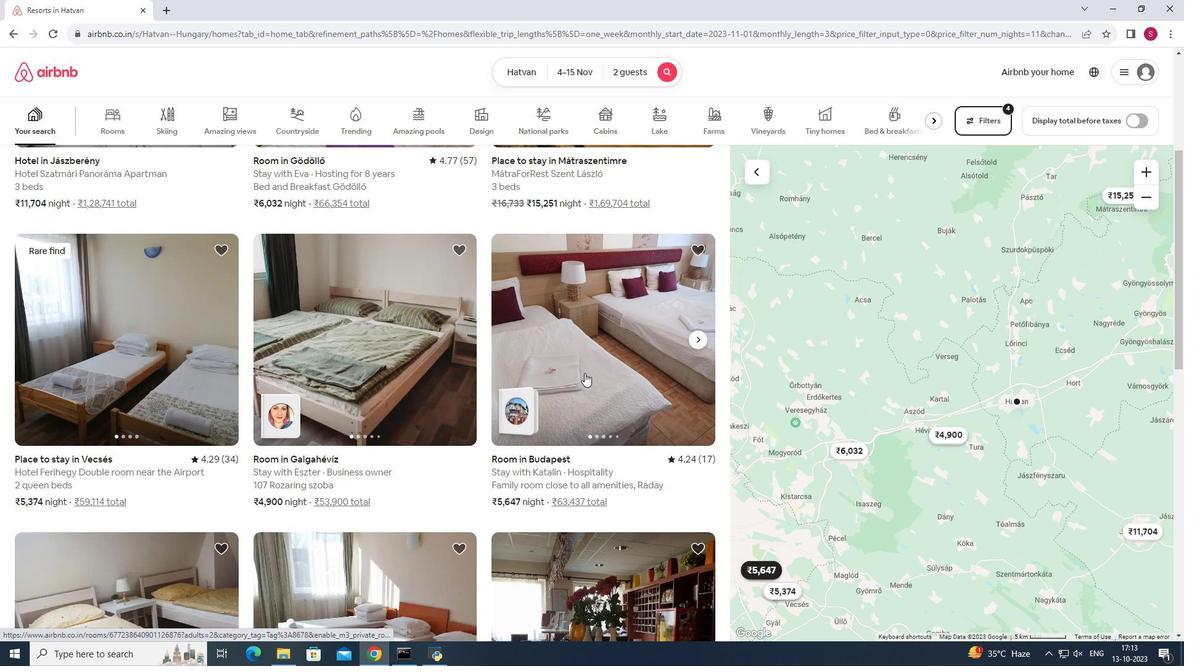 
Action: Mouse scrolled (584, 372) with delta (0, 0)
Screenshot: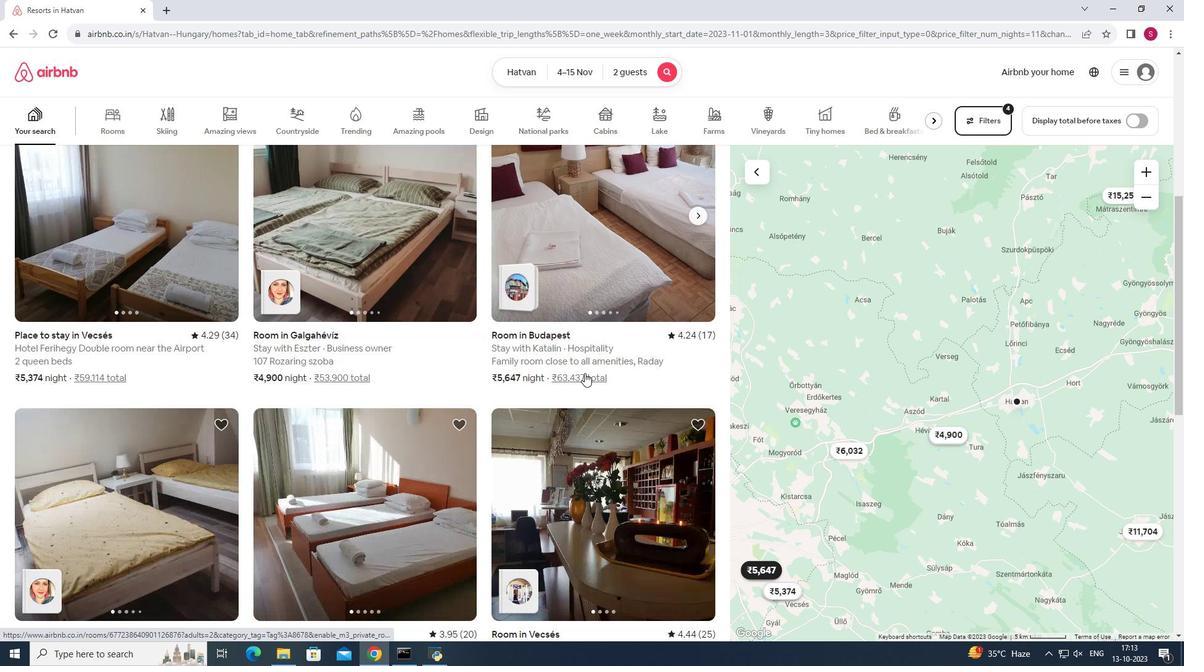 
Action: Mouse moved to (584, 373)
Screenshot: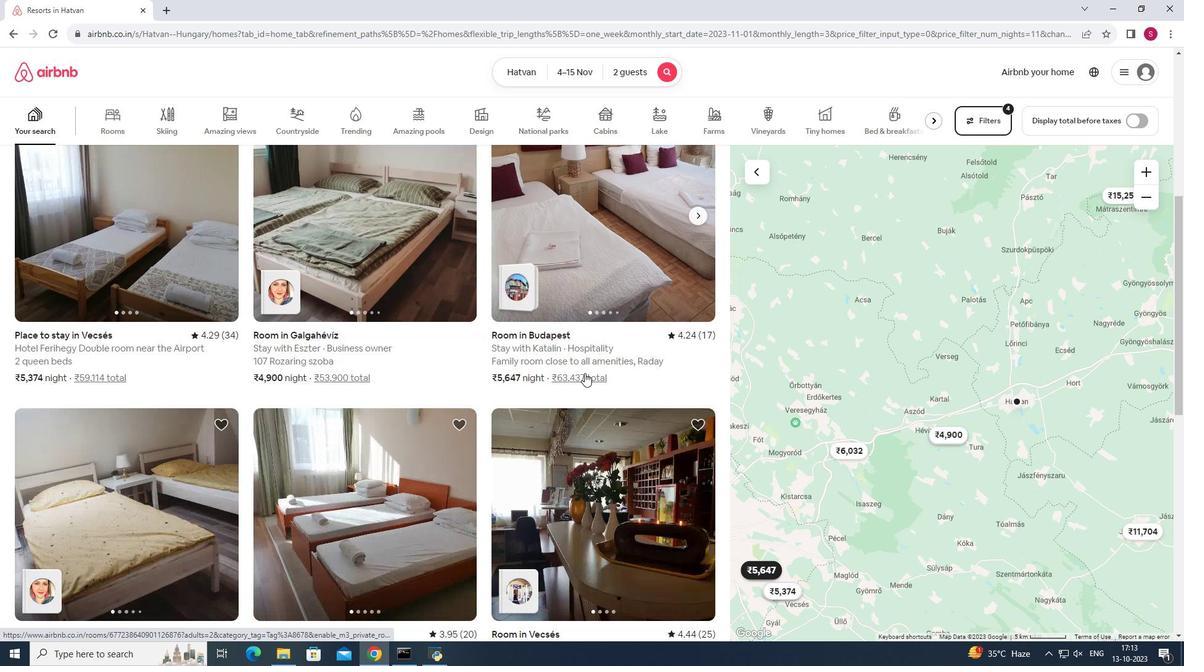 
Action: Mouse scrolled (584, 372) with delta (0, 0)
Screenshot: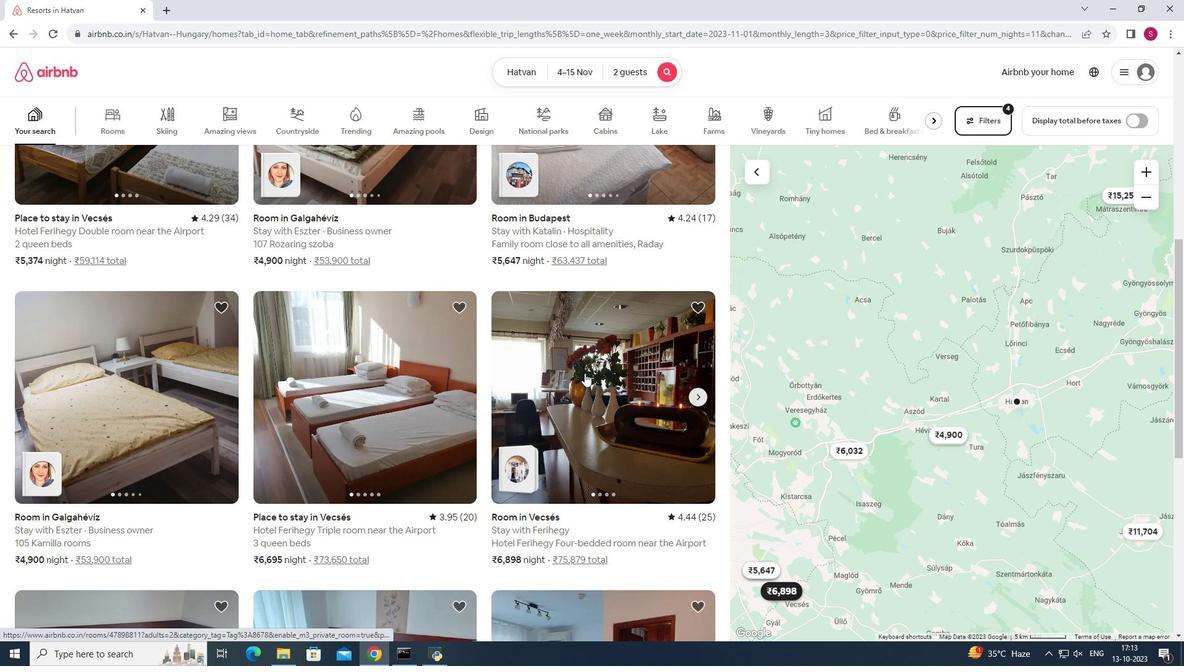
Action: Mouse scrolled (584, 372) with delta (0, 0)
Screenshot: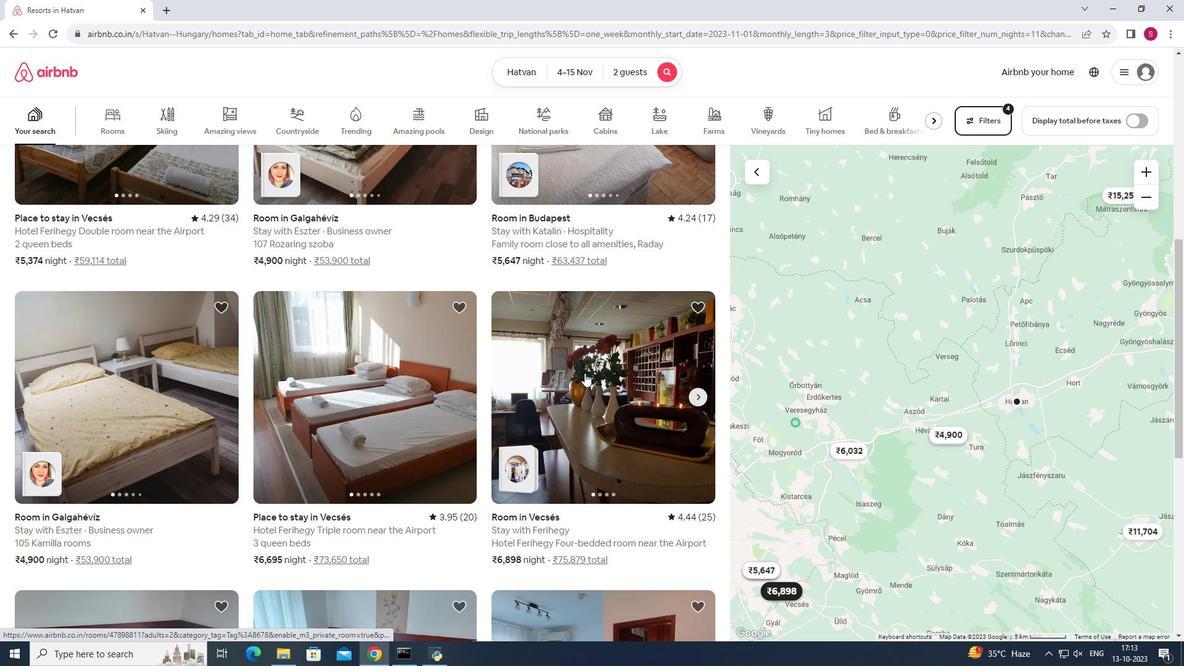 
Action: Mouse scrolled (584, 372) with delta (0, 0)
Screenshot: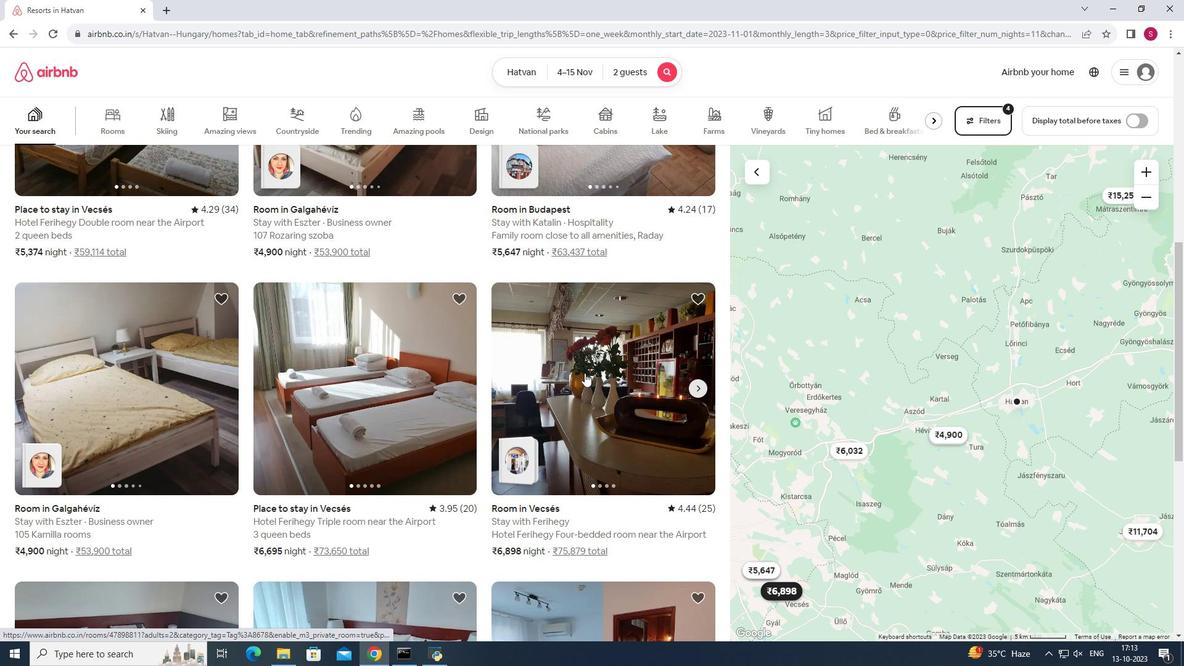 
Action: Mouse scrolled (584, 372) with delta (0, 0)
Screenshot: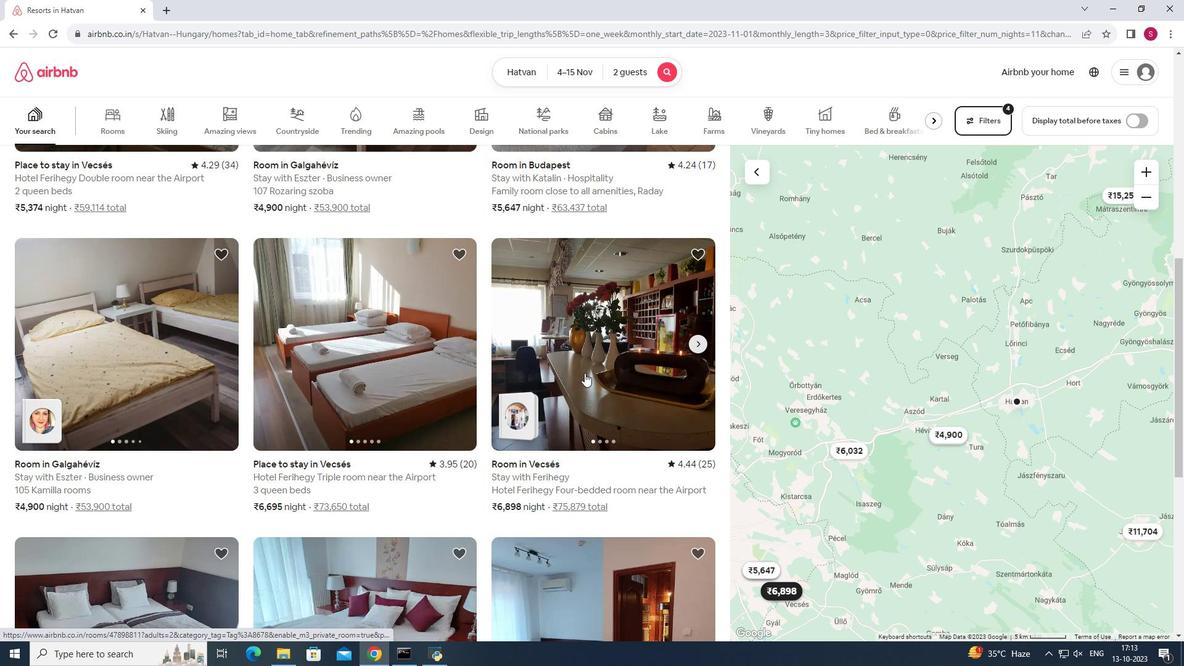 
Action: Mouse scrolled (584, 372) with delta (0, 0)
Screenshot: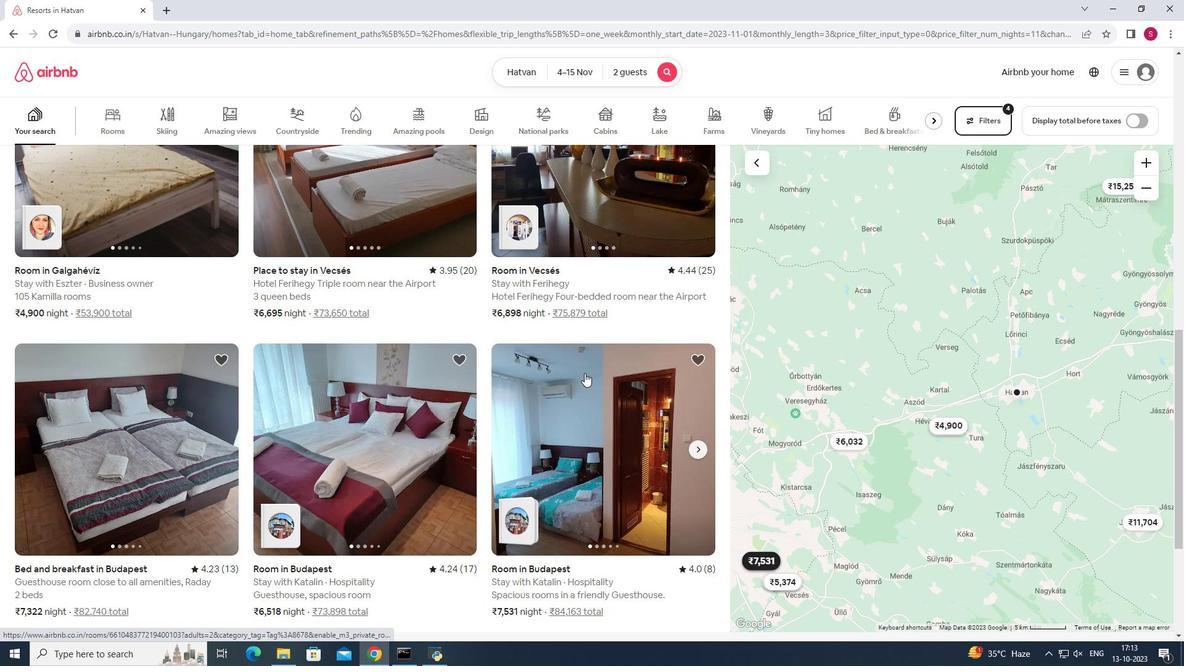 
Action: Mouse scrolled (584, 372) with delta (0, 0)
Screenshot: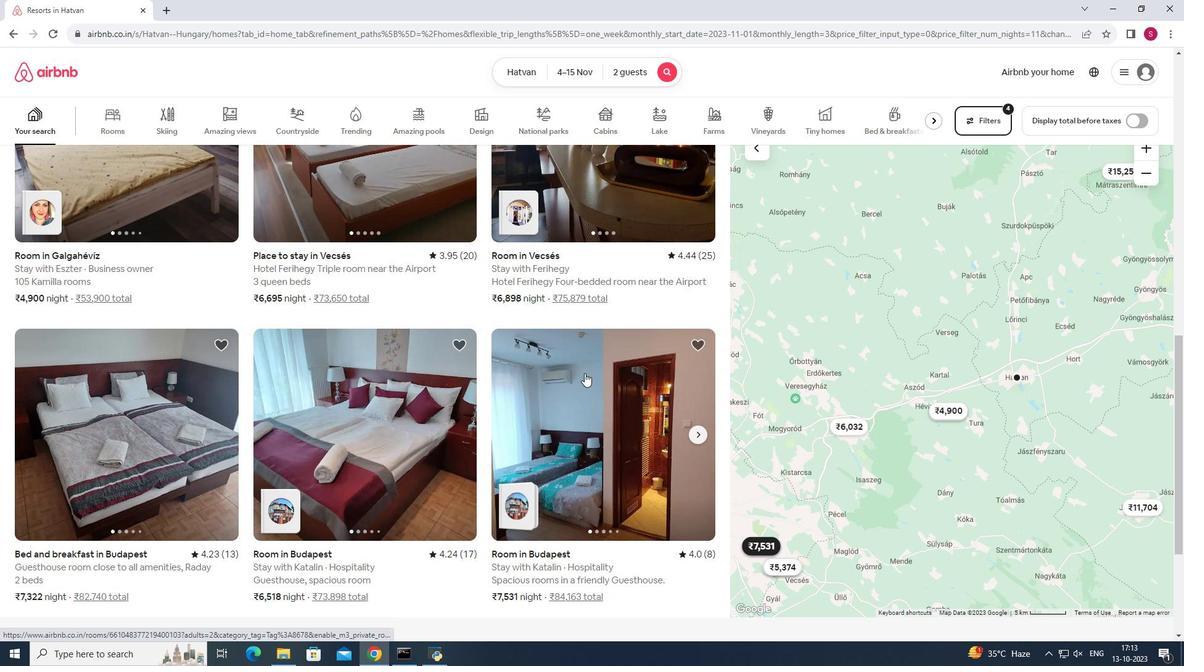 
Action: Mouse moved to (585, 371)
Screenshot: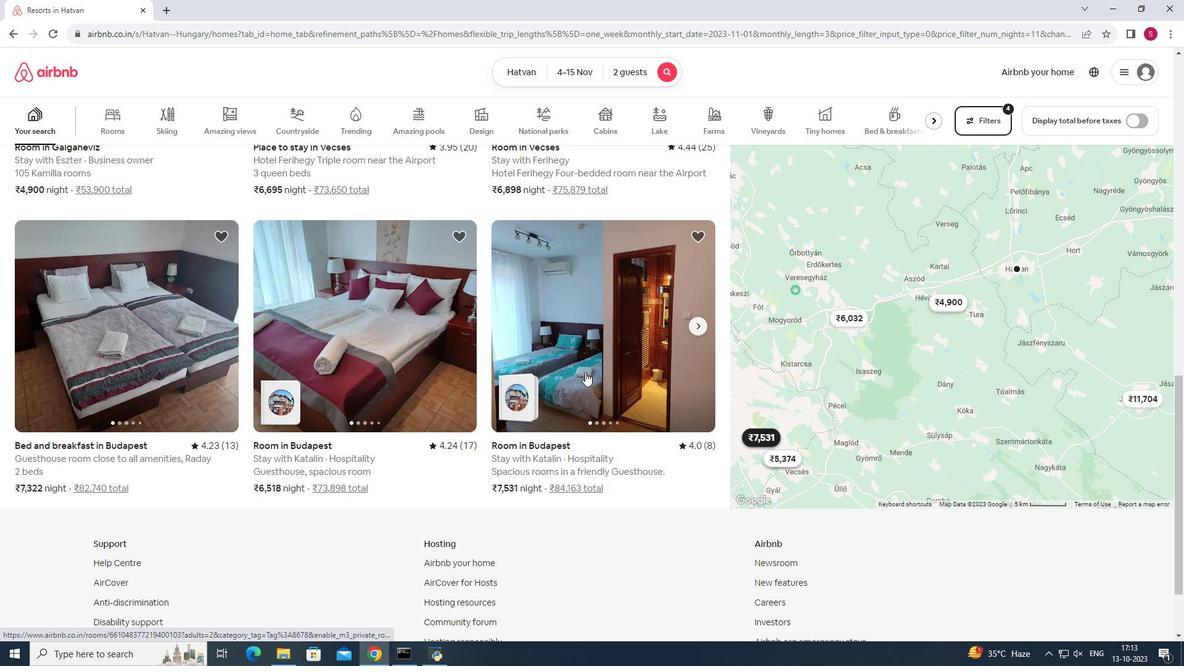 
Action: Mouse scrolled (585, 372) with delta (0, 0)
Screenshot: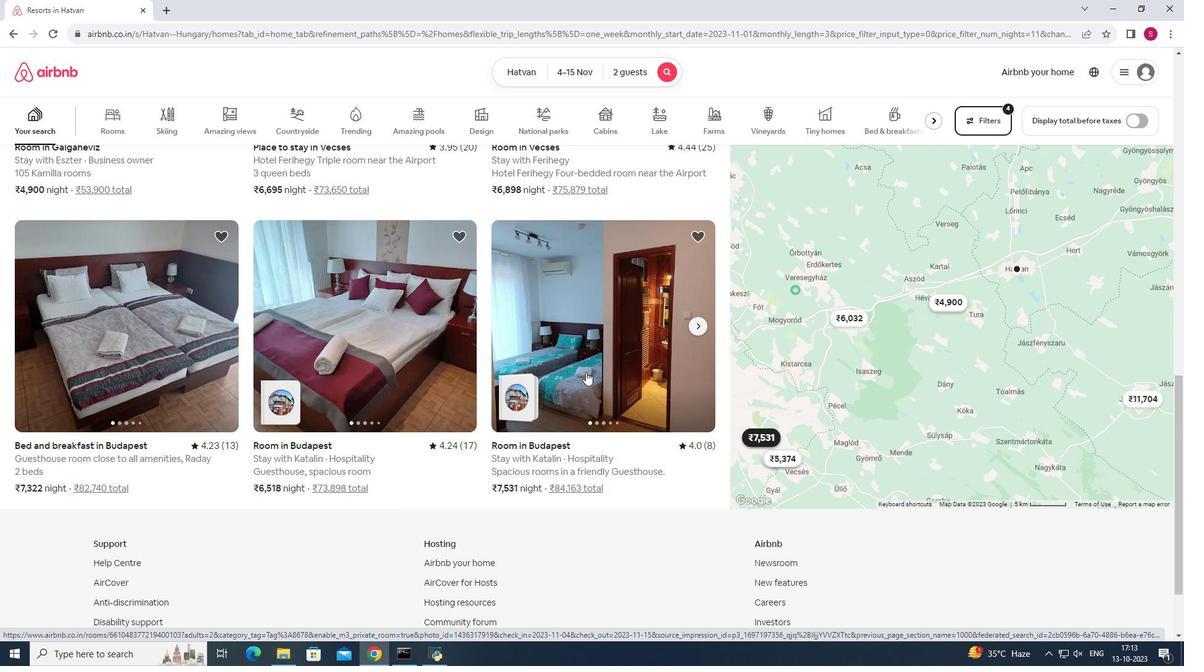 
Action: Mouse scrolled (585, 372) with delta (0, 0)
Screenshot: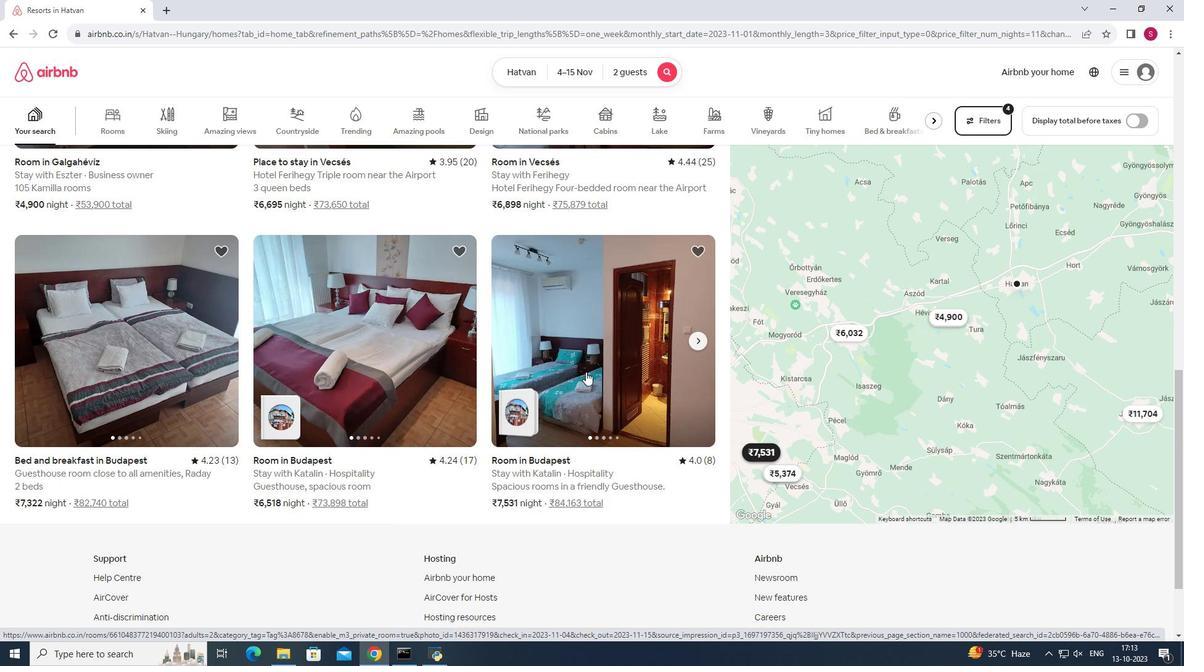 
Action: Mouse moved to (587, 370)
Screenshot: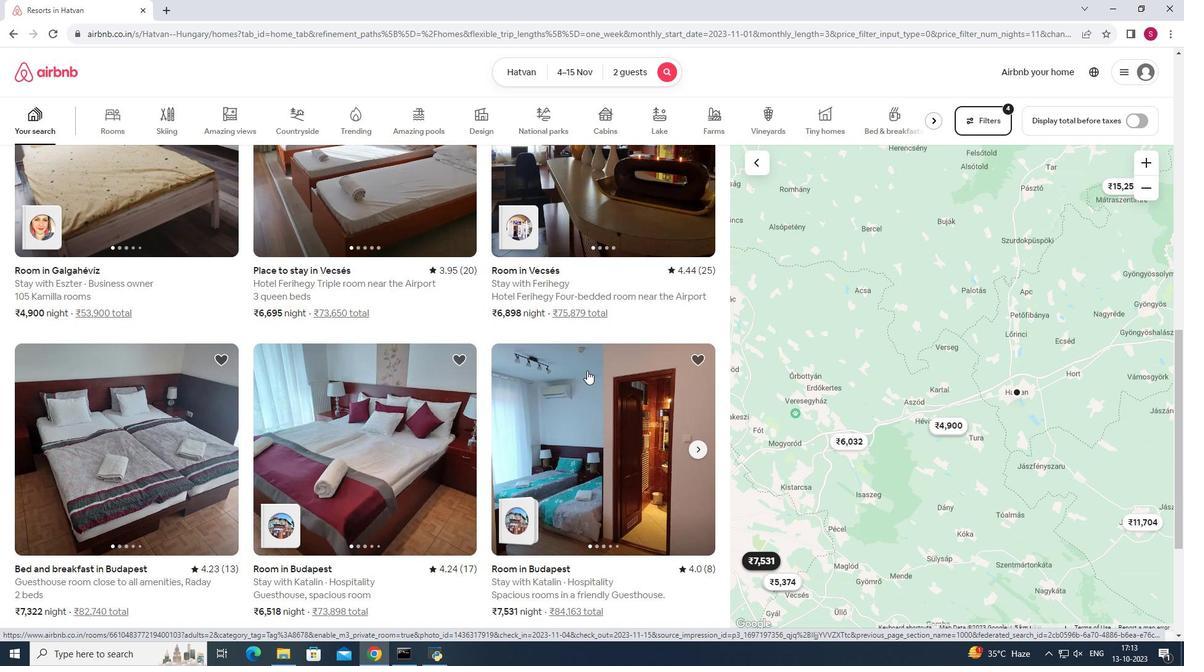 
Action: Mouse scrolled (587, 371) with delta (0, 0)
Screenshot: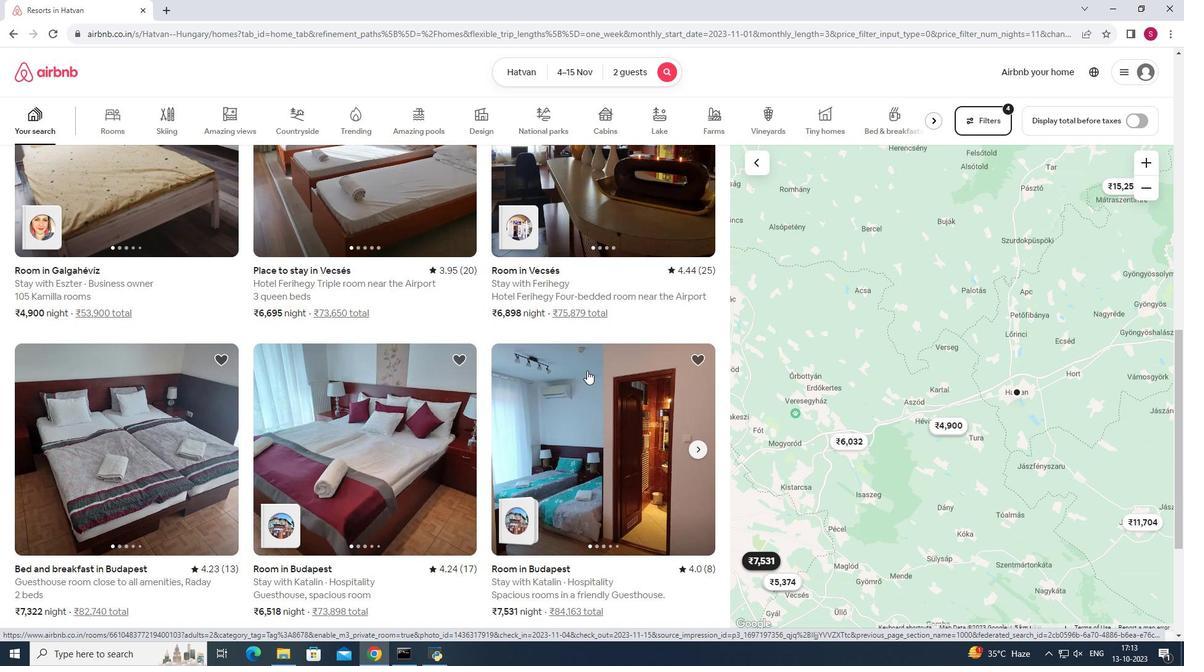 
Action: Mouse scrolled (587, 371) with delta (0, 0)
Screenshot: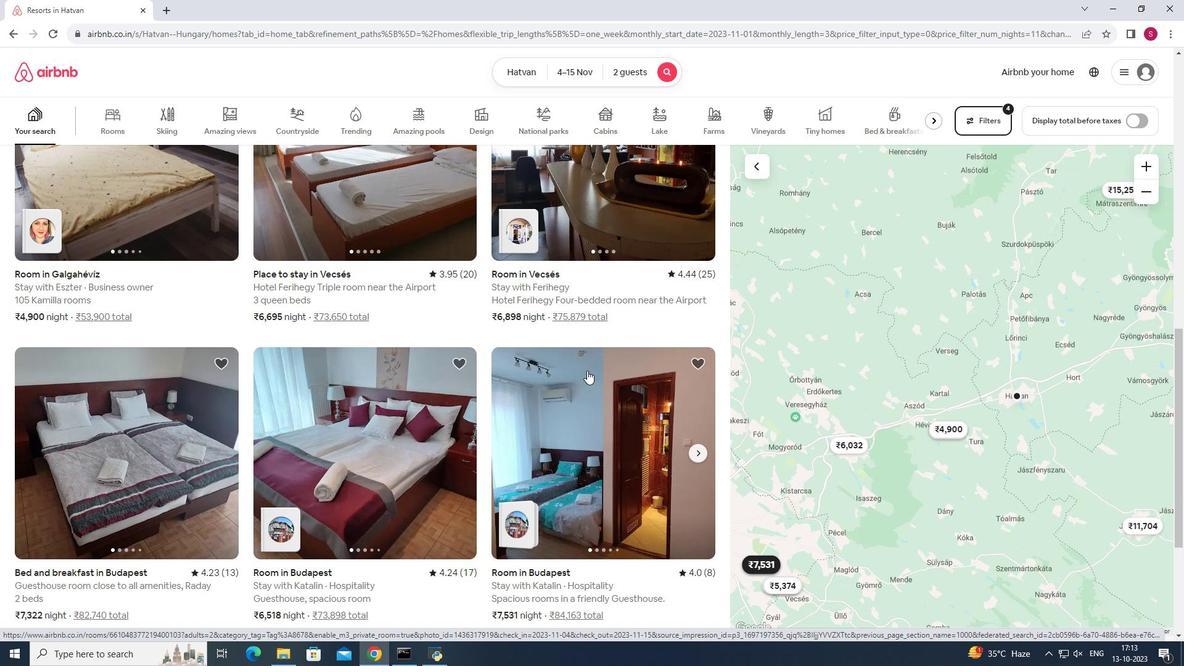 
Action: Mouse scrolled (587, 371) with delta (0, 0)
Screenshot: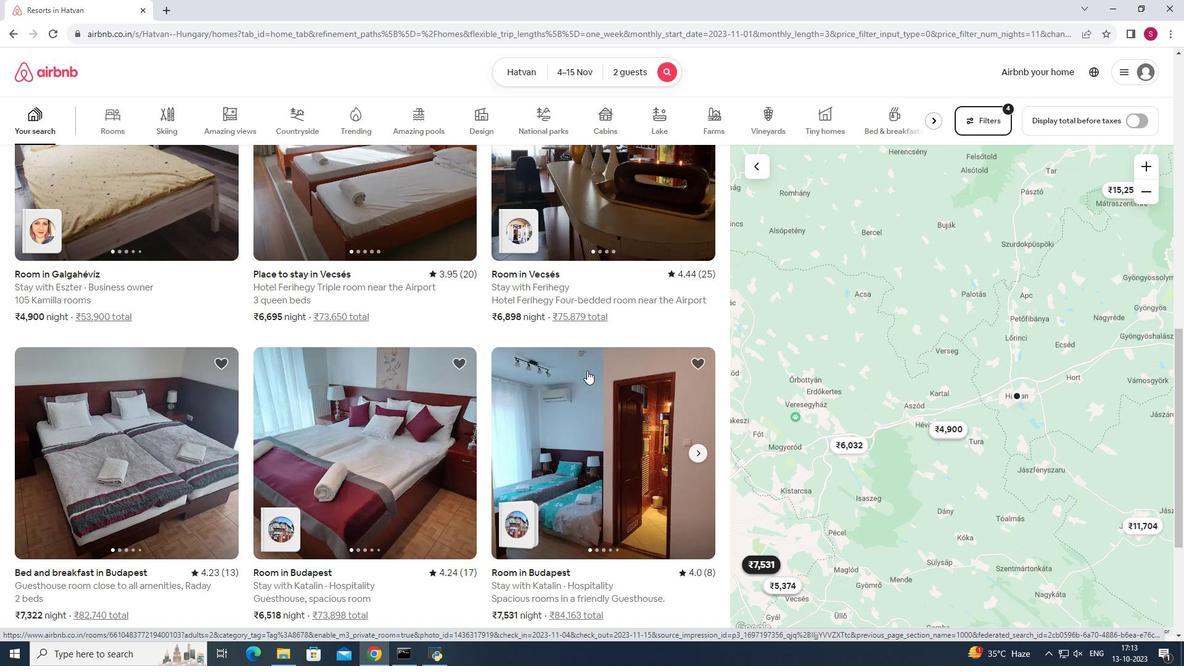 
Action: Mouse scrolled (587, 371) with delta (0, 0)
Screenshot: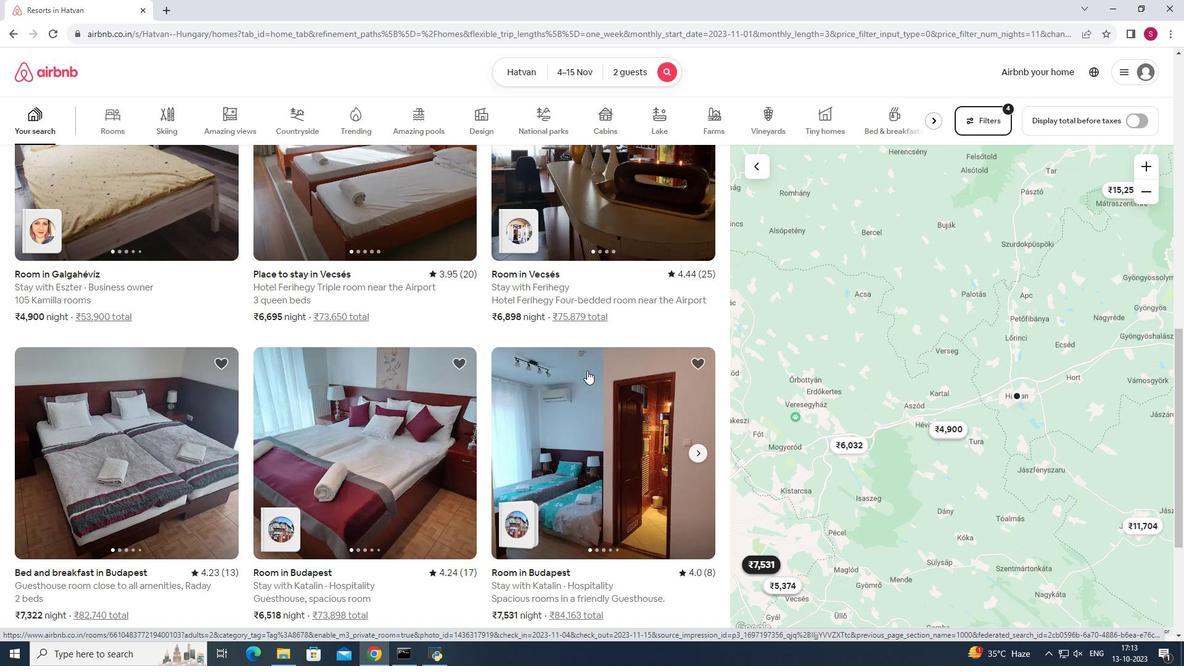 
Action: Mouse scrolled (587, 371) with delta (0, 0)
Screenshot: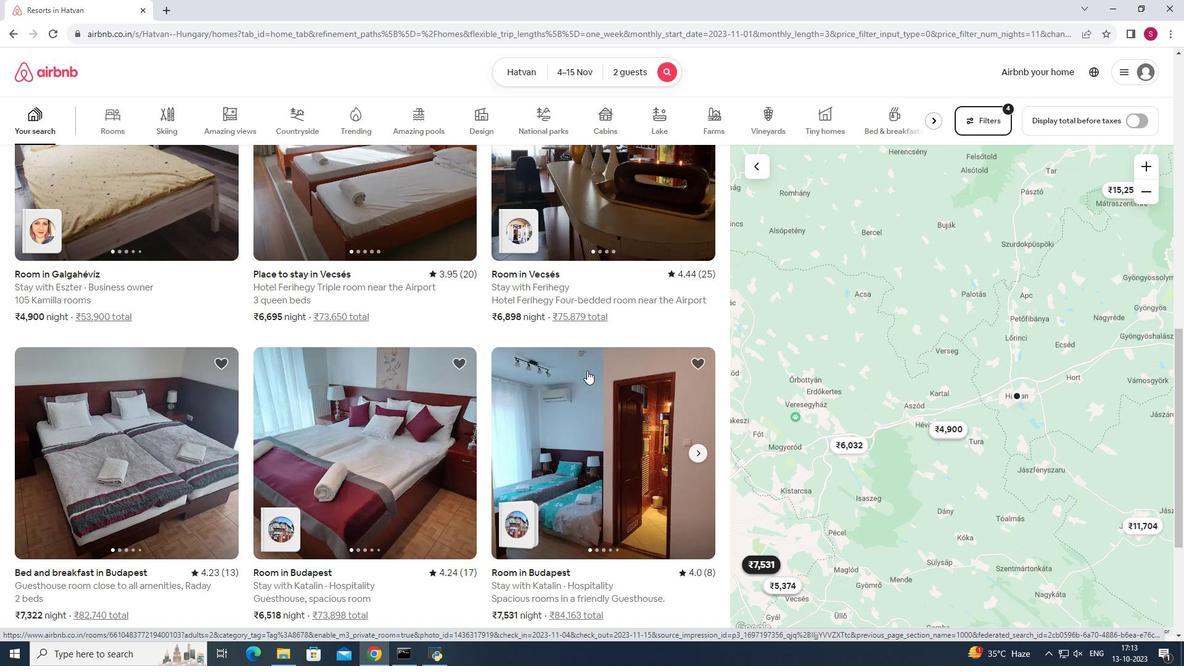 
Action: Mouse scrolled (587, 371) with delta (0, 0)
Screenshot: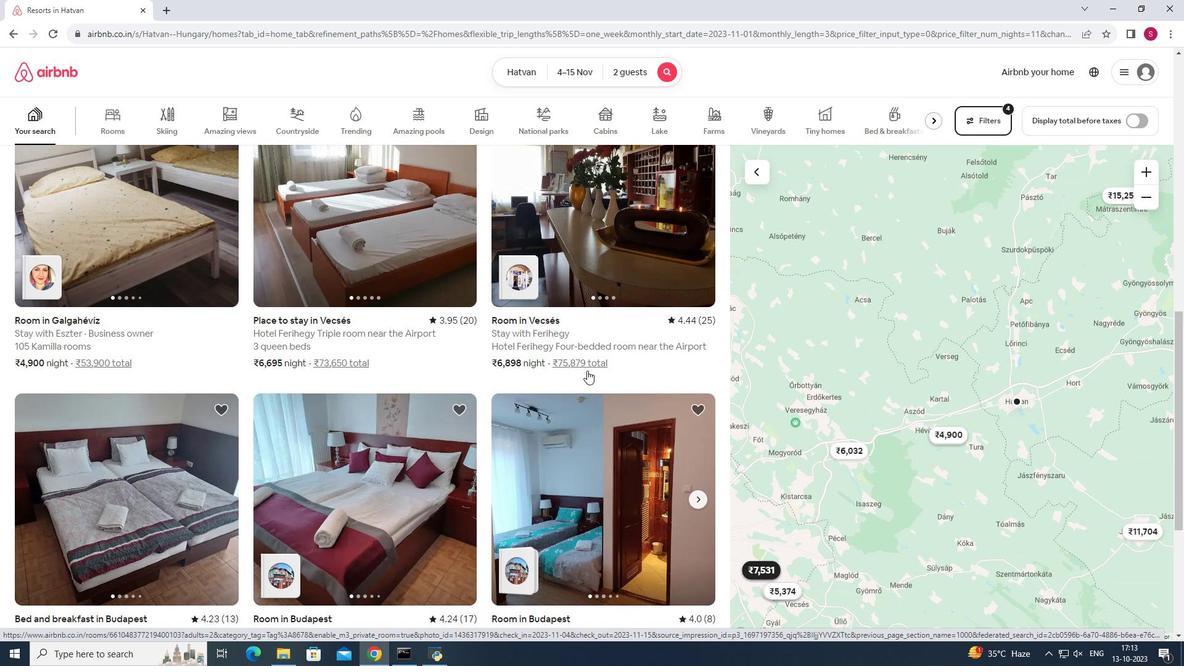 
Action: Mouse scrolled (587, 371) with delta (0, 0)
Screenshot: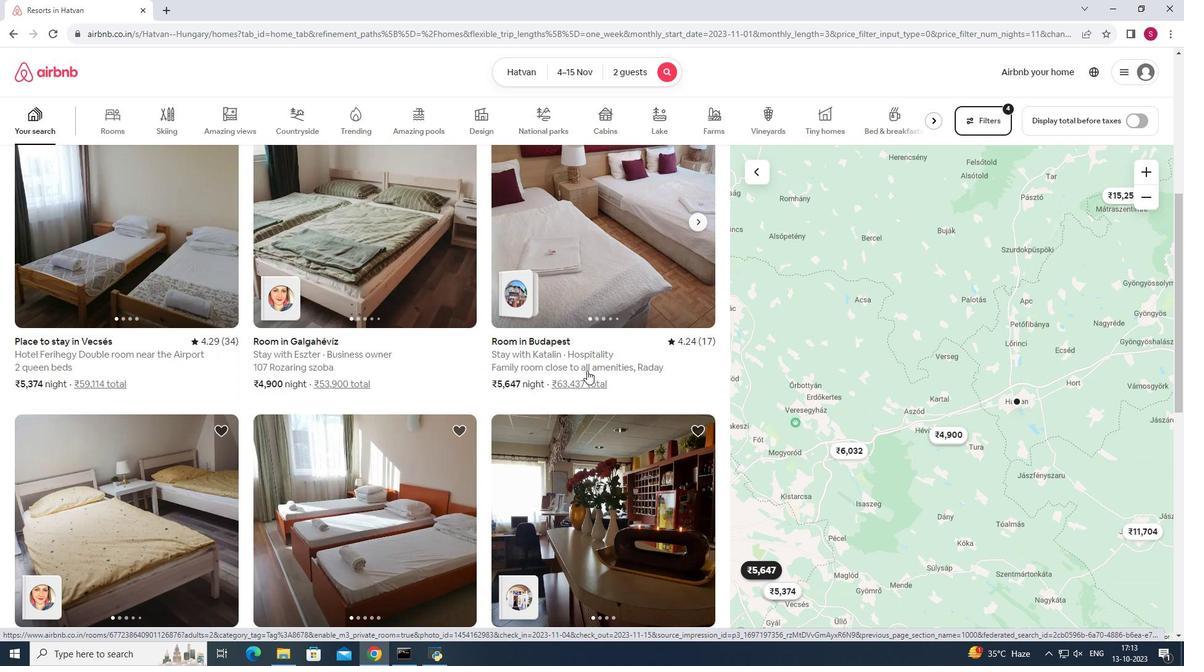 
Action: Mouse scrolled (587, 371) with delta (0, 0)
Screenshot: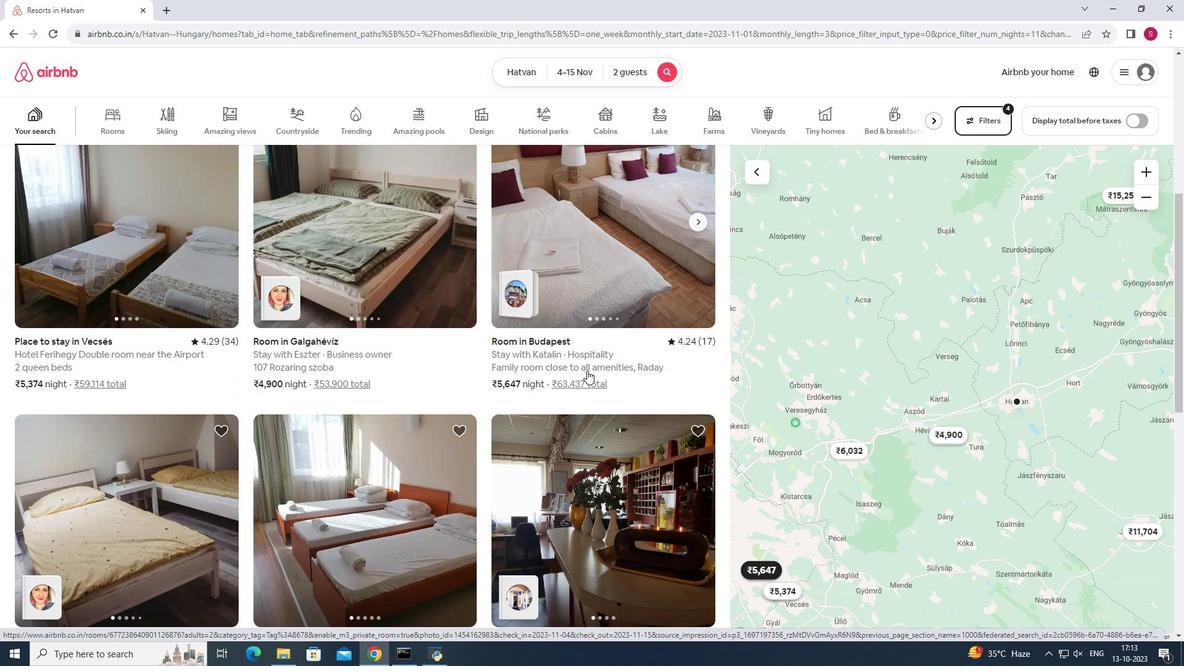 
Action: Mouse scrolled (587, 371) with delta (0, 0)
Screenshot: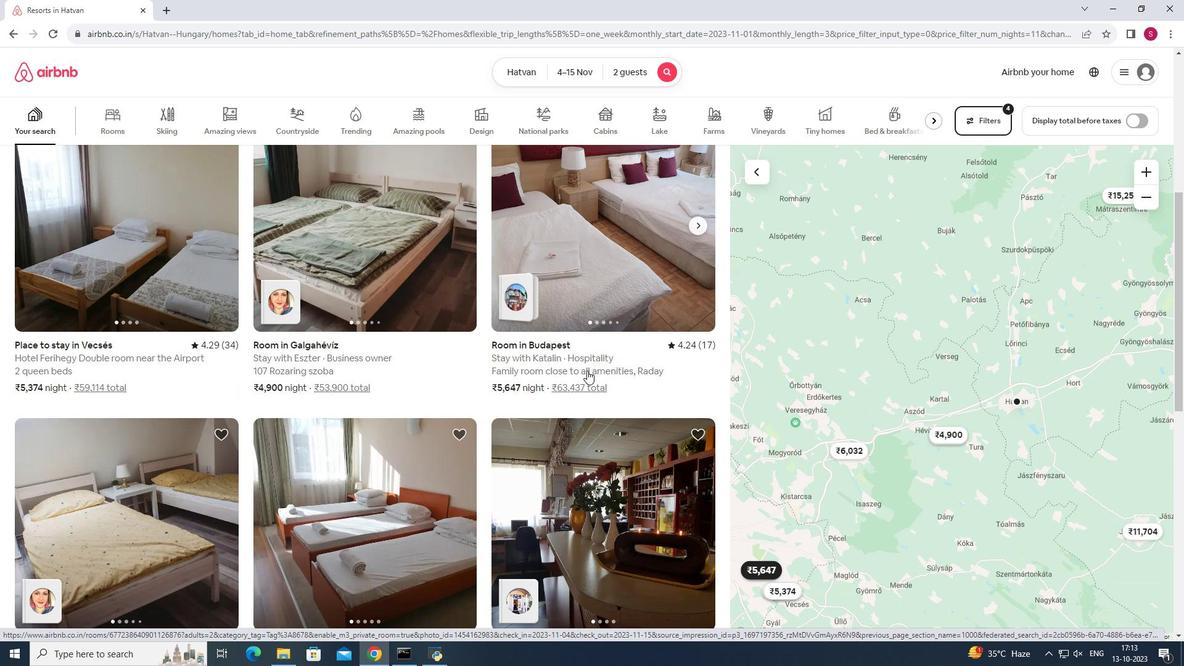 
Action: Mouse scrolled (587, 371) with delta (0, 0)
Screenshot: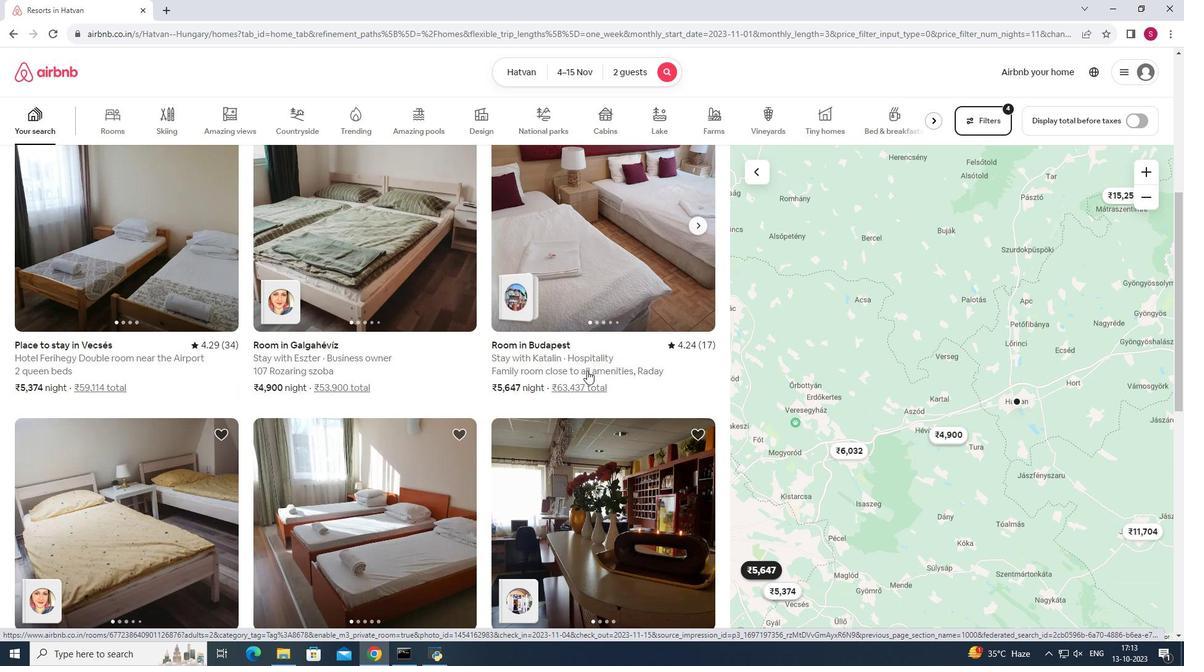 
Action: Mouse scrolled (587, 371) with delta (0, 0)
Screenshot: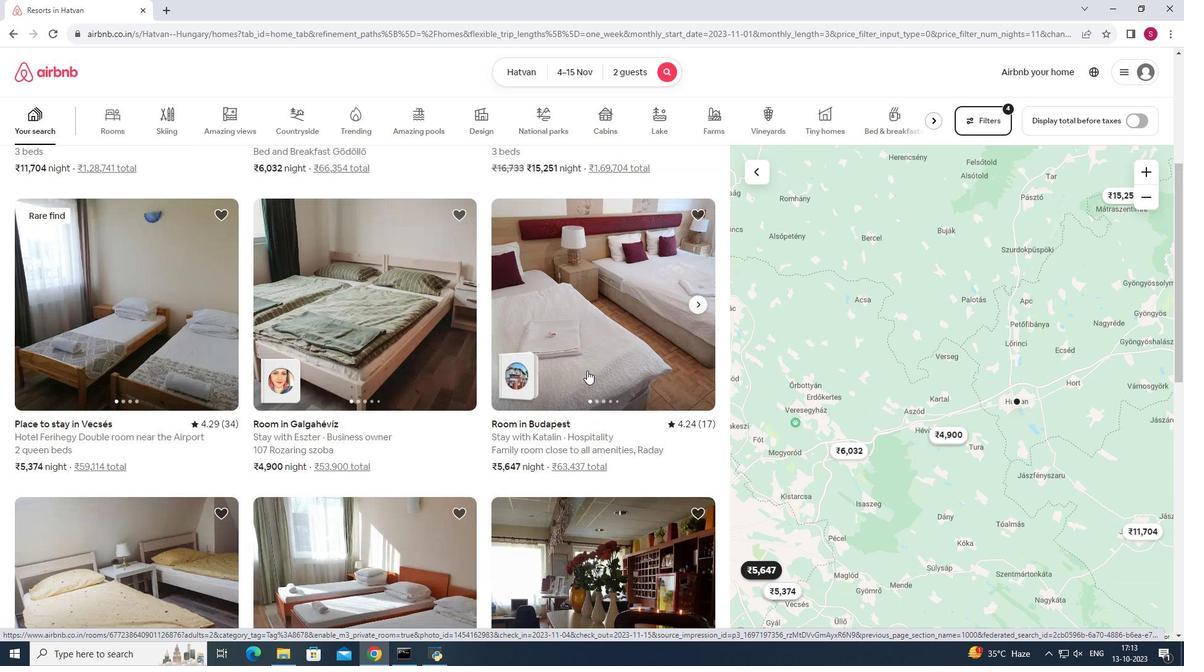 
Action: Mouse moved to (598, 237)
Screenshot: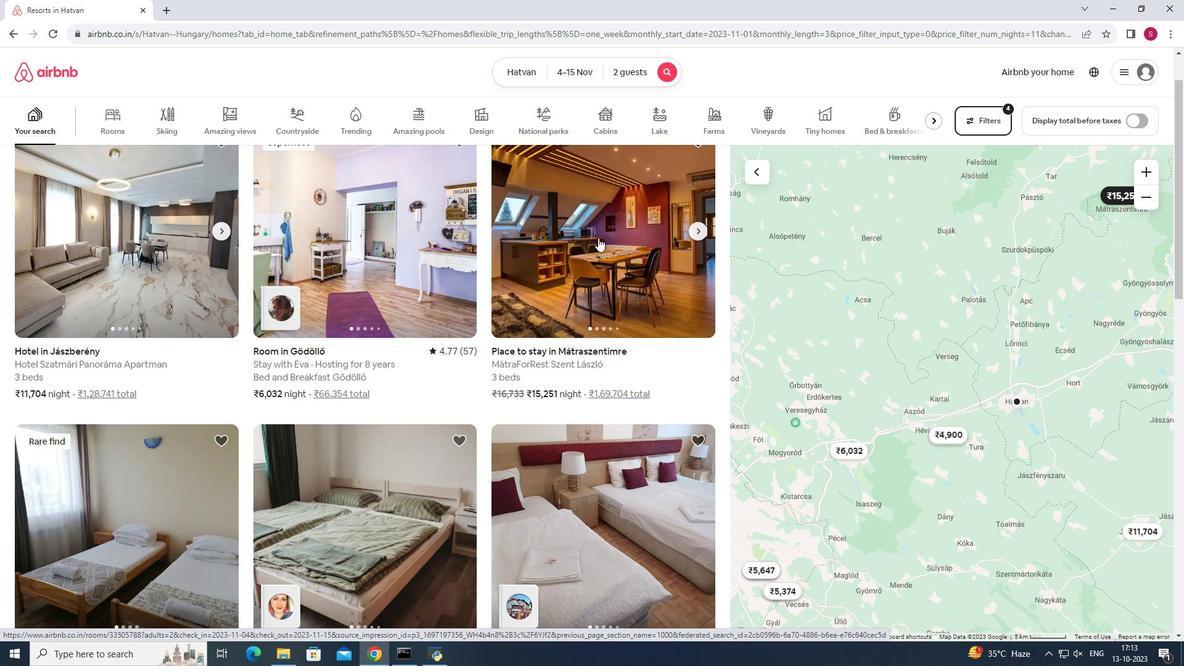 
Action: Mouse pressed left at (598, 237)
Screenshot: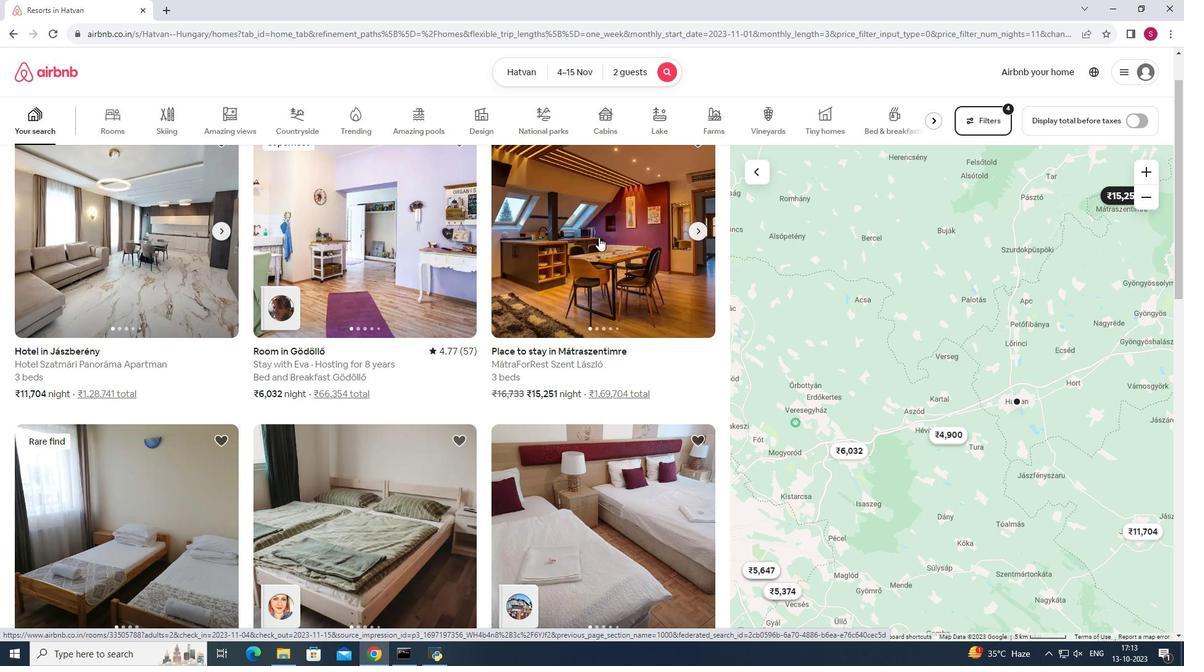 
Action: Mouse moved to (851, 454)
Screenshot: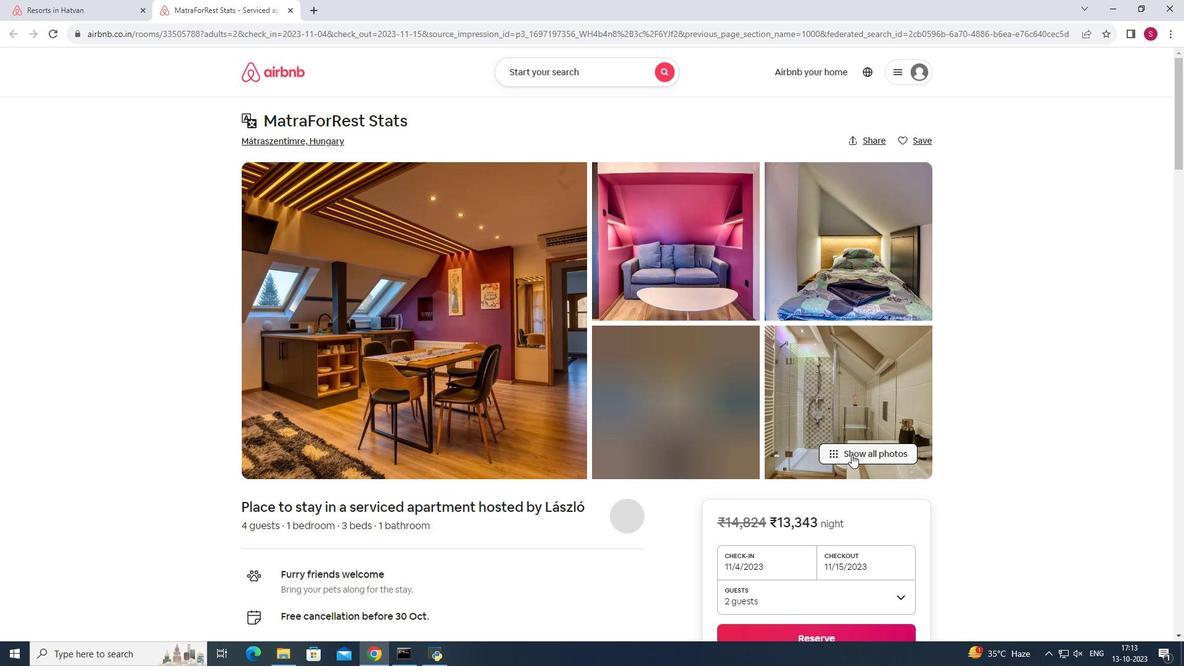 
Action: Mouse pressed left at (851, 454)
Screenshot: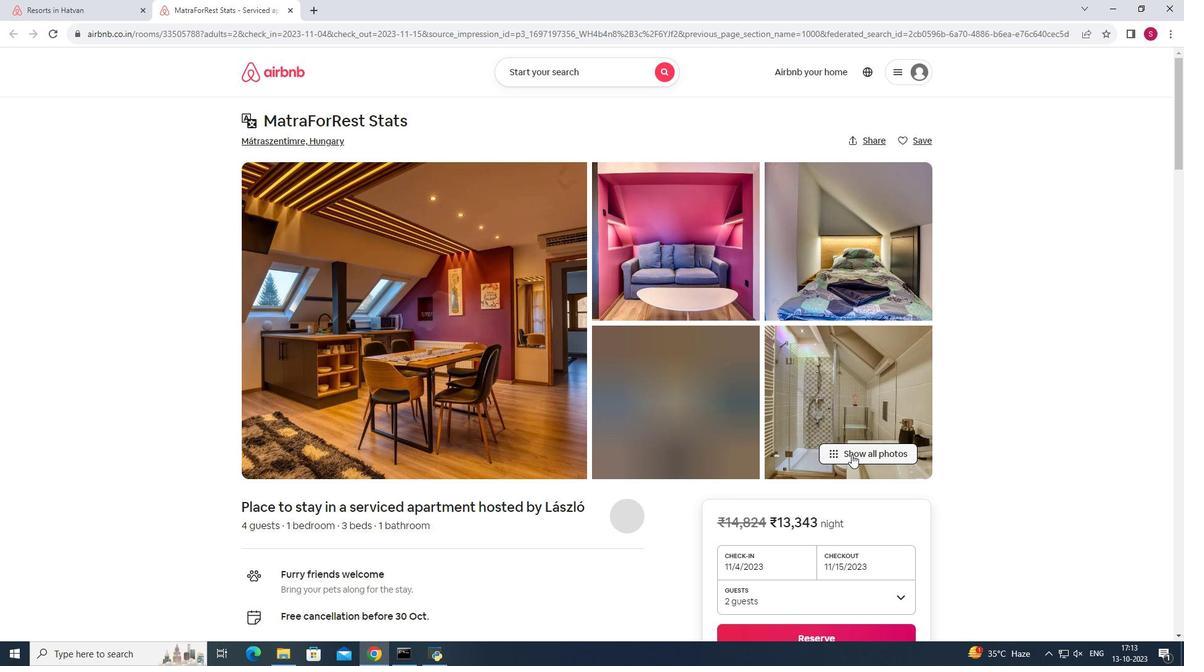 
Action: Mouse moved to (924, 441)
Screenshot: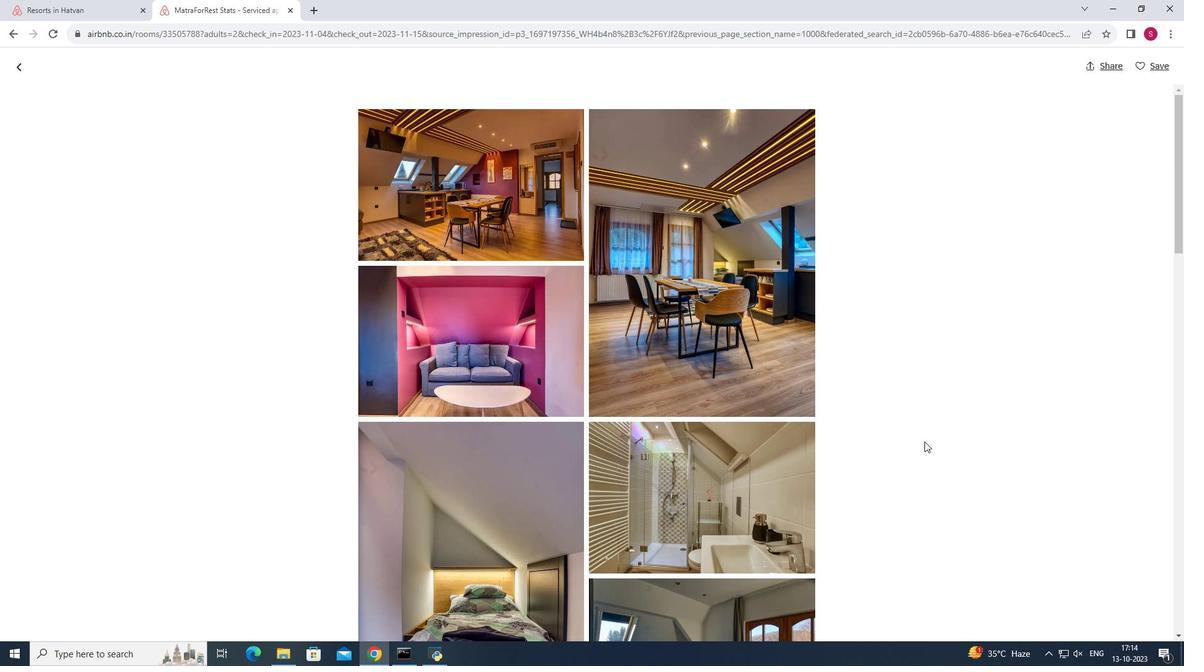 
Action: Mouse scrolled (924, 441) with delta (0, 0)
Screenshot: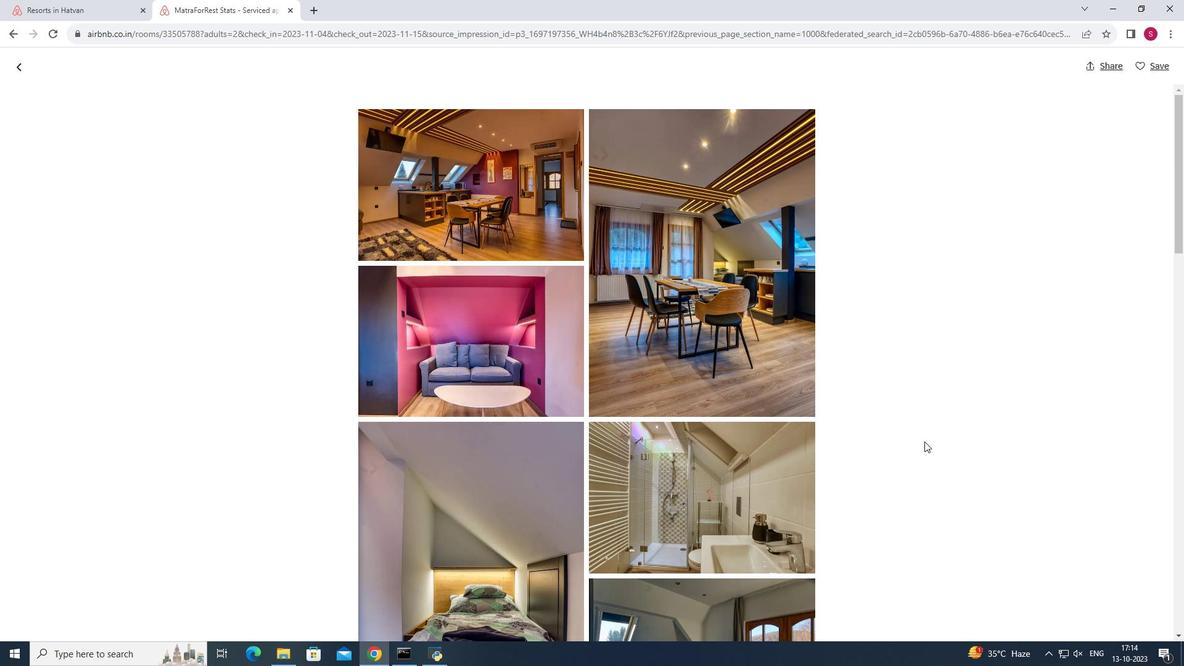 
Action: Mouse scrolled (924, 441) with delta (0, 0)
Screenshot: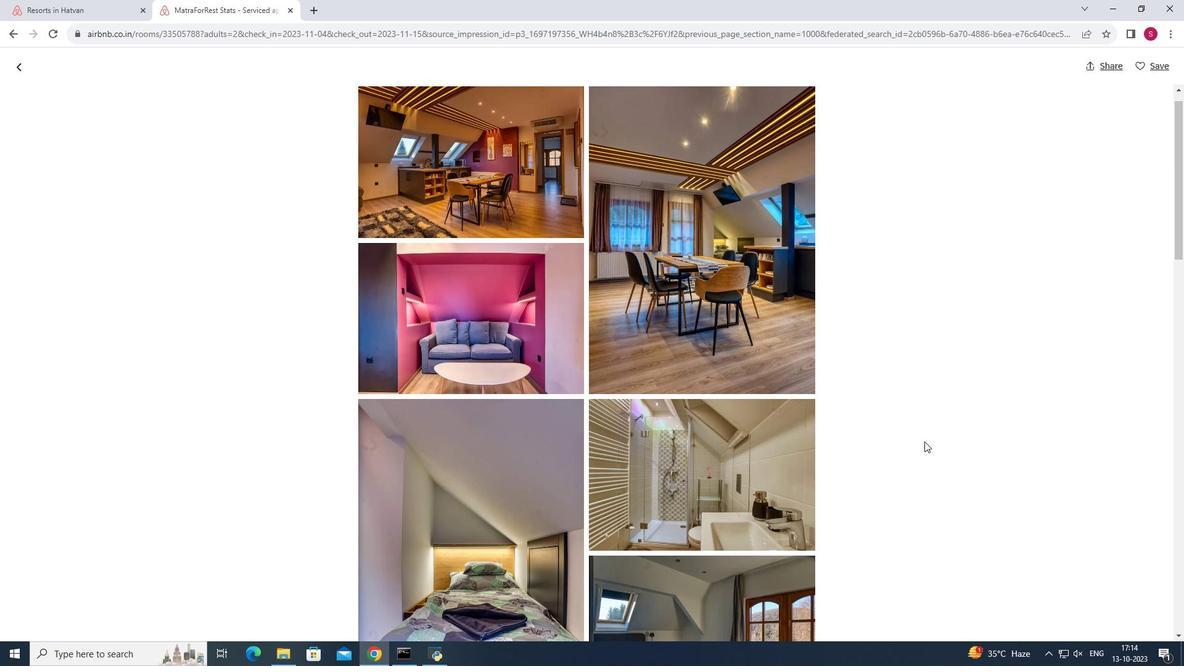 
Action: Mouse scrolled (924, 441) with delta (0, 0)
Screenshot: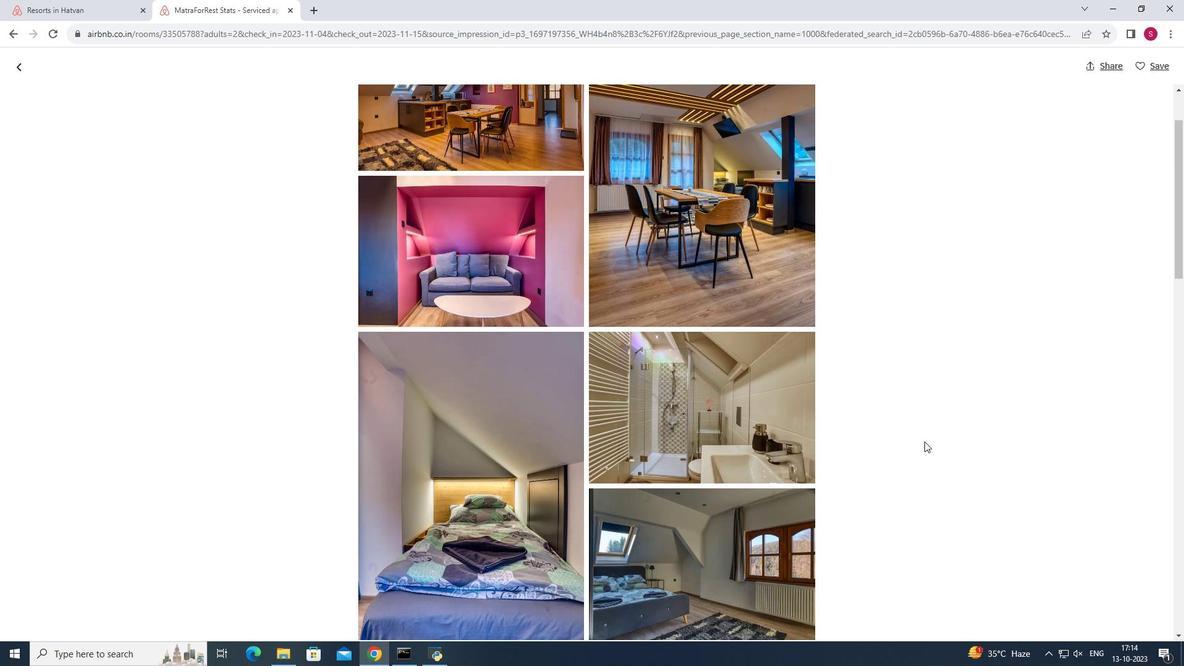 
Action: Mouse scrolled (924, 441) with delta (0, 0)
Screenshot: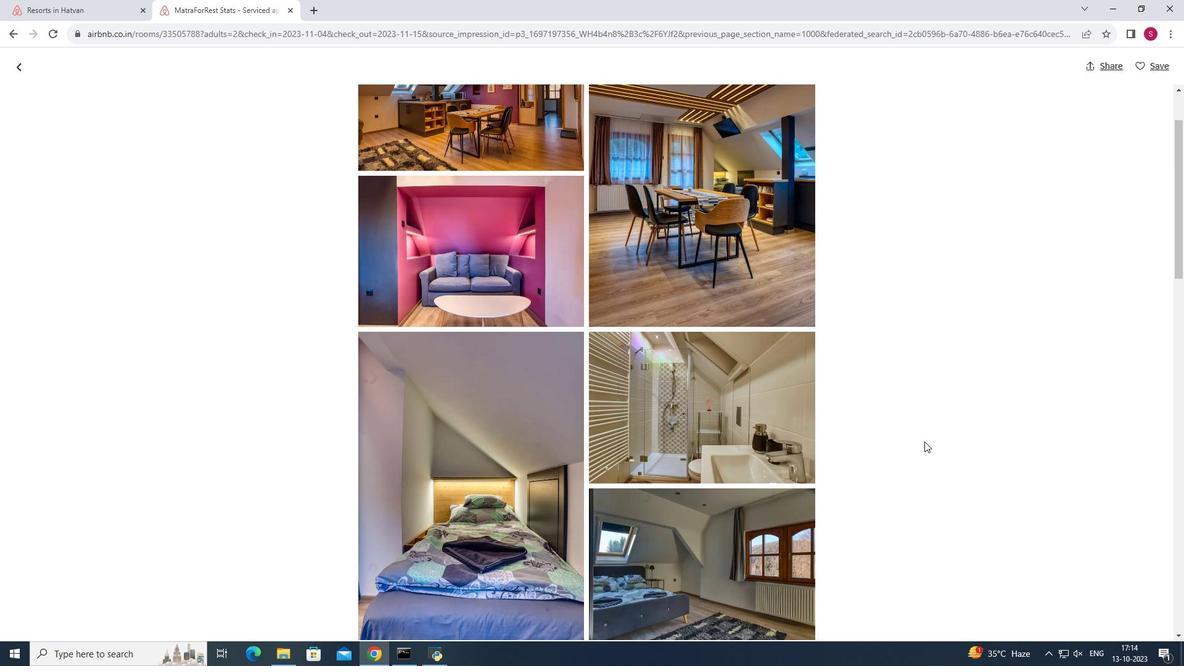 
Action: Mouse scrolled (924, 441) with delta (0, 0)
Screenshot: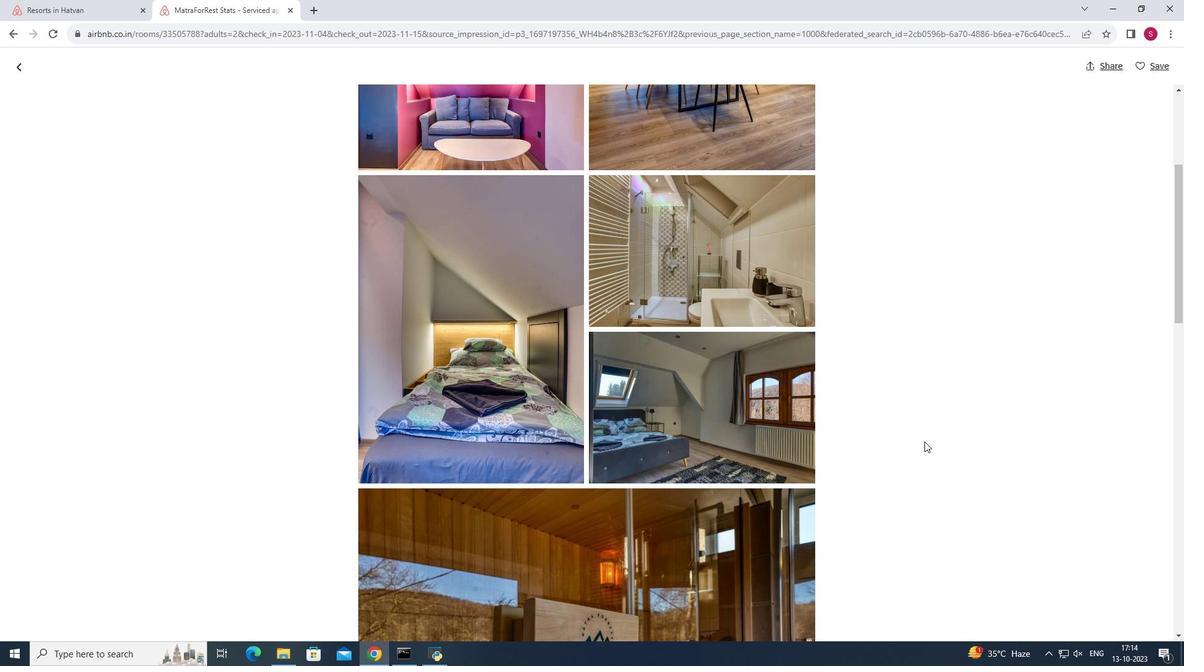 
Action: Mouse scrolled (924, 441) with delta (0, 0)
Screenshot: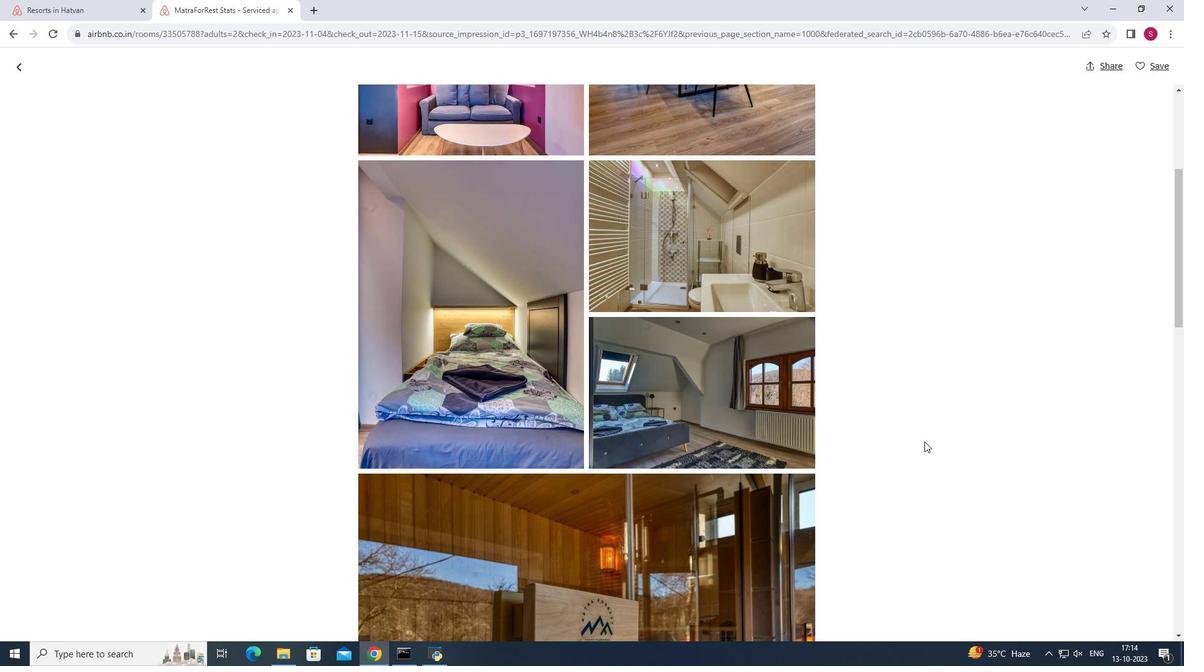 
Action: Mouse scrolled (924, 441) with delta (0, 0)
Screenshot: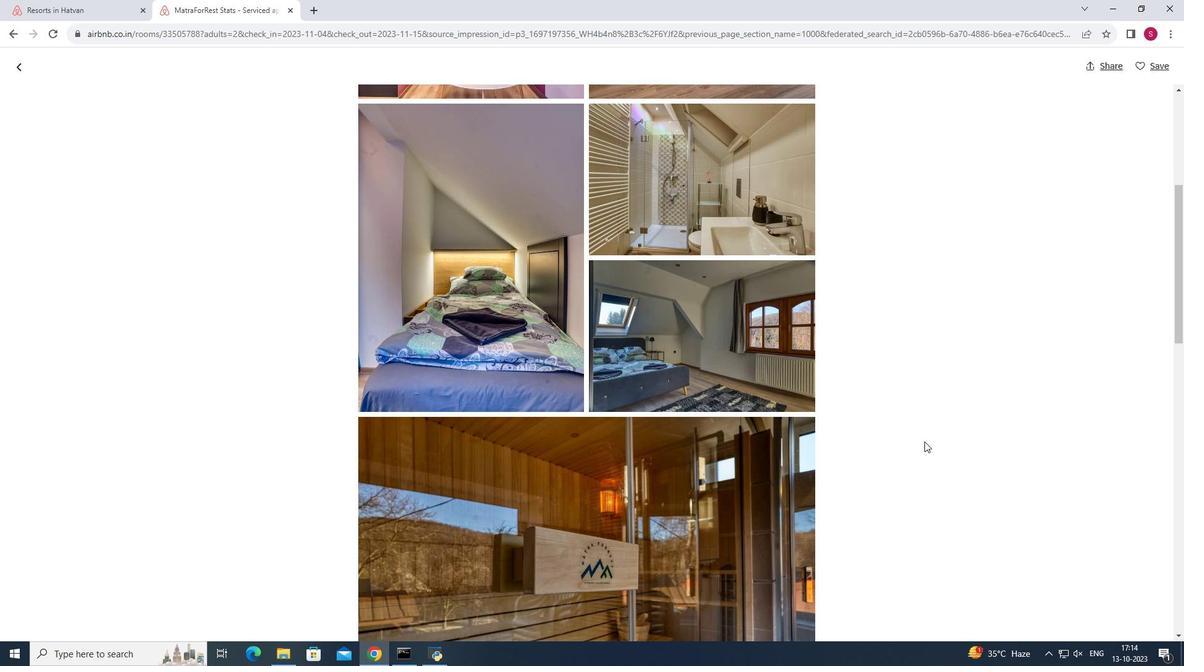
Action: Mouse scrolled (924, 441) with delta (0, 0)
Screenshot: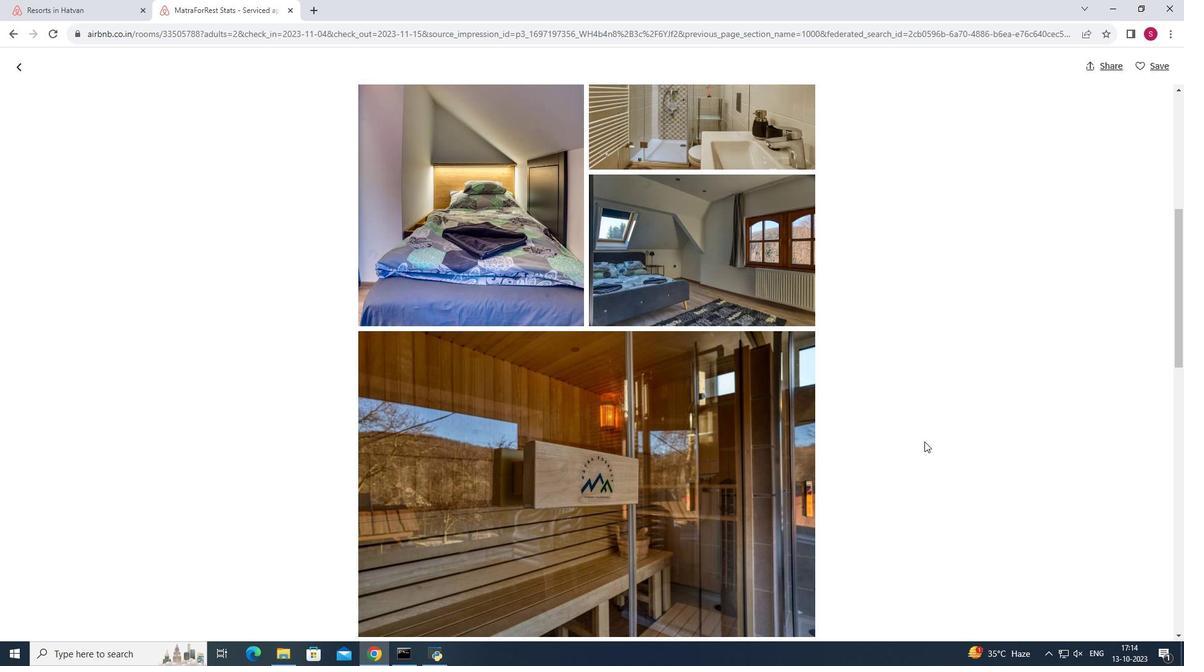 
Action: Mouse scrolled (924, 441) with delta (0, 0)
Screenshot: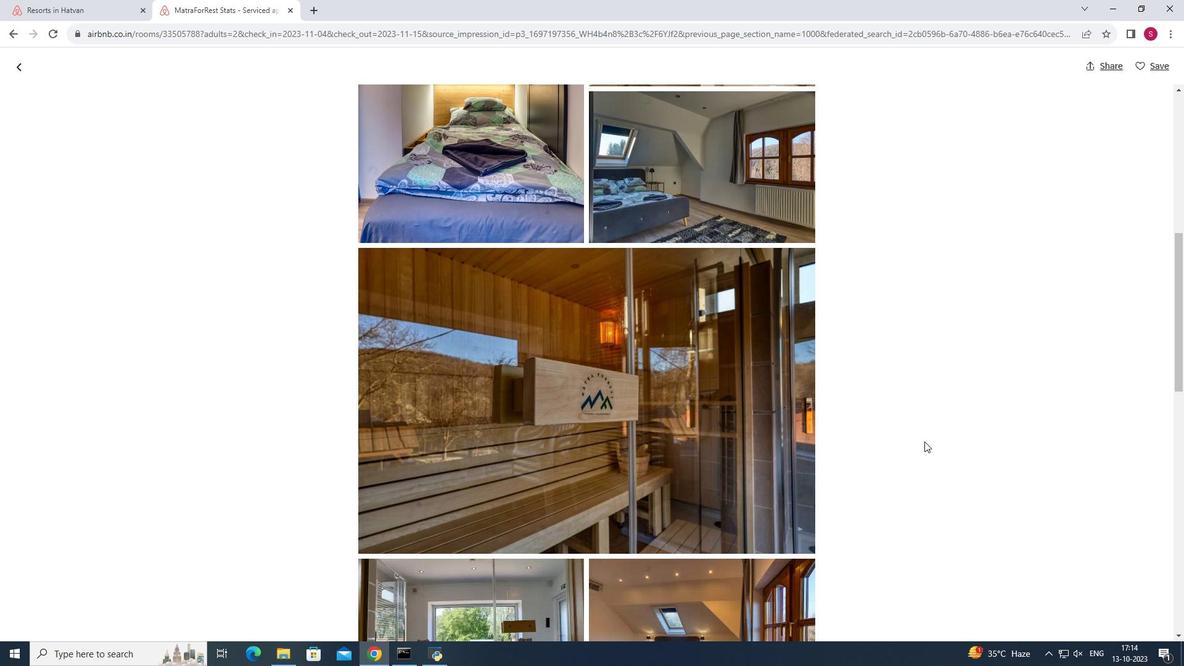 
Action: Mouse moved to (924, 441)
Screenshot: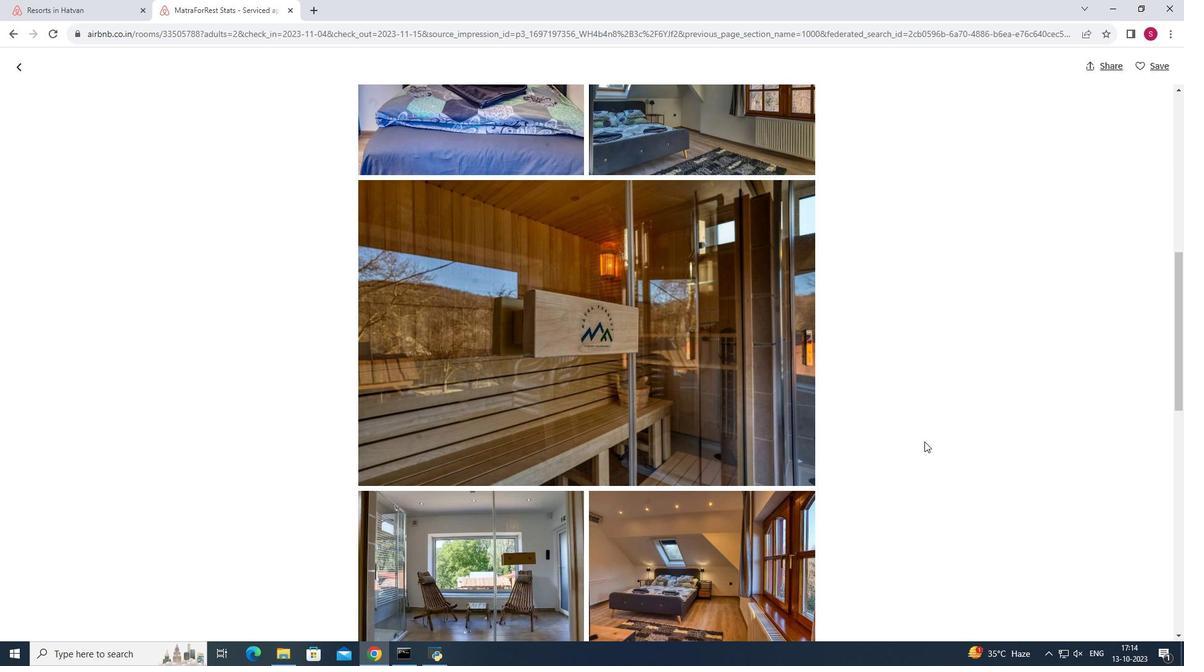 
Action: Mouse scrolled (924, 441) with delta (0, 0)
Screenshot: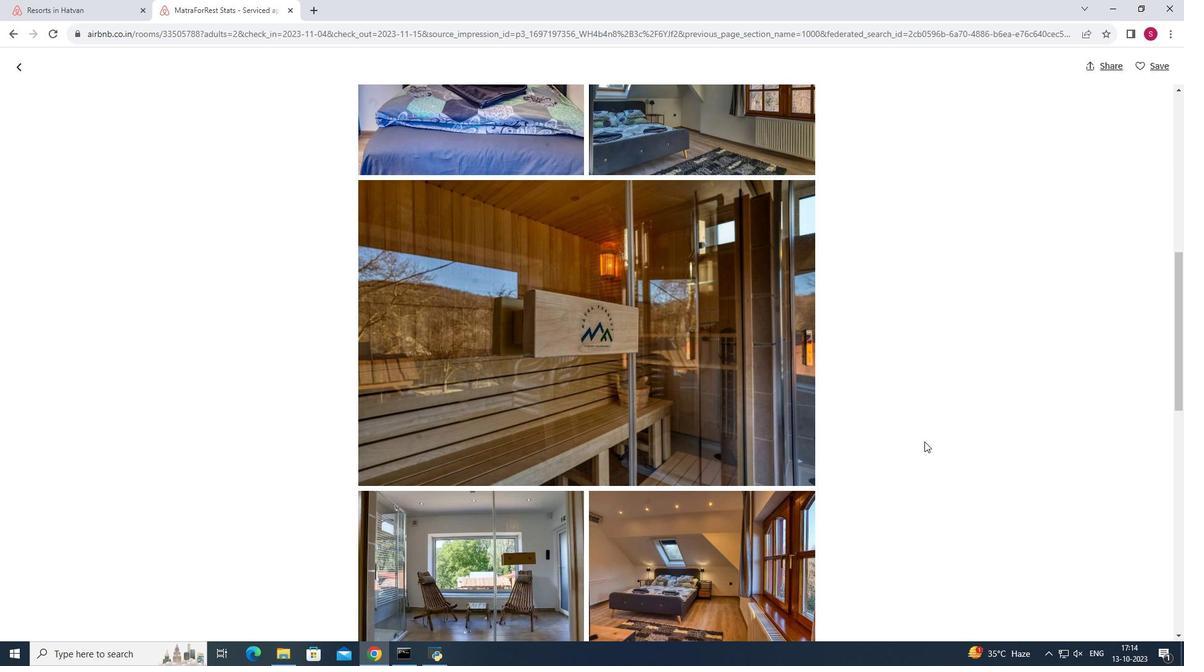 
Action: Mouse scrolled (924, 441) with delta (0, 0)
Screenshot: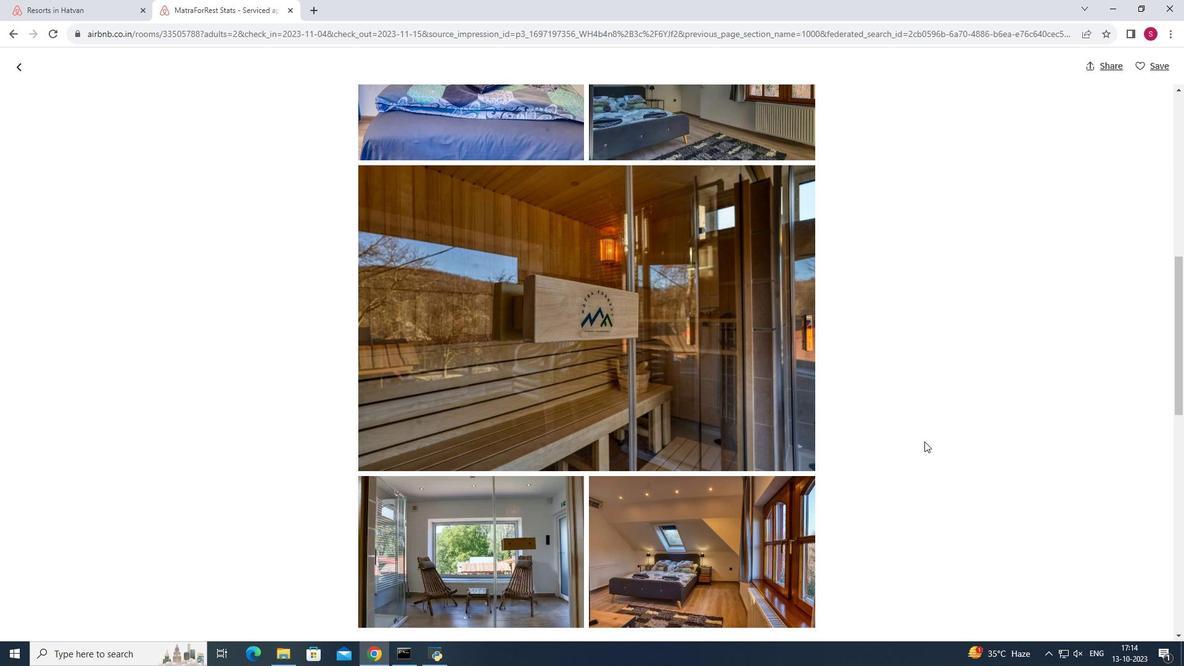 
Action: Mouse scrolled (924, 441) with delta (0, 0)
Screenshot: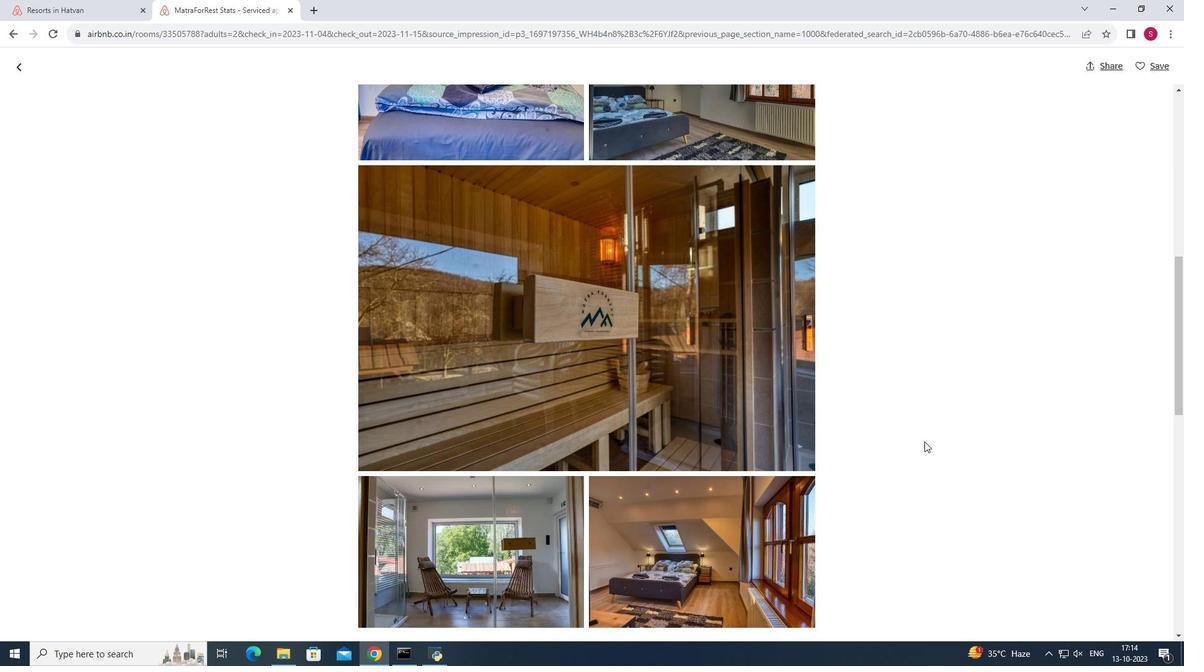 
Action: Mouse scrolled (924, 441) with delta (0, 0)
Screenshot: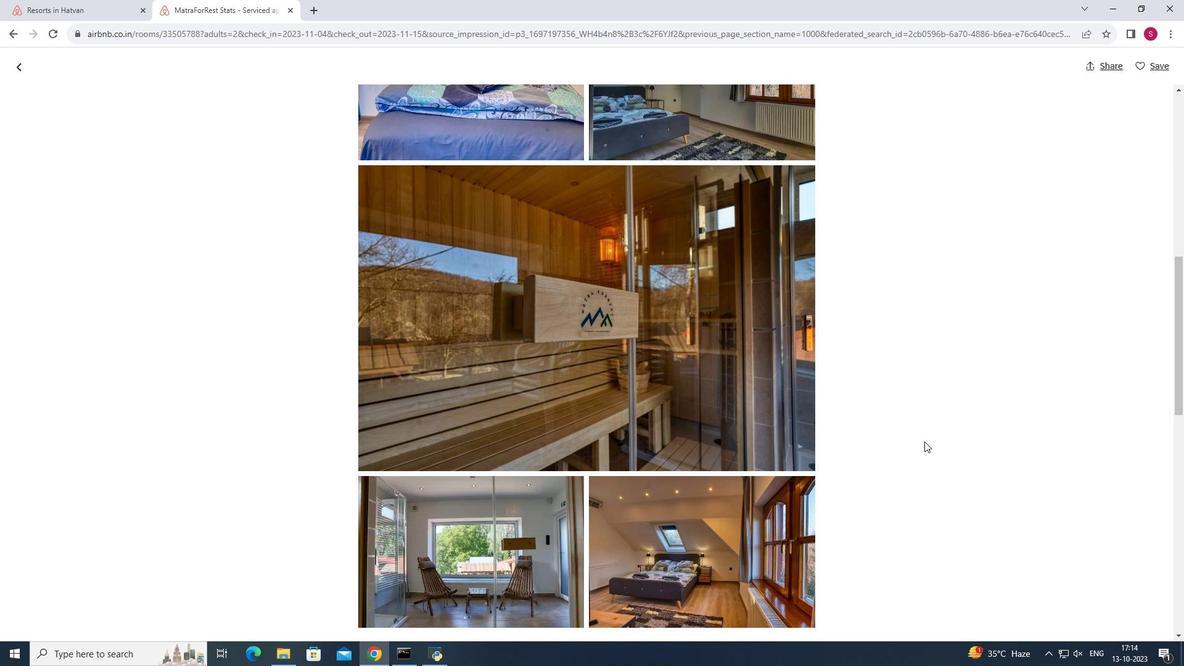 
Action: Mouse scrolled (924, 441) with delta (0, 0)
Screenshot: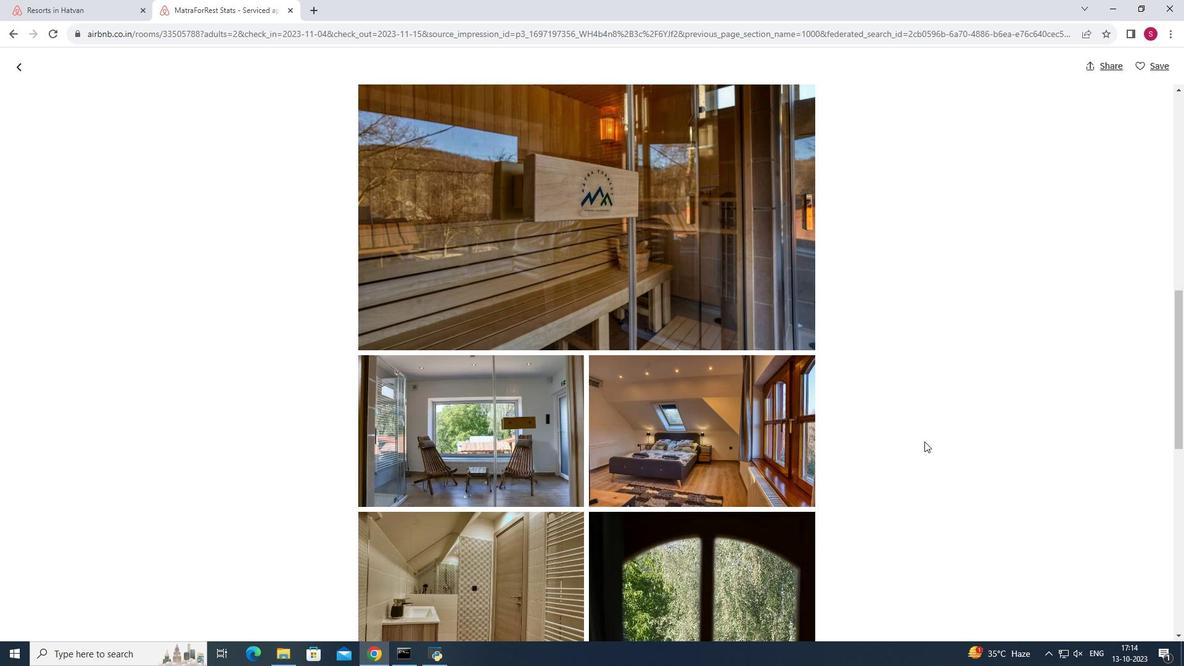 
Action: Mouse scrolled (924, 441) with delta (0, 0)
Screenshot: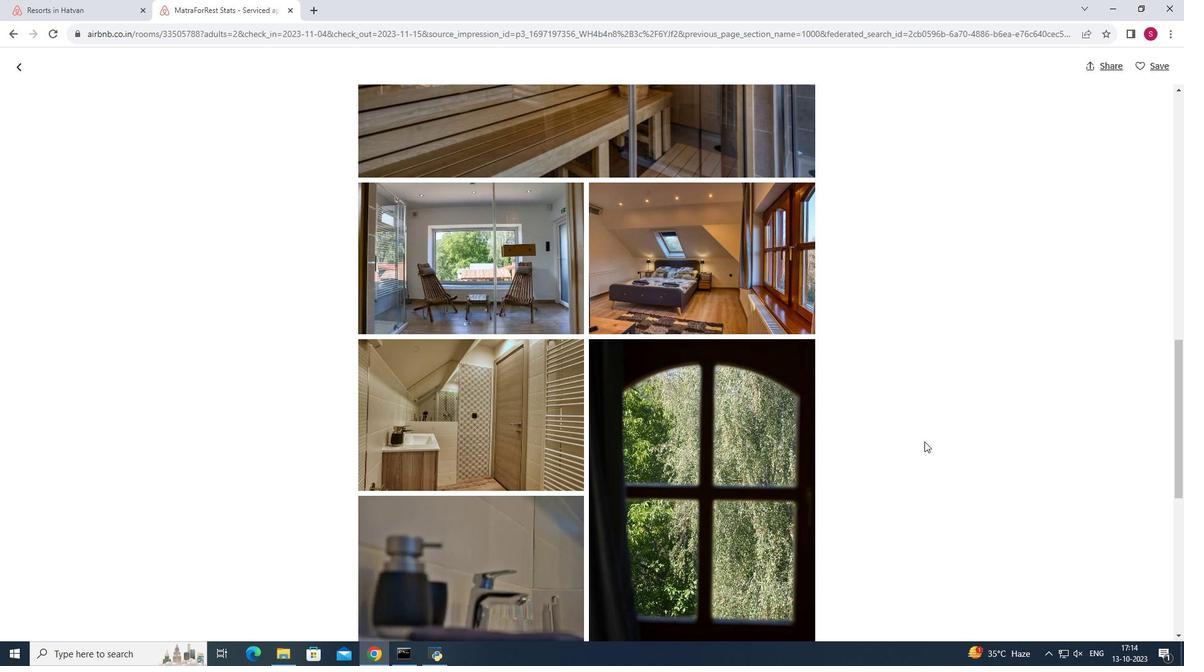 
Action: Mouse scrolled (924, 441) with delta (0, 0)
Screenshot: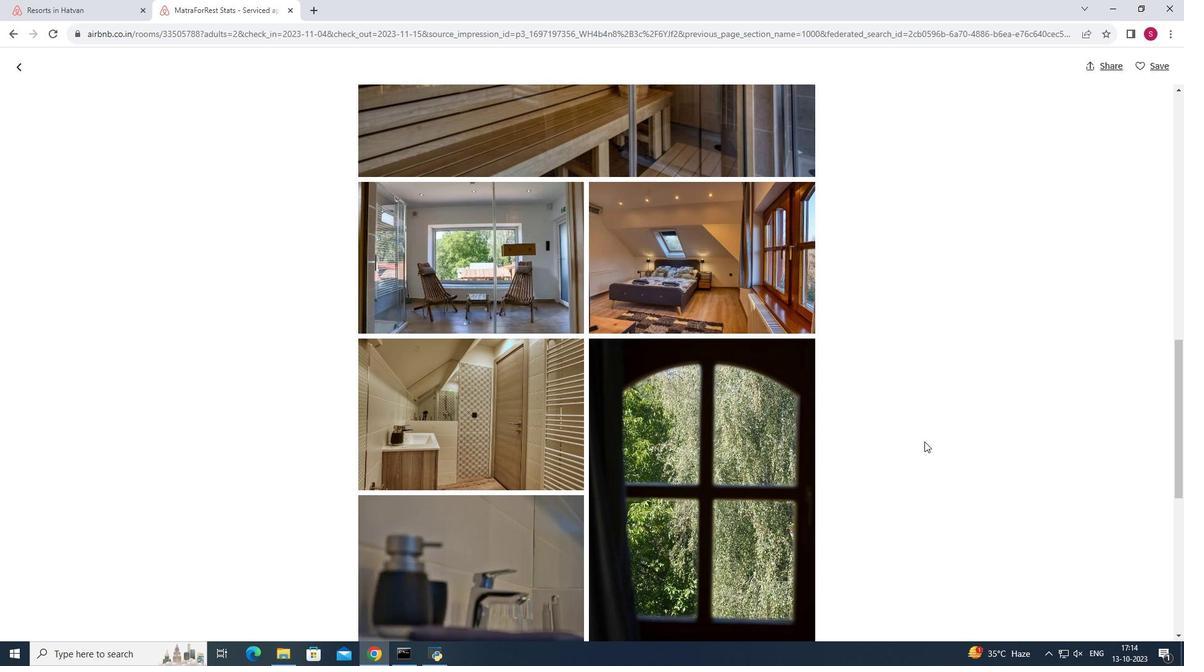 
Action: Mouse scrolled (924, 441) with delta (0, 0)
Screenshot: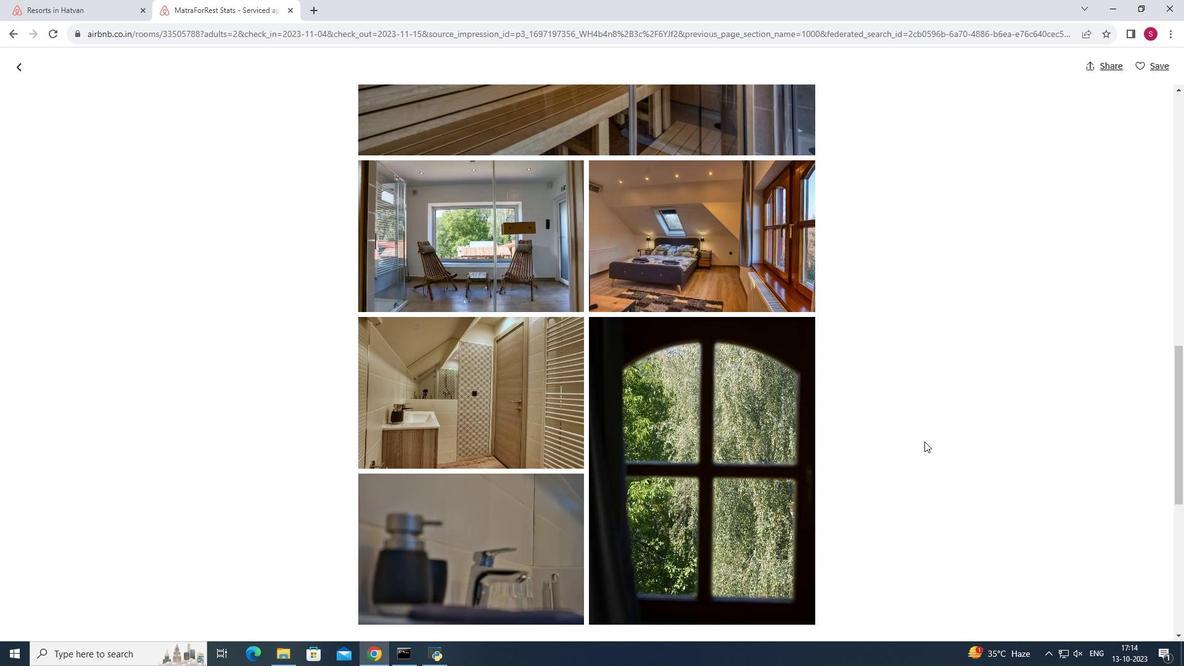 
Action: Mouse scrolled (924, 441) with delta (0, 0)
Screenshot: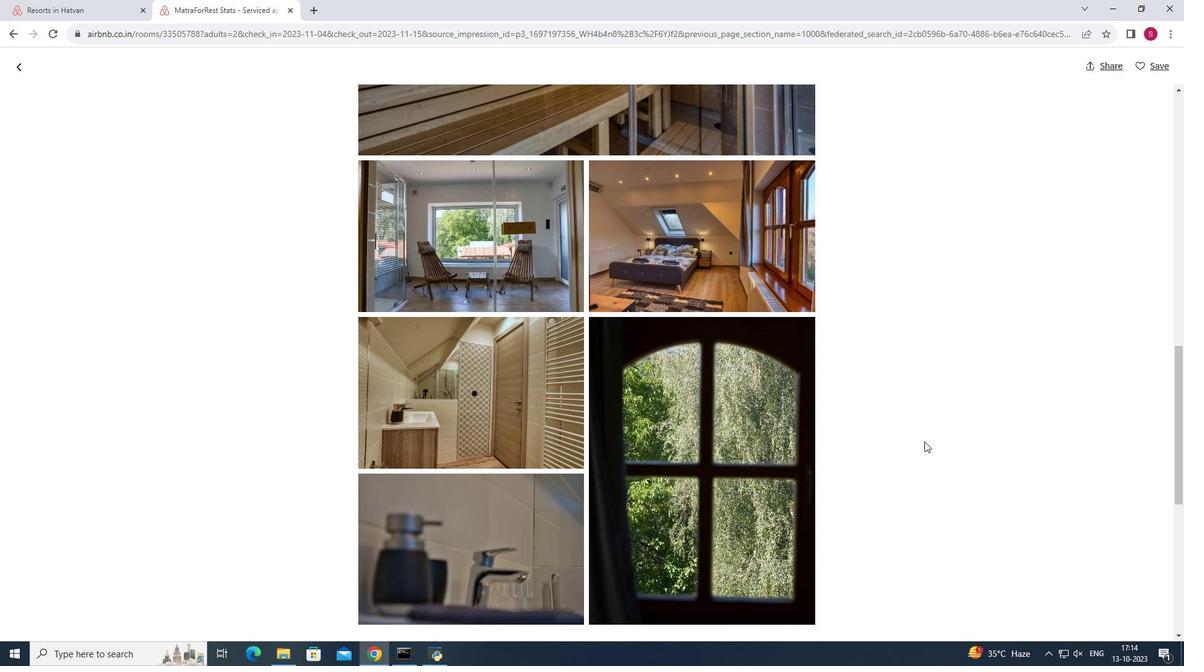 
Action: Mouse scrolled (924, 441) with delta (0, 0)
Screenshot: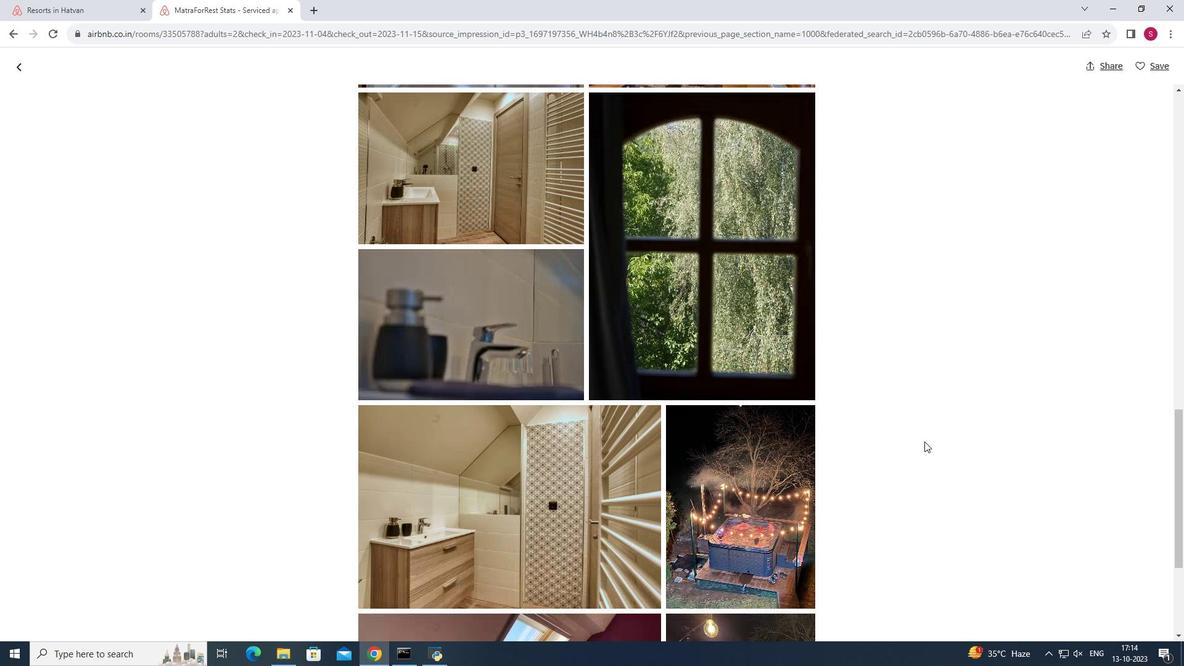 
Action: Mouse moved to (924, 441)
Screenshot: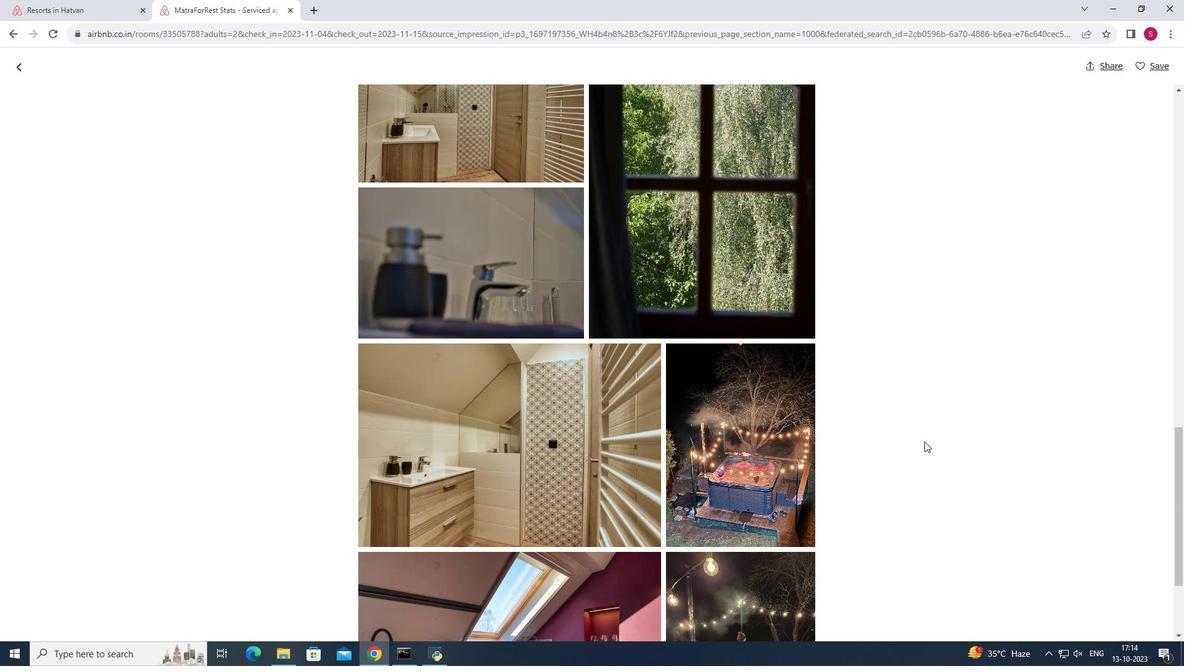 
Action: Mouse scrolled (924, 441) with delta (0, 0)
Screenshot: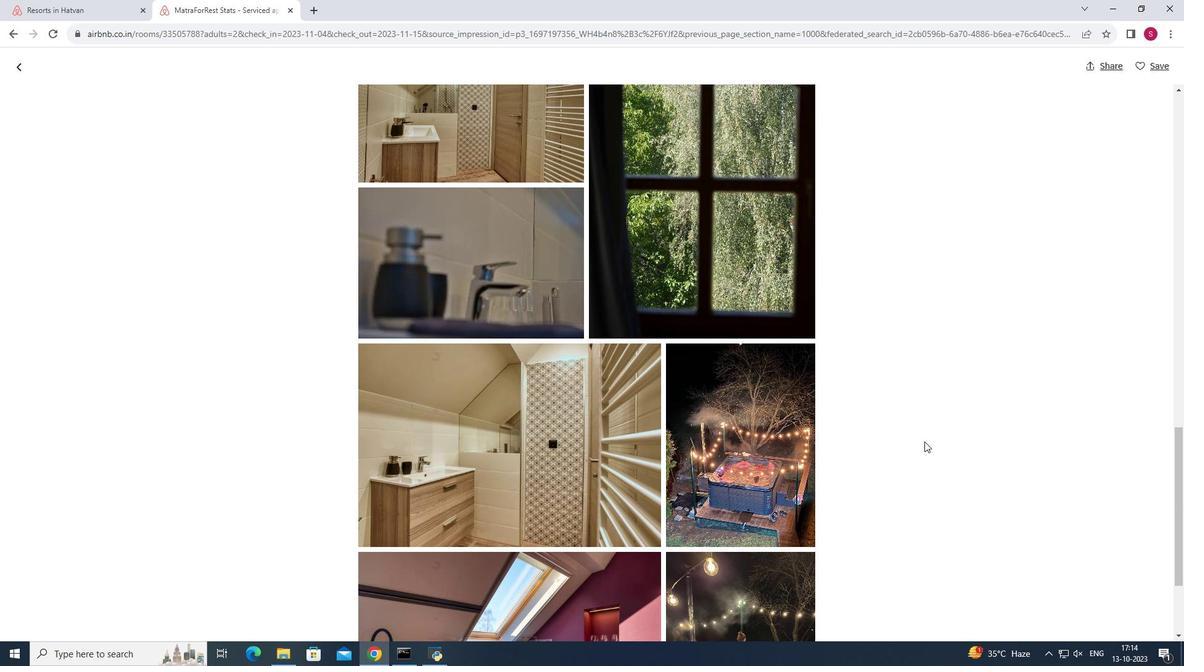 
Action: Mouse scrolled (924, 441) with delta (0, 0)
Screenshot: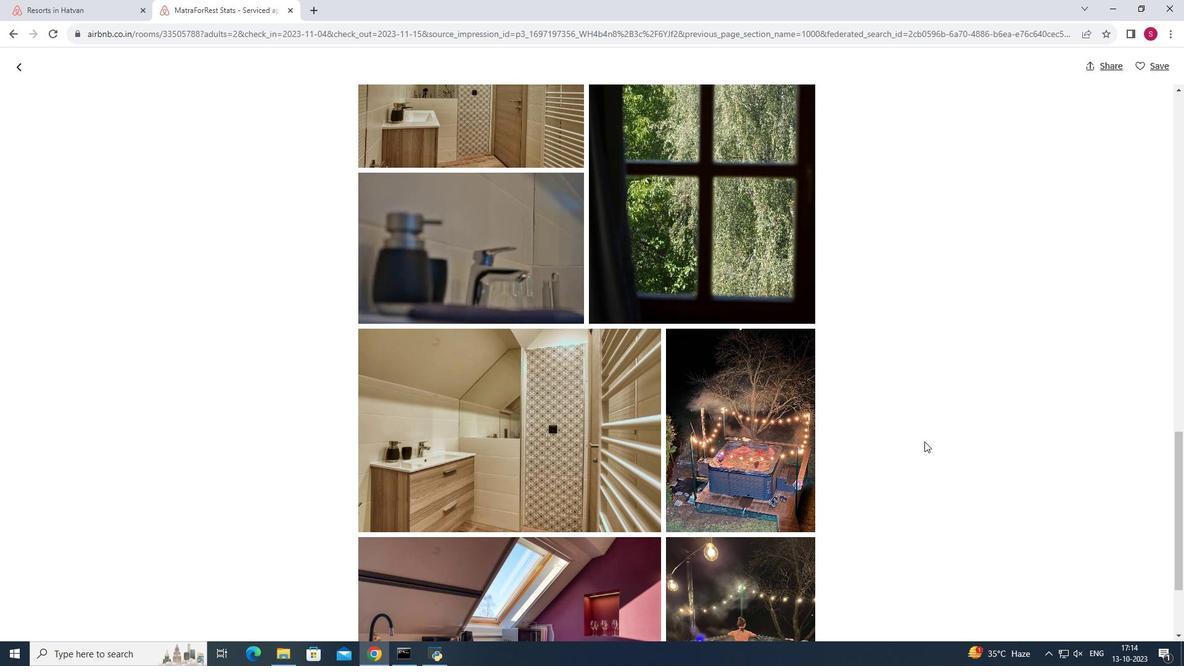 
Action: Mouse moved to (925, 441)
Screenshot: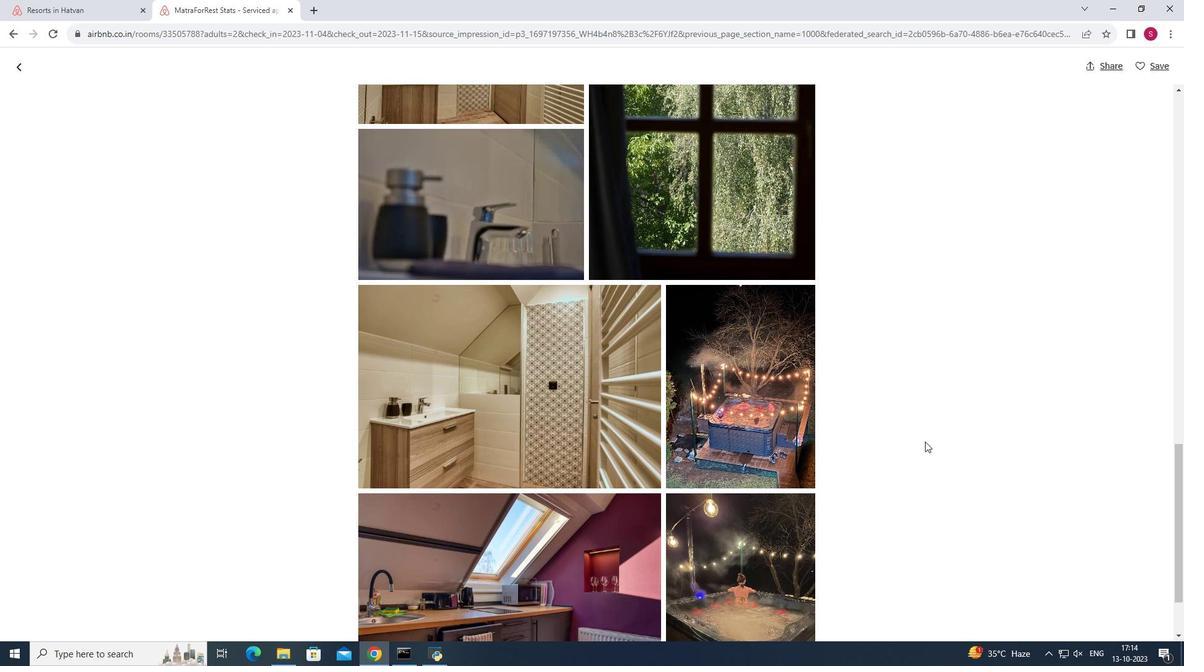 
Action: Mouse scrolled (925, 441) with delta (0, 0)
Screenshot: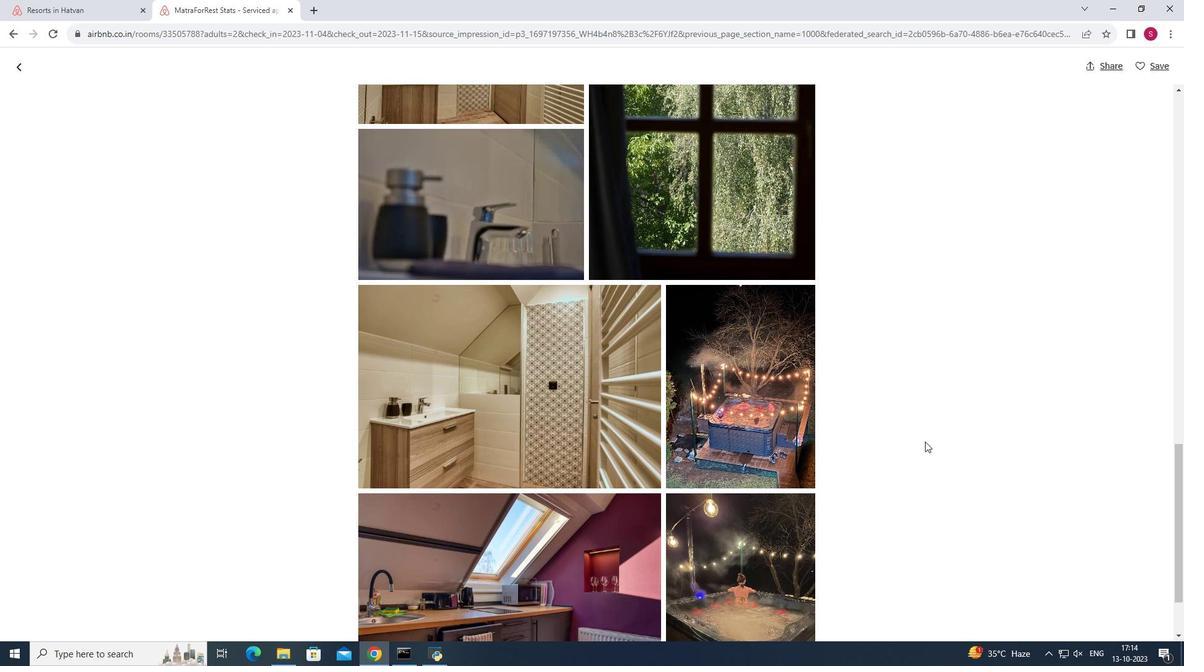 
Action: Mouse scrolled (925, 441) with delta (0, 0)
Screenshot: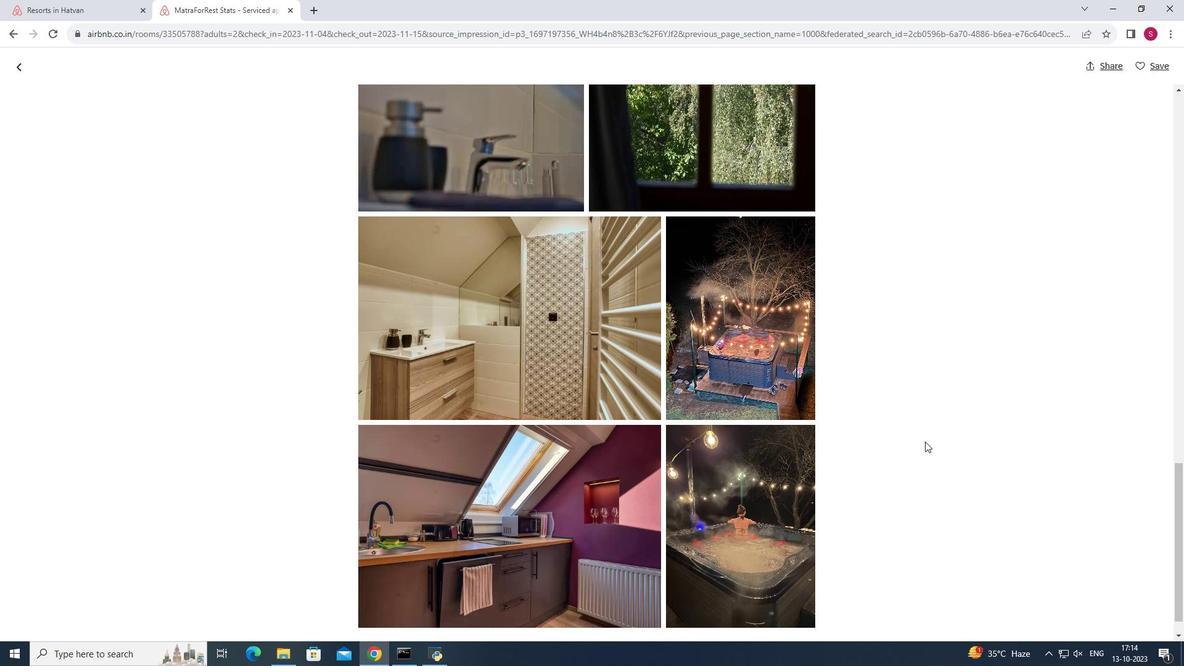 
Action: Mouse moved to (16, 65)
Screenshot: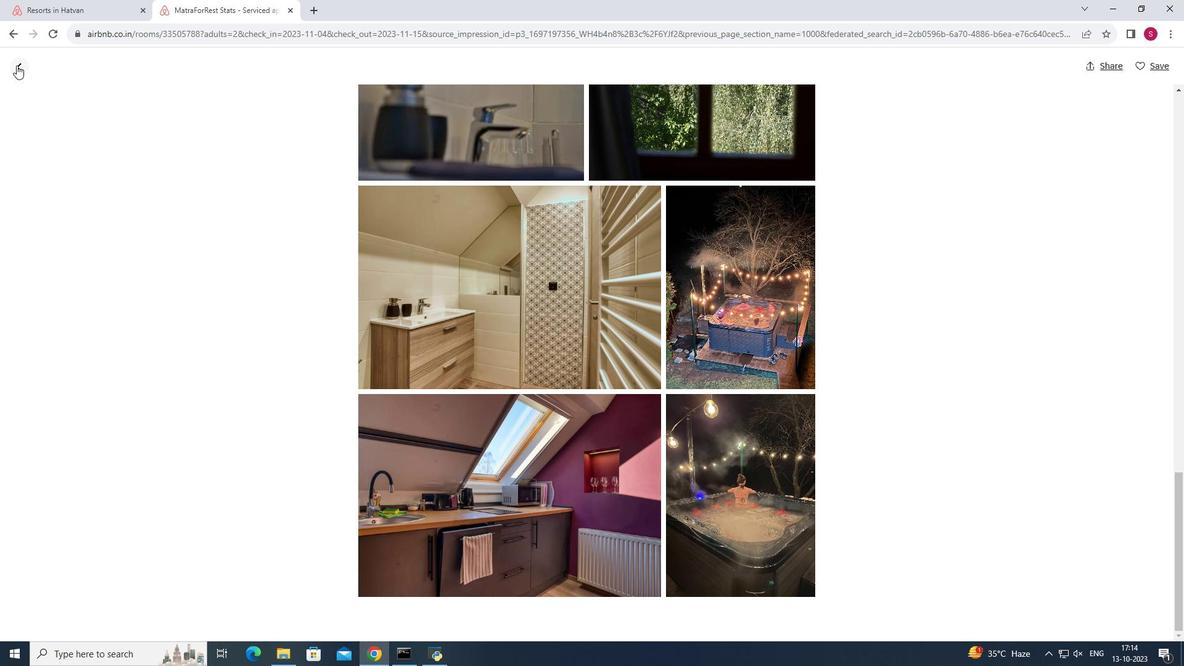 
Action: Mouse pressed left at (16, 65)
Screenshot: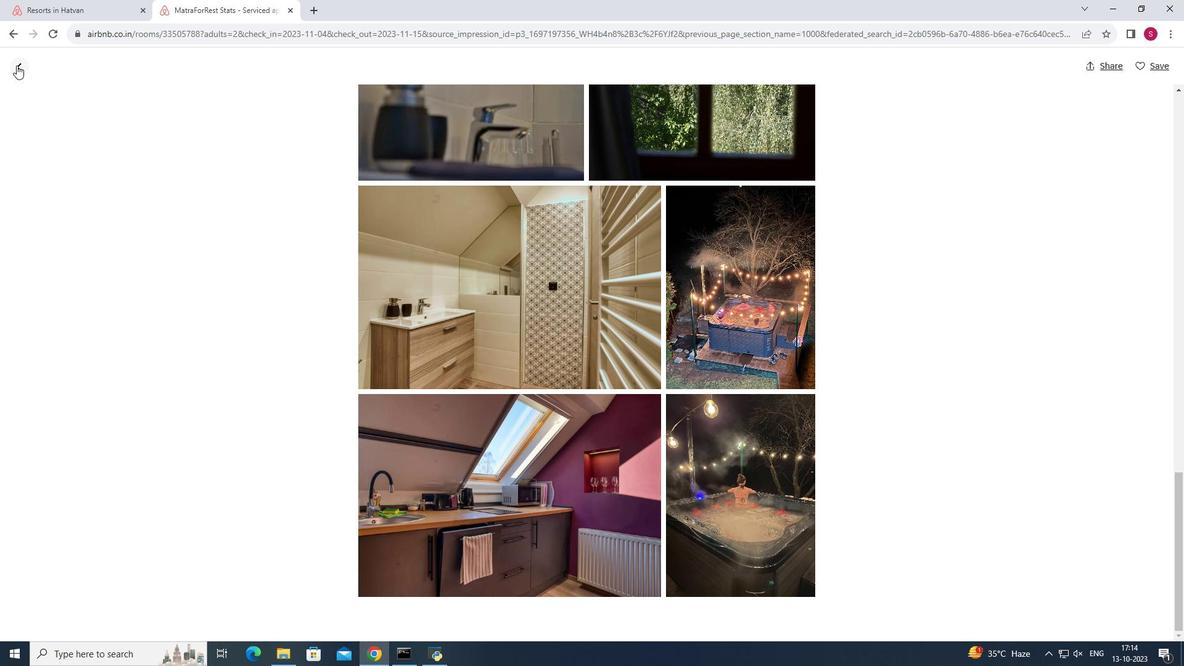
Action: Mouse moved to (991, 366)
Screenshot: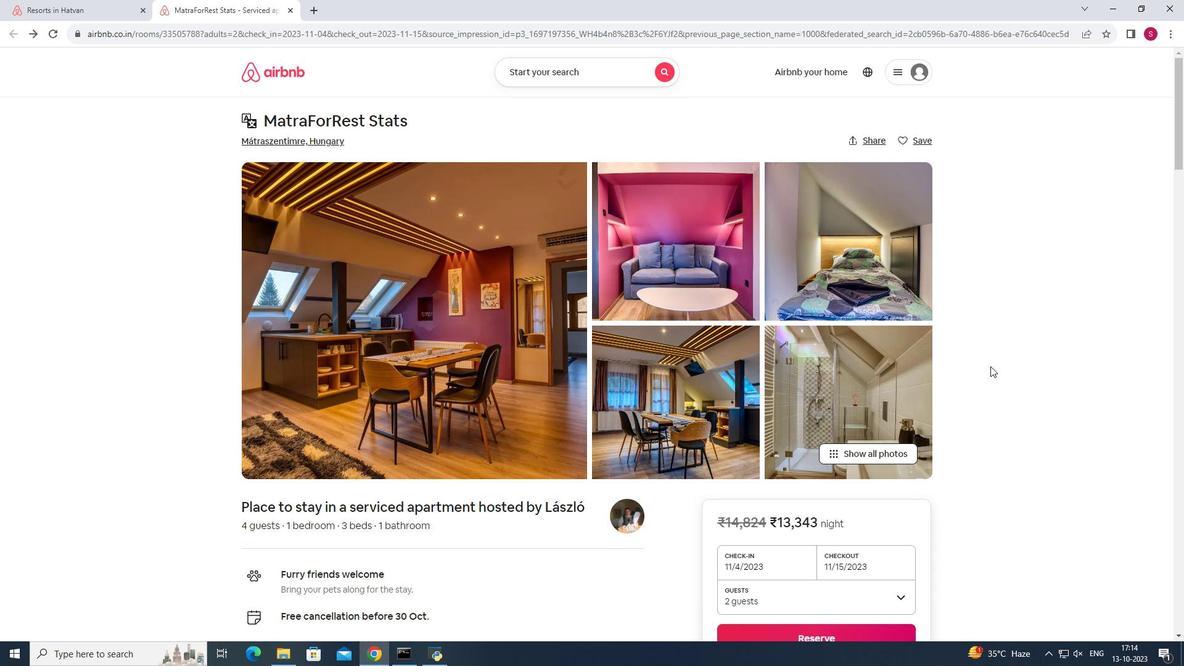 
Action: Mouse scrolled (991, 365) with delta (0, 0)
Screenshot: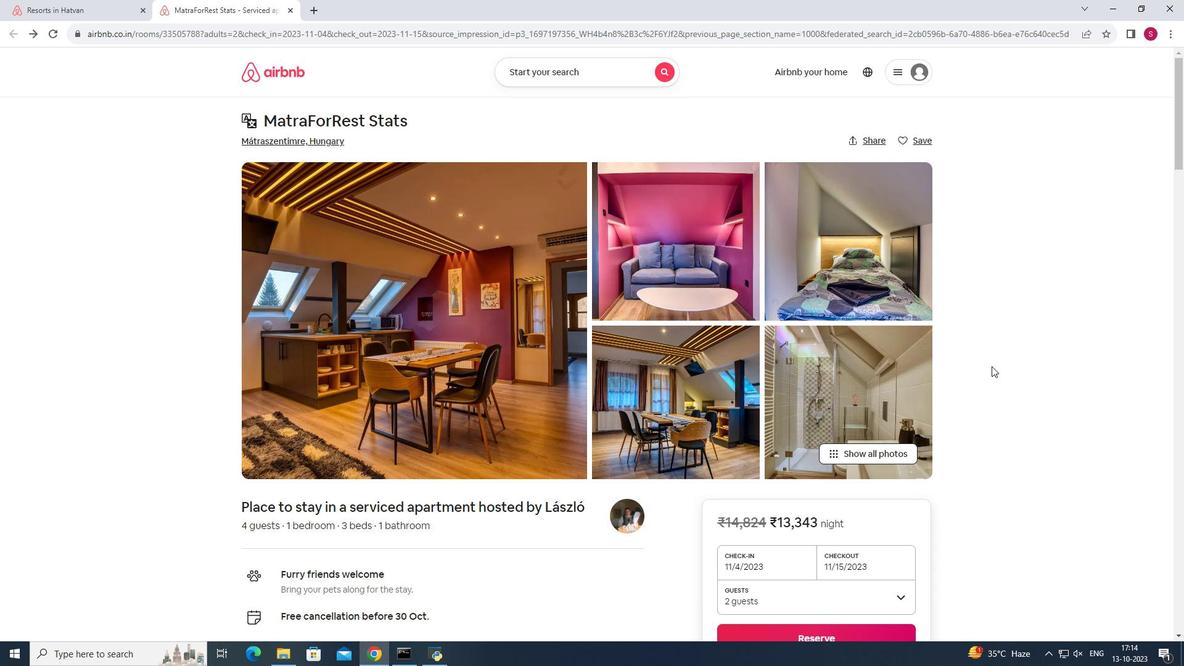 
Action: Mouse moved to (993, 367)
Screenshot: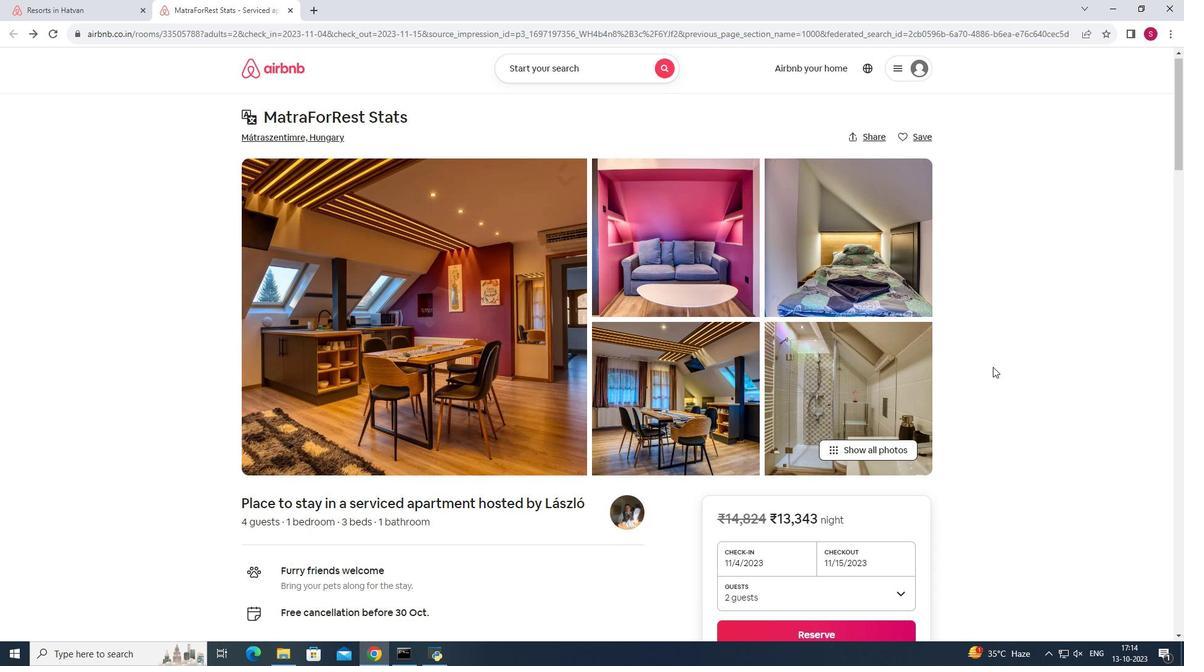 
Action: Mouse scrolled (993, 366) with delta (0, 0)
Screenshot: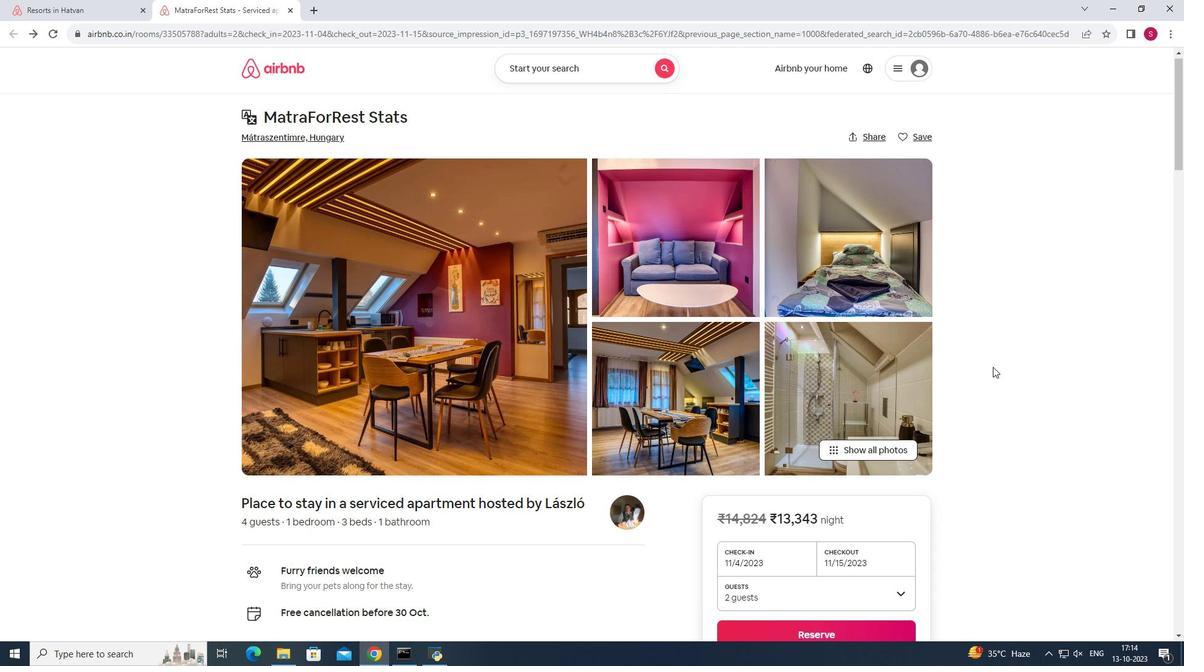 
Action: Mouse scrolled (993, 366) with delta (0, 0)
Screenshot: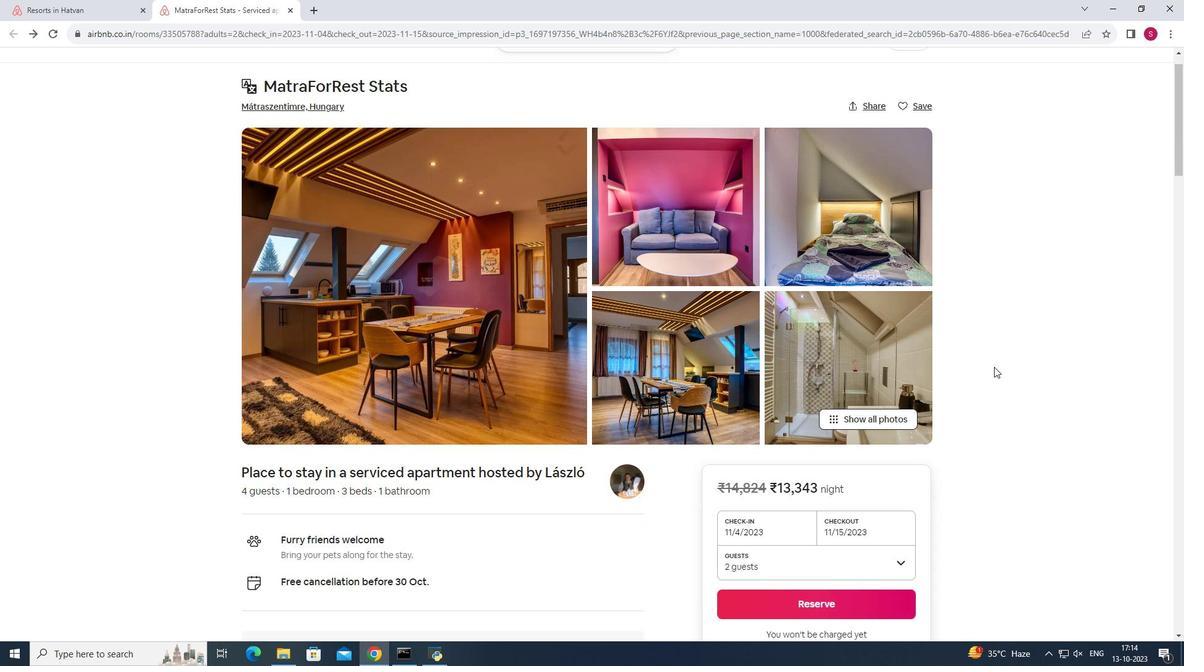 
Action: Mouse moved to (995, 367)
Screenshot: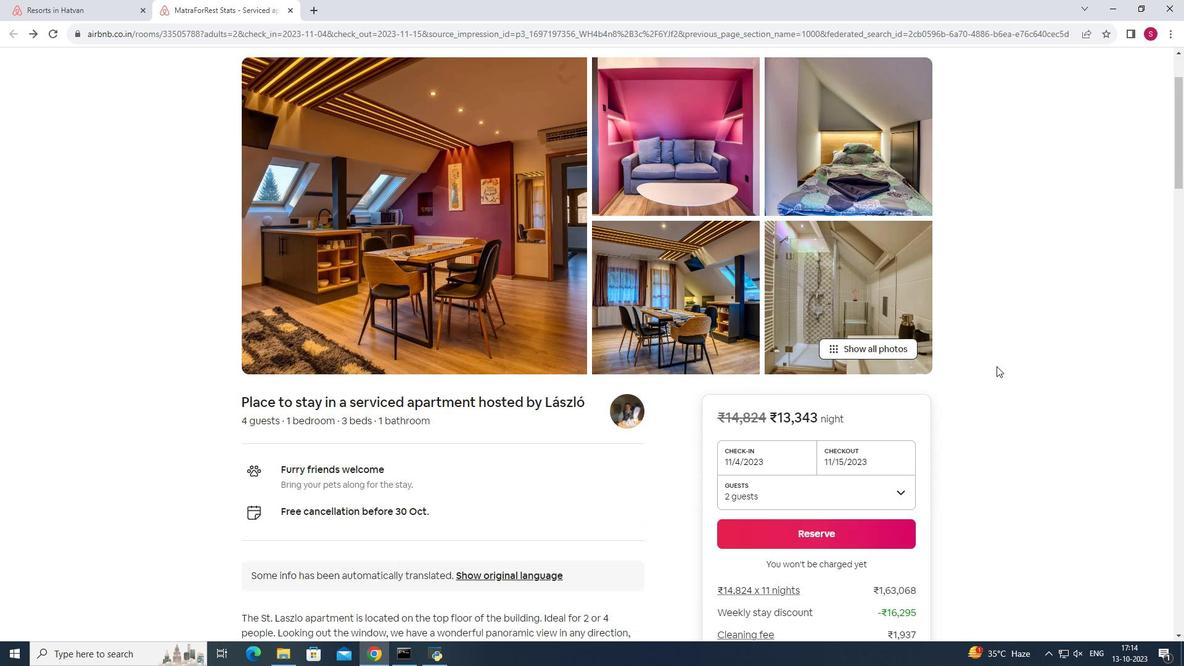 
Action: Mouse scrolled (995, 366) with delta (0, 0)
Screenshot: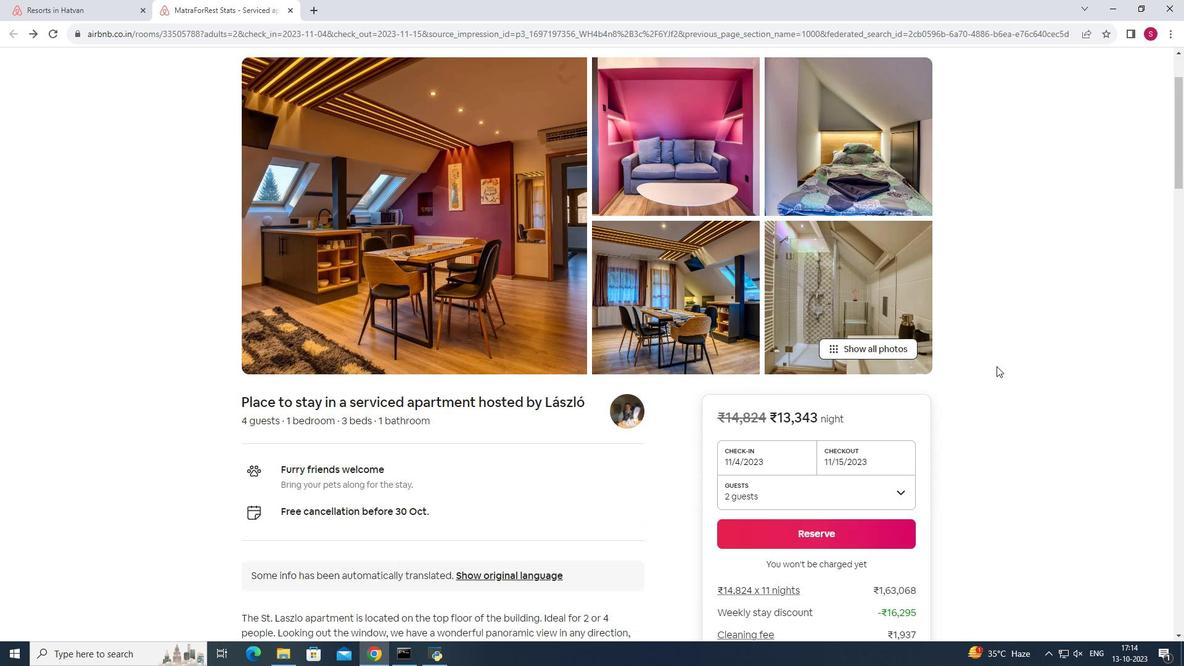 
Action: Mouse moved to (996, 366)
Screenshot: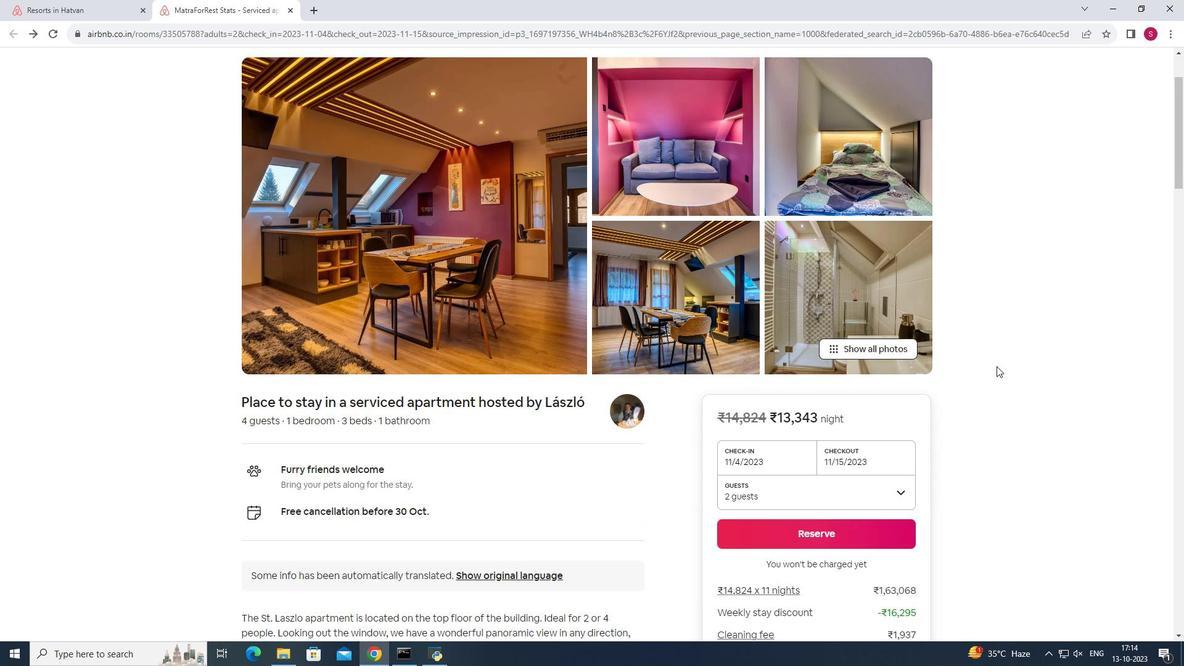 
Action: Mouse scrolled (996, 365) with delta (0, 0)
Screenshot: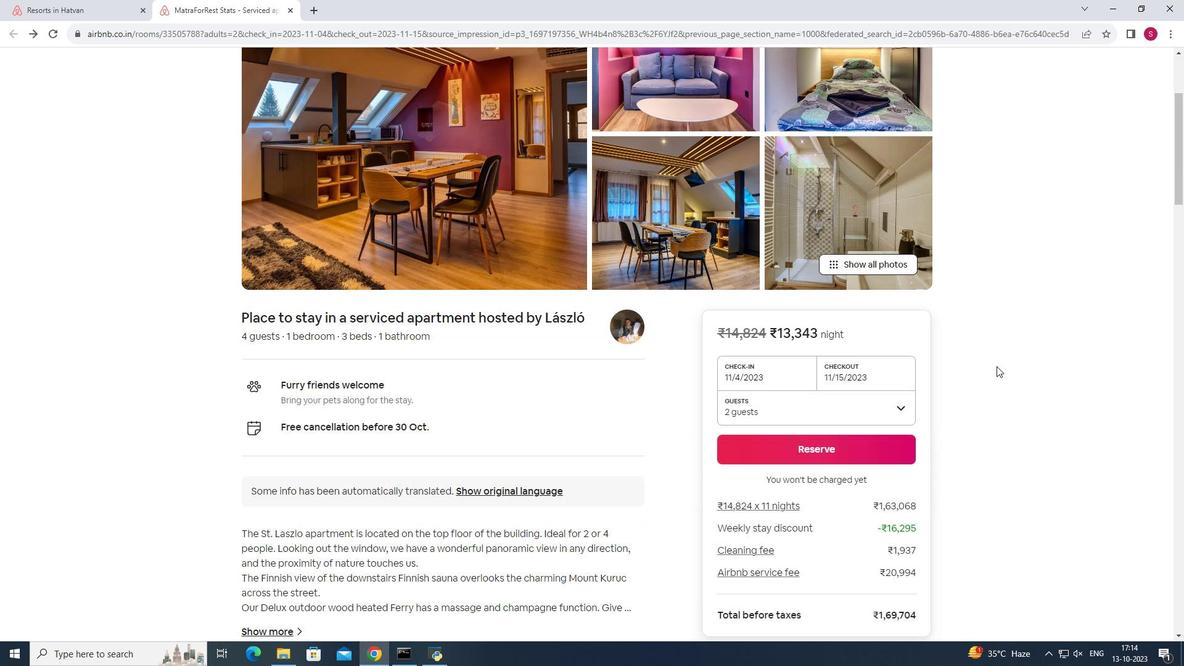 
Action: Mouse moved to (1002, 368)
Screenshot: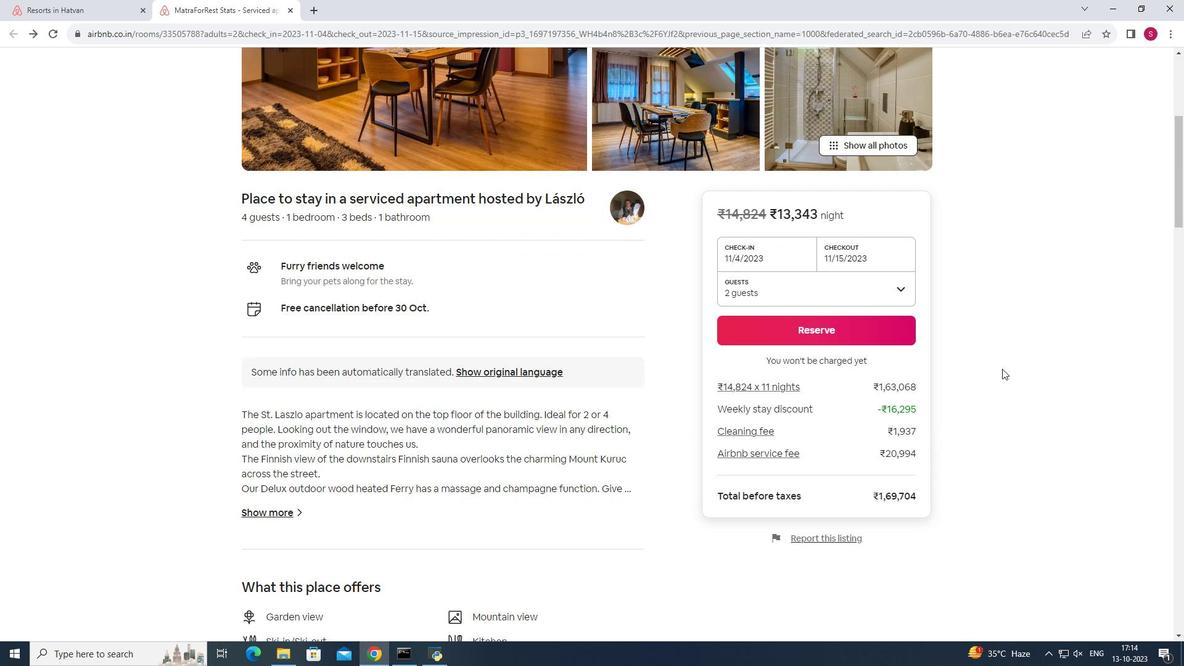 
Action: Mouse scrolled (1002, 368) with delta (0, 0)
Screenshot: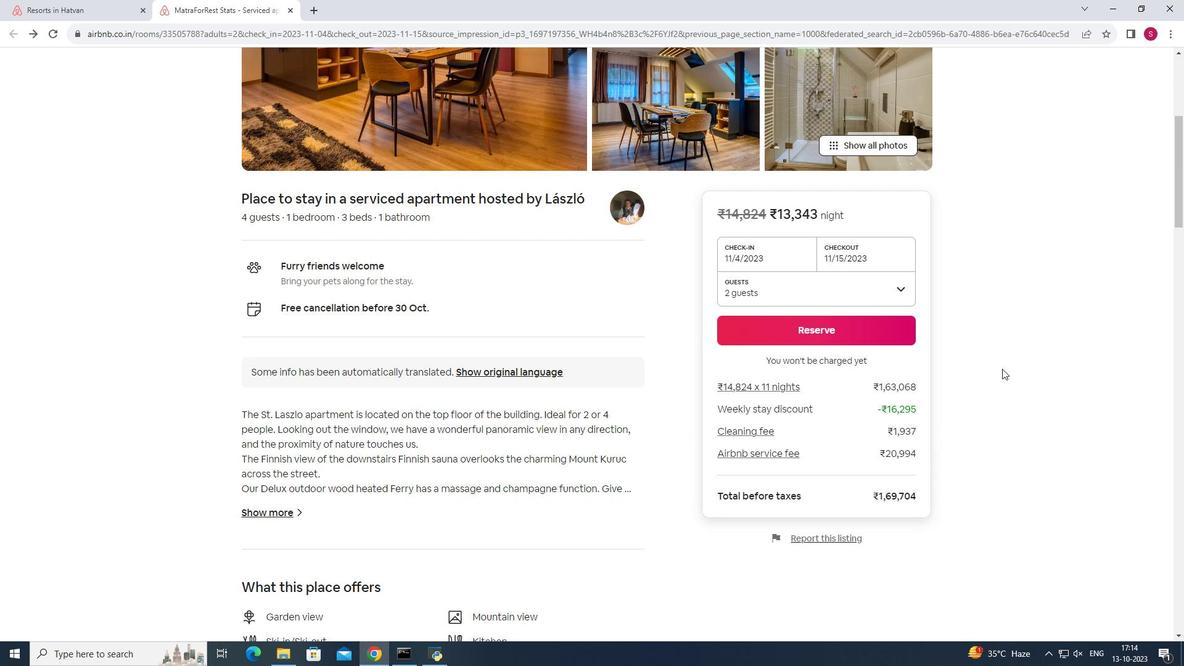 
Action: Mouse scrolled (1002, 368) with delta (0, 0)
Screenshot: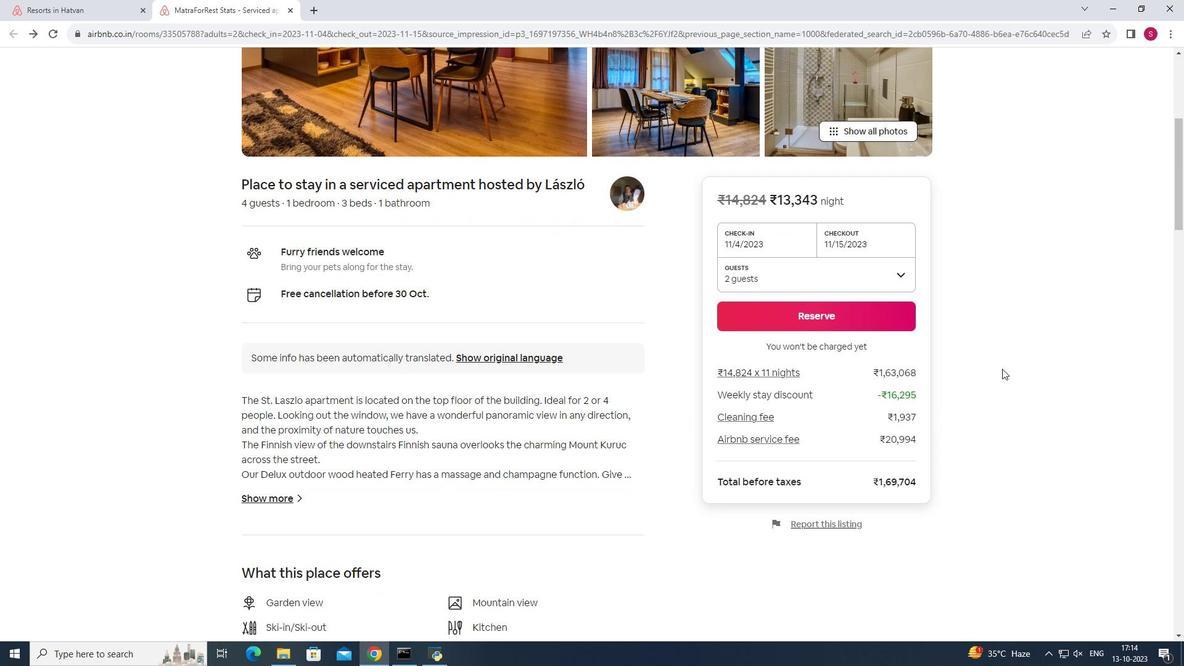 
Action: Mouse moved to (277, 389)
Screenshot: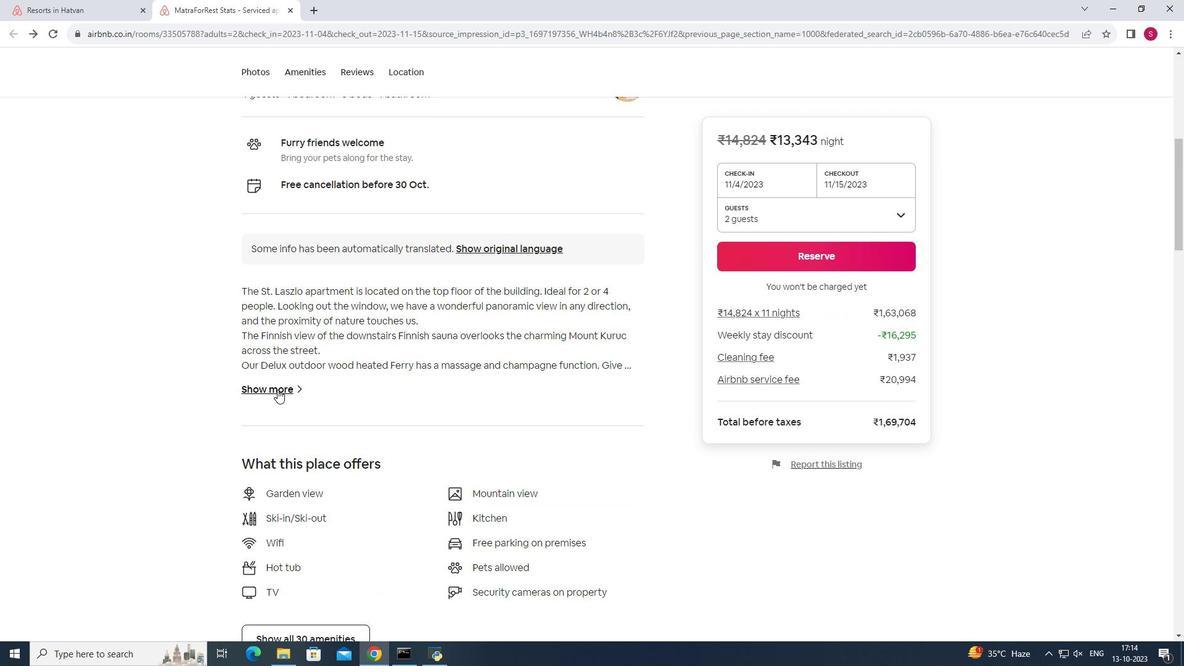 
Action: Mouse pressed left at (277, 389)
Screenshot: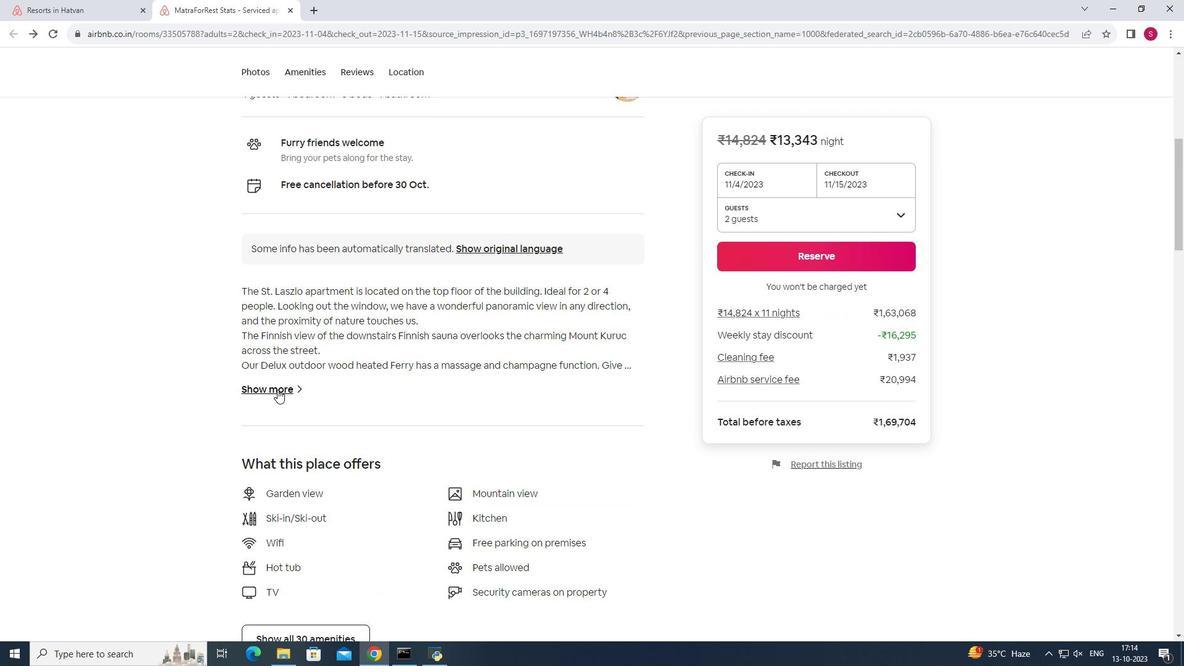 
Action: Mouse moved to (278, 389)
Screenshot: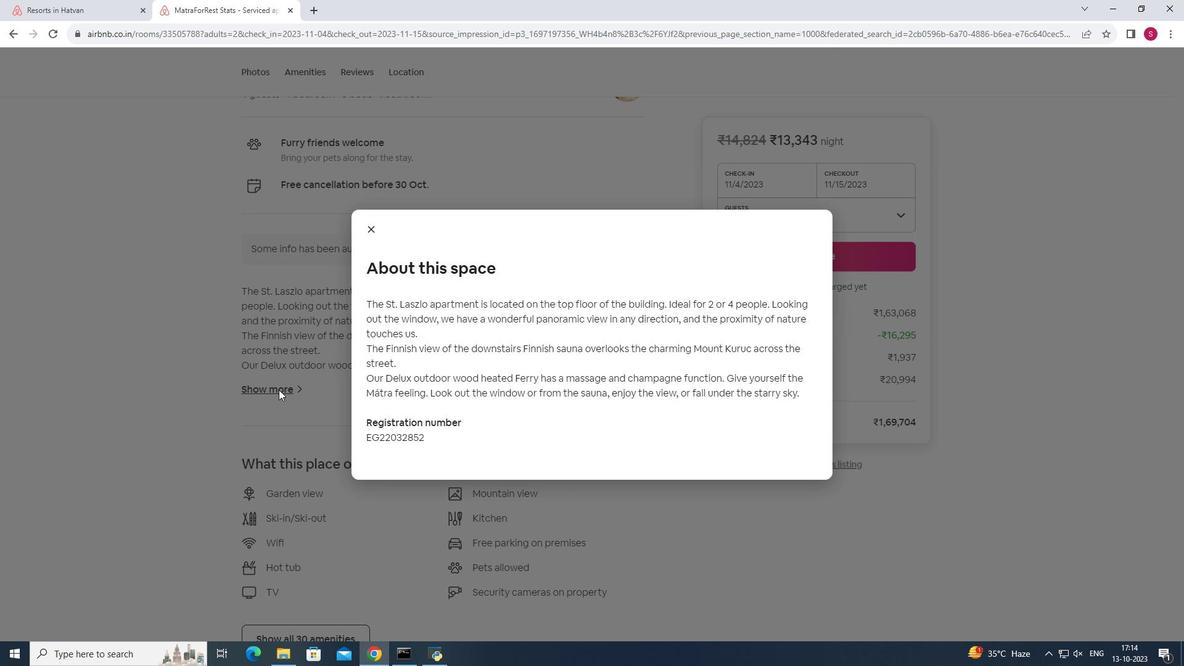 
Action: Mouse pressed left at (278, 389)
